 Task: Select street view around selected location Grand Staircase-Escalante National Monument, Utah, United States and verify 4 surrounding locations
Action: Mouse moved to (1075, 576)
Screenshot: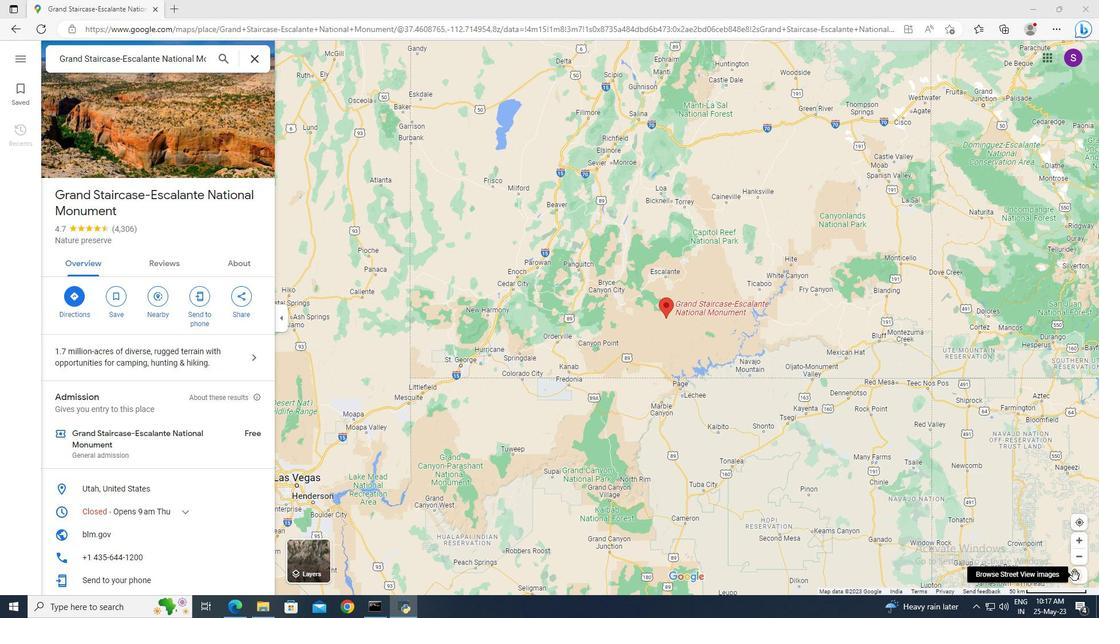 
Action: Mouse pressed left at (1075, 576)
Screenshot: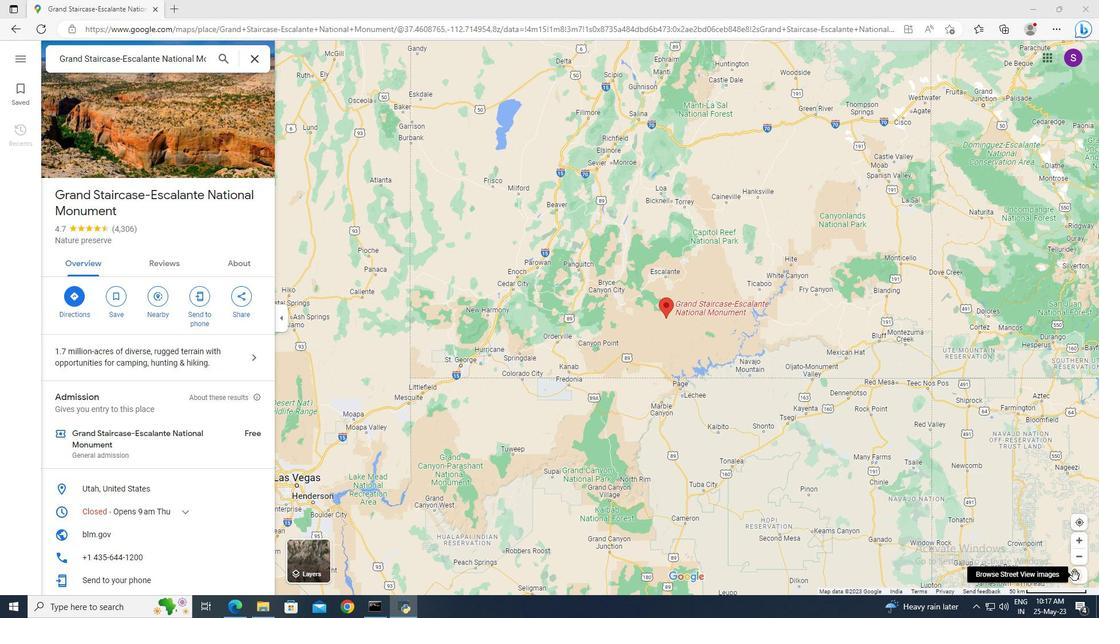 
Action: Mouse moved to (700, 381)
Screenshot: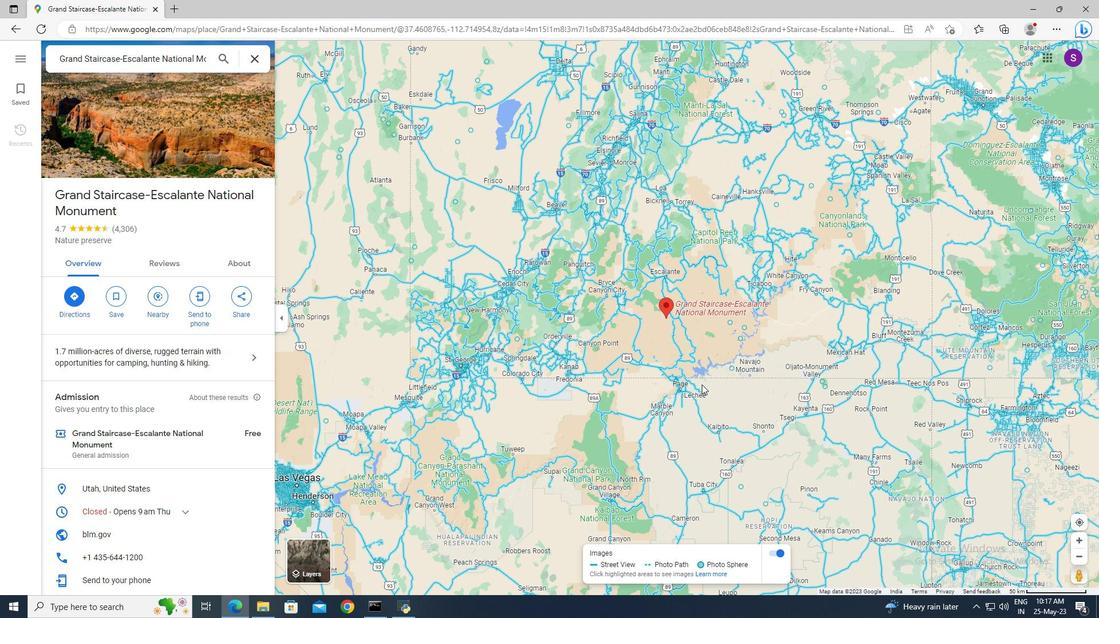 
Action: Mouse scrolled (700, 382) with delta (0, 0)
Screenshot: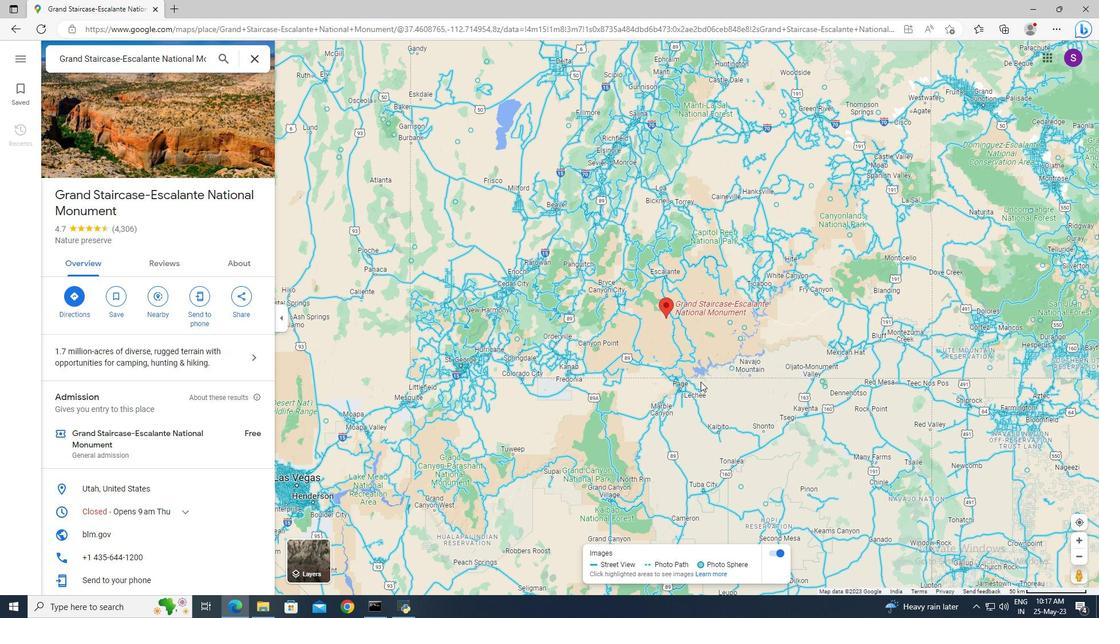 
Action: Mouse scrolled (700, 382) with delta (0, 0)
Screenshot: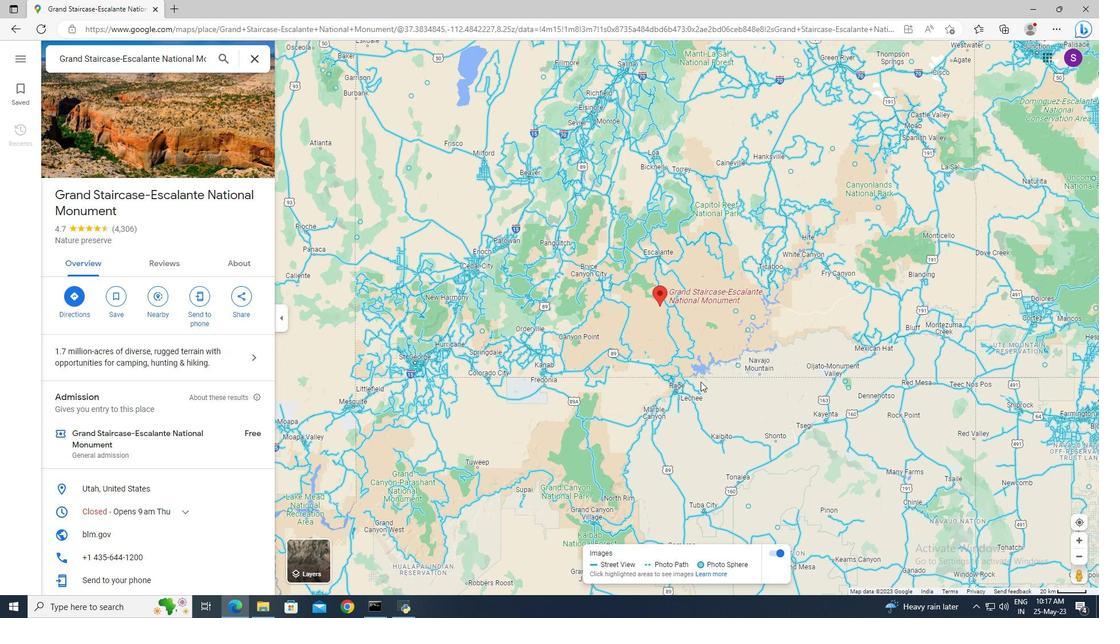 
Action: Mouse scrolled (700, 382) with delta (0, 0)
Screenshot: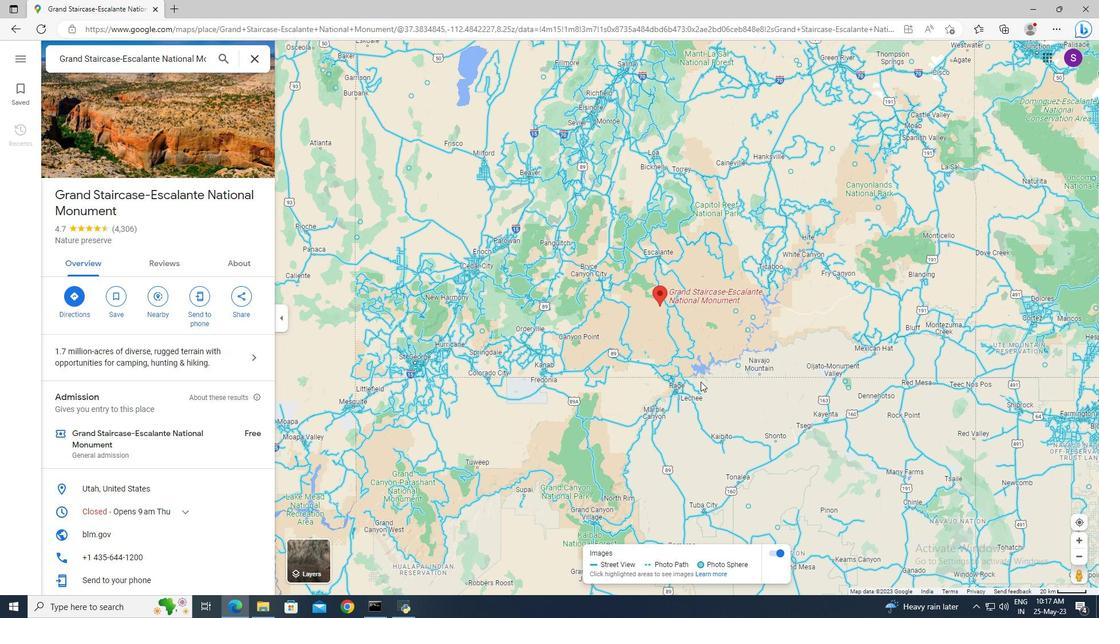 
Action: Mouse scrolled (700, 382) with delta (0, 0)
Screenshot: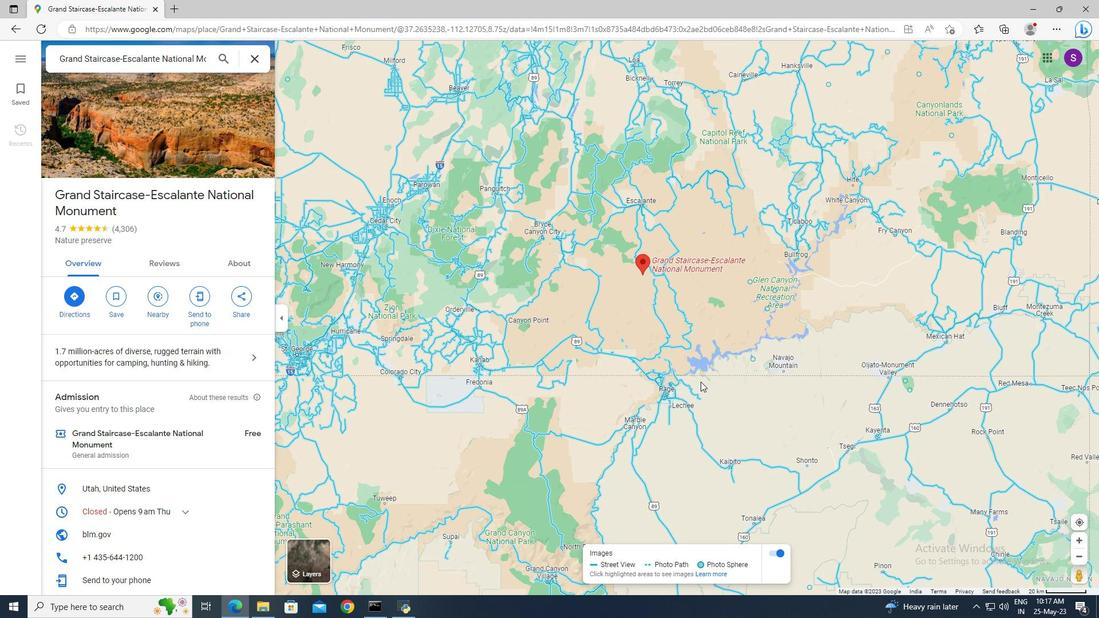 
Action: Mouse scrolled (700, 382) with delta (0, 0)
Screenshot: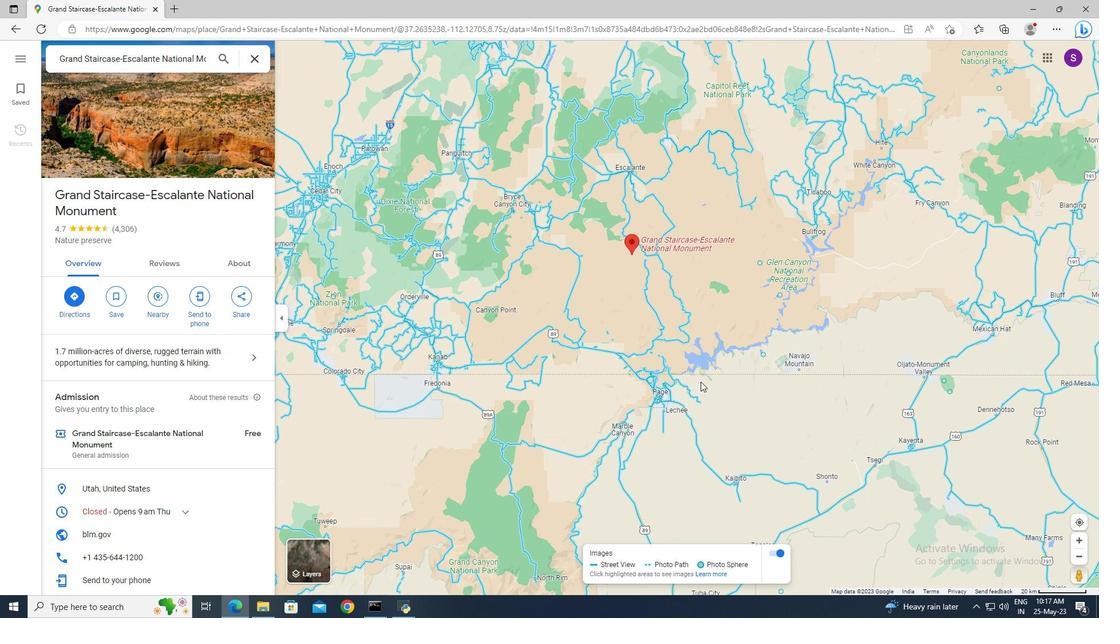 
Action: Mouse moved to (700, 377)
Screenshot: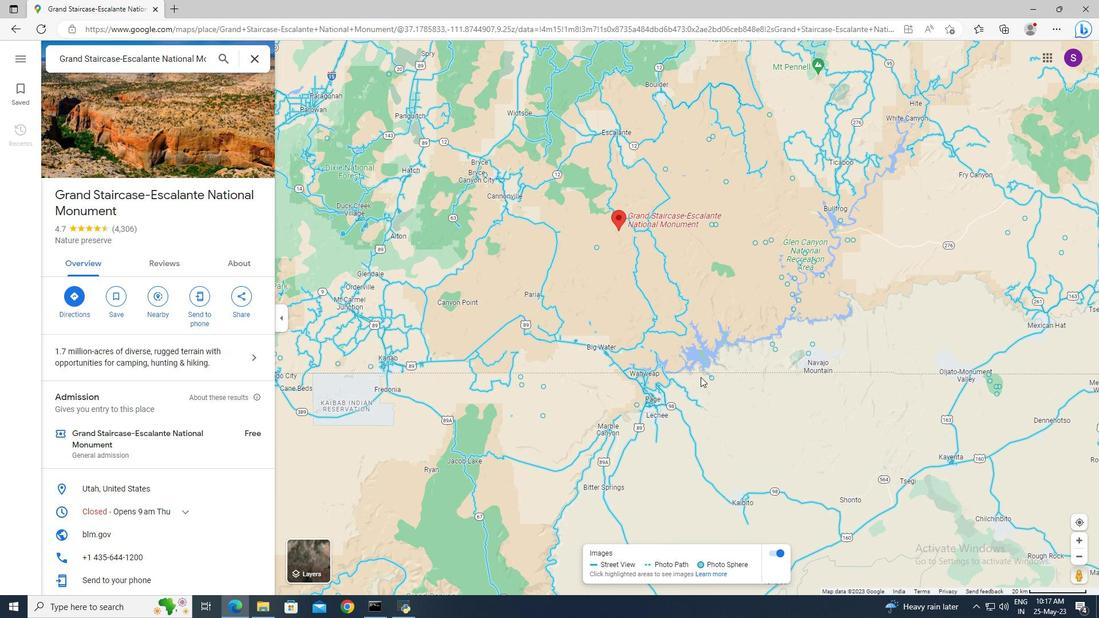 
Action: Mouse scrolled (700, 377) with delta (0, 0)
Screenshot: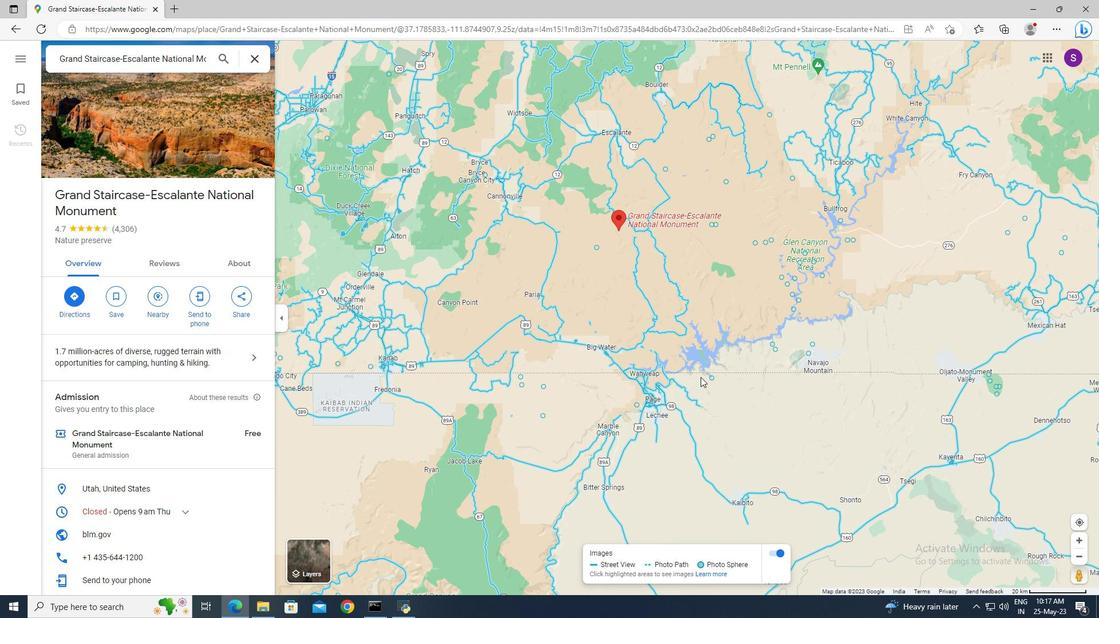 
Action: Mouse scrolled (700, 377) with delta (0, 0)
Screenshot: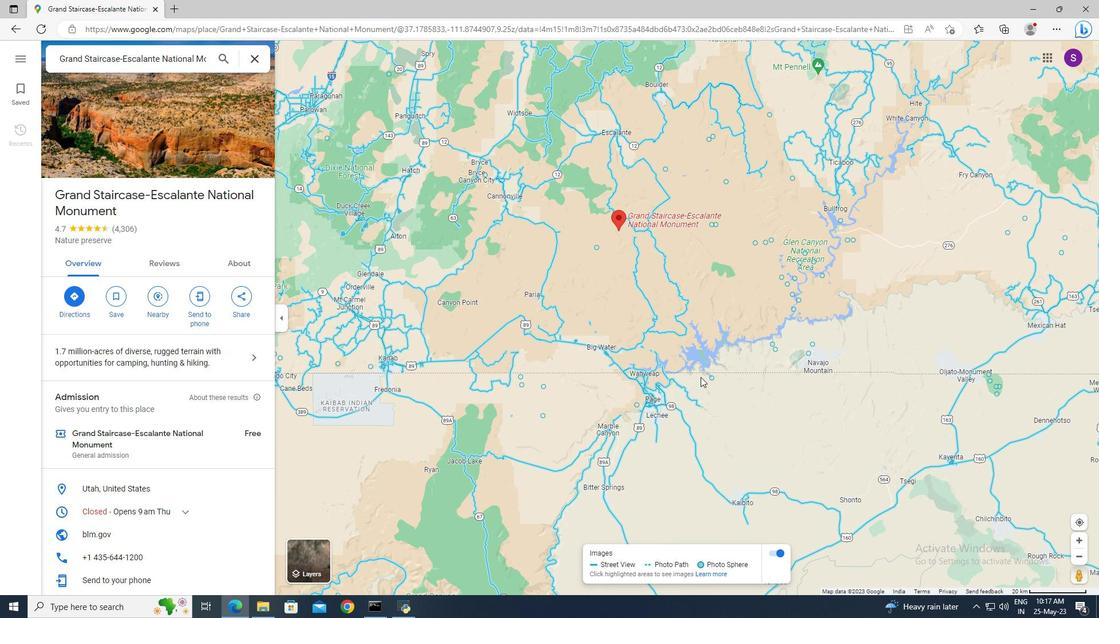 
Action: Mouse moved to (565, 239)
Screenshot: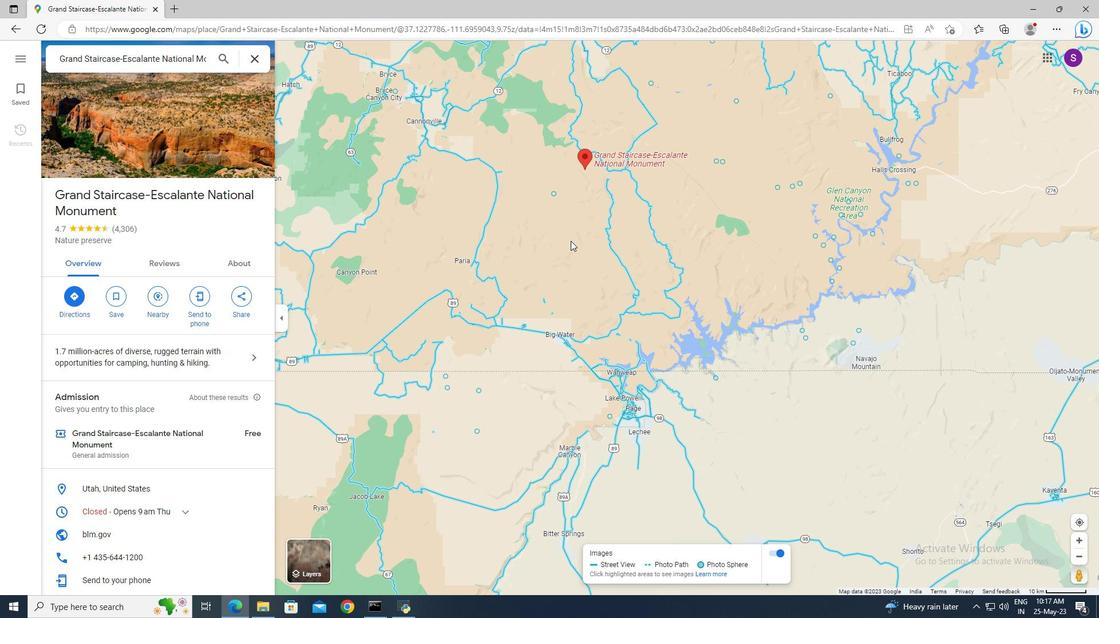 
Action: Mouse pressed left at (565, 239)
Screenshot: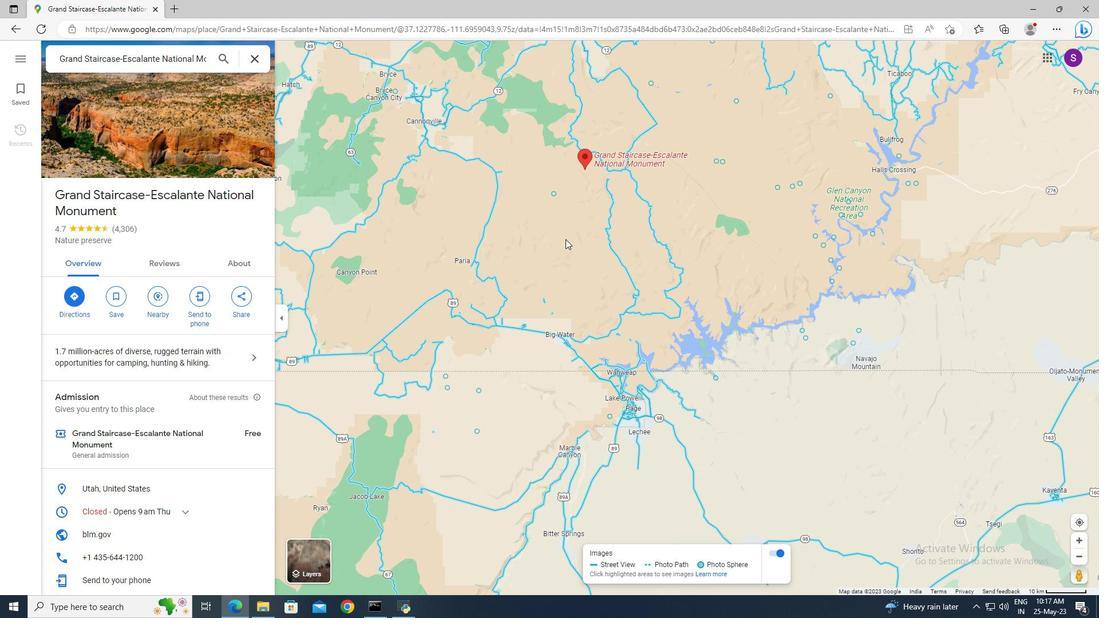 
Action: Mouse moved to (624, 344)
Screenshot: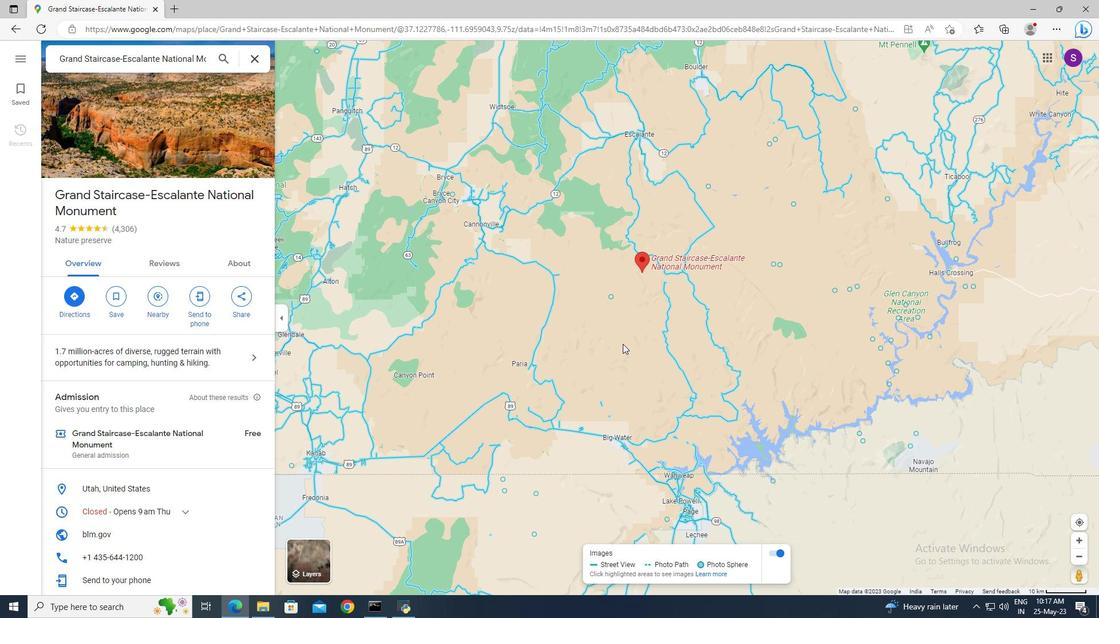 
Action: Mouse scrolled (624, 343) with delta (0, 0)
Screenshot: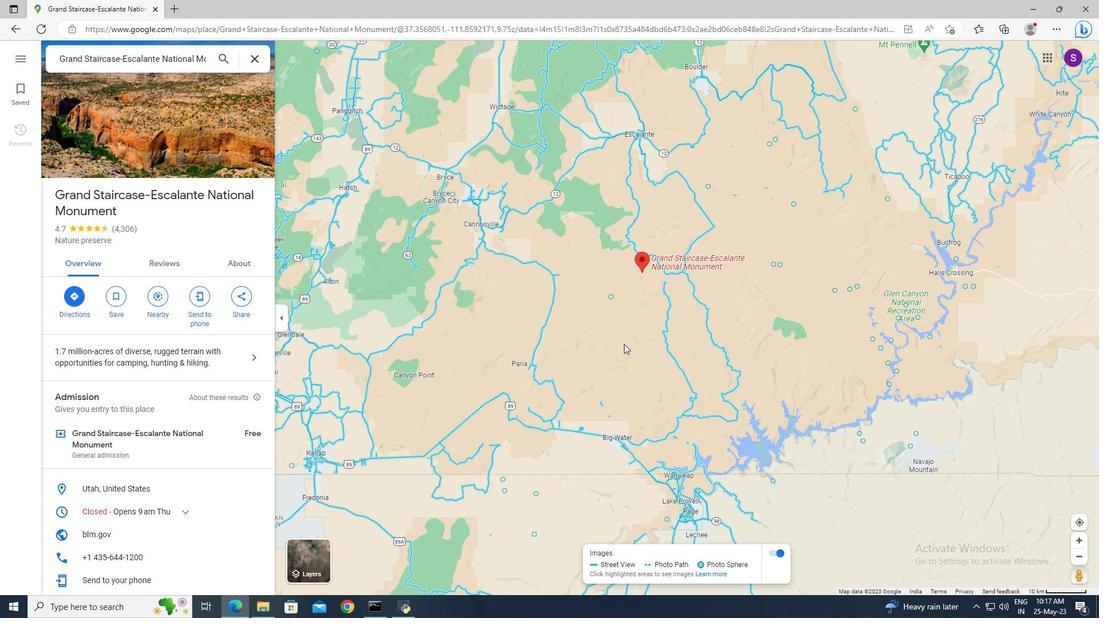 
Action: Mouse scrolled (624, 343) with delta (0, 0)
Screenshot: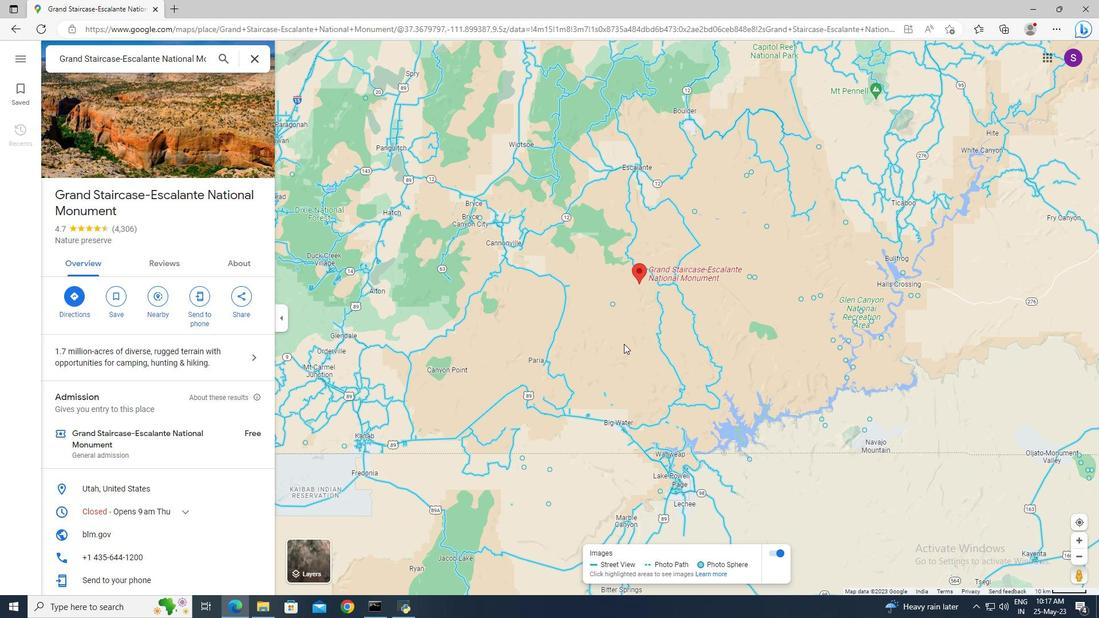 
Action: Mouse scrolled (624, 343) with delta (0, 0)
Screenshot: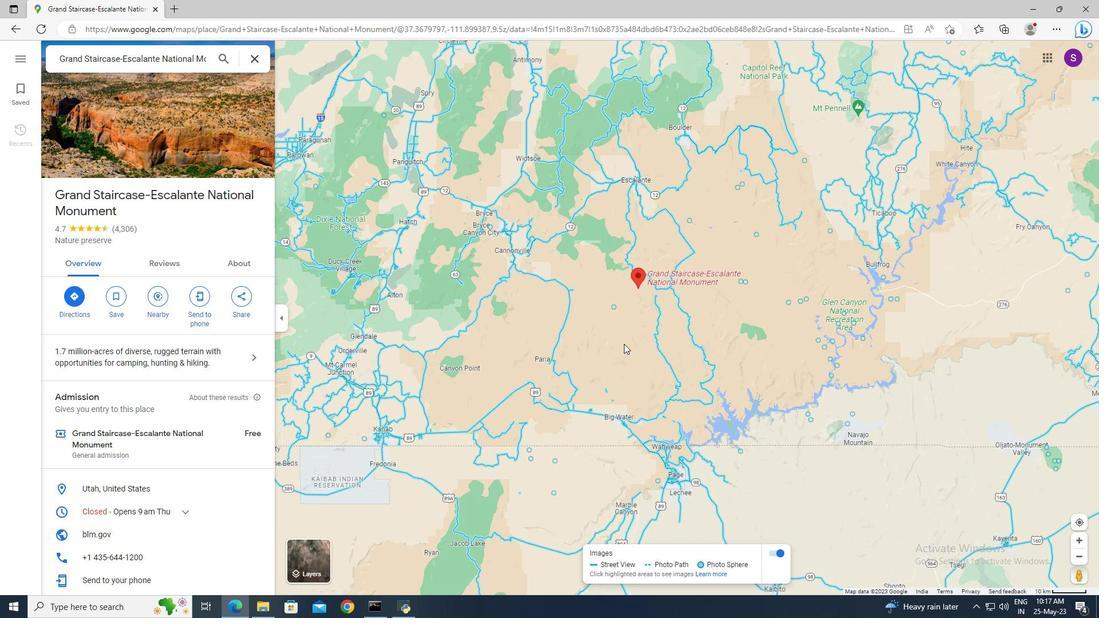 
Action: Mouse moved to (529, 271)
Screenshot: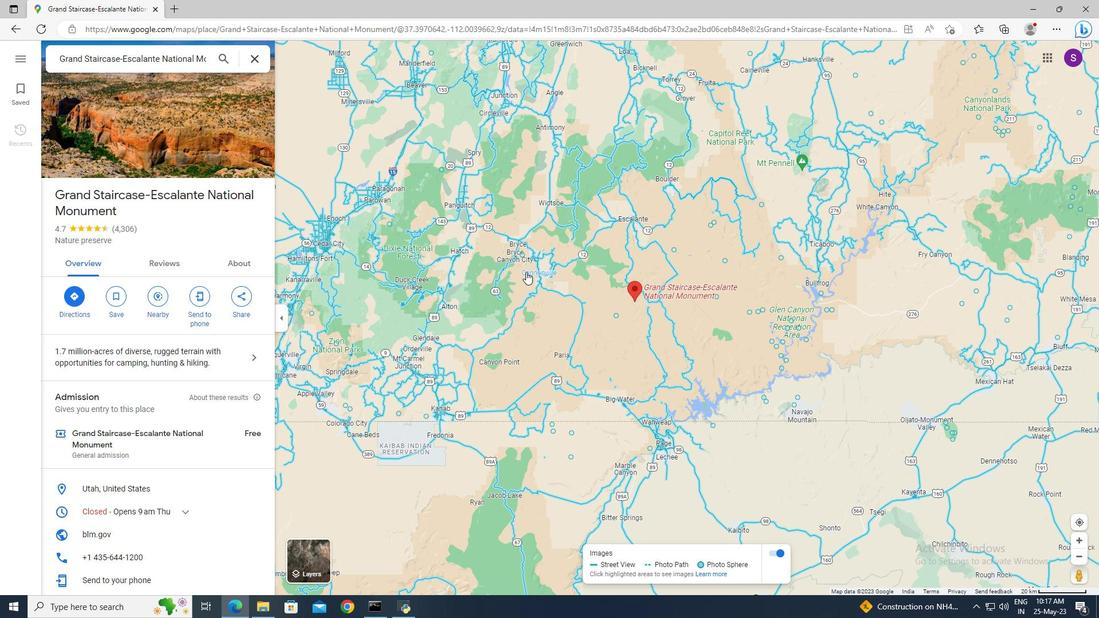 
Action: Mouse pressed left at (529, 271)
Screenshot: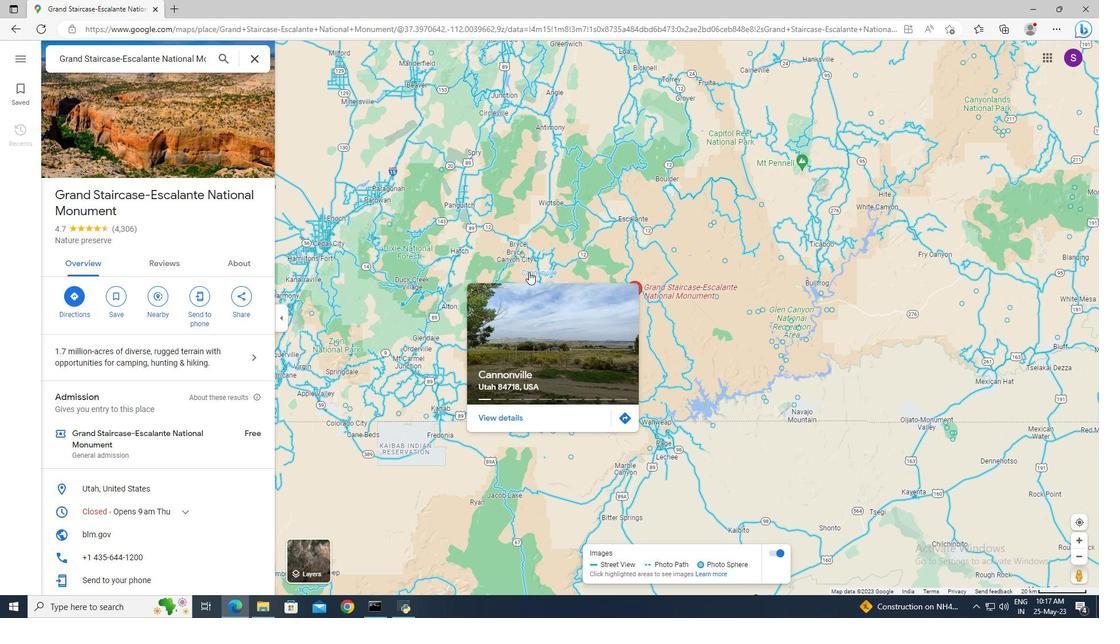 
Action: Mouse moved to (162, 140)
Screenshot: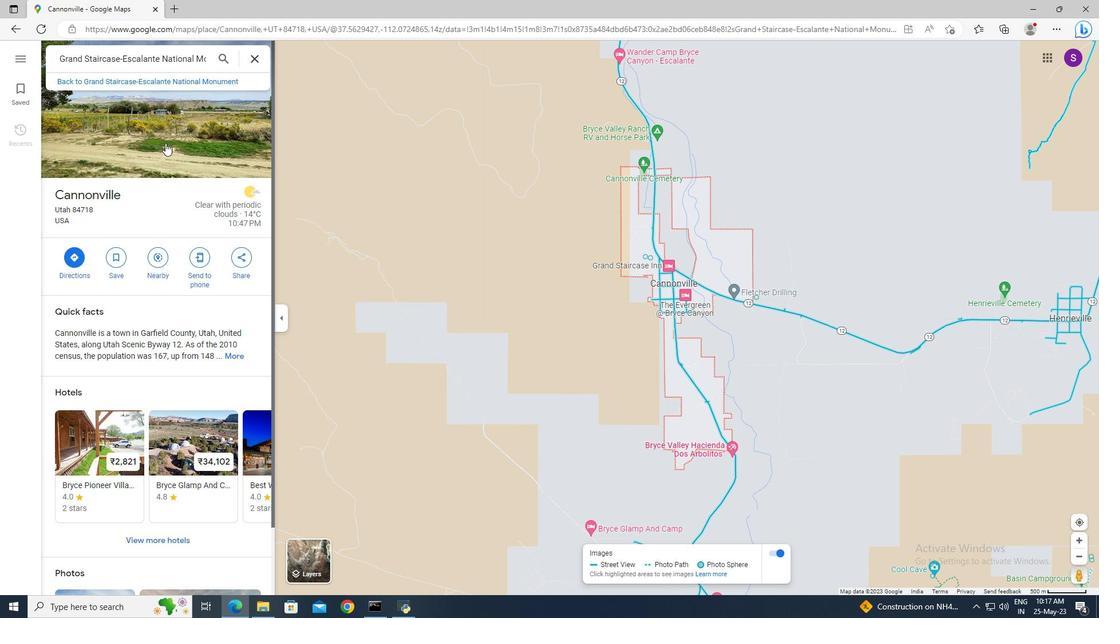 
Action: Mouse pressed left at (162, 140)
Screenshot: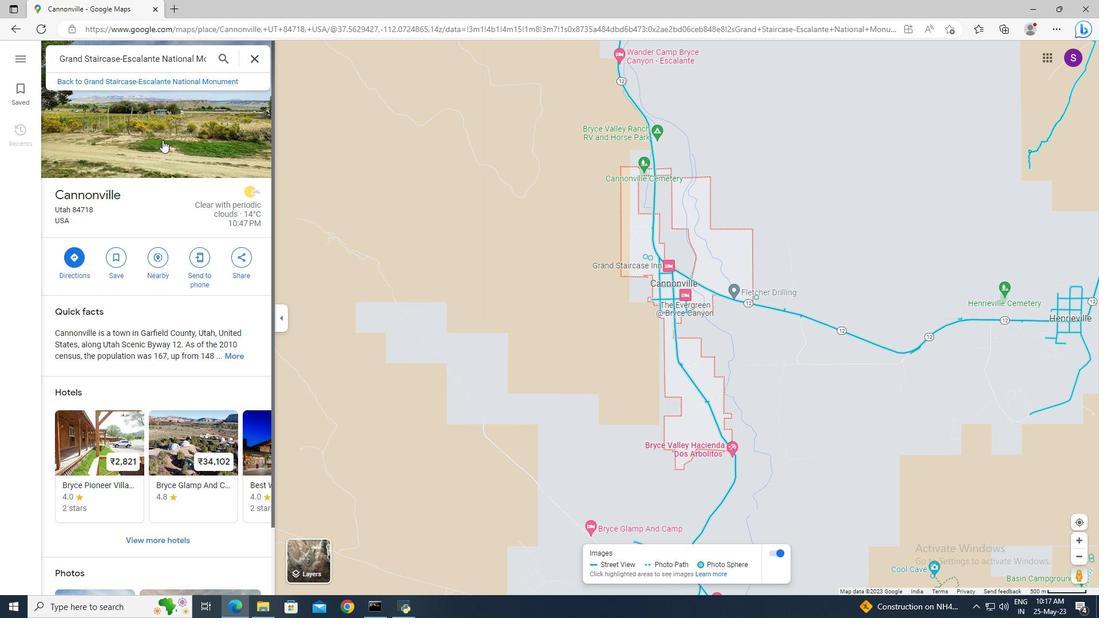 
Action: Mouse moved to (116, 93)
Screenshot: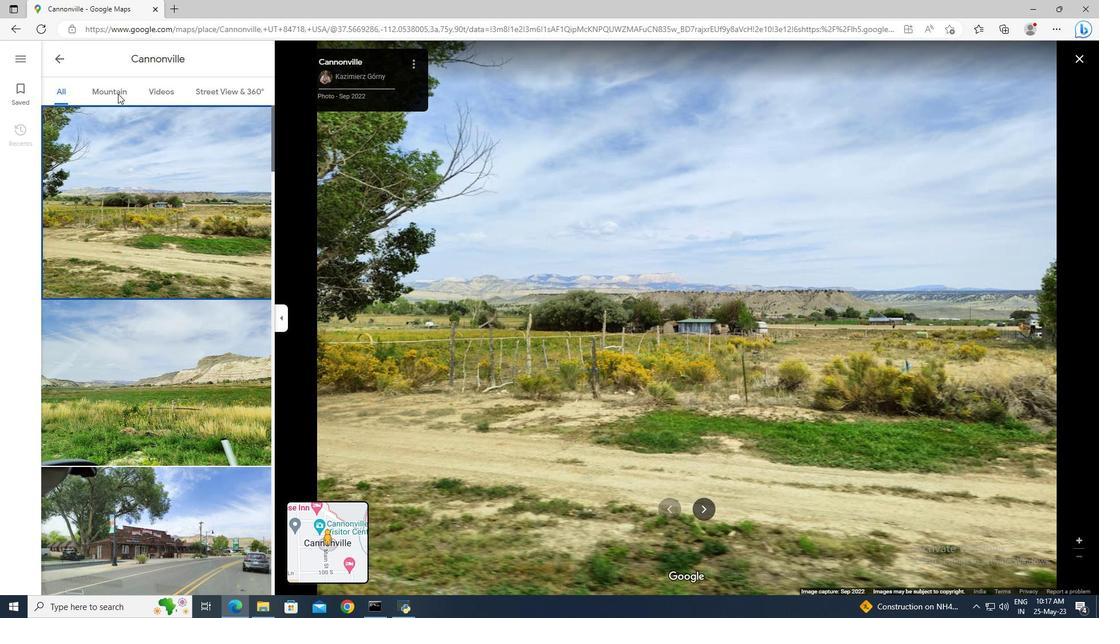 
Action: Mouse pressed left at (116, 93)
Screenshot: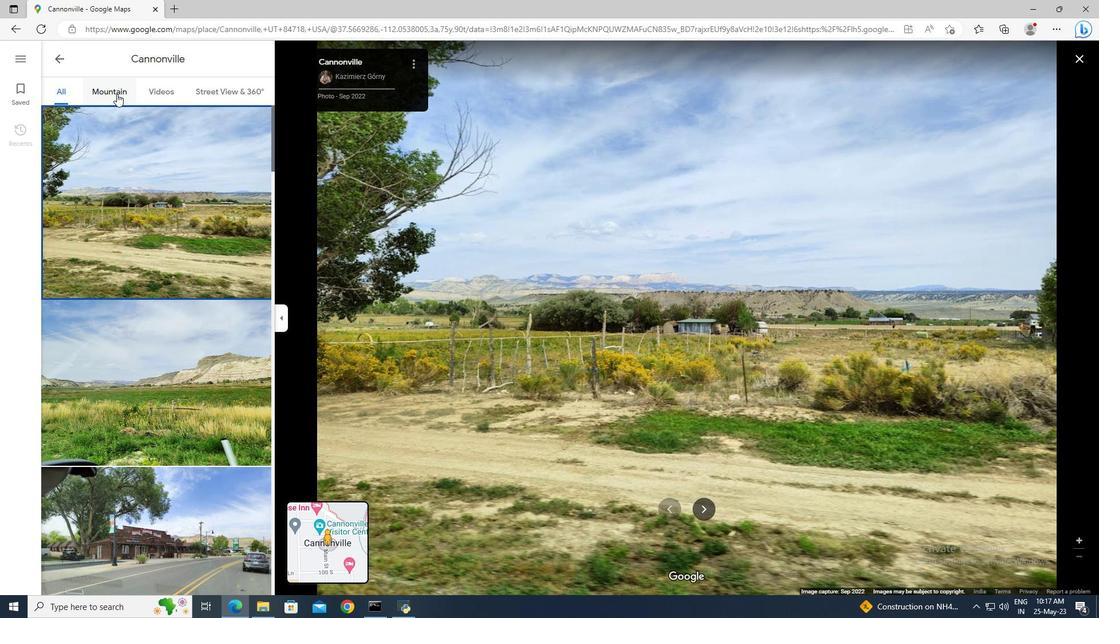 
Action: Mouse moved to (703, 511)
Screenshot: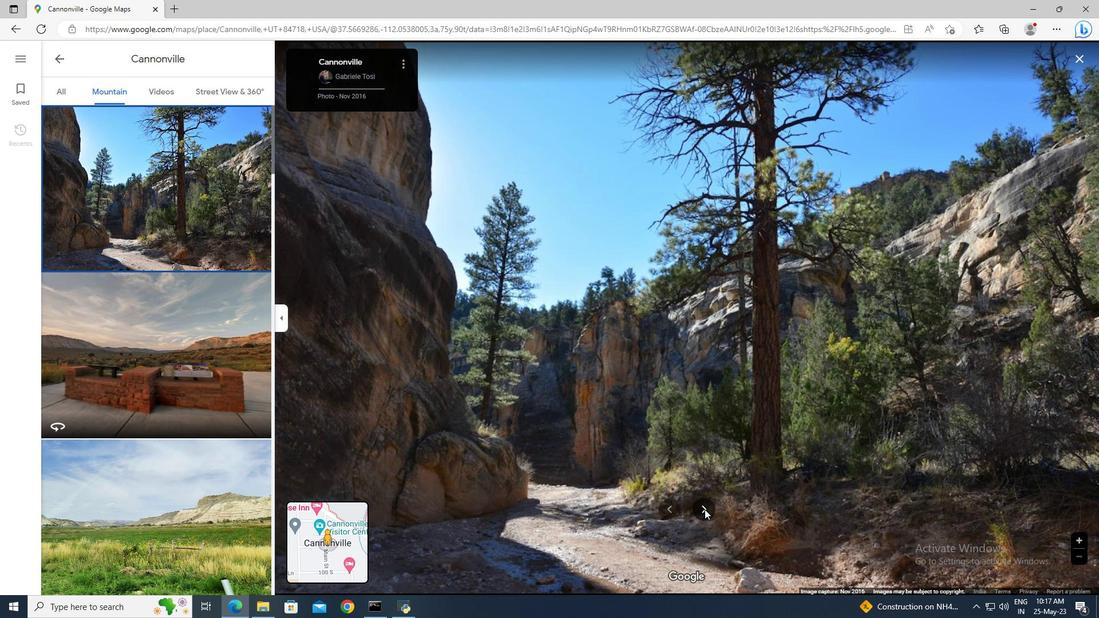 
Action: Mouse pressed left at (703, 511)
Screenshot: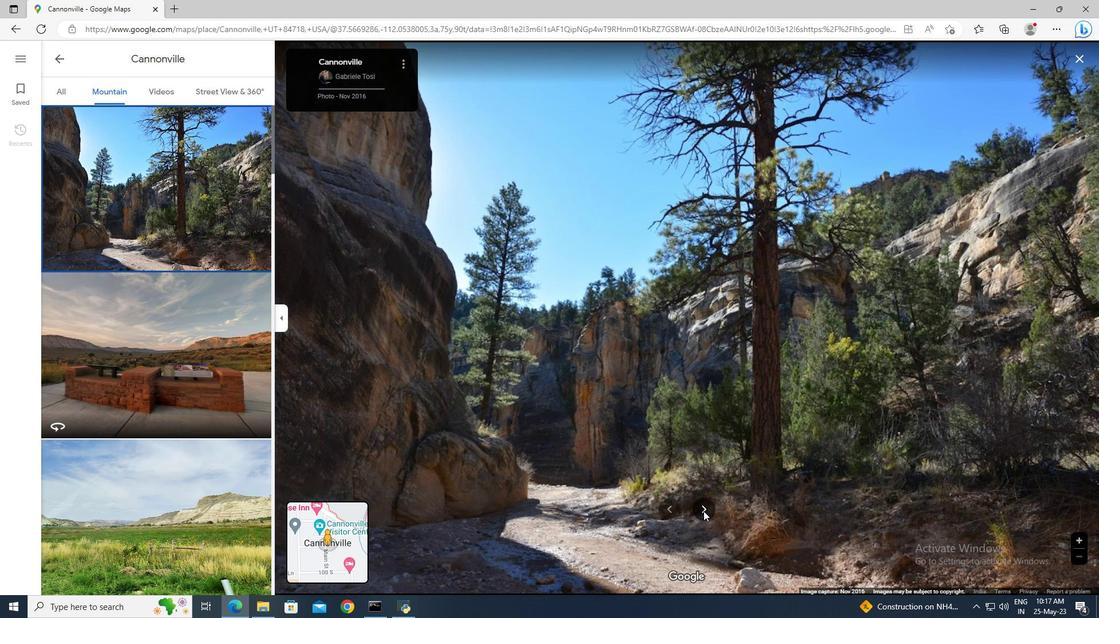 
Action: Mouse moved to (245, 96)
Screenshot: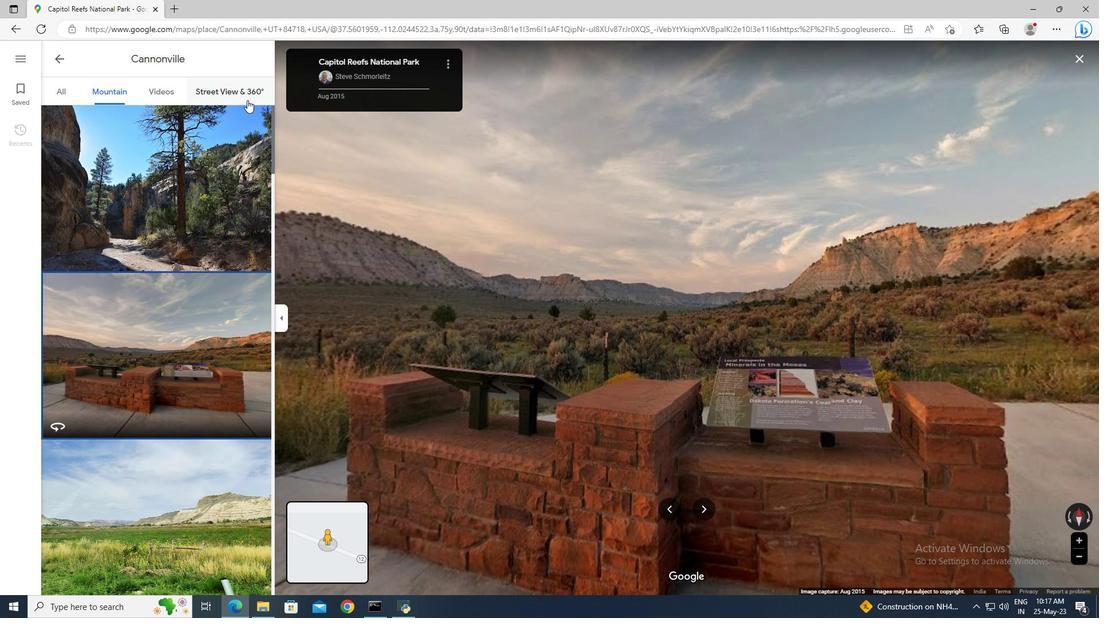 
Action: Mouse pressed left at (245, 96)
Screenshot: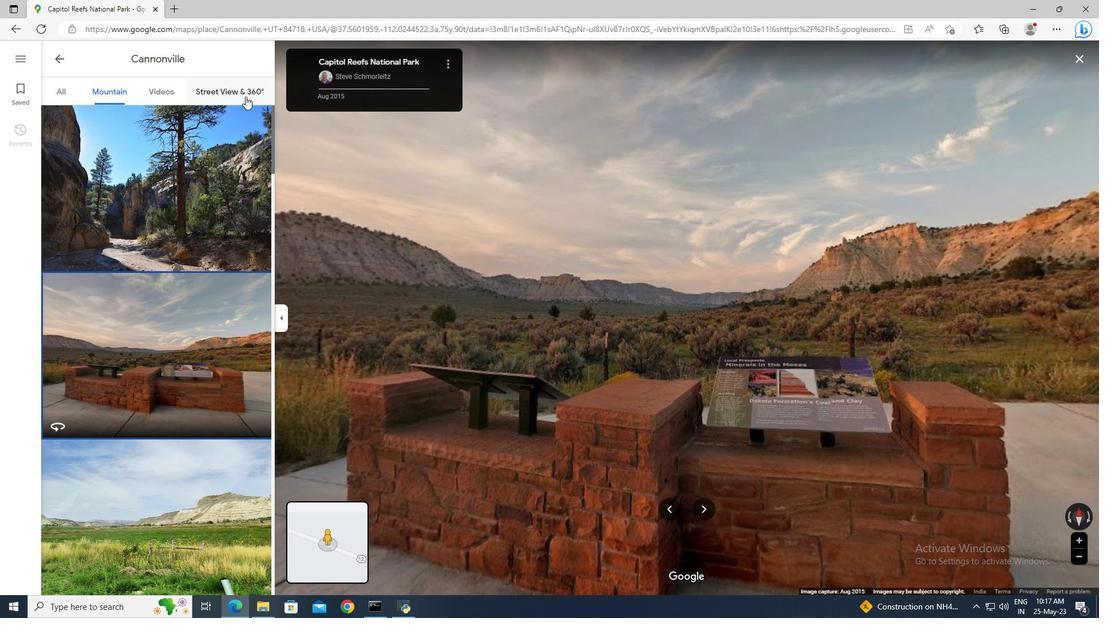
Action: Mouse moved to (237, 166)
Screenshot: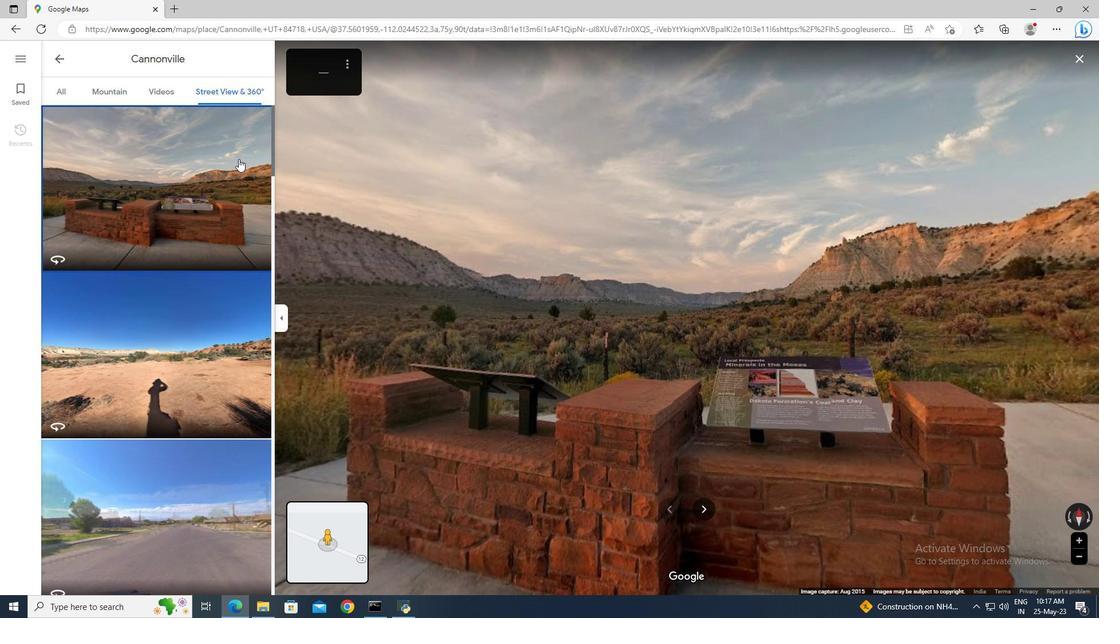 
Action: Mouse pressed left at (237, 166)
Screenshot: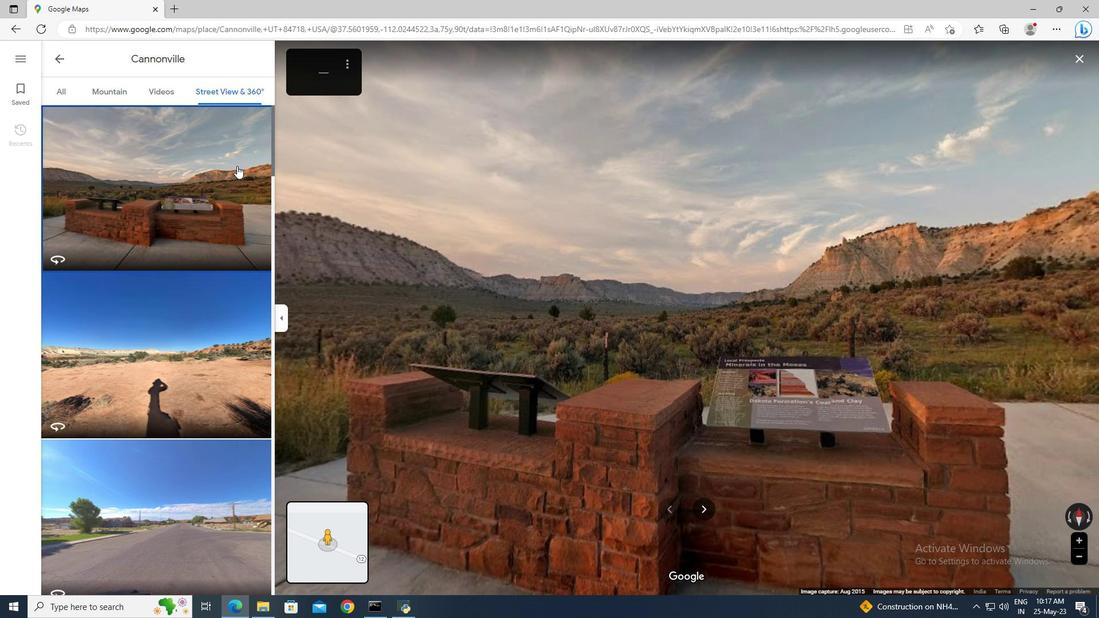 
Action: Mouse moved to (481, 267)
Screenshot: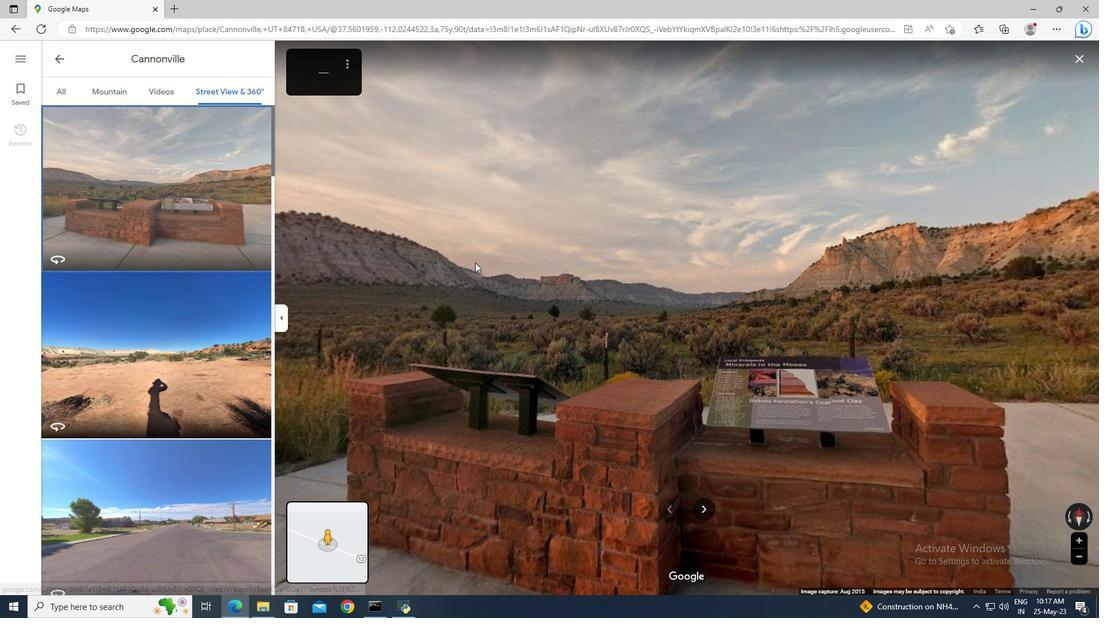 
Action: Mouse pressed left at (481, 267)
Screenshot: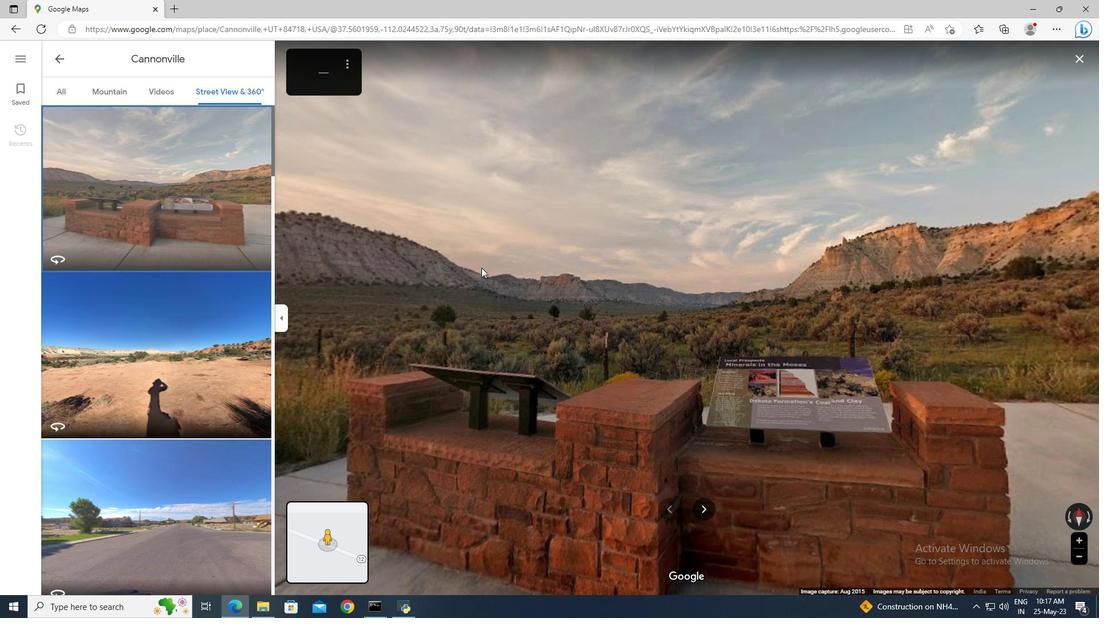 
Action: Mouse moved to (476, 309)
Screenshot: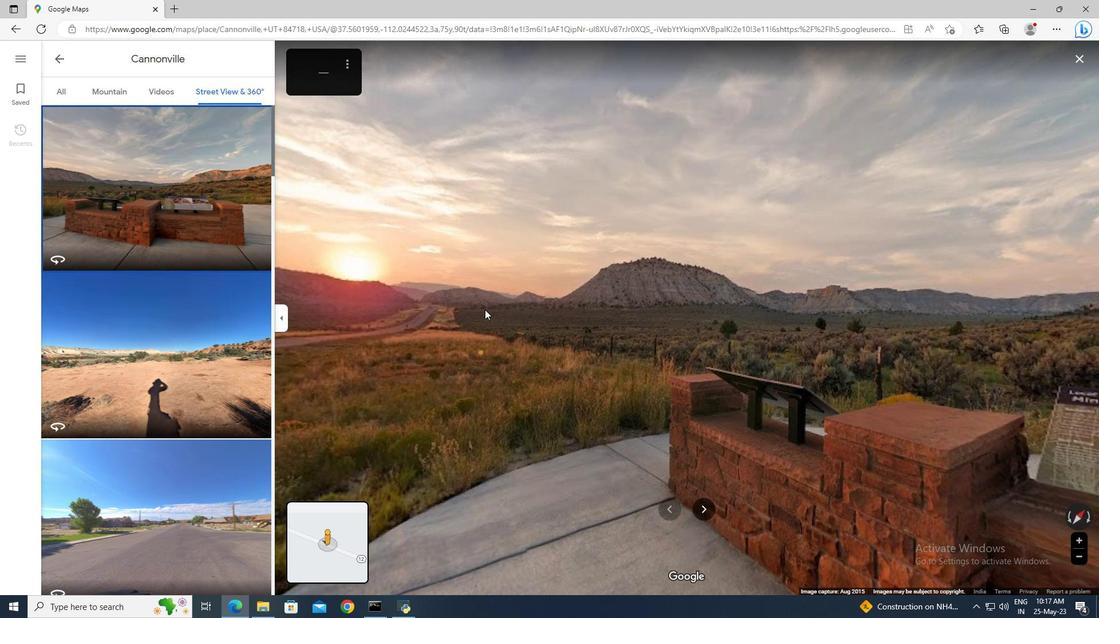 
Action: Mouse pressed left at (476, 309)
Screenshot: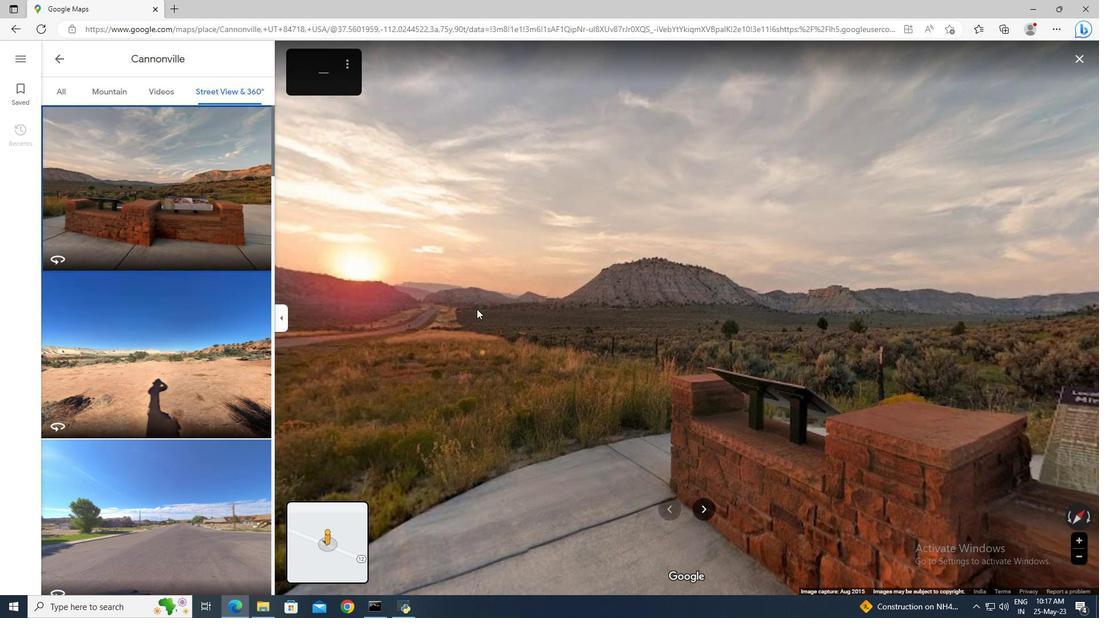 
Action: Mouse moved to (380, 300)
Screenshot: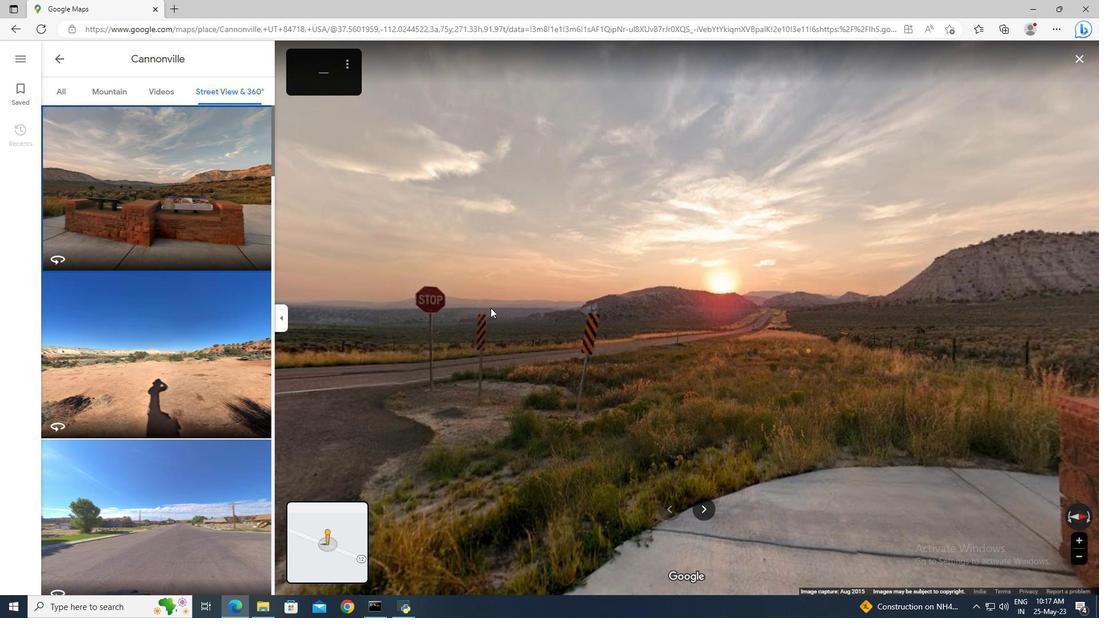 
Action: Mouse pressed left at (380, 300)
Screenshot: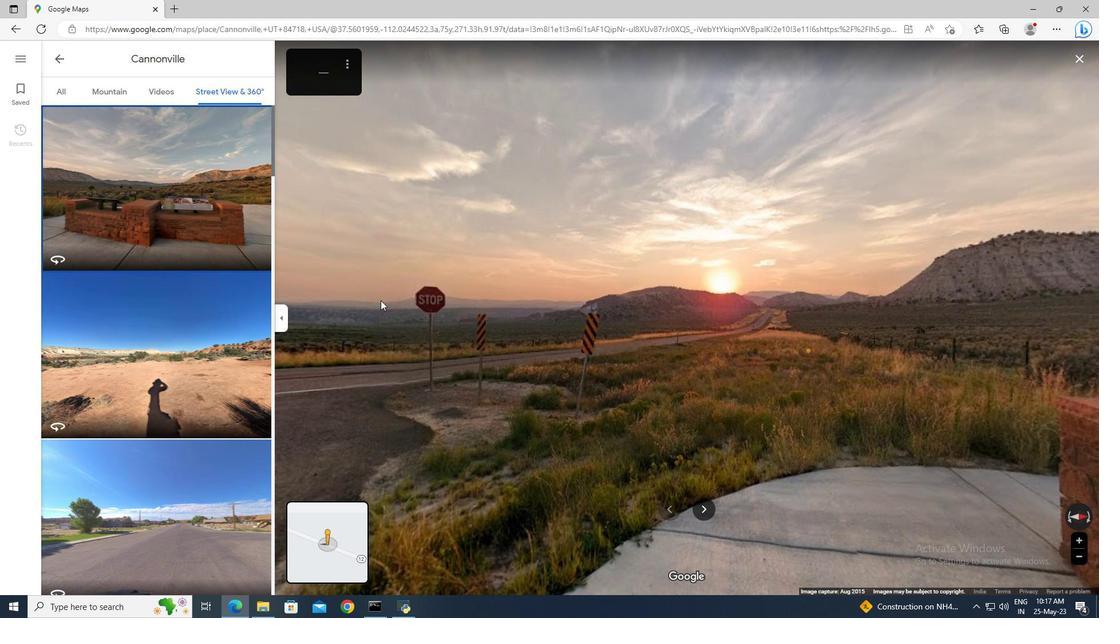 
Action: Mouse moved to (522, 318)
Screenshot: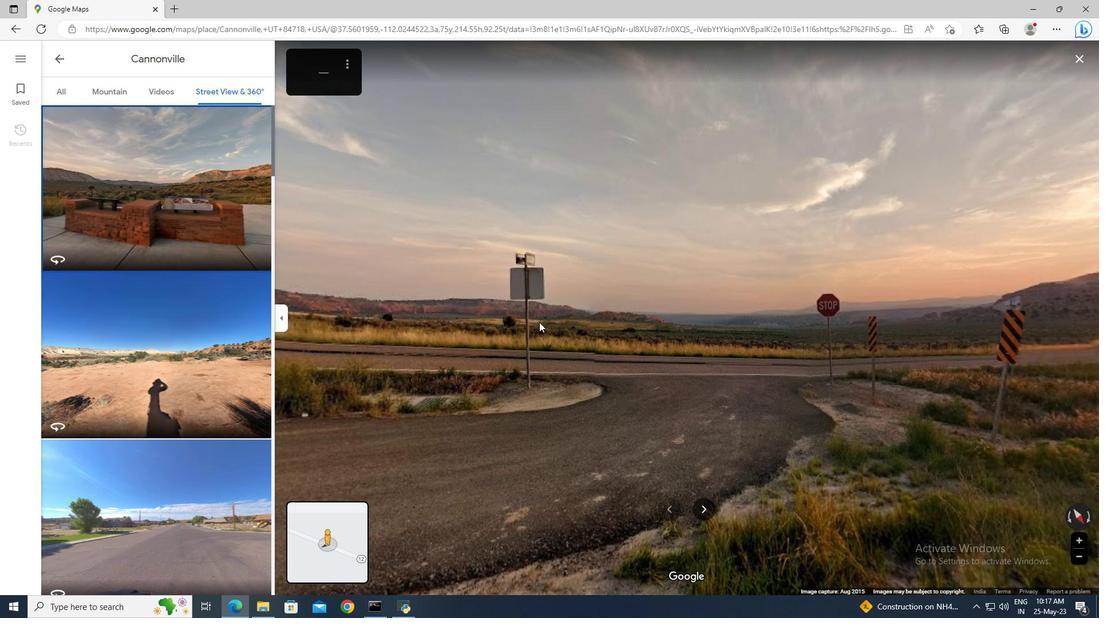 
Action: Mouse pressed left at (522, 318)
Screenshot: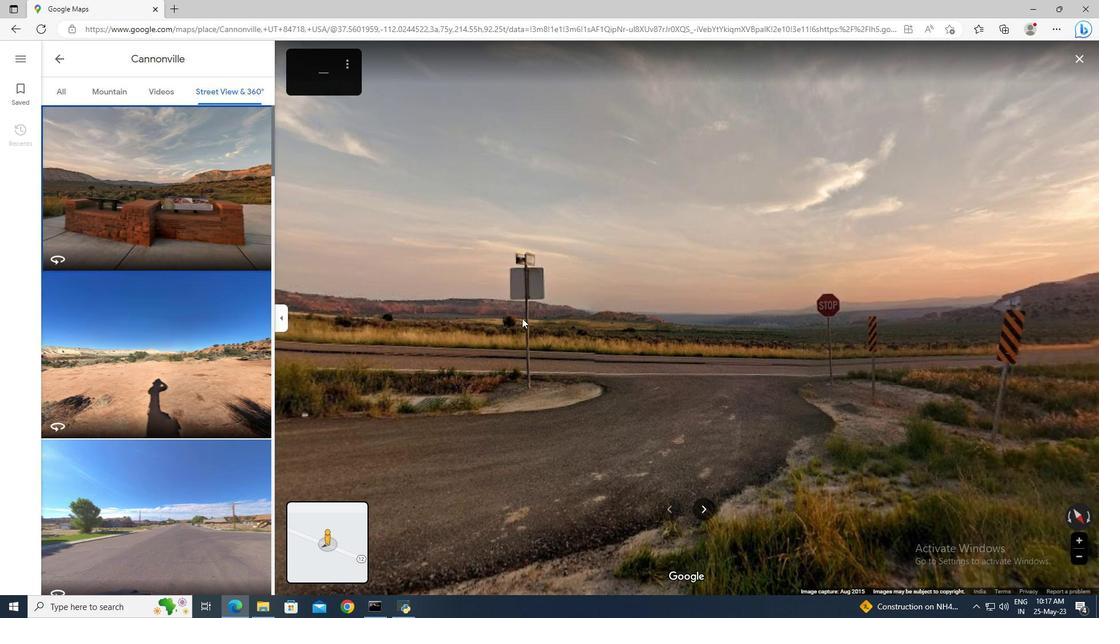 
Action: Mouse moved to (457, 257)
Screenshot: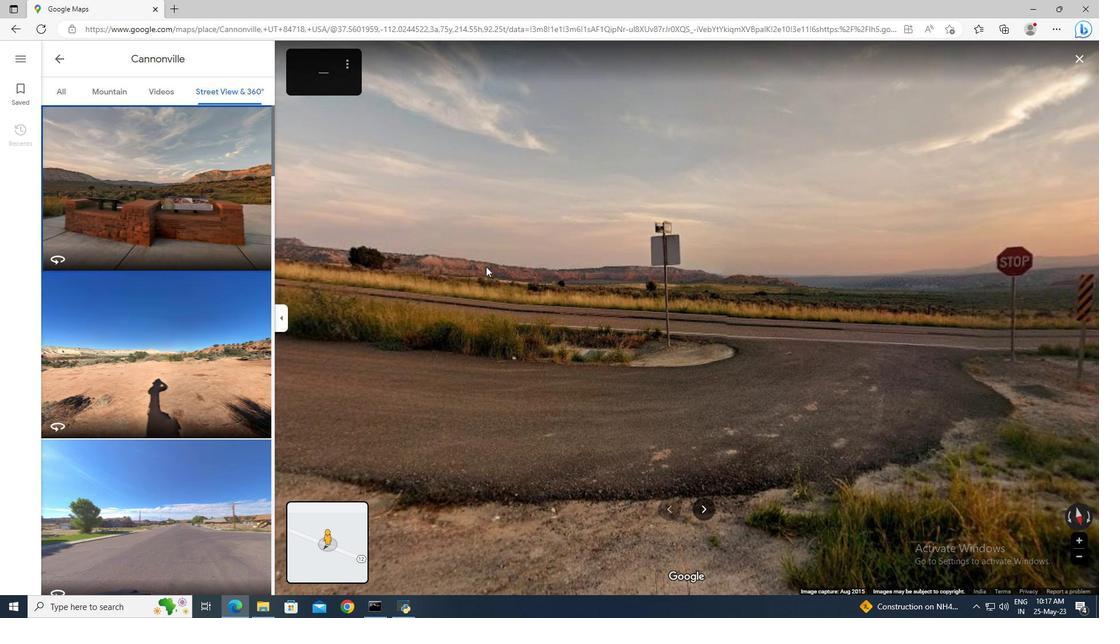 
Action: Mouse pressed left at (457, 257)
Screenshot: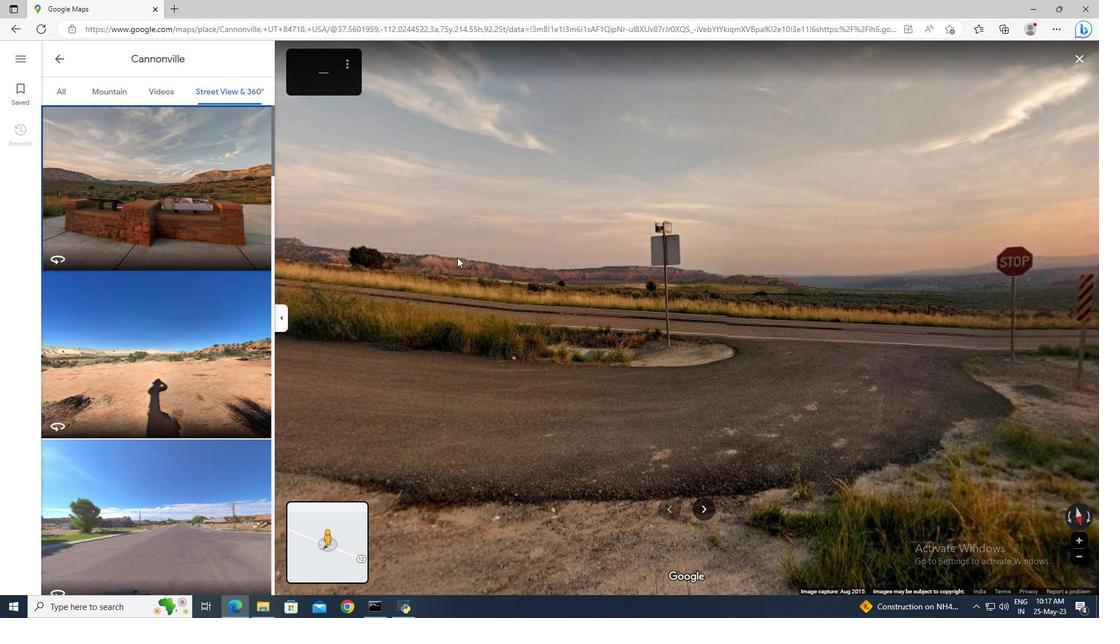 
Action: Mouse moved to (505, 267)
Screenshot: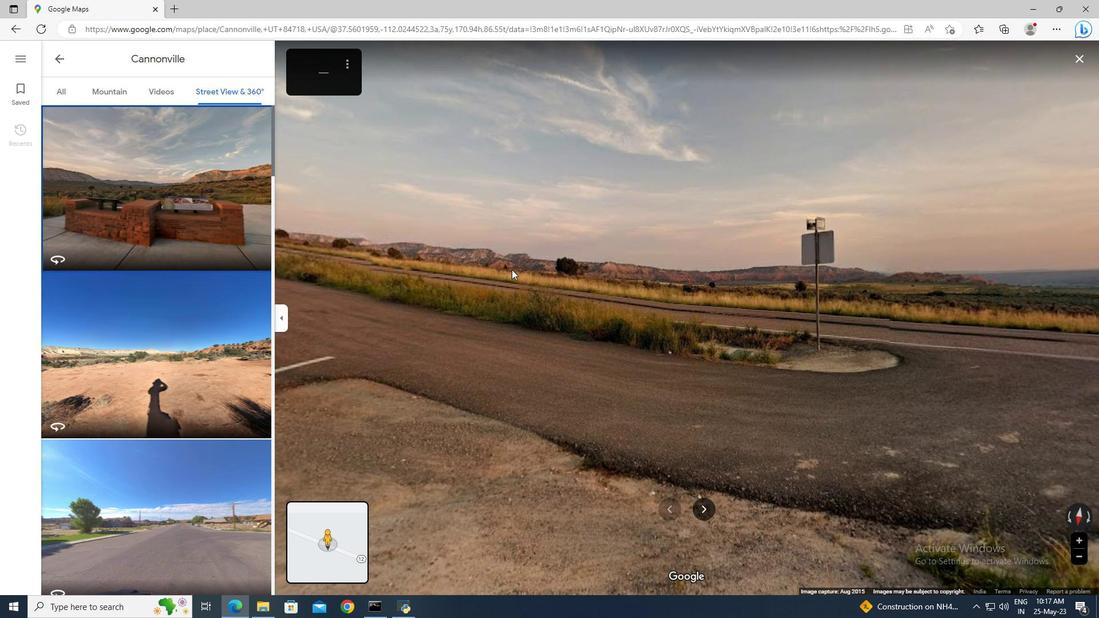 
Action: Mouse pressed left at (505, 267)
Screenshot: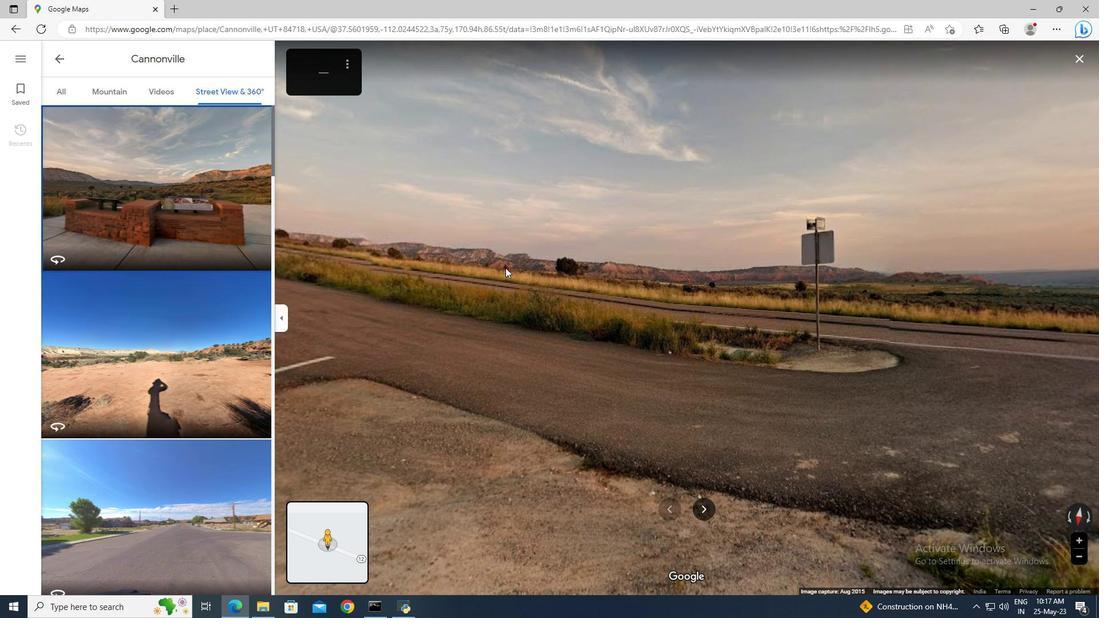 
Action: Mouse moved to (542, 271)
Screenshot: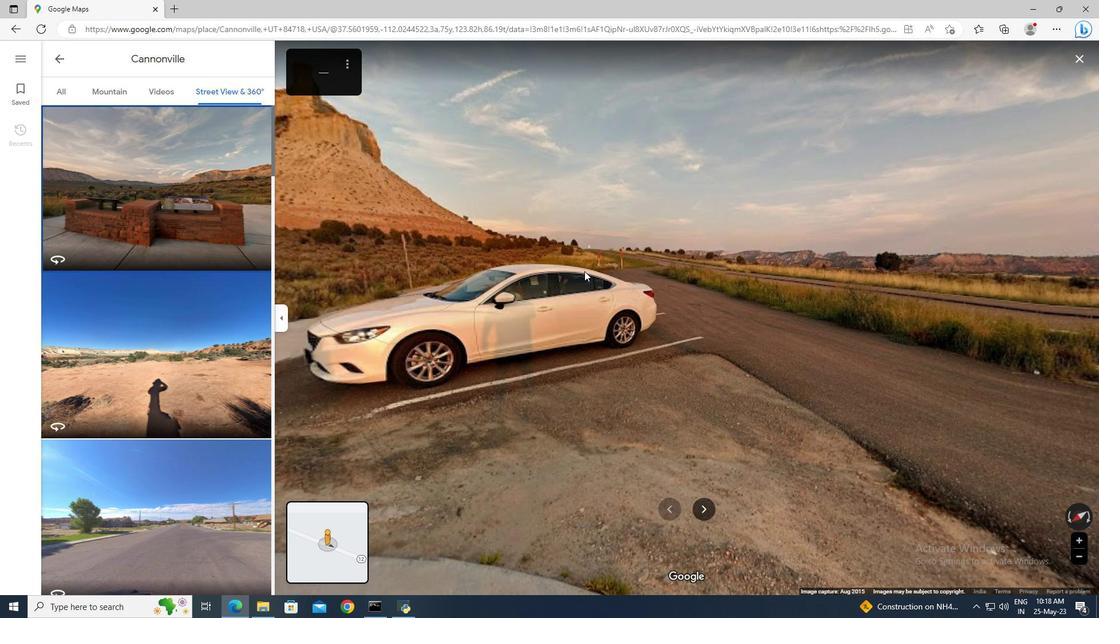 
Action: Mouse pressed left at (542, 271)
Screenshot: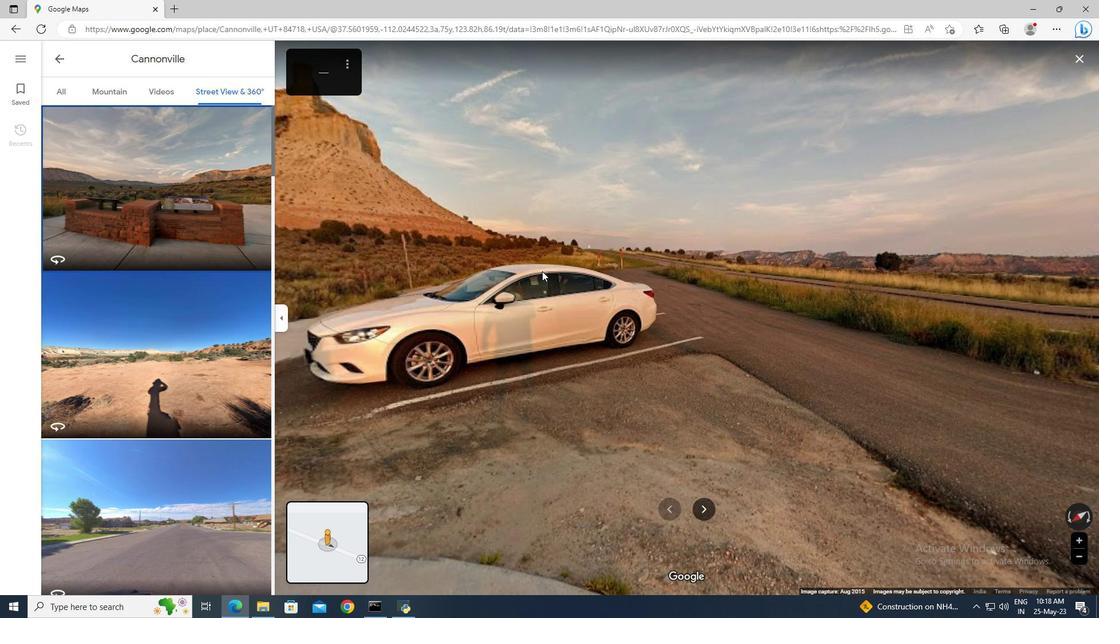 
Action: Mouse moved to (217, 345)
Screenshot: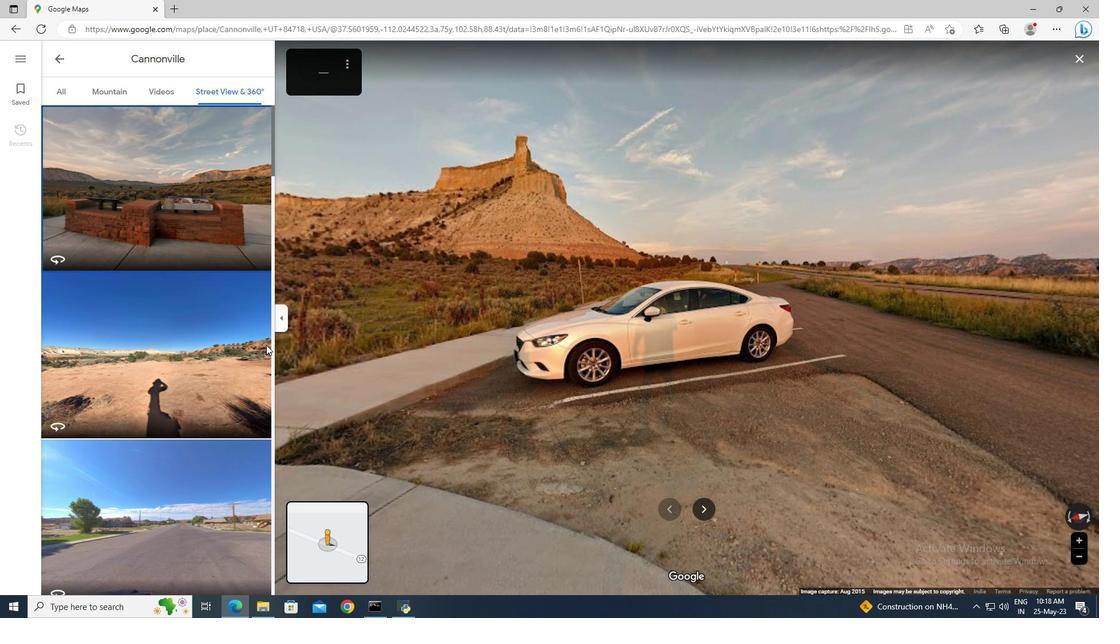 
Action: Mouse pressed left at (217, 345)
Screenshot: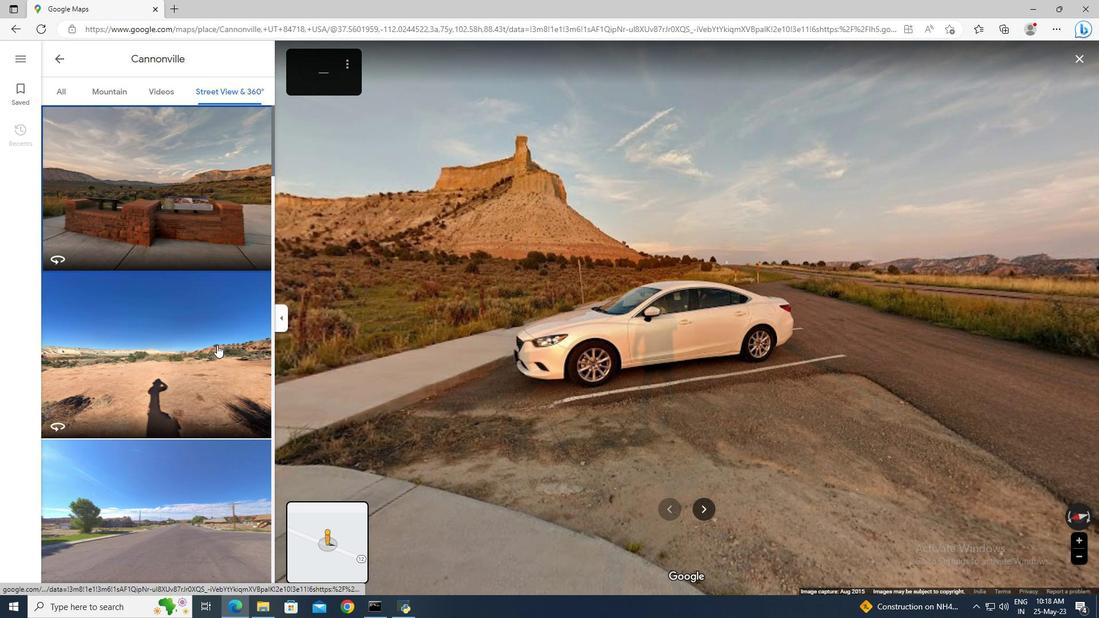 
Action: Mouse moved to (696, 344)
Screenshot: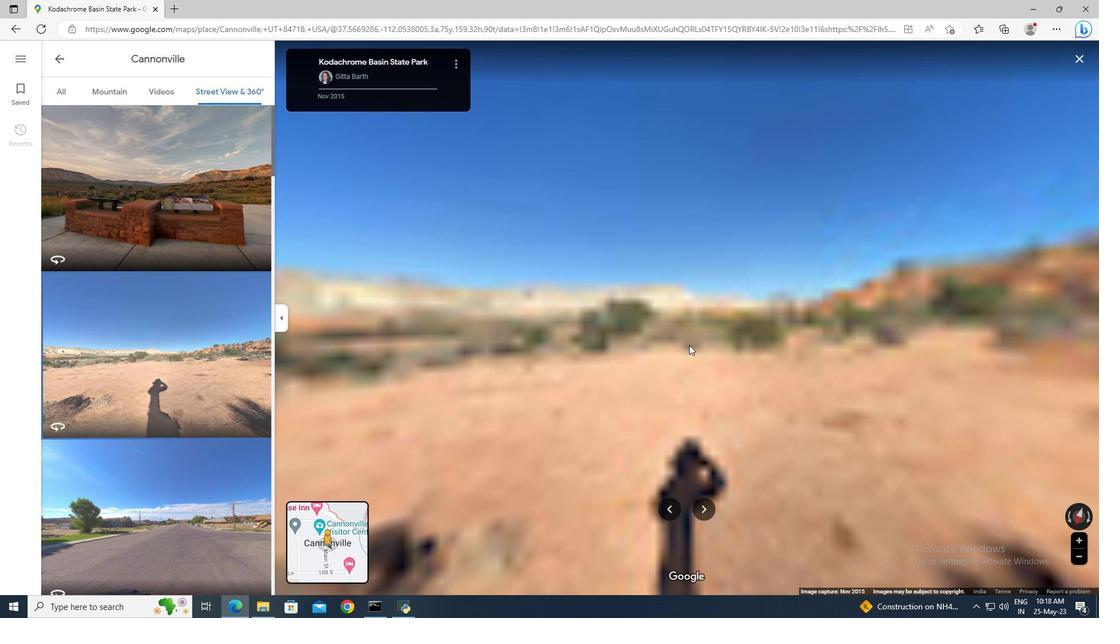 
Action: Mouse pressed left at (696, 344)
Screenshot: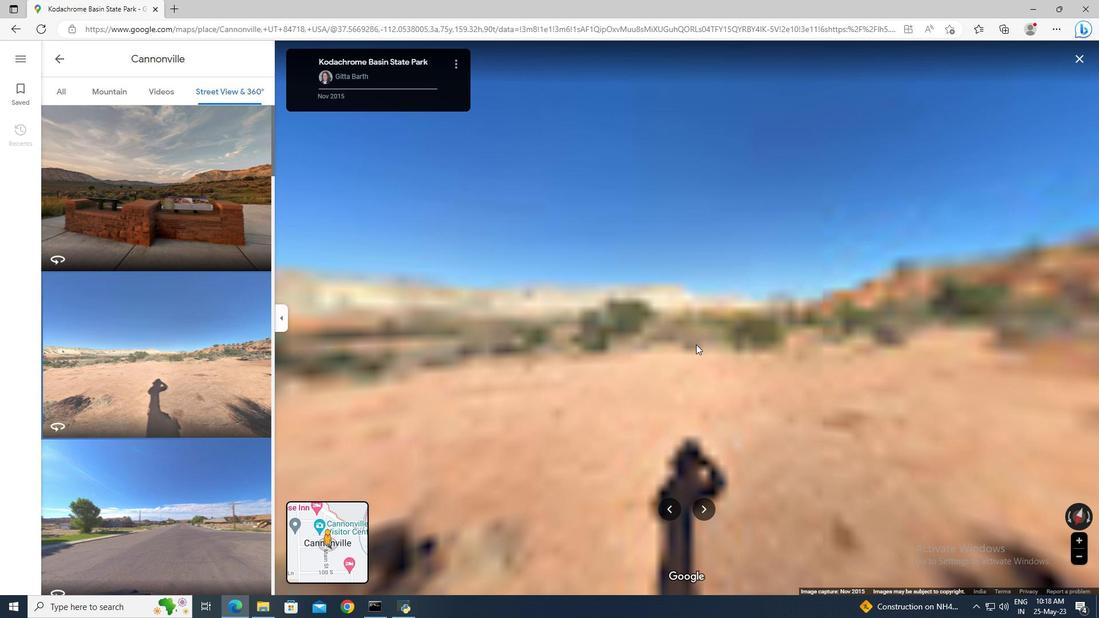 
Action: Mouse moved to (708, 364)
Screenshot: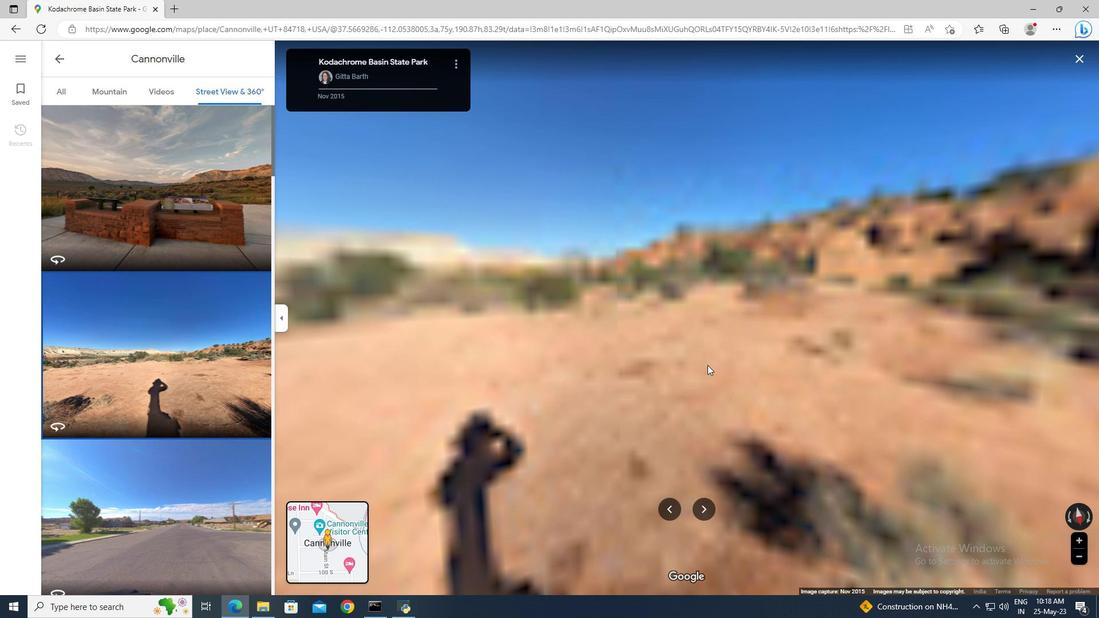 
Action: Mouse pressed left at (708, 364)
Screenshot: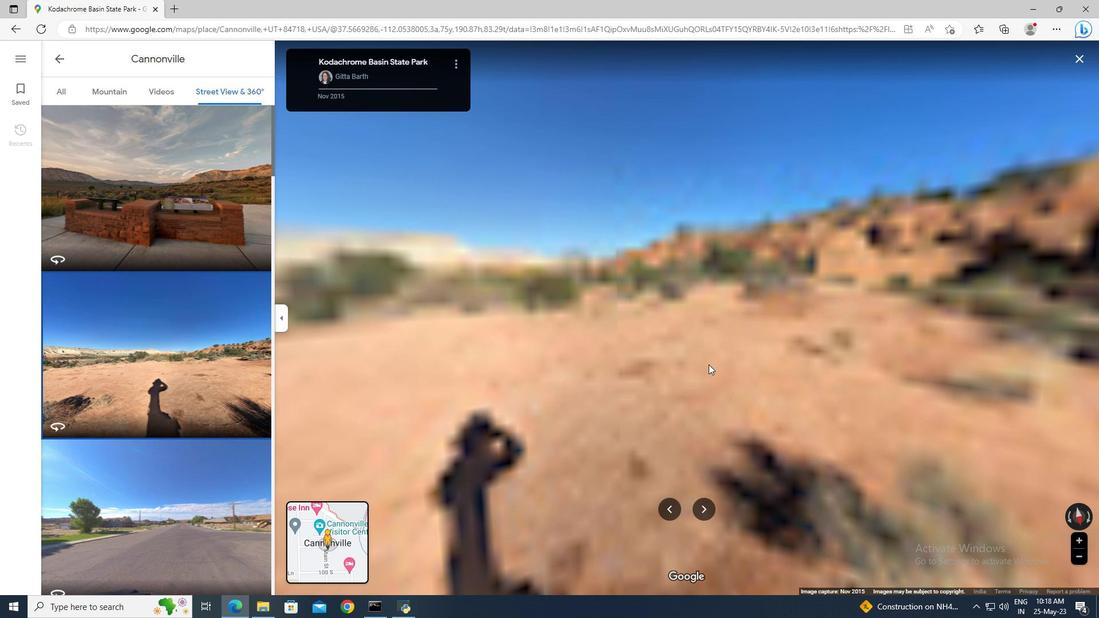 
Action: Mouse moved to (731, 372)
Screenshot: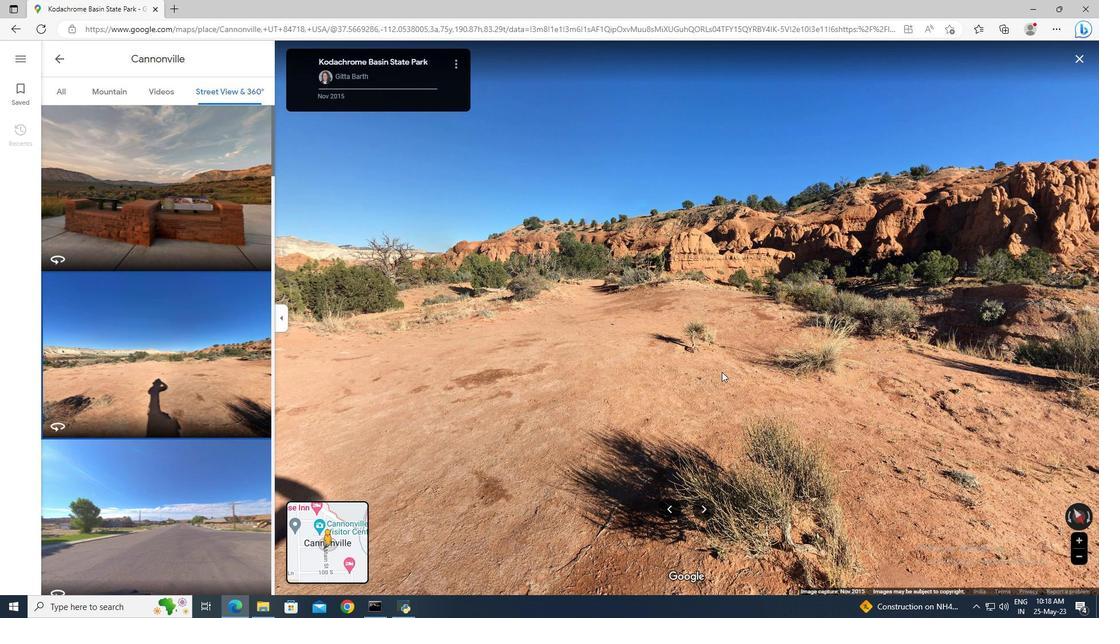 
Action: Mouse pressed left at (731, 372)
Screenshot: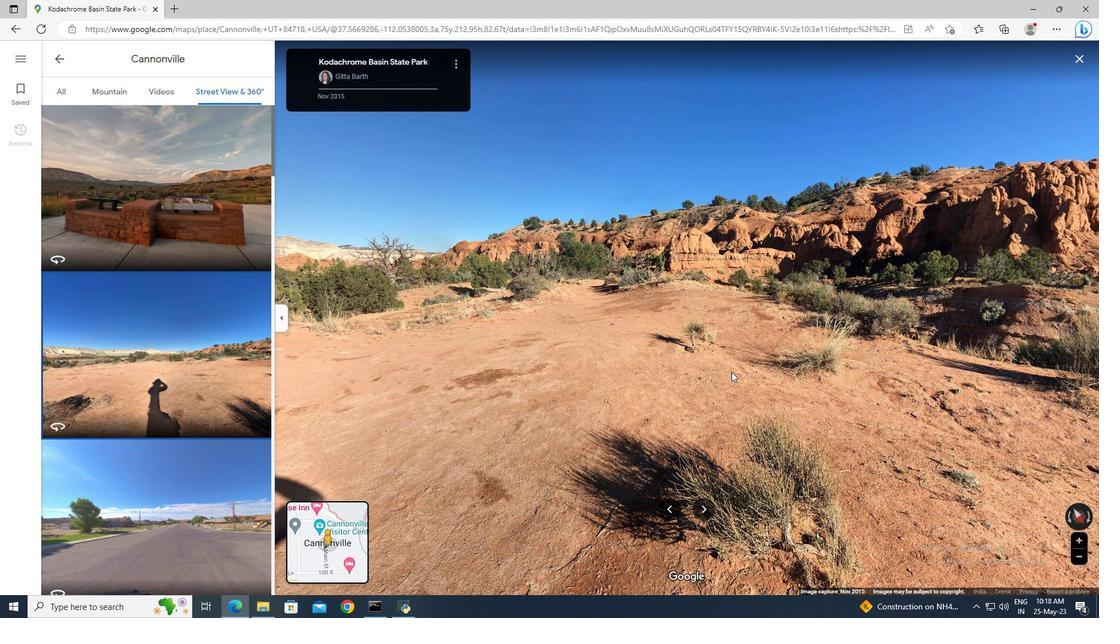 
Action: Mouse moved to (651, 355)
Screenshot: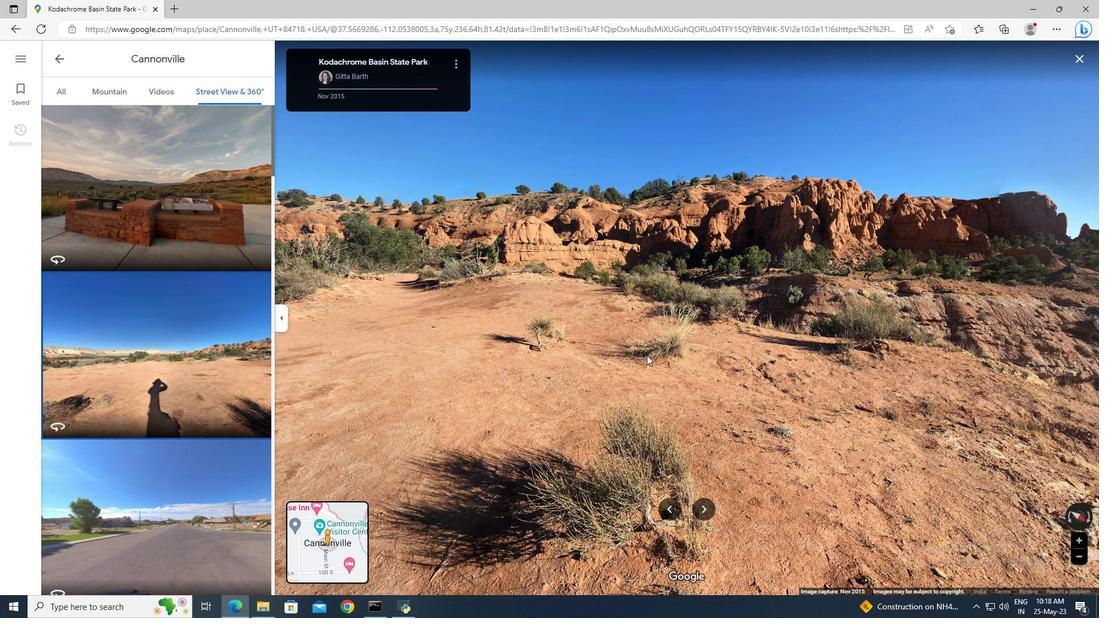 
Action: Mouse scrolled (651, 355) with delta (0, 0)
Screenshot: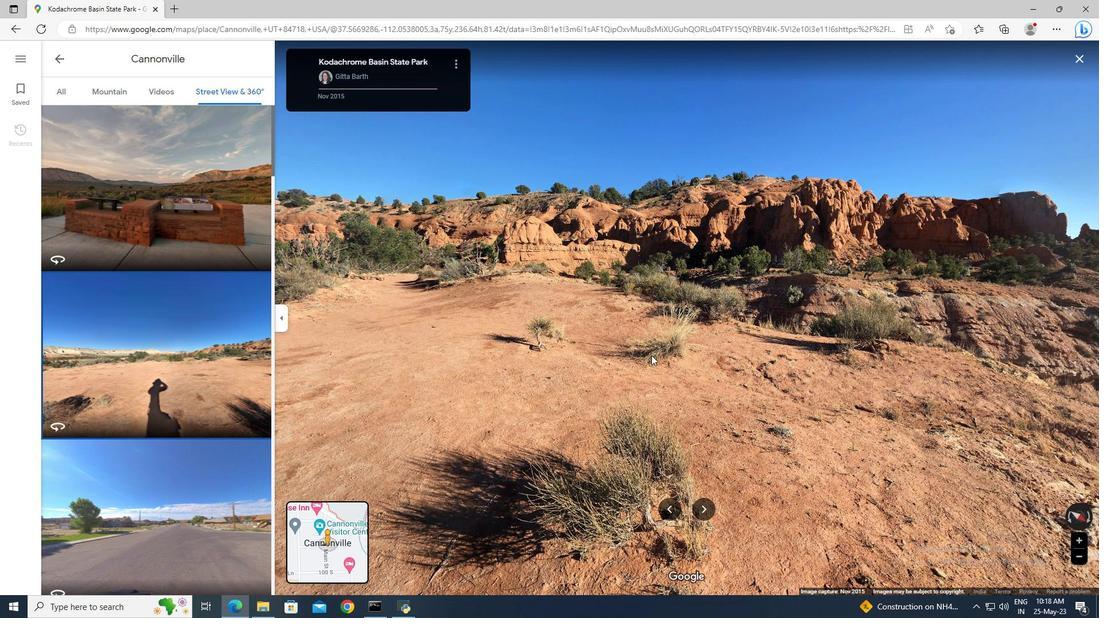 
Action: Mouse scrolled (651, 355) with delta (0, 0)
Screenshot: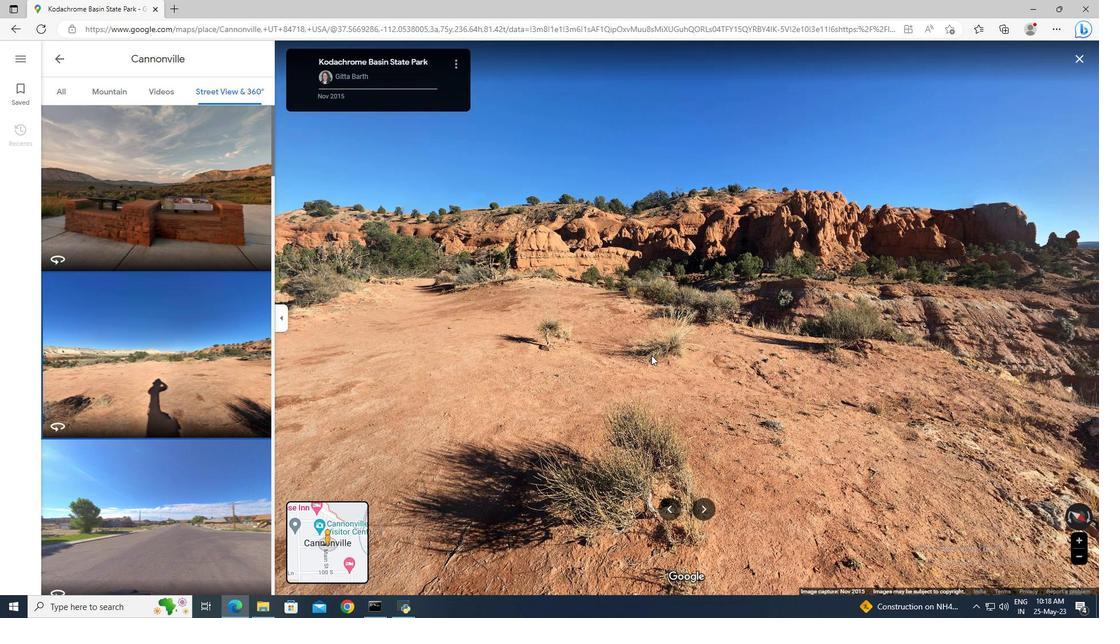 
Action: Mouse scrolled (651, 356) with delta (0, 0)
Screenshot: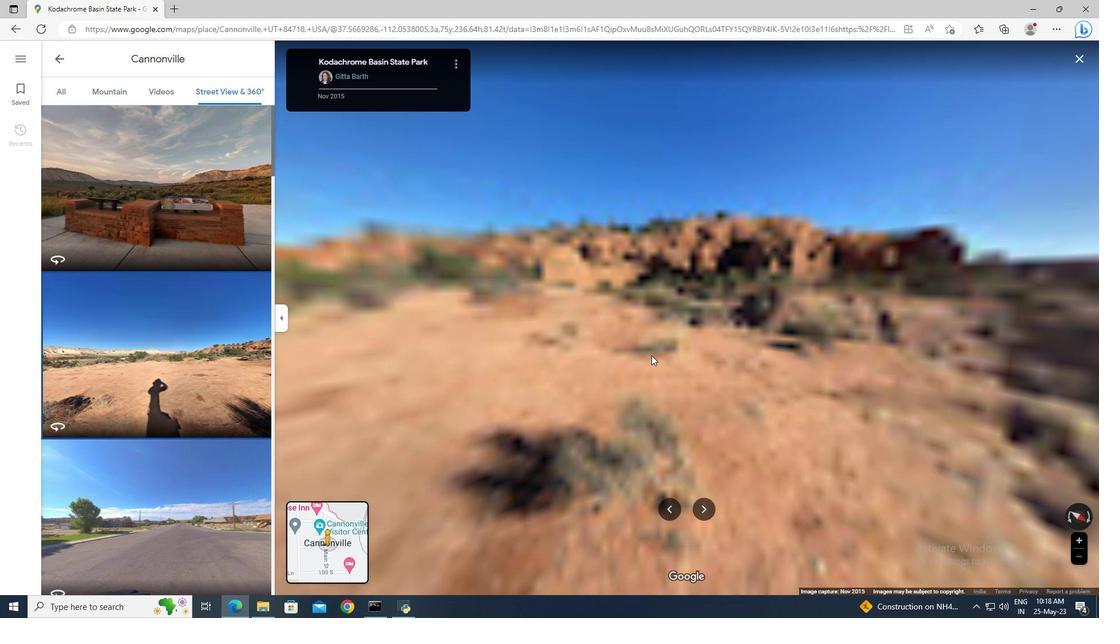 
Action: Mouse scrolled (651, 356) with delta (0, 0)
Screenshot: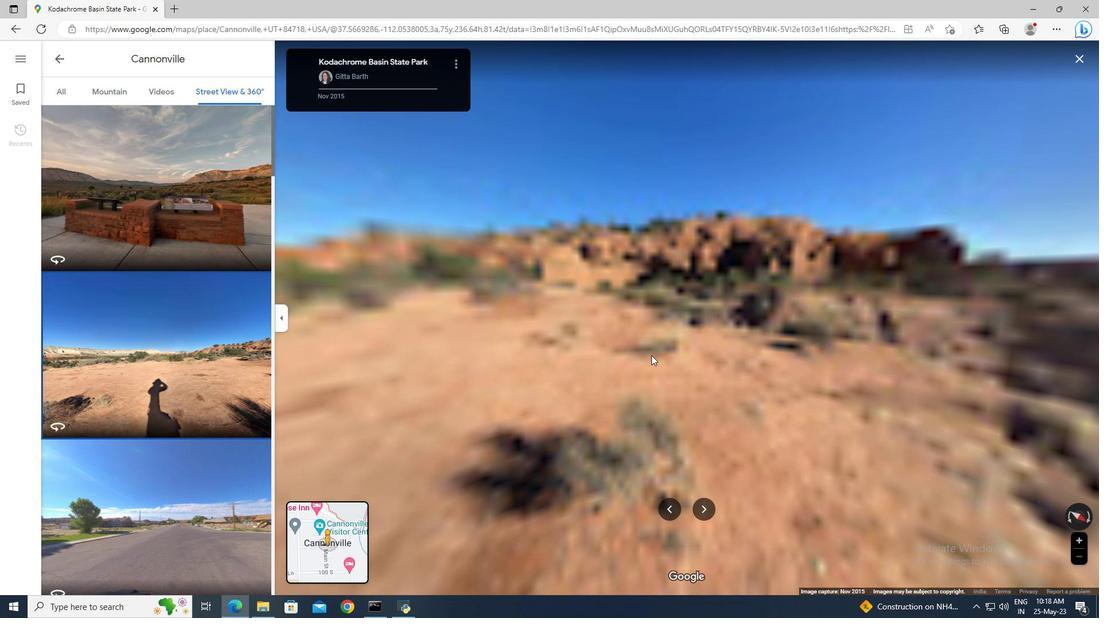 
Action: Mouse moved to (134, 335)
Screenshot: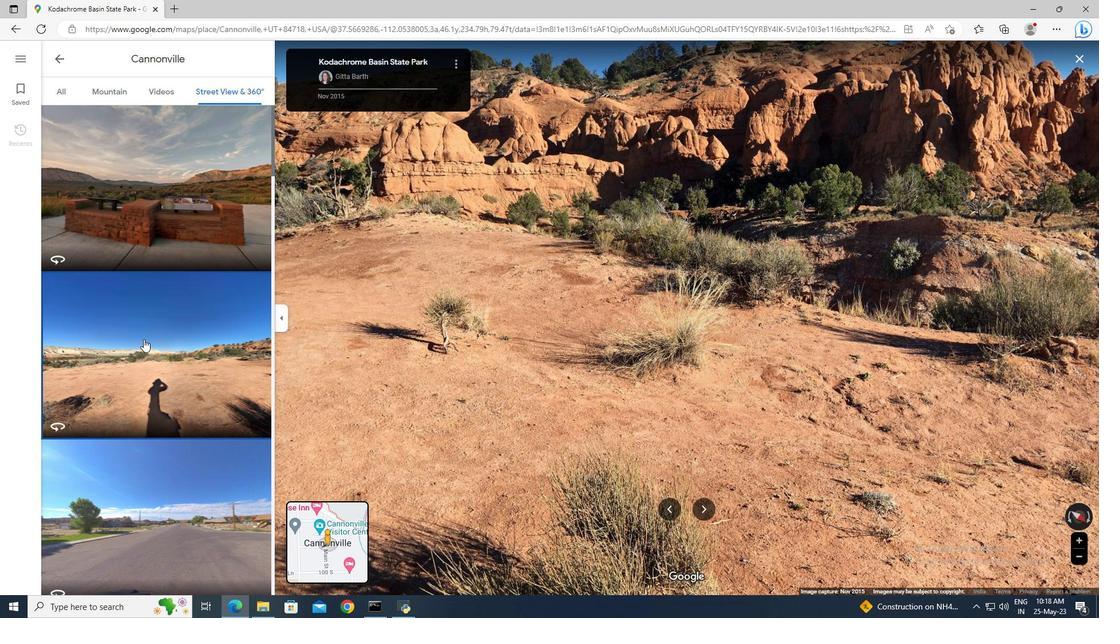 
Action: Mouse scrolled (134, 334) with delta (0, 0)
Screenshot: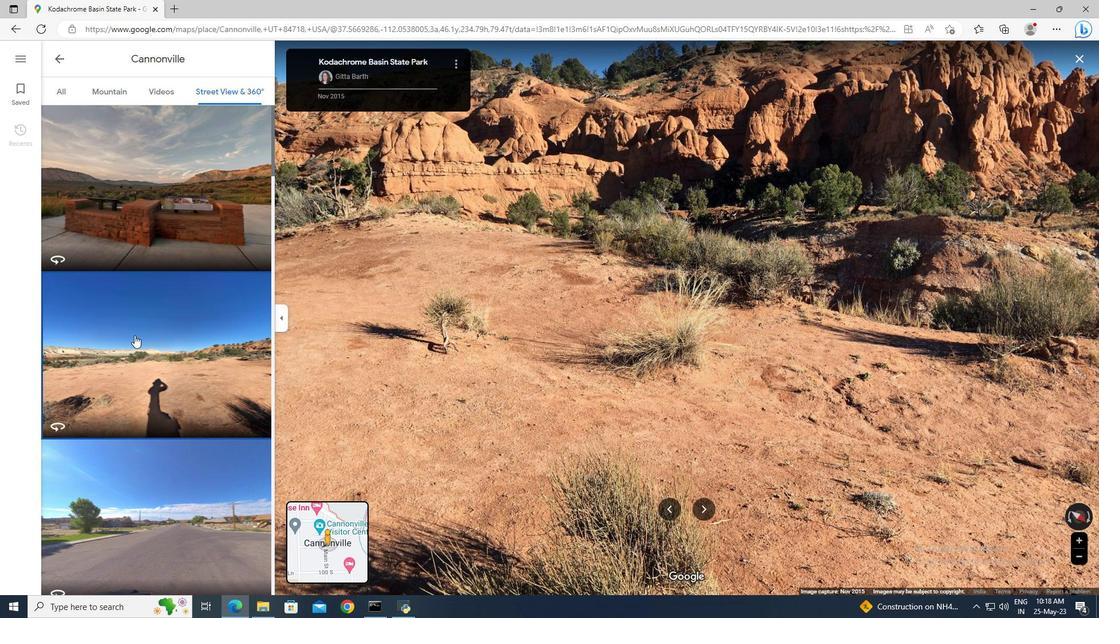 
Action: Mouse scrolled (134, 334) with delta (0, 0)
Screenshot: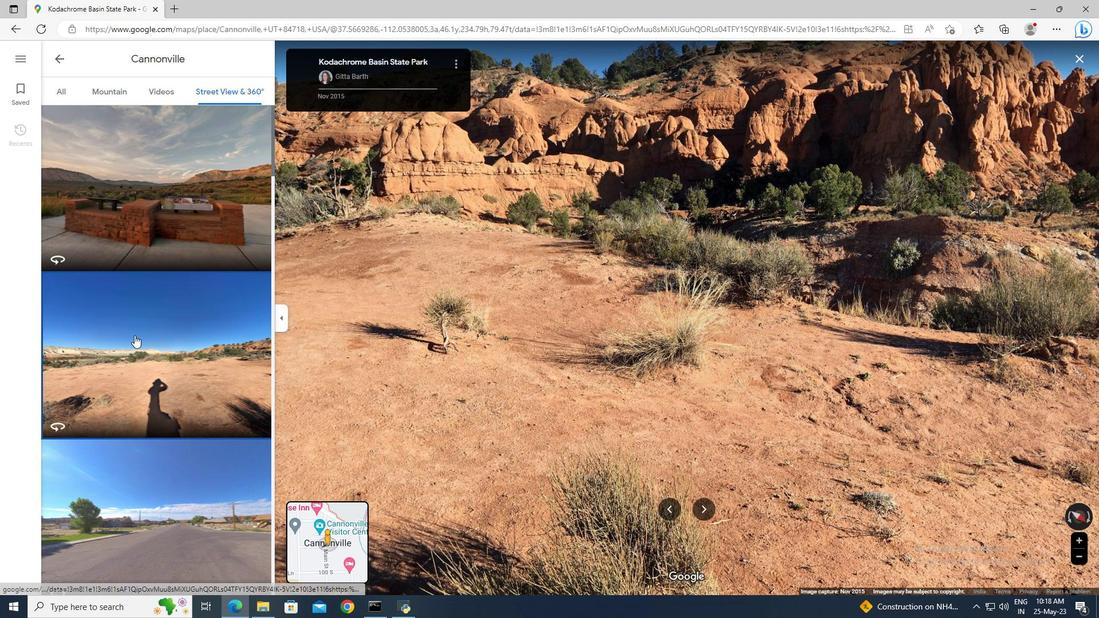 
Action: Mouse moved to (788, 372)
Screenshot: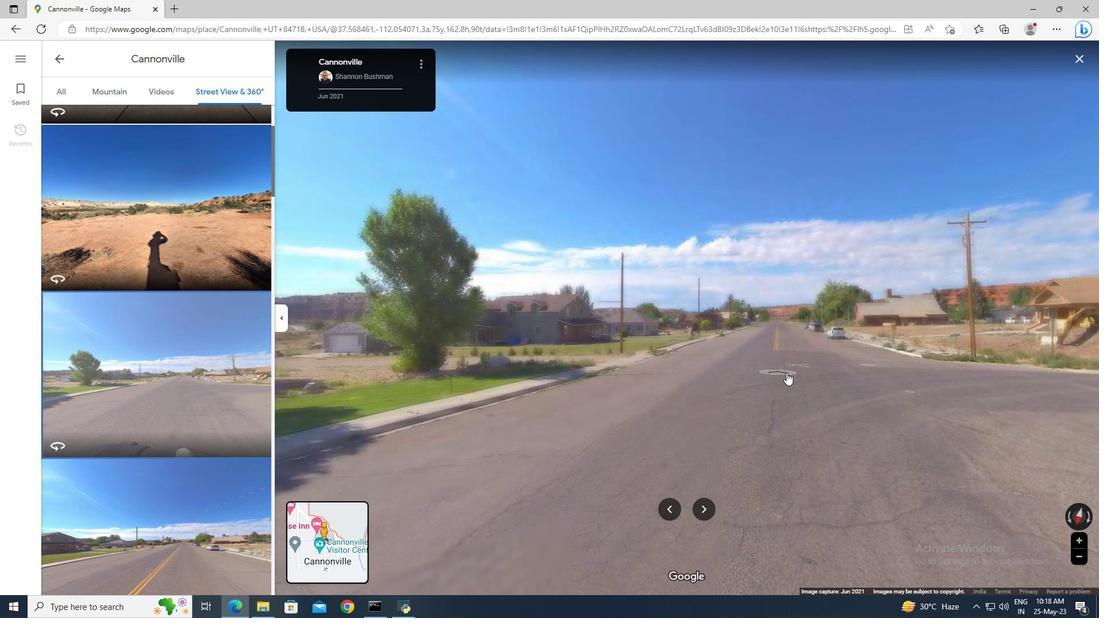 
Action: Mouse pressed left at (788, 372)
Screenshot: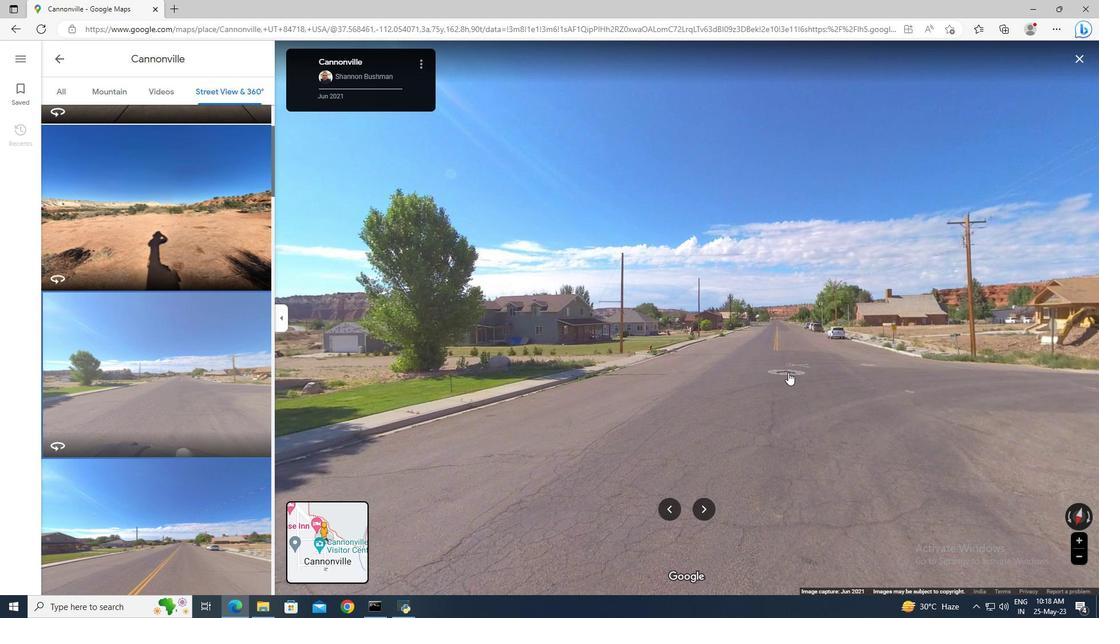 
Action: Mouse moved to (774, 369)
Screenshot: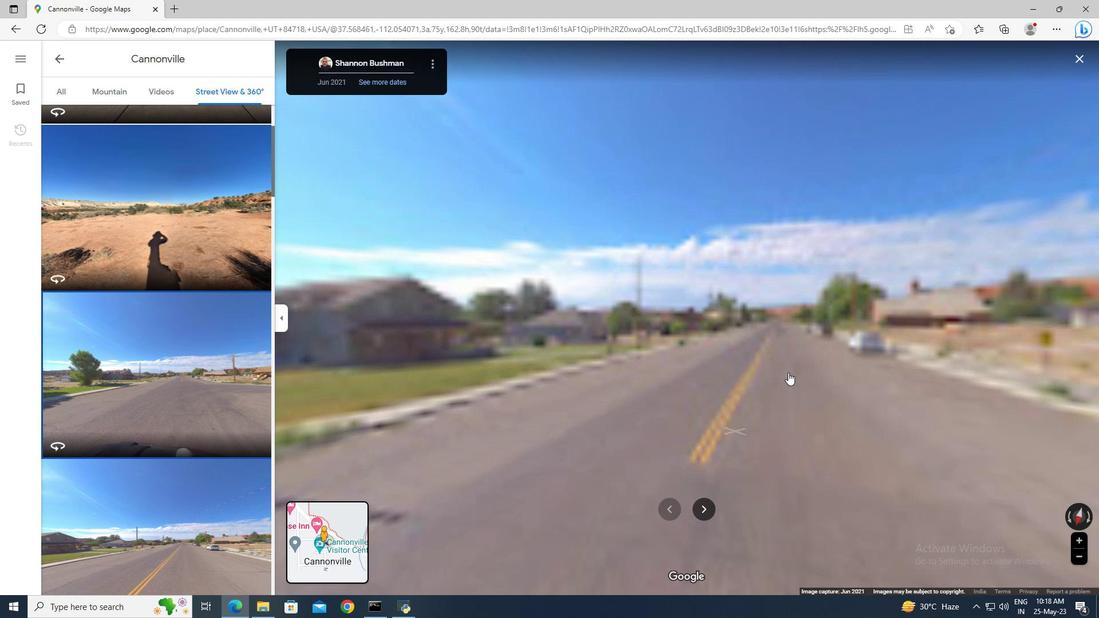 
Action: Mouse pressed left at (774, 369)
Screenshot: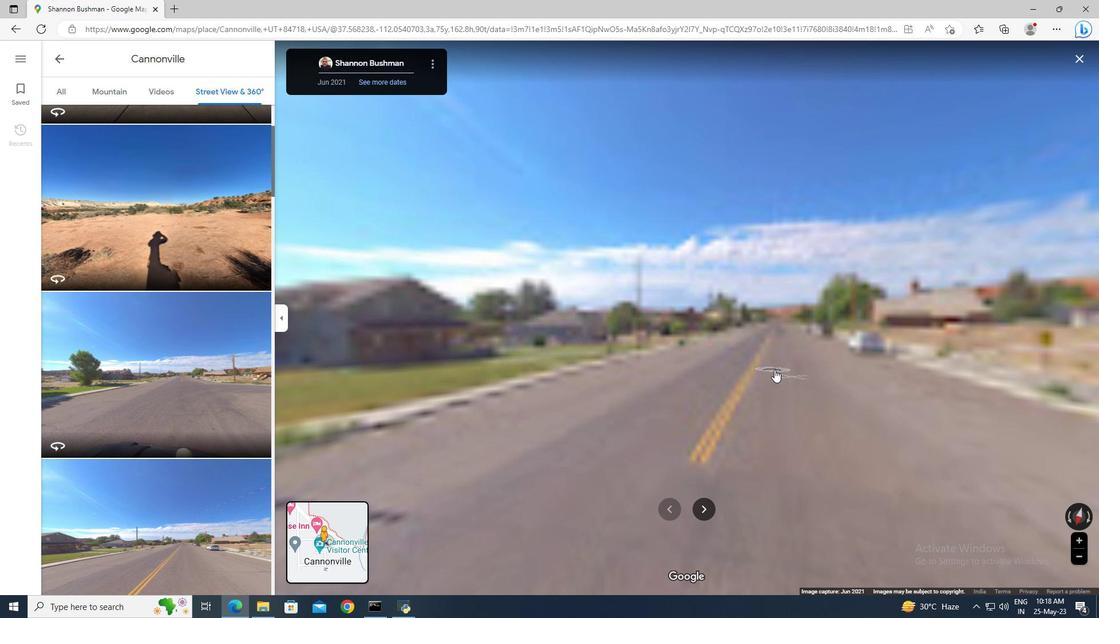 
Action: Mouse pressed left at (774, 369)
Screenshot: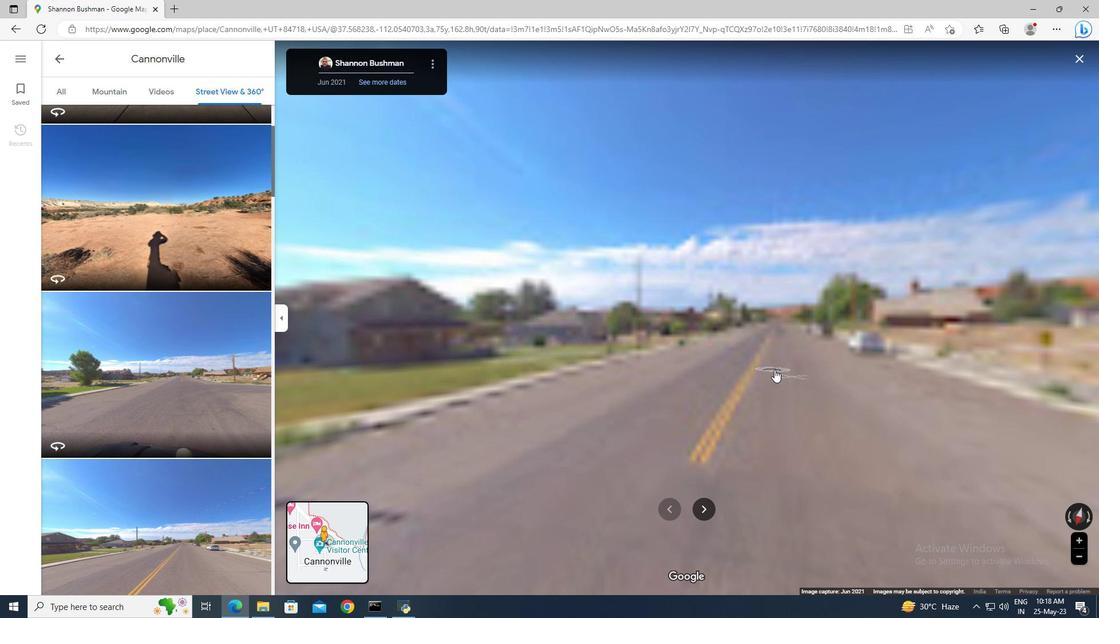 
Action: Mouse pressed left at (774, 369)
Screenshot: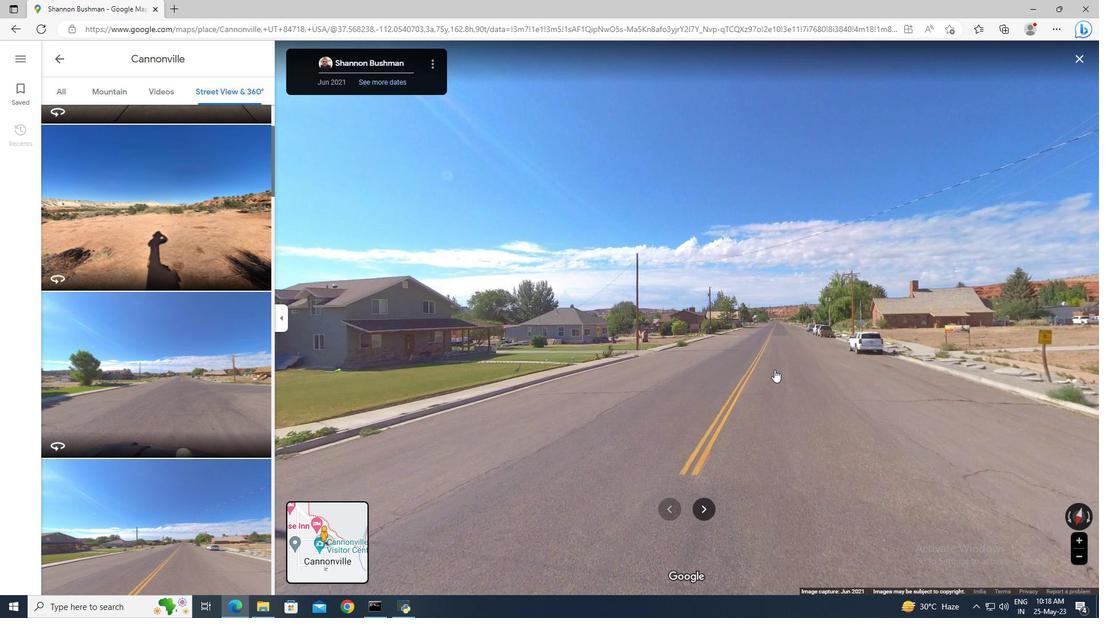 
Action: Mouse pressed left at (774, 369)
Screenshot: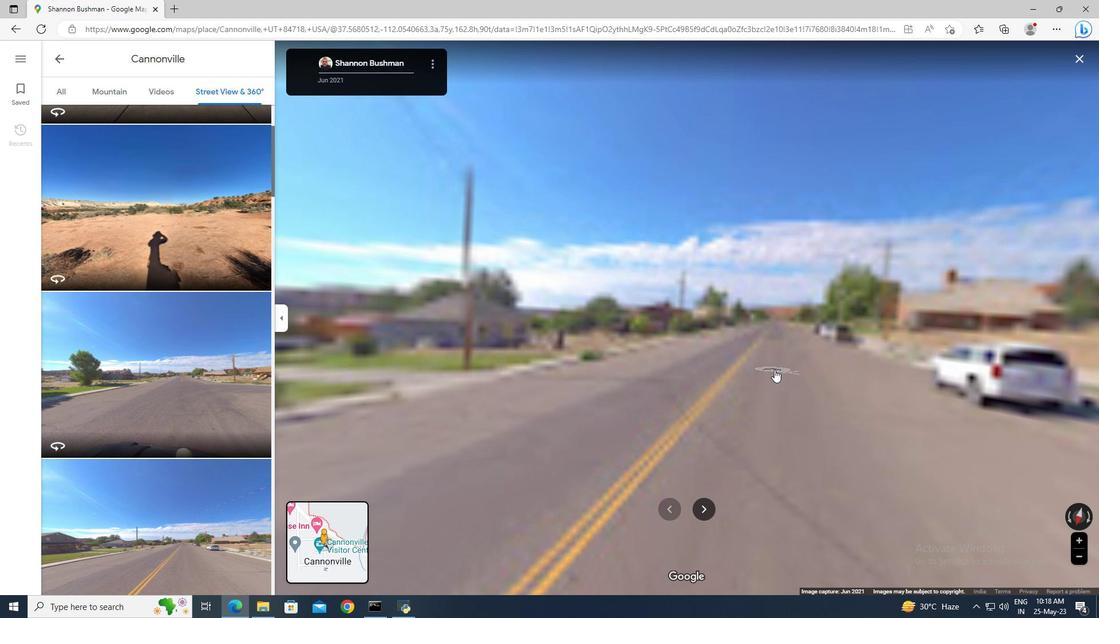 
Action: Mouse moved to (767, 361)
Screenshot: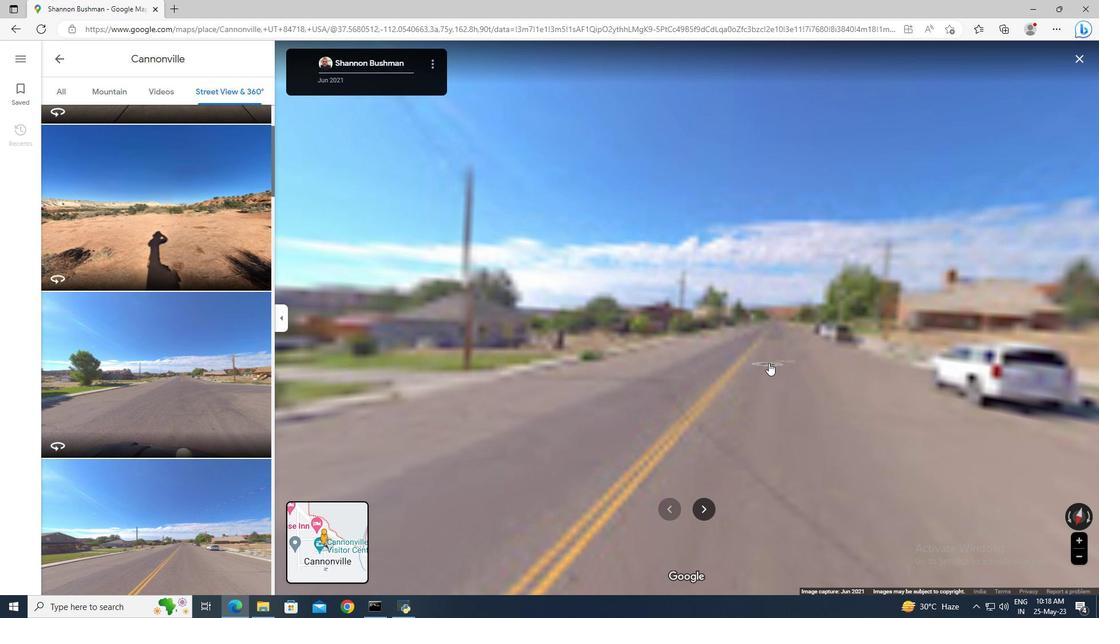 
Action: Mouse pressed left at (767, 361)
Screenshot: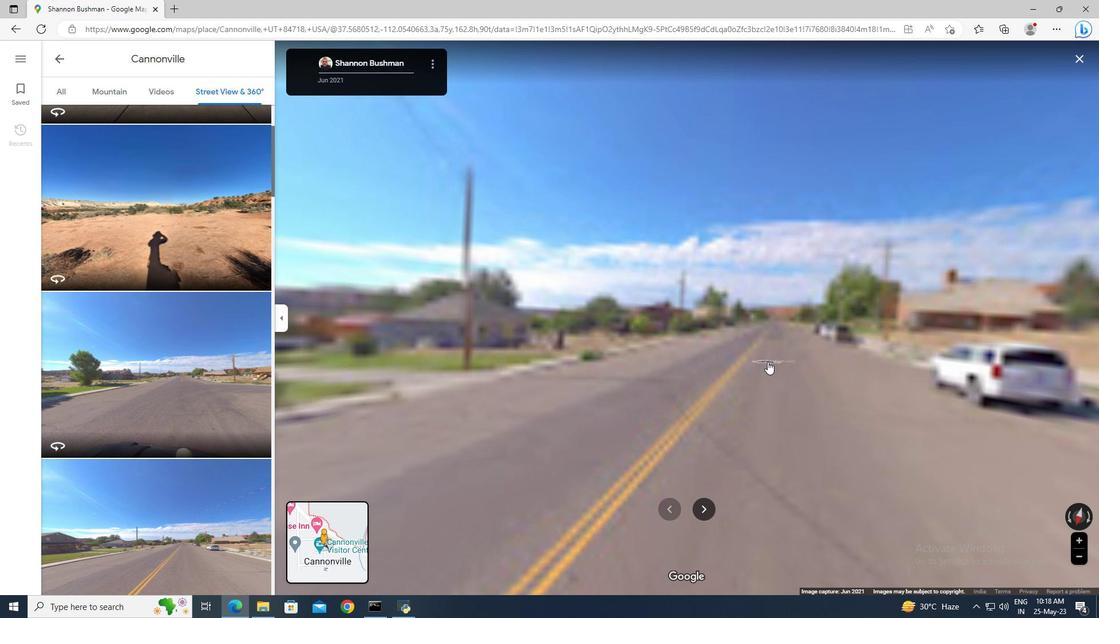 
Action: Mouse moved to (1078, 58)
Screenshot: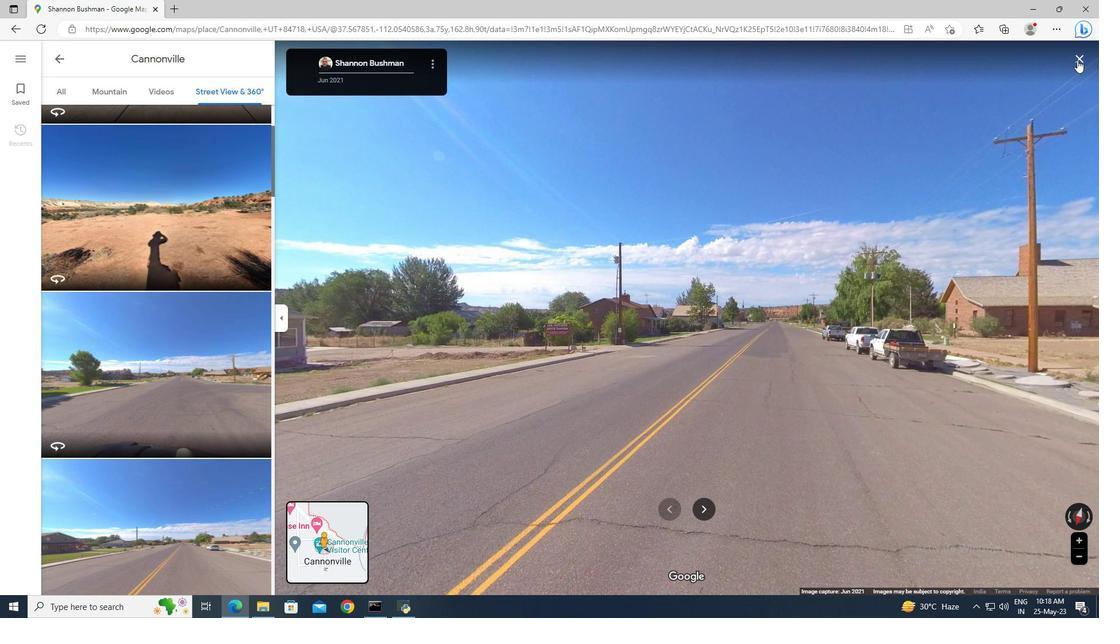 
Action: Mouse pressed left at (1078, 58)
Screenshot: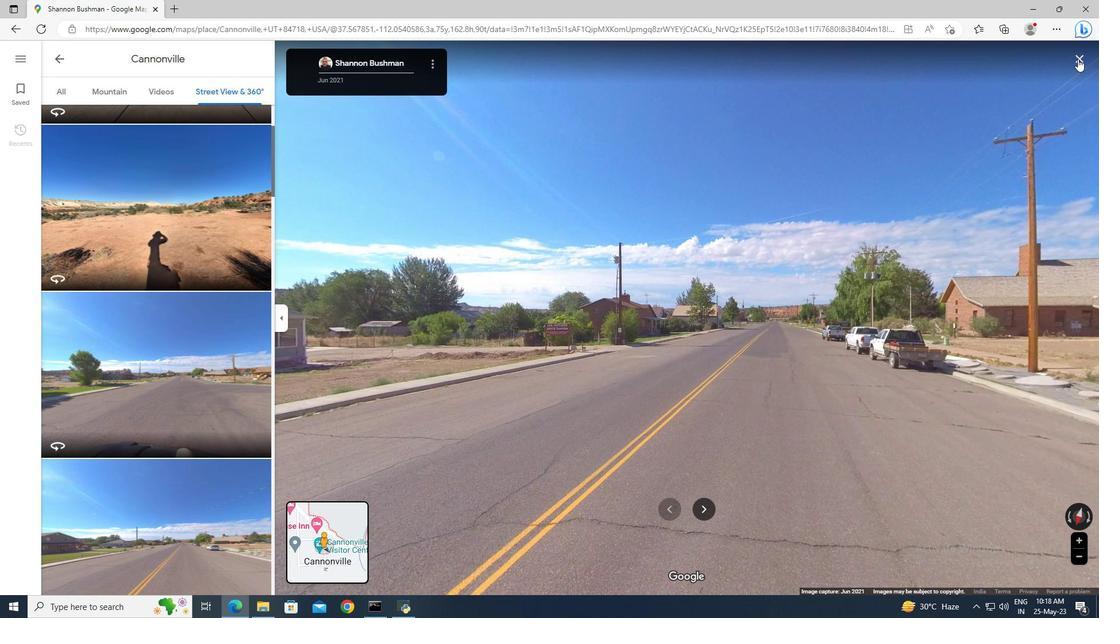 
Action: Mouse moved to (73, 83)
Screenshot: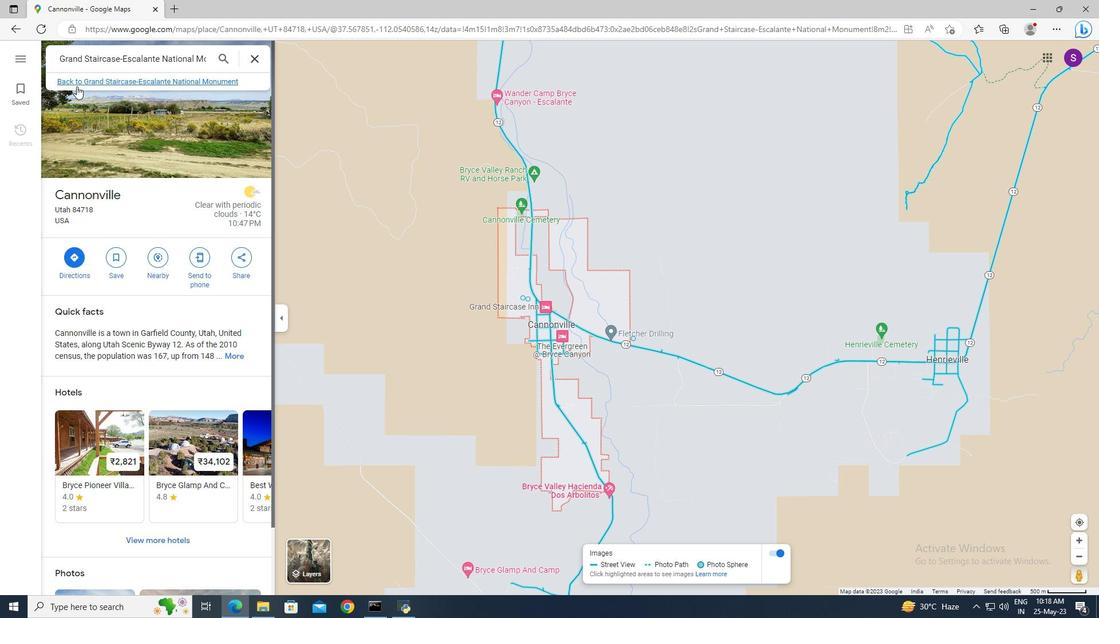 
Action: Mouse pressed left at (73, 83)
Screenshot: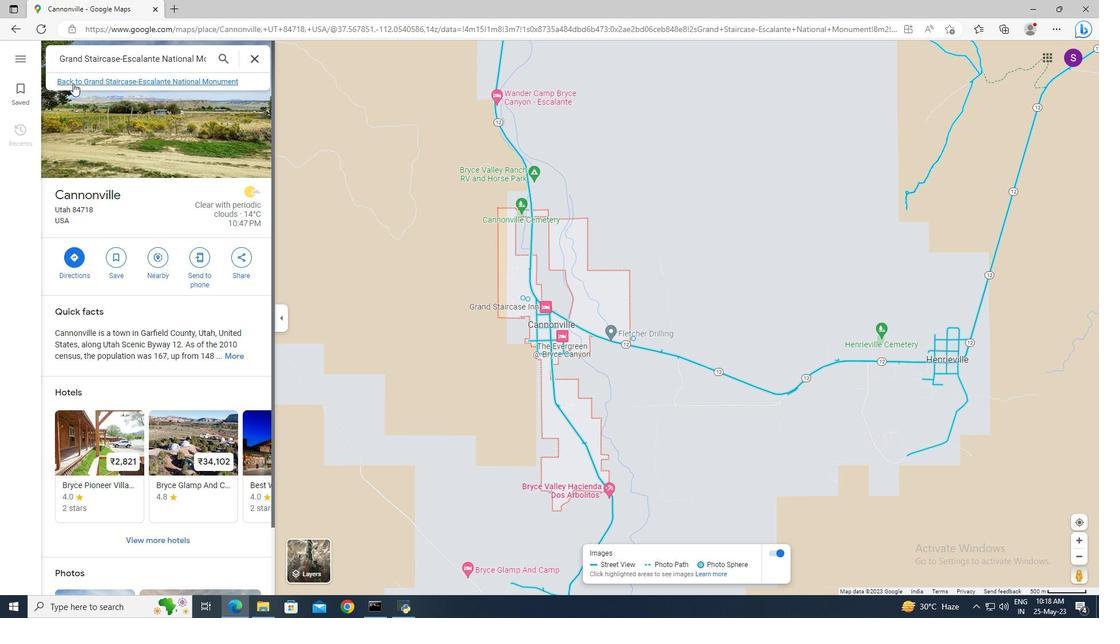 
Action: Mouse moved to (585, 282)
Screenshot: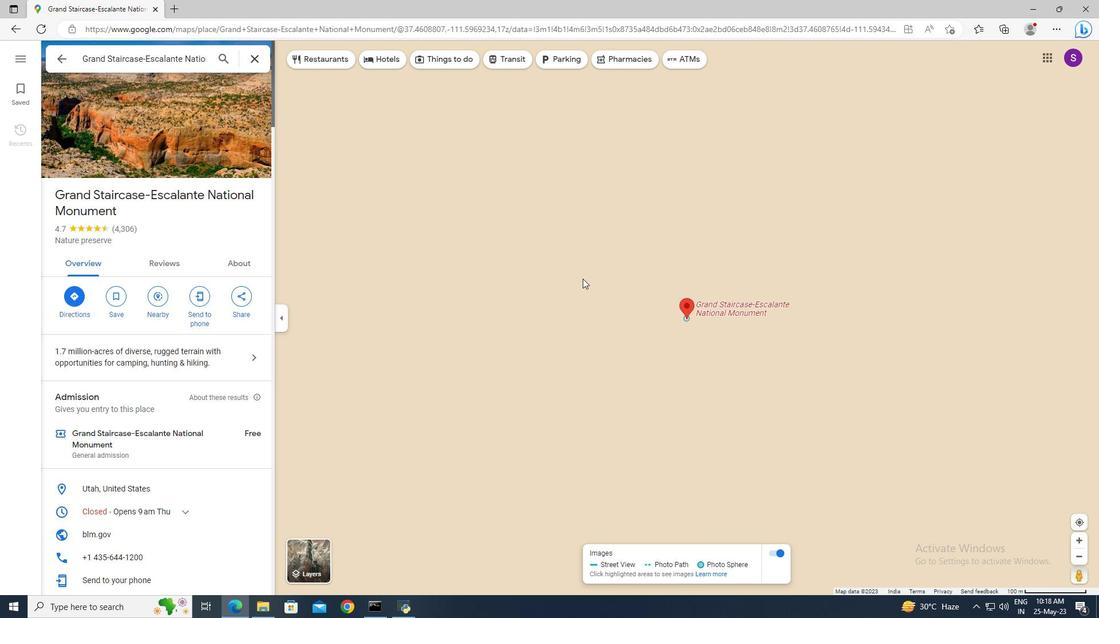 
Action: Mouse scrolled (585, 281) with delta (0, 0)
Screenshot: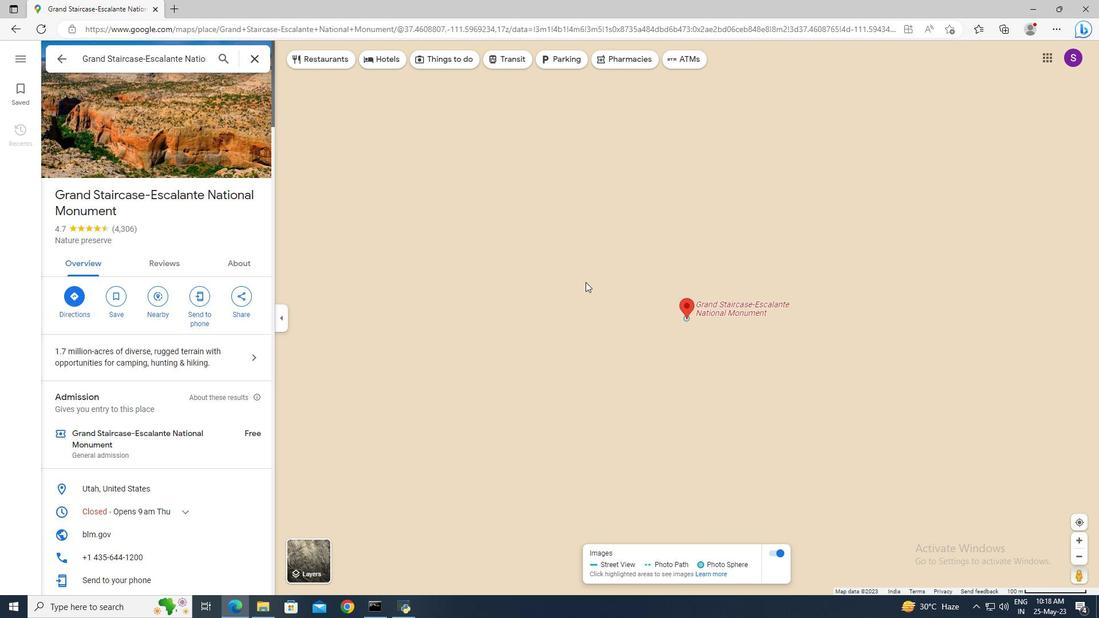 
Action: Mouse scrolled (585, 281) with delta (0, 0)
Screenshot: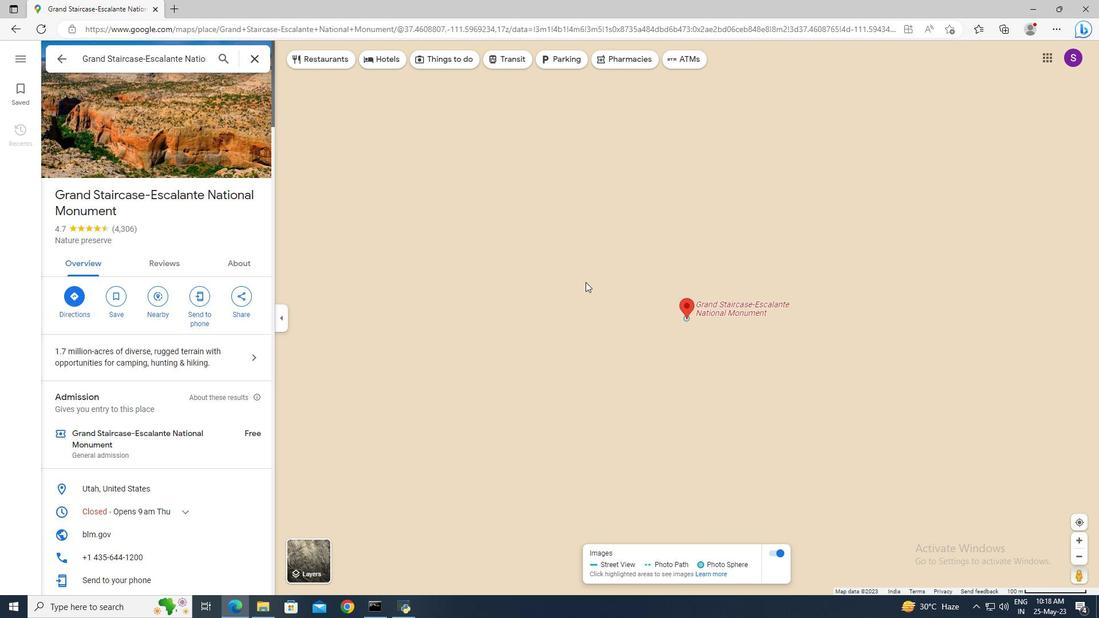 
Action: Mouse scrolled (585, 281) with delta (0, 0)
Screenshot: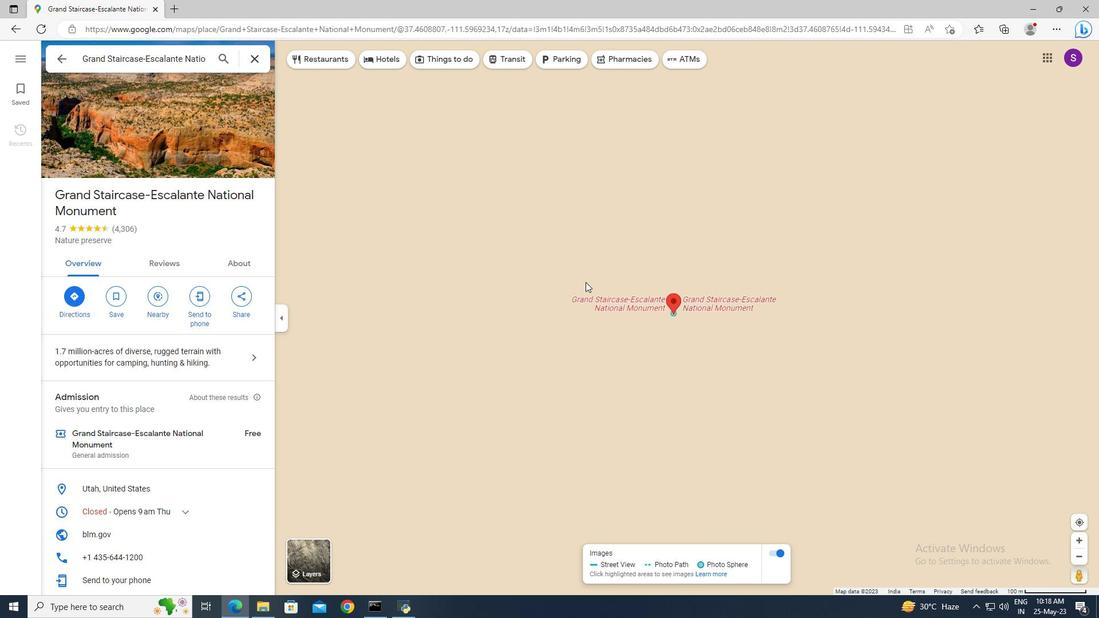 
Action: Mouse scrolled (585, 281) with delta (0, 0)
Screenshot: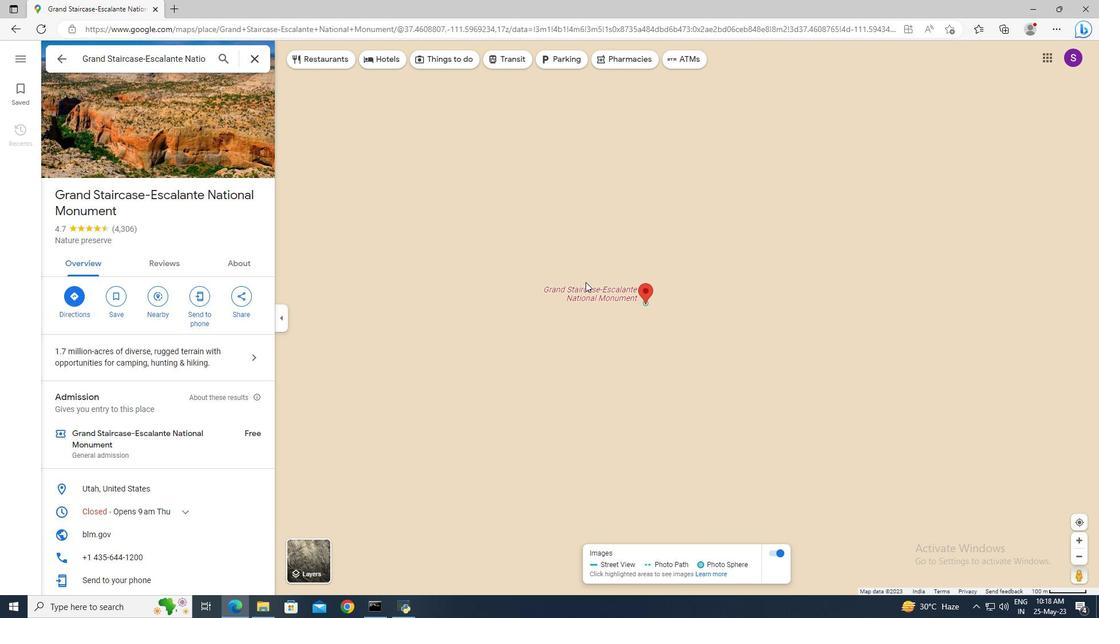 
Action: Mouse scrolled (585, 281) with delta (0, 0)
Screenshot: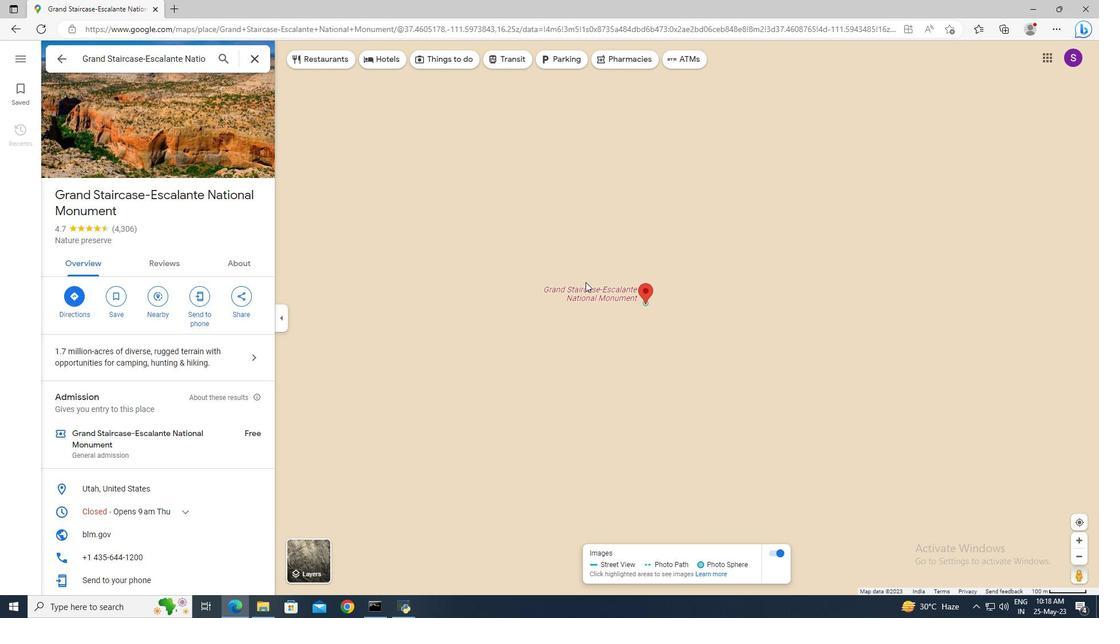 
Action: Mouse scrolled (585, 281) with delta (0, 0)
Screenshot: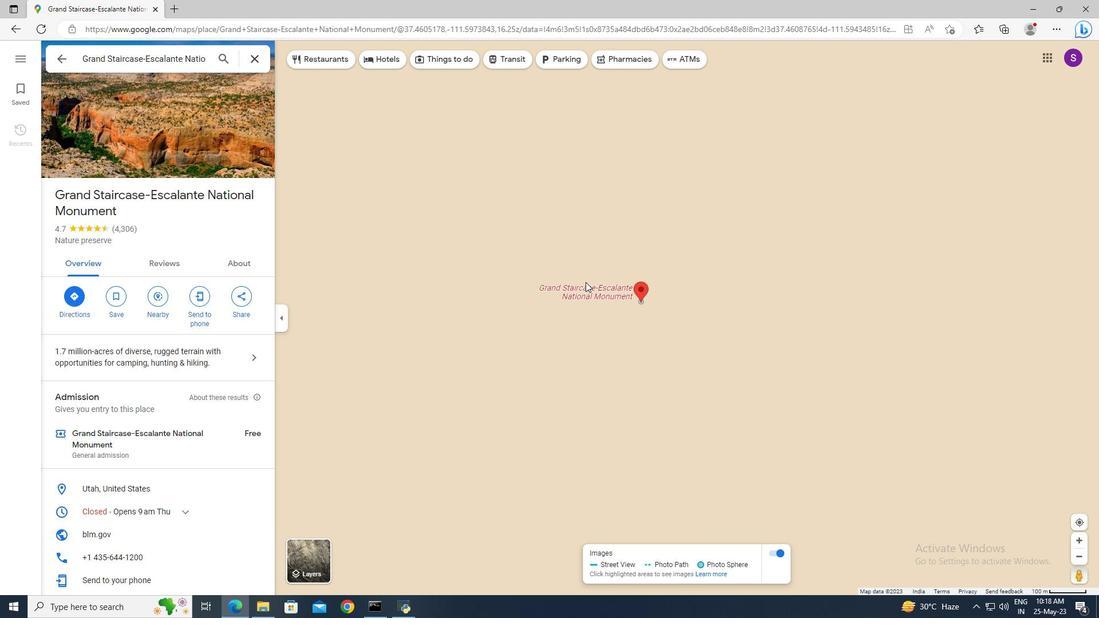 
Action: Mouse moved to (636, 363)
Screenshot: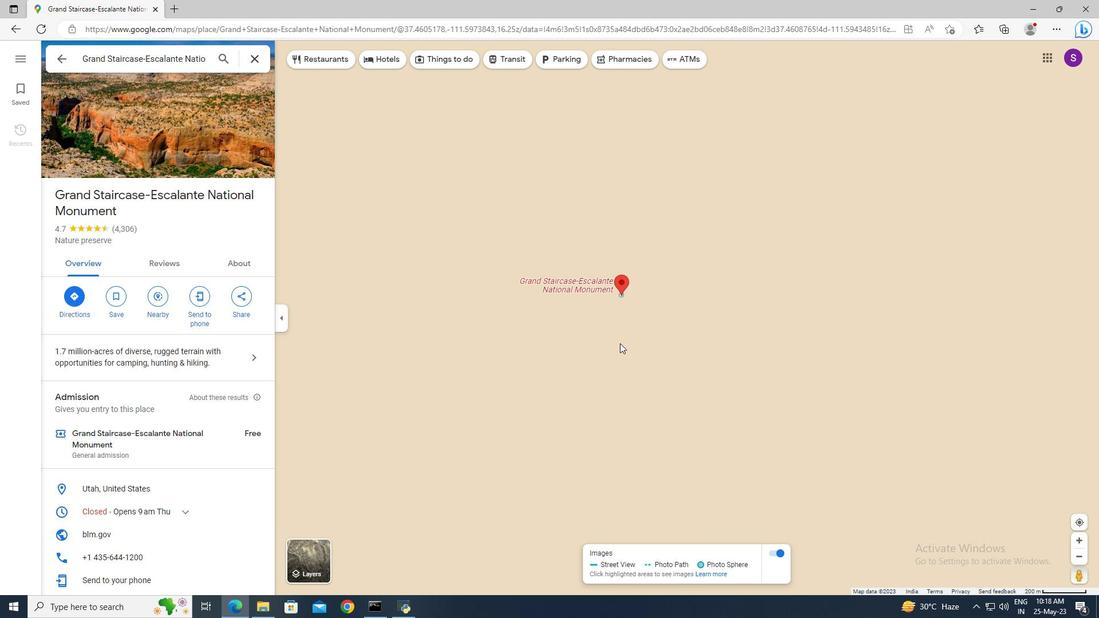 
Action: Mouse scrolled (636, 362) with delta (0, 0)
Screenshot: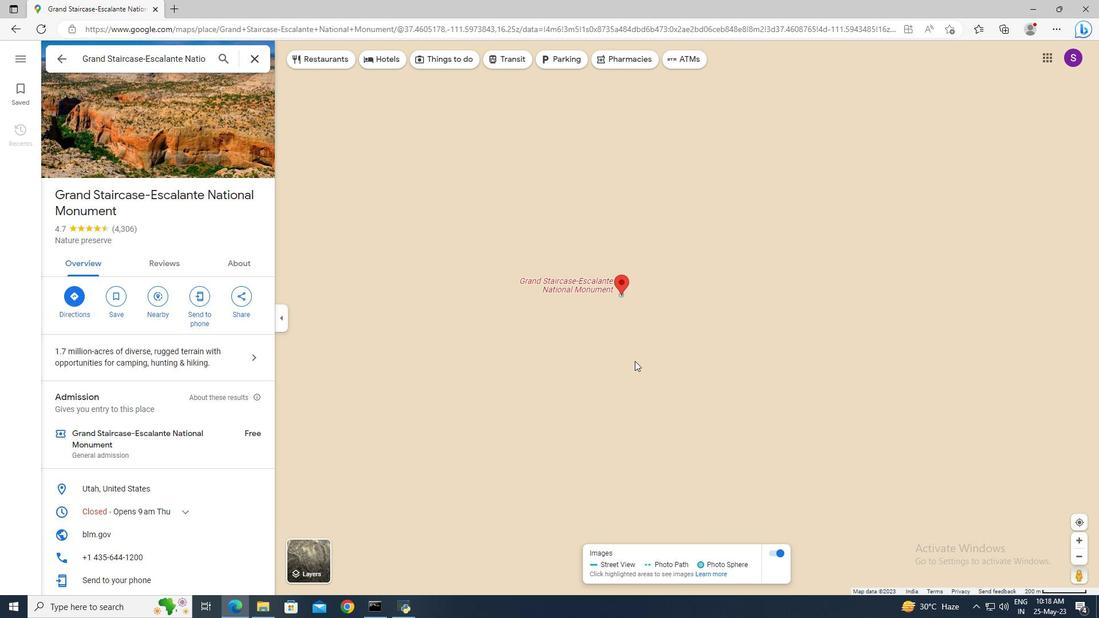 
Action: Mouse scrolled (636, 362) with delta (0, 0)
Screenshot: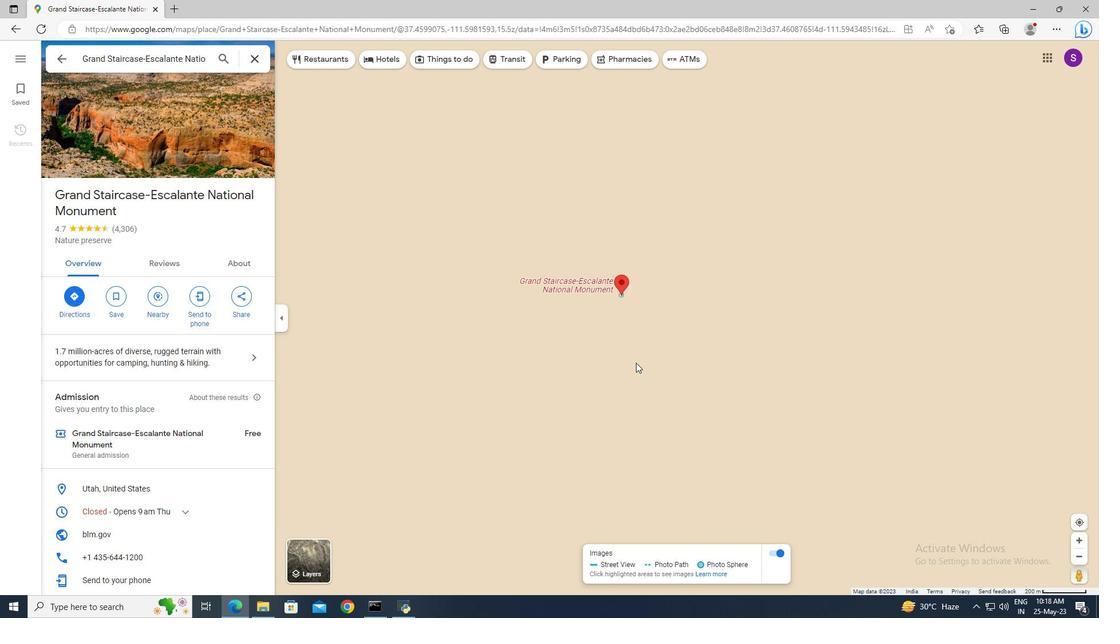 
Action: Mouse scrolled (636, 362) with delta (0, 0)
Screenshot: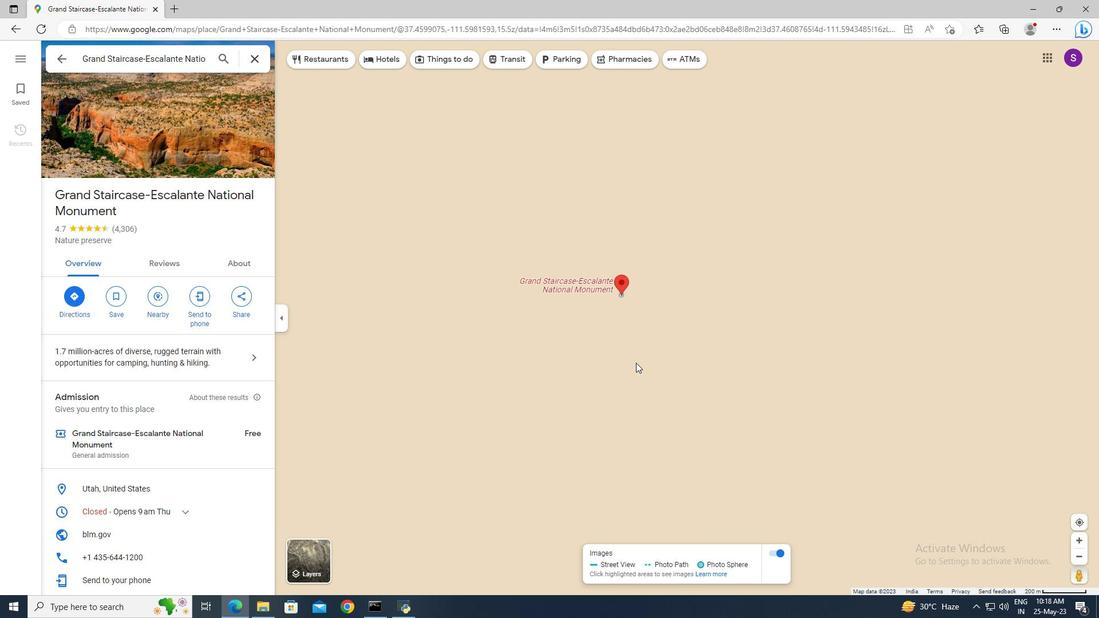 
Action: Mouse scrolled (636, 362) with delta (0, 0)
Screenshot: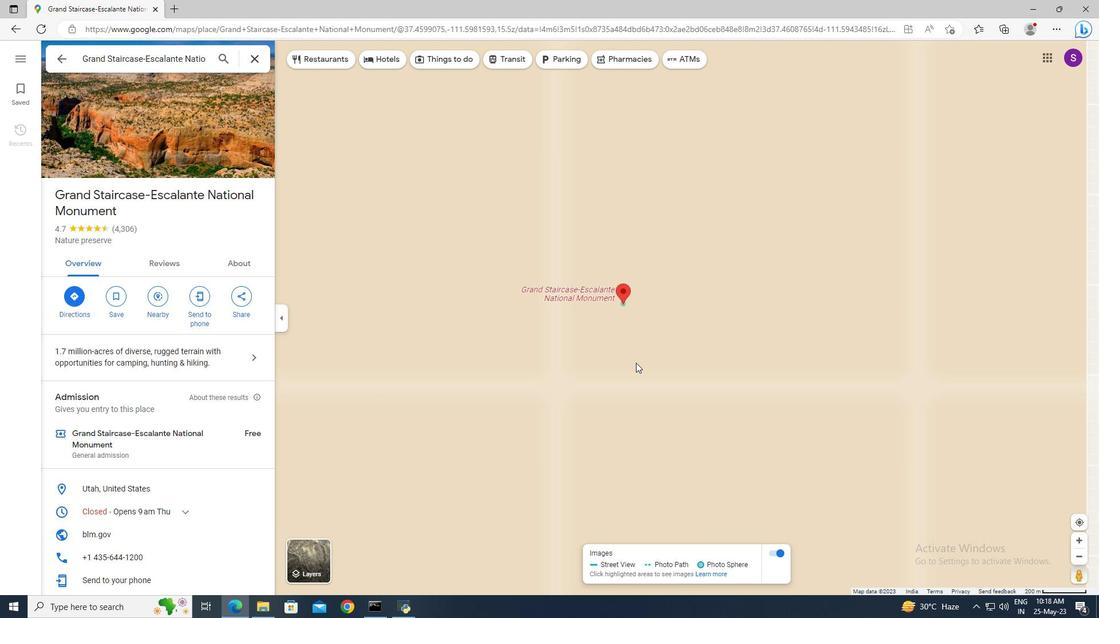 
Action: Mouse scrolled (636, 362) with delta (0, 0)
Screenshot: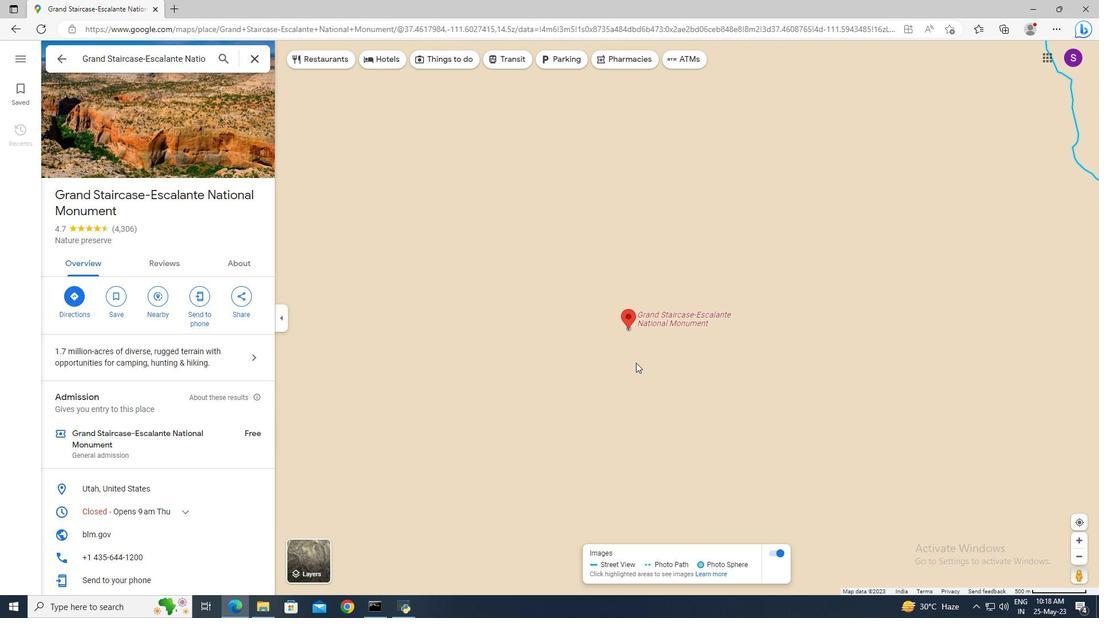 
Action: Mouse scrolled (636, 362) with delta (0, 0)
Screenshot: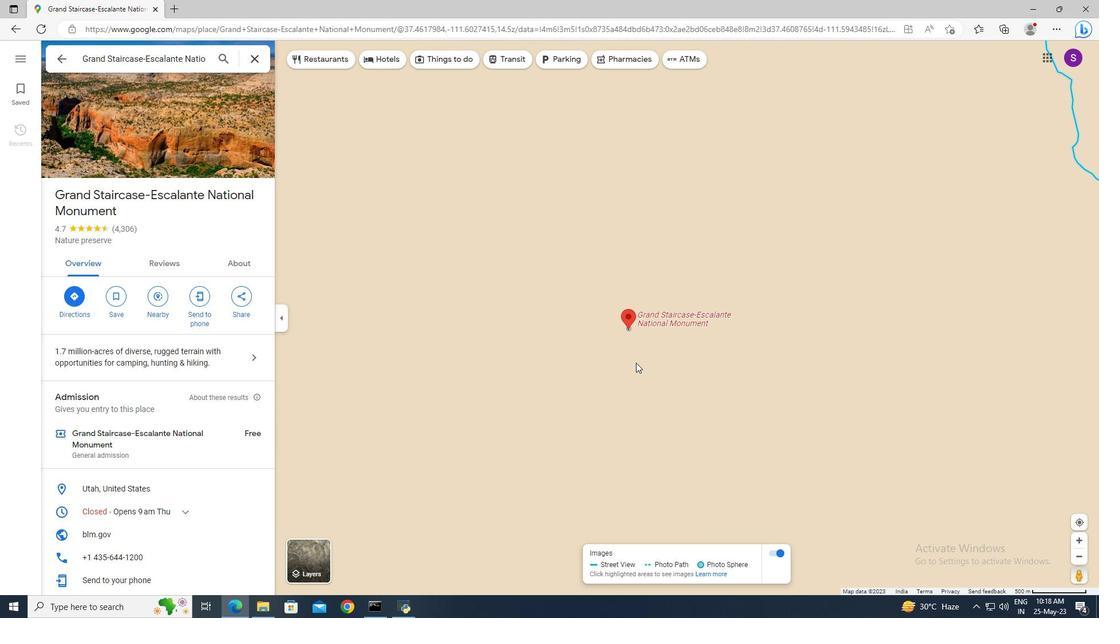
Action: Mouse scrolled (636, 362) with delta (0, 0)
Screenshot: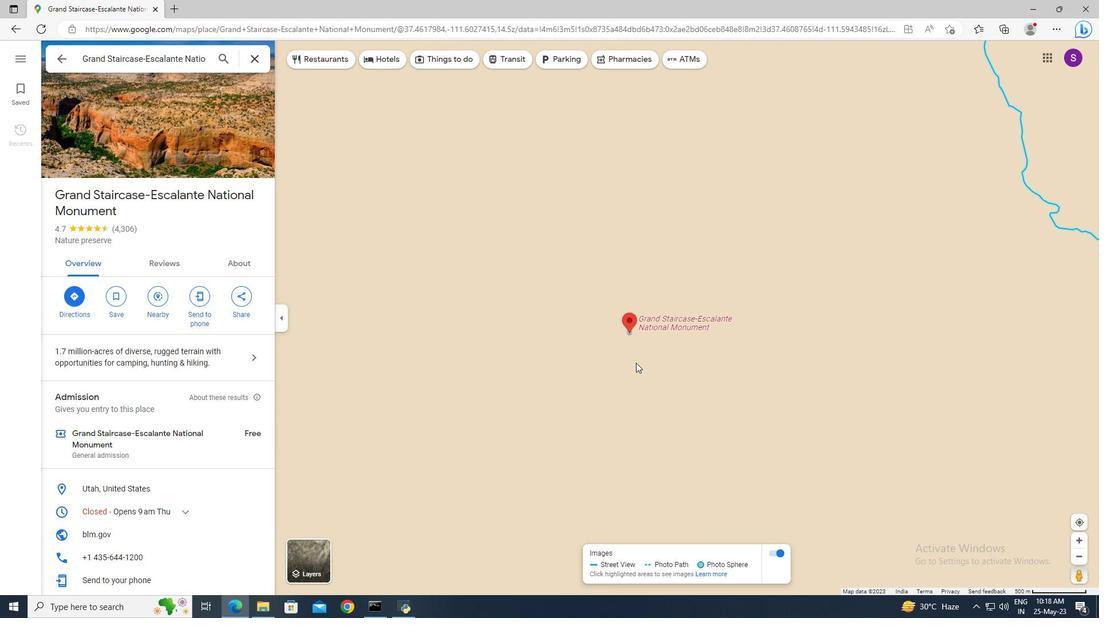 
Action: Mouse scrolled (636, 362) with delta (0, 0)
Screenshot: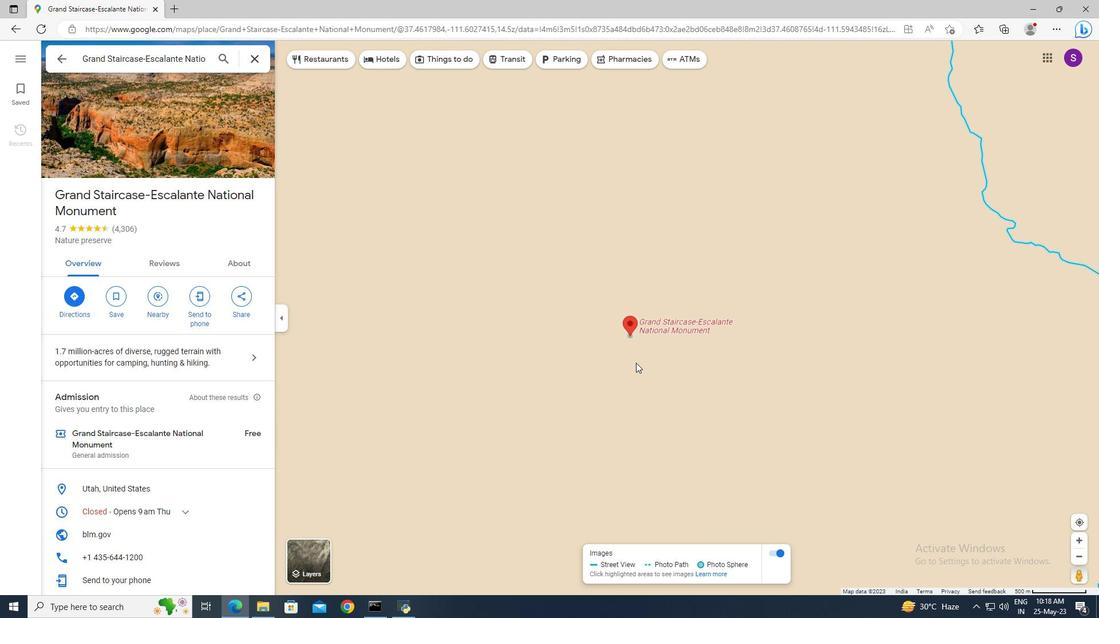 
Action: Mouse scrolled (636, 362) with delta (0, 0)
Screenshot: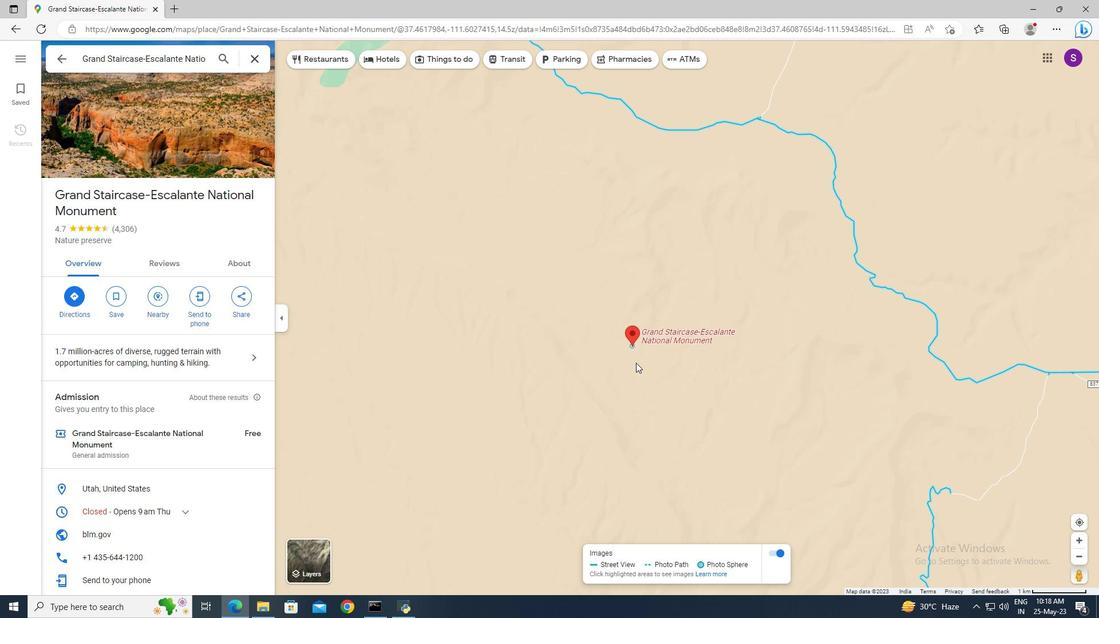 
Action: Mouse scrolled (636, 362) with delta (0, 0)
Screenshot: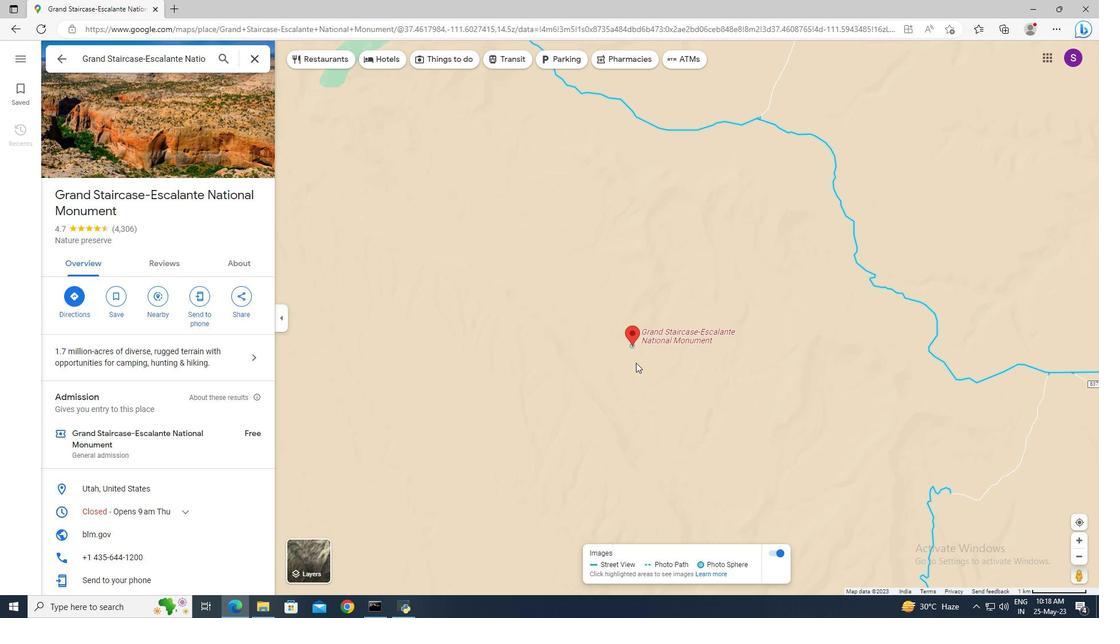 
Action: Mouse scrolled (636, 362) with delta (0, 0)
Screenshot: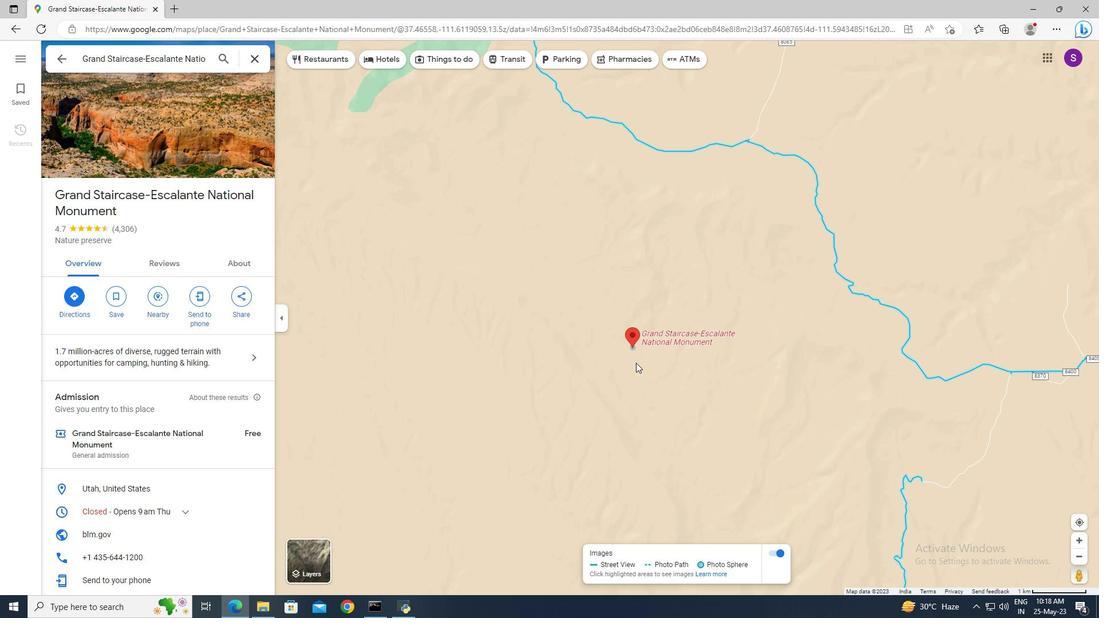 
Action: Mouse scrolled (636, 362) with delta (0, 0)
Screenshot: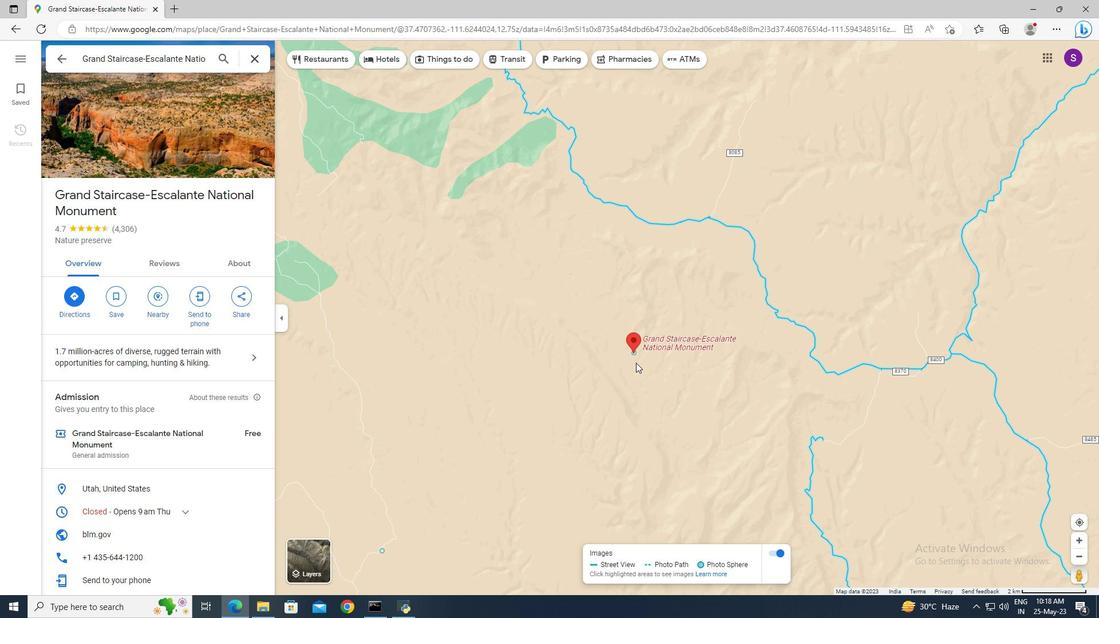 
Action: Mouse scrolled (636, 362) with delta (0, 0)
Screenshot: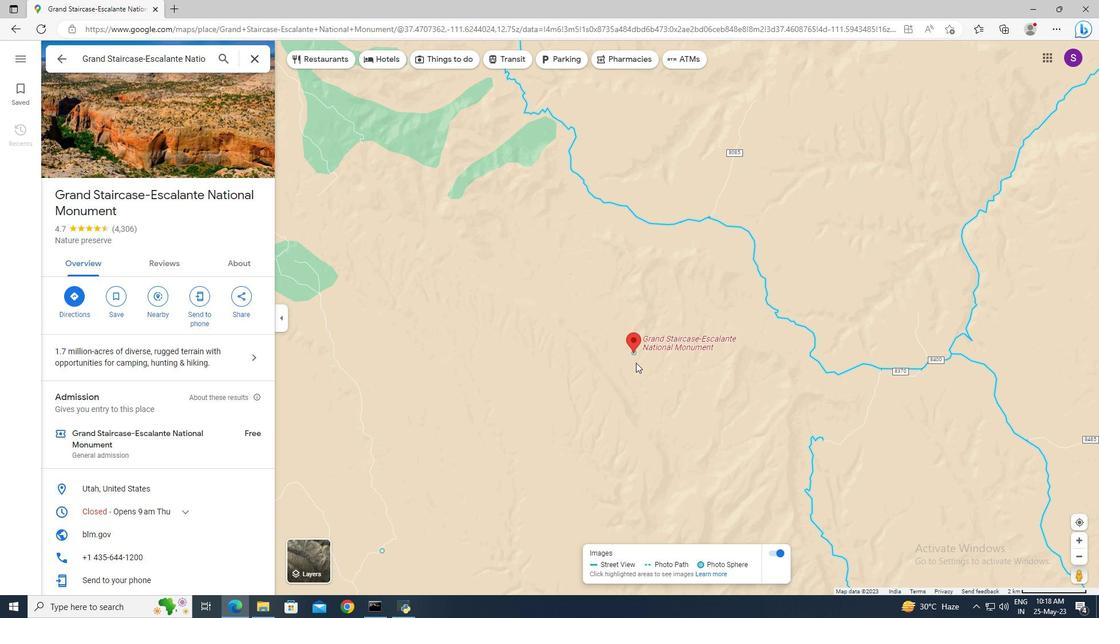 
Action: Mouse scrolled (636, 362) with delta (0, 0)
Screenshot: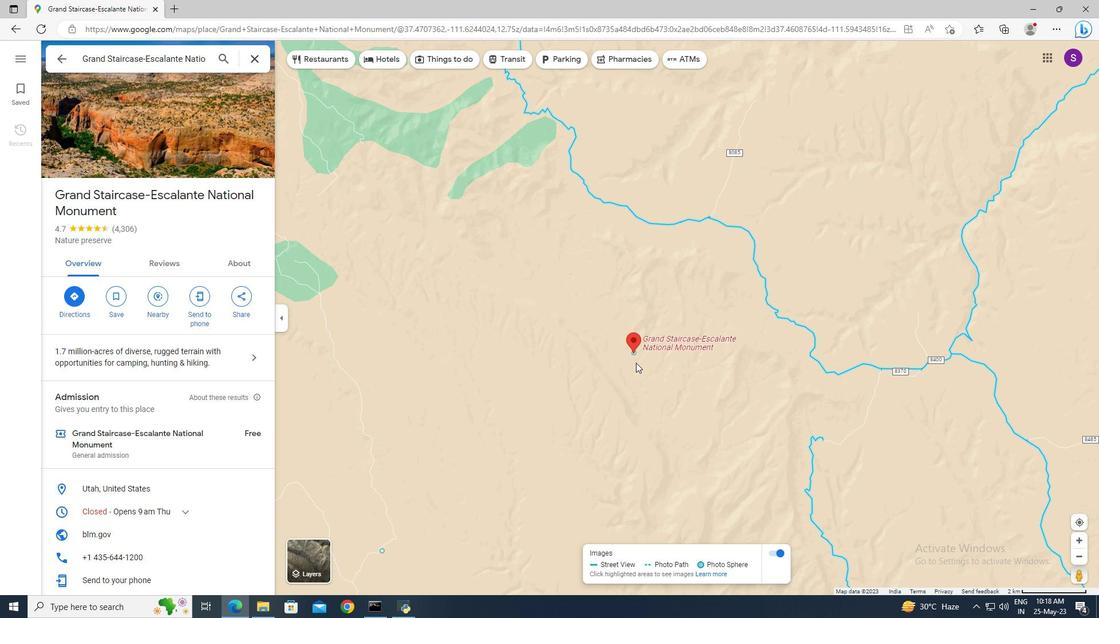 
Action: Mouse scrolled (636, 362) with delta (0, 0)
Screenshot: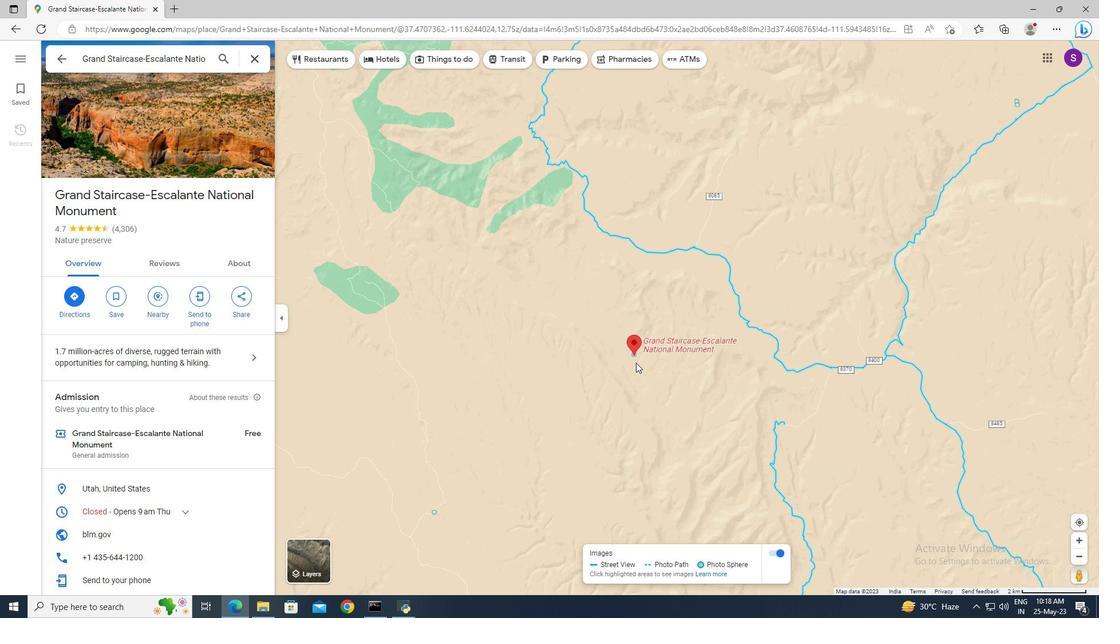 
Action: Mouse scrolled (636, 362) with delta (0, 0)
Screenshot: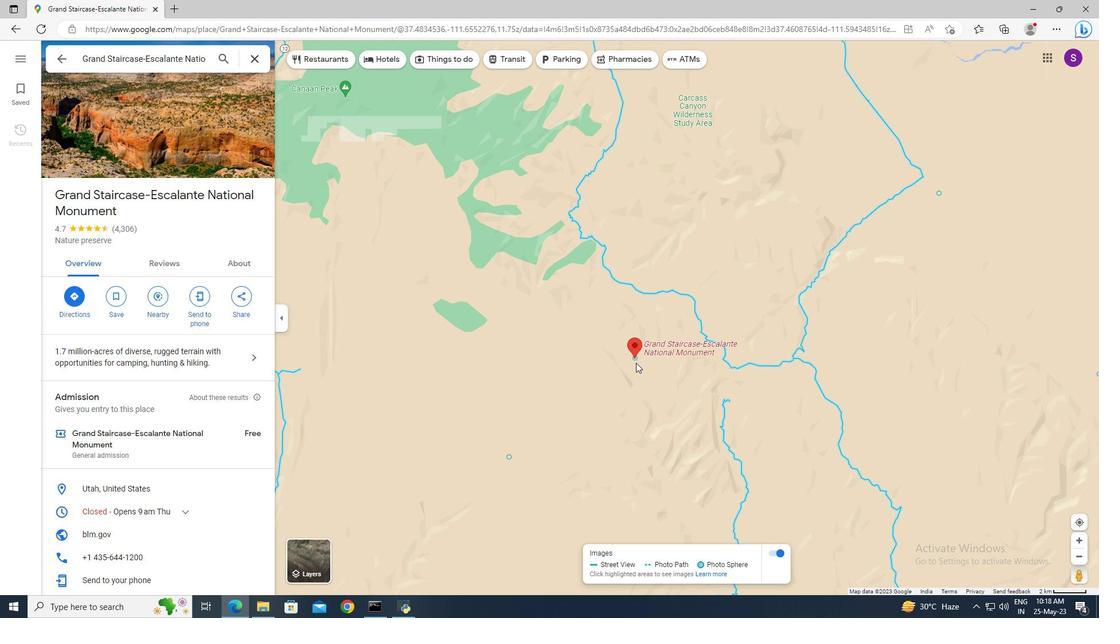 
Action: Mouse scrolled (636, 362) with delta (0, 0)
Screenshot: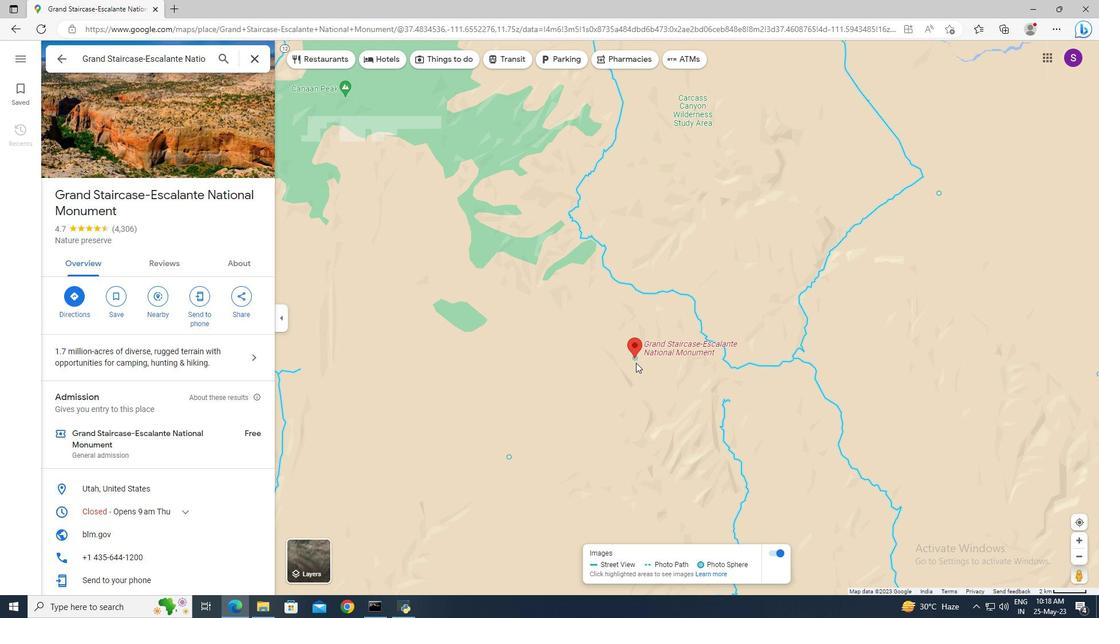 
Action: Mouse moved to (427, 164)
Screenshot: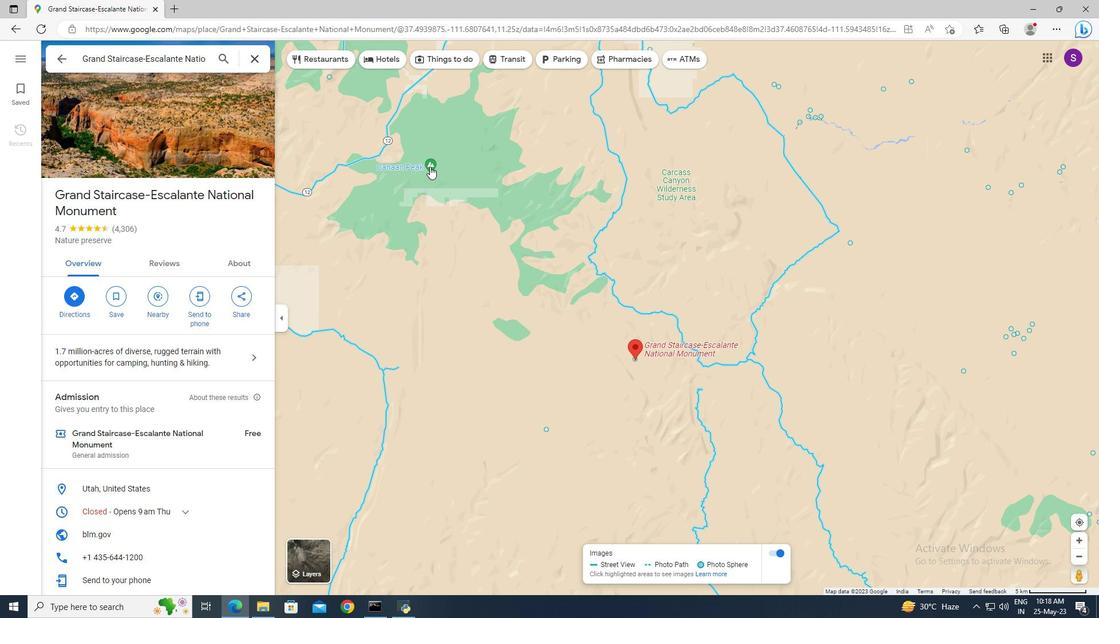 
Action: Mouse pressed left at (427, 164)
Screenshot: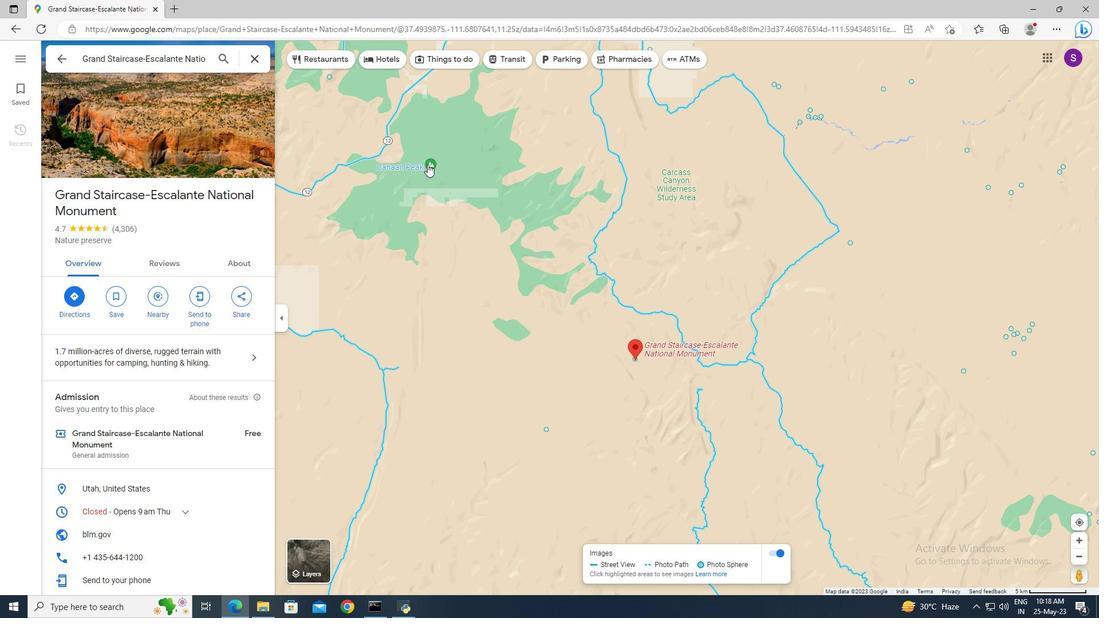 
Action: Mouse moved to (196, 151)
Screenshot: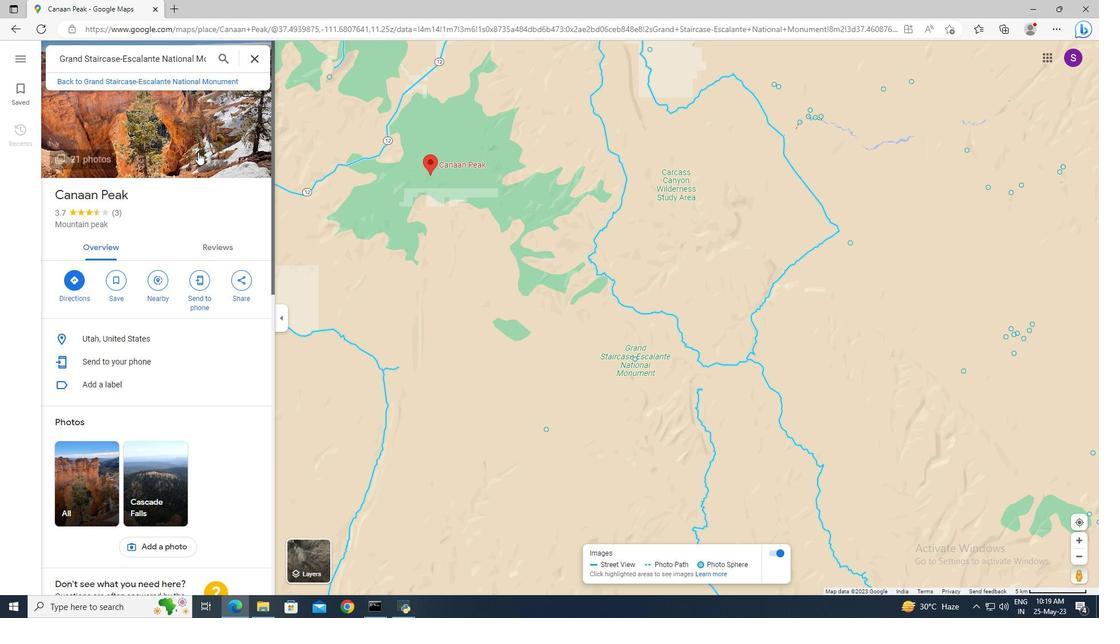 
Action: Mouse pressed left at (196, 151)
Screenshot: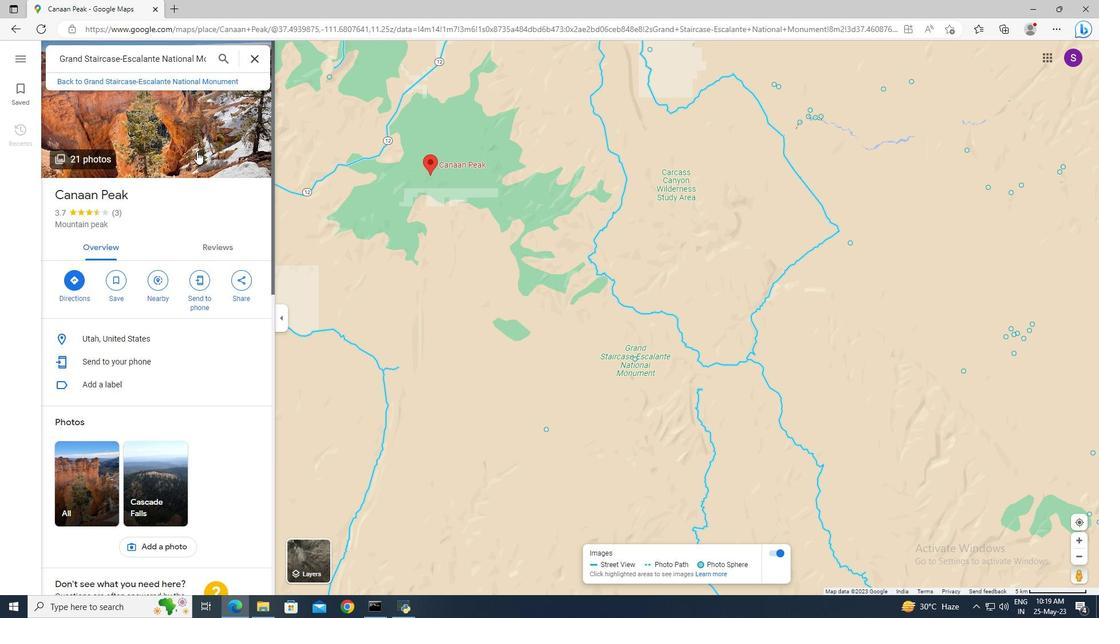 
Action: Mouse moved to (516, 329)
Screenshot: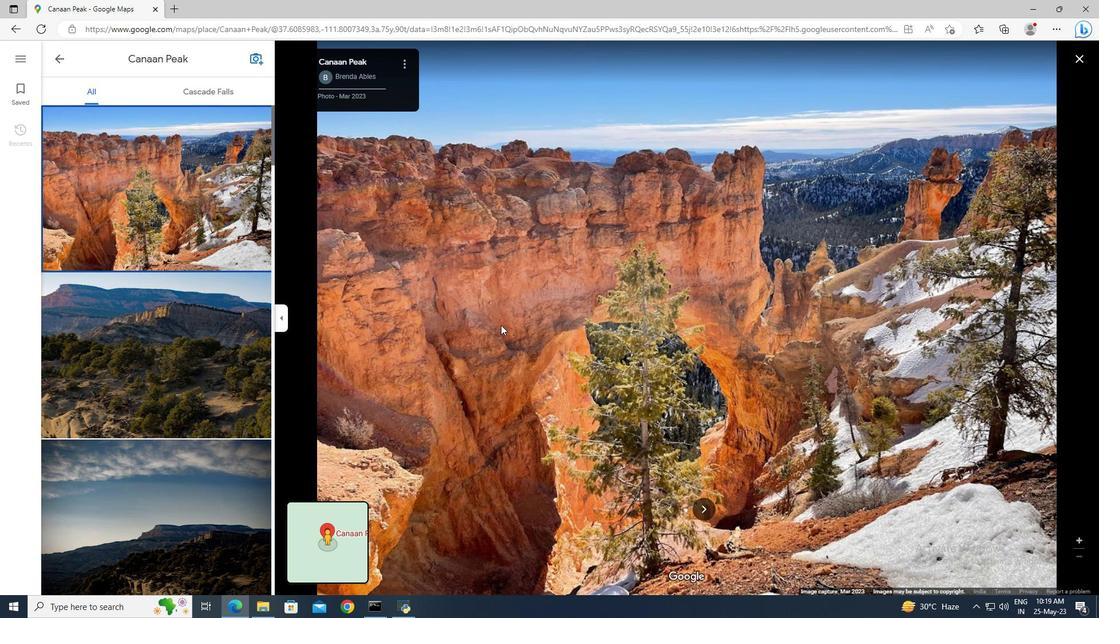
Action: Mouse scrolled (516, 329) with delta (0, 0)
Screenshot: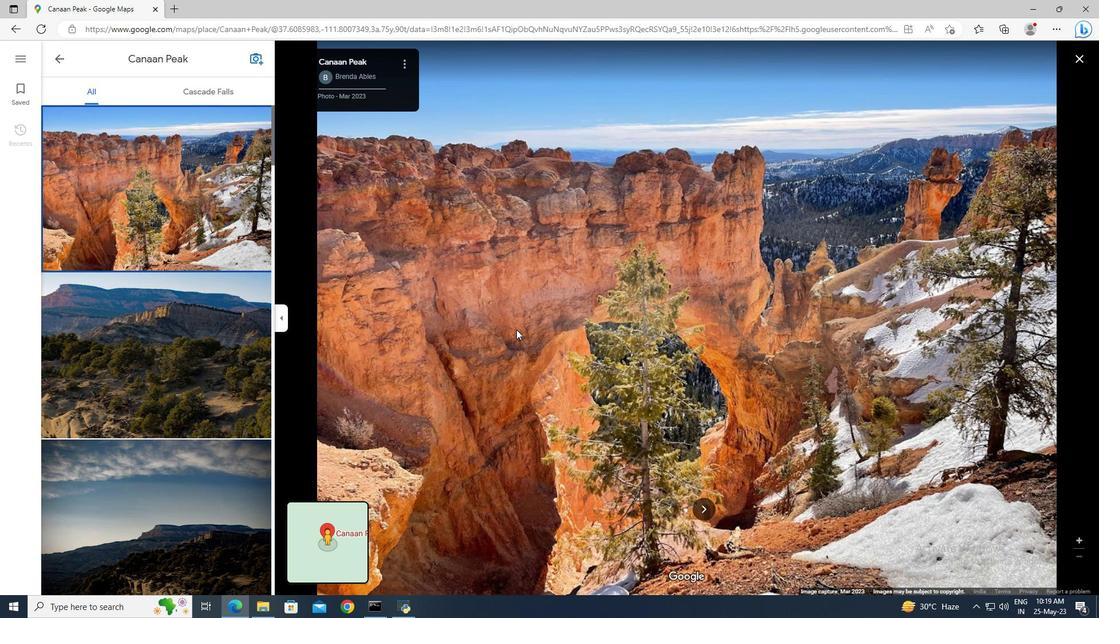 
Action: Mouse moved to (705, 509)
Screenshot: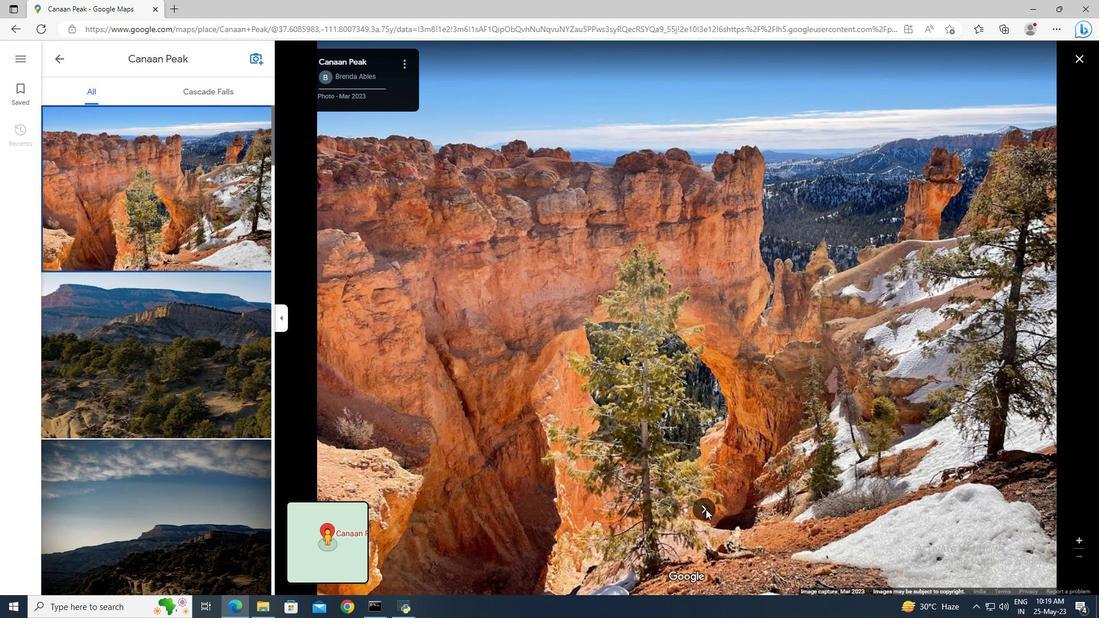 
Action: Mouse pressed left at (705, 509)
Screenshot: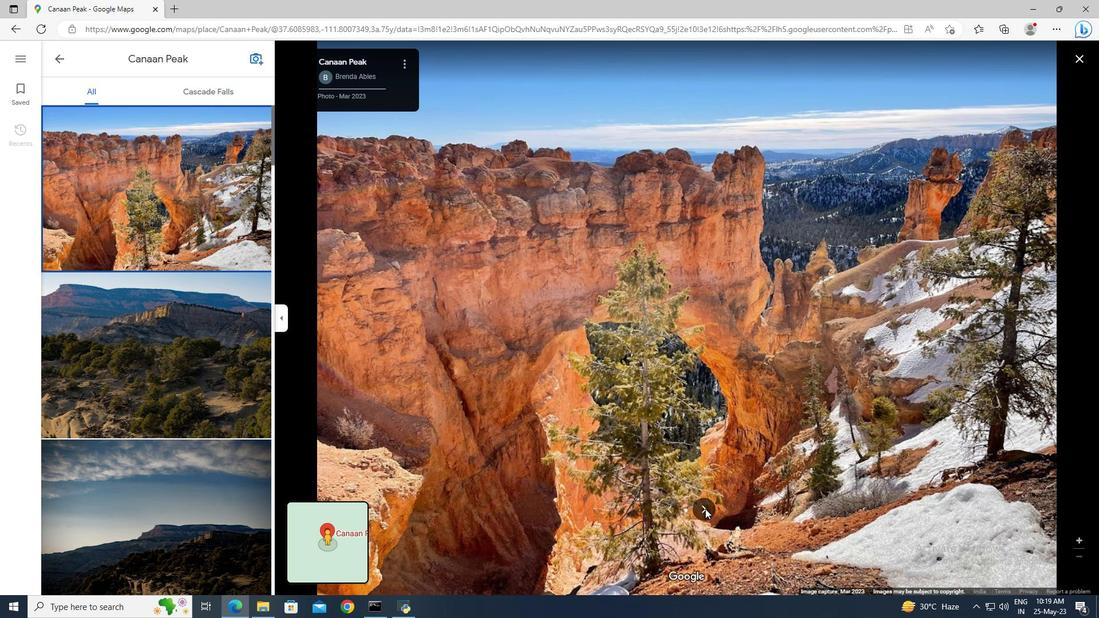 
Action: Mouse pressed left at (705, 509)
Screenshot: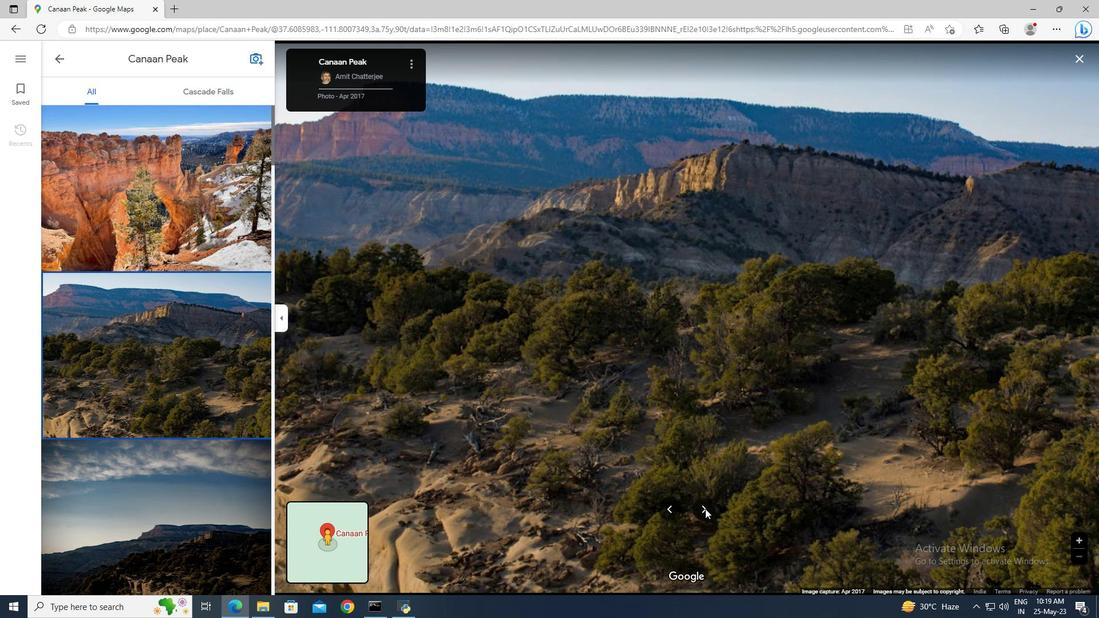 
Action: Mouse pressed left at (705, 509)
Screenshot: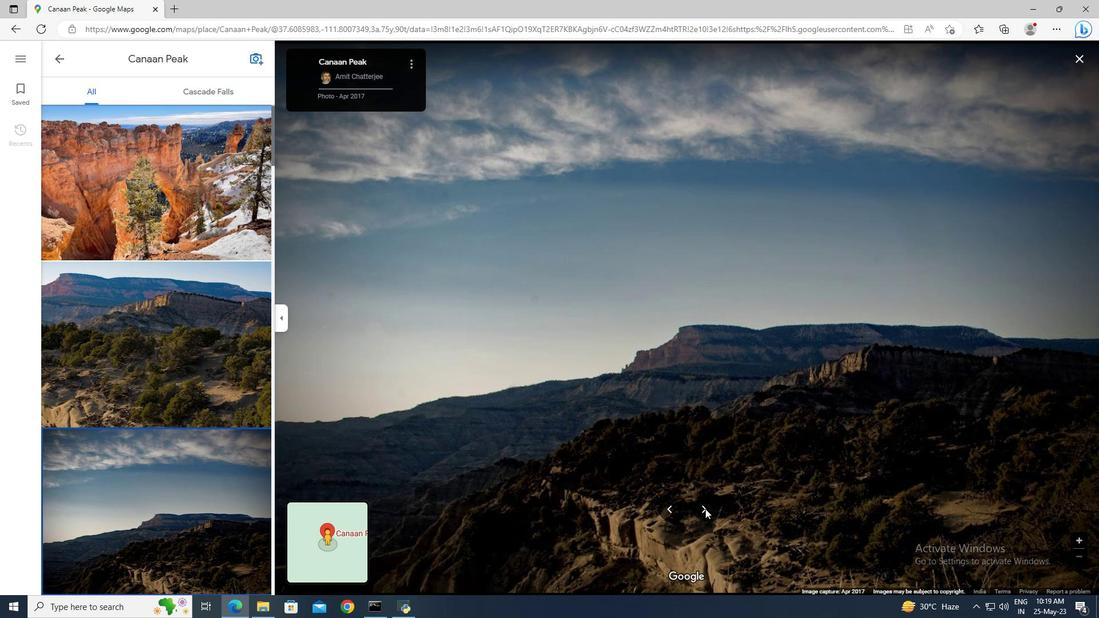 
Action: Mouse pressed left at (705, 509)
Screenshot: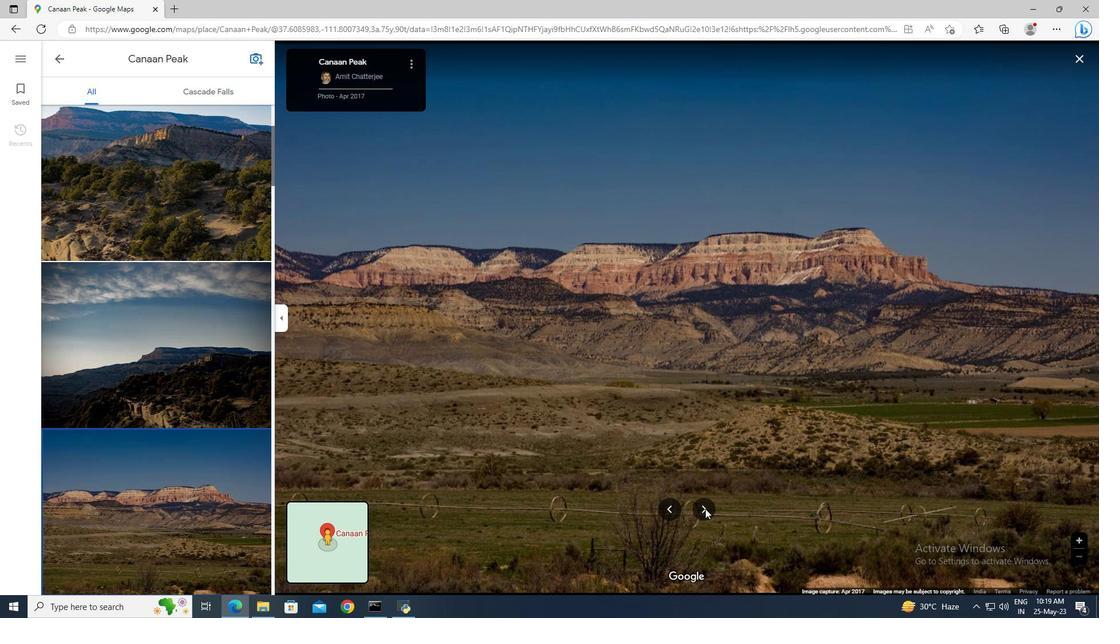
Action: Mouse moved to (708, 514)
Screenshot: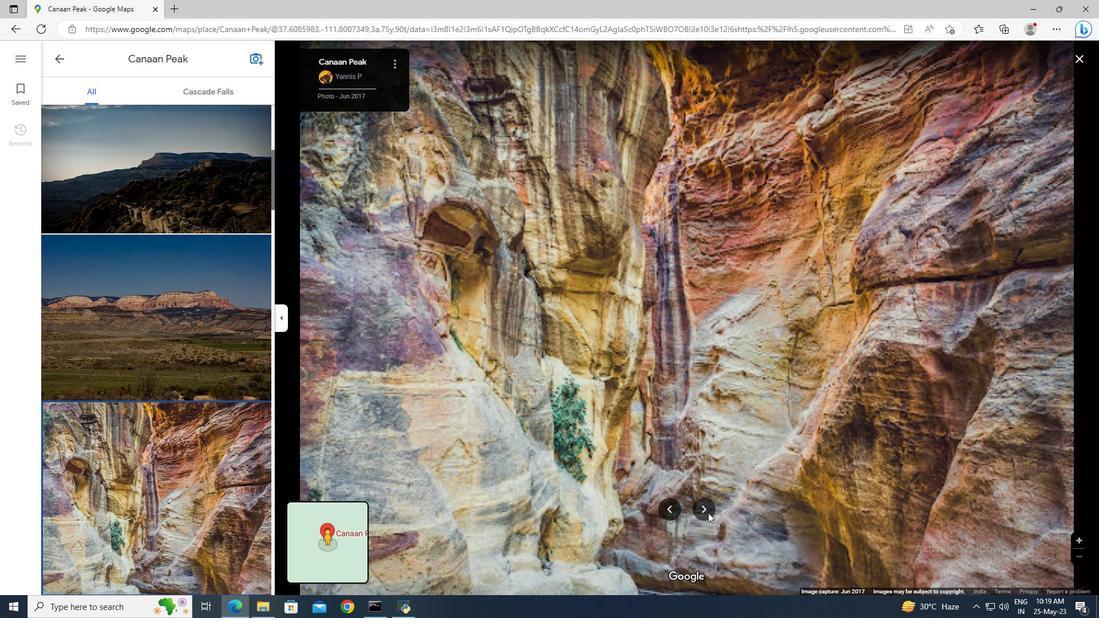 
Action: Mouse pressed left at (708, 514)
Screenshot: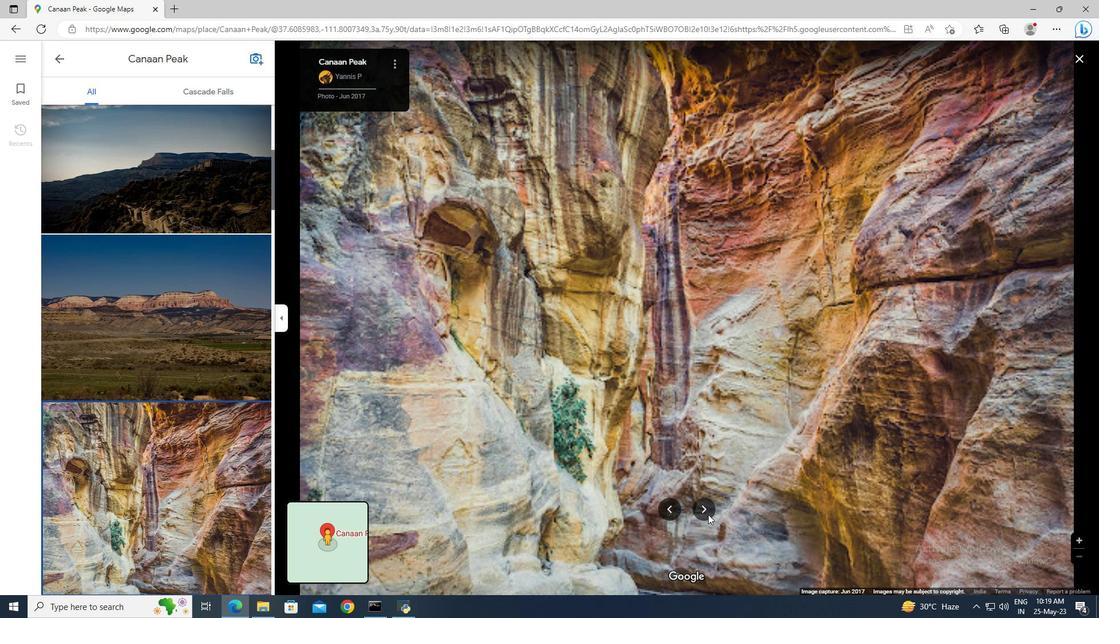 
Action: Mouse pressed left at (708, 514)
Screenshot: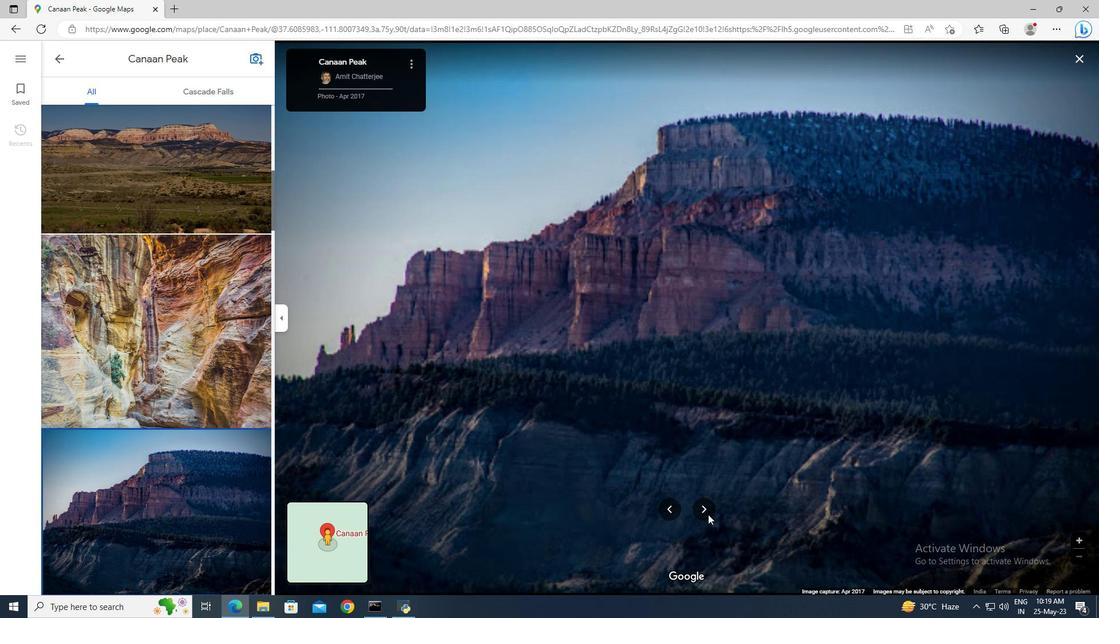 
Action: Mouse moved to (56, 56)
Screenshot: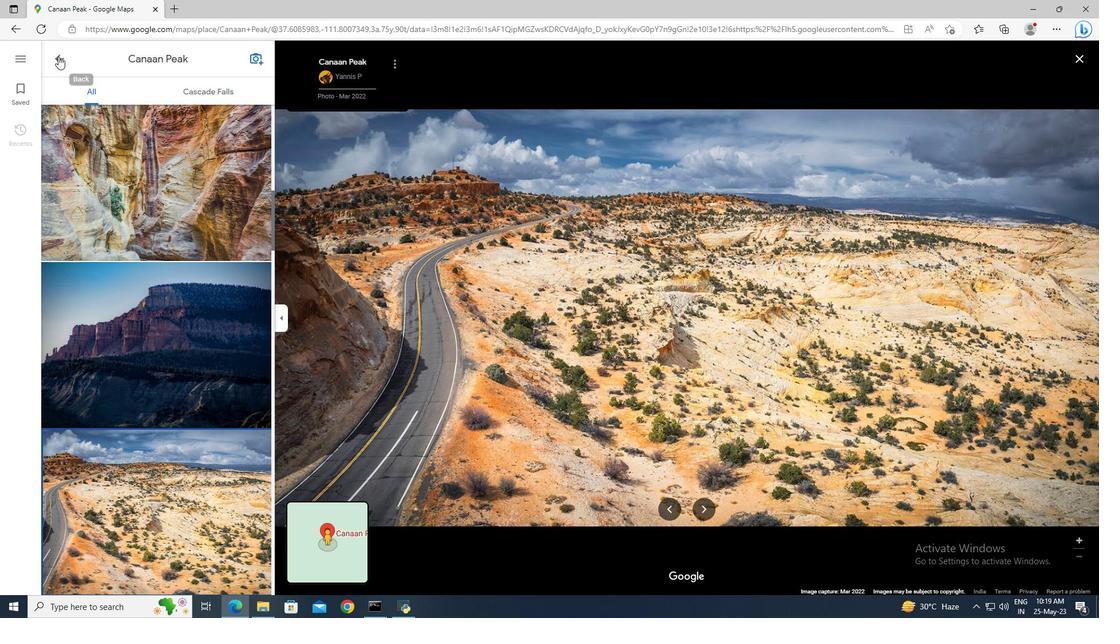 
Action: Mouse pressed left at (56, 56)
Screenshot: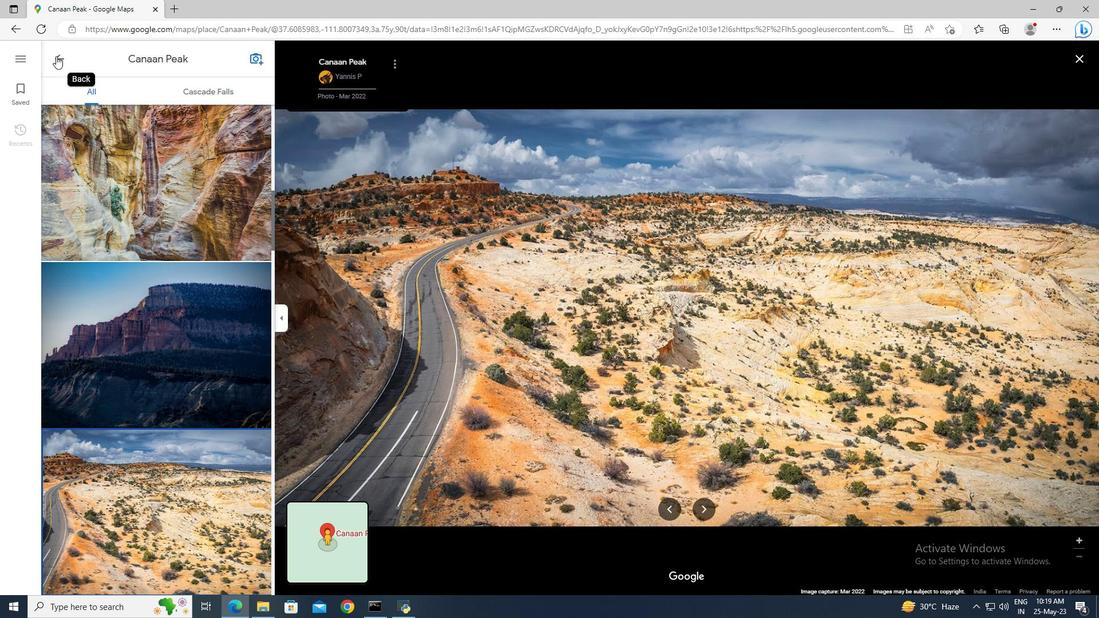
Action: Mouse moved to (155, 84)
Screenshot: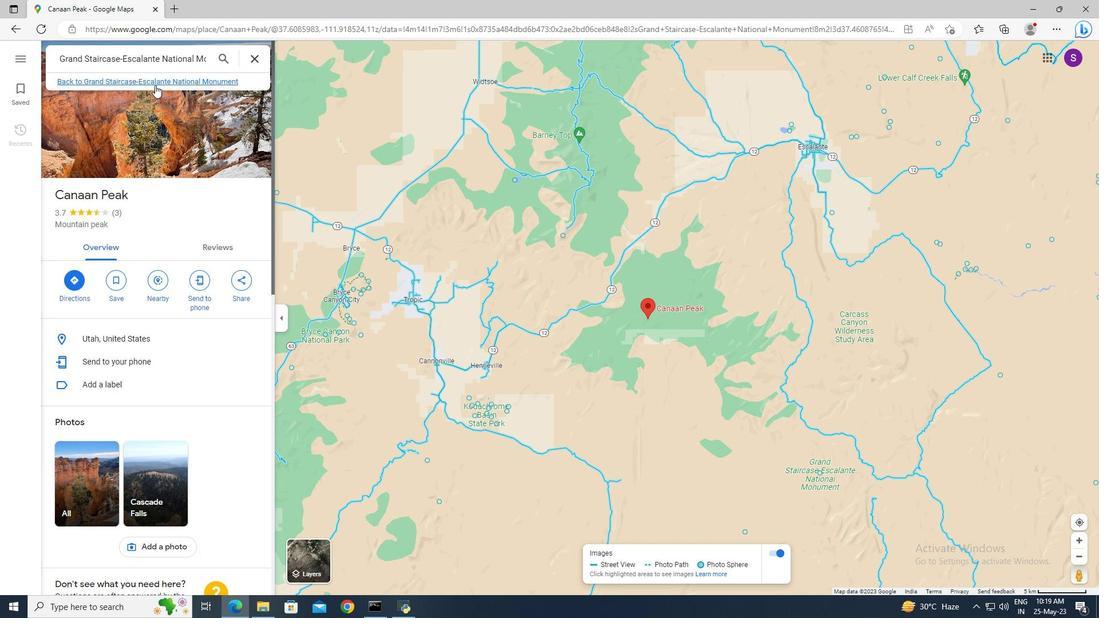 
Action: Mouse pressed left at (155, 84)
Screenshot: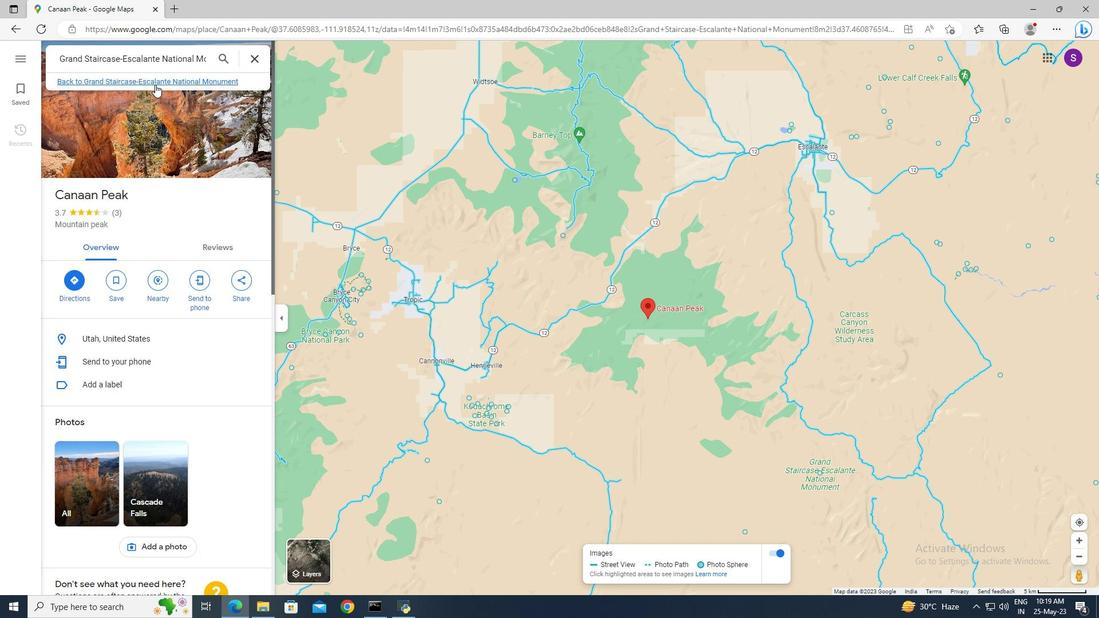 
Action: Mouse moved to (532, 324)
Screenshot: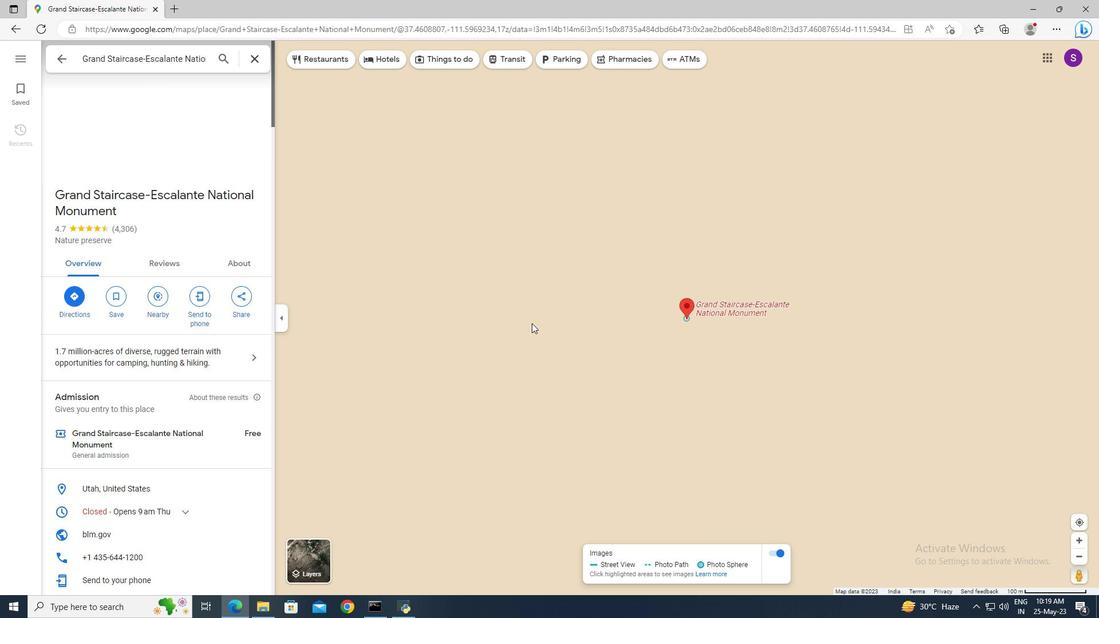 
Action: Mouse scrolled (532, 323) with delta (0, 0)
Screenshot: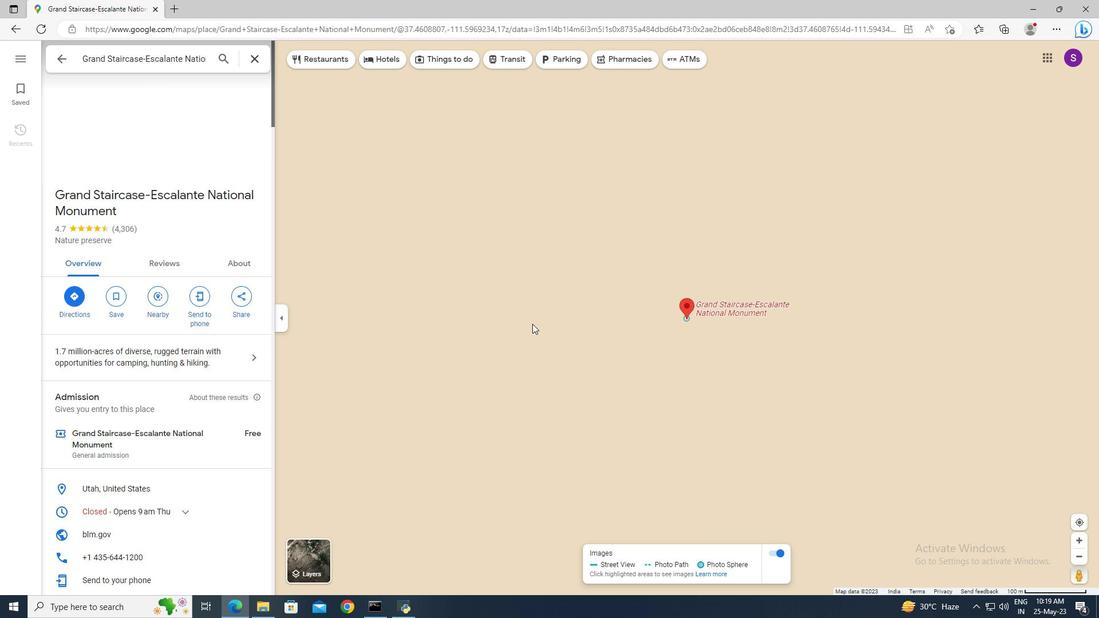 
Action: Mouse scrolled (532, 323) with delta (0, 0)
Screenshot: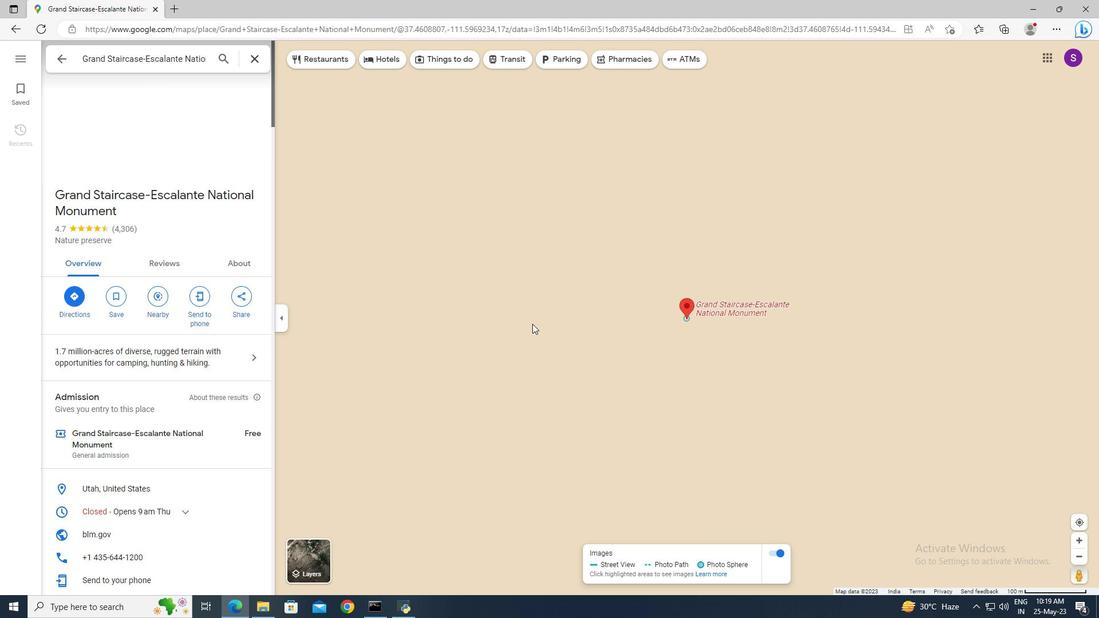 
Action: Mouse scrolled (532, 323) with delta (0, 0)
Screenshot: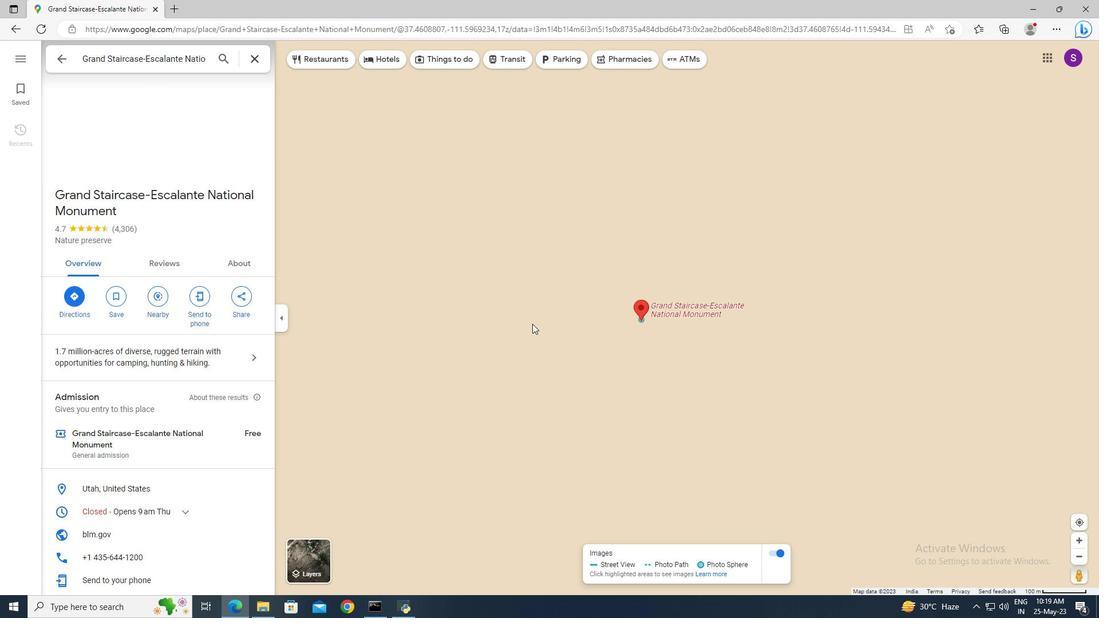 
Action: Mouse scrolled (532, 323) with delta (0, 0)
Screenshot: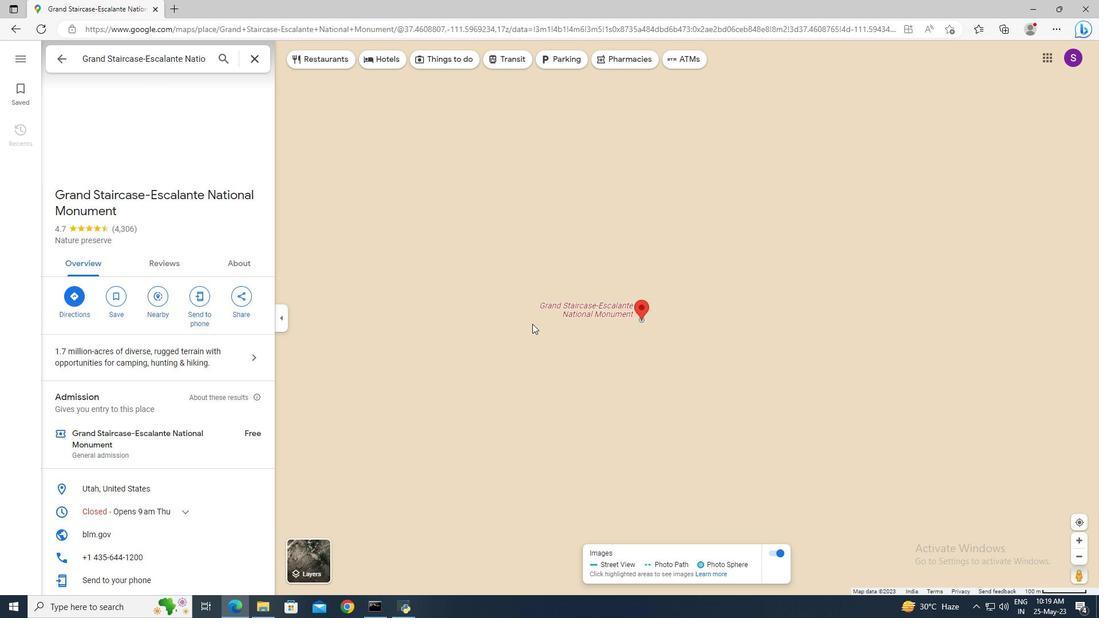 
Action: Mouse scrolled (532, 323) with delta (0, 0)
Screenshot: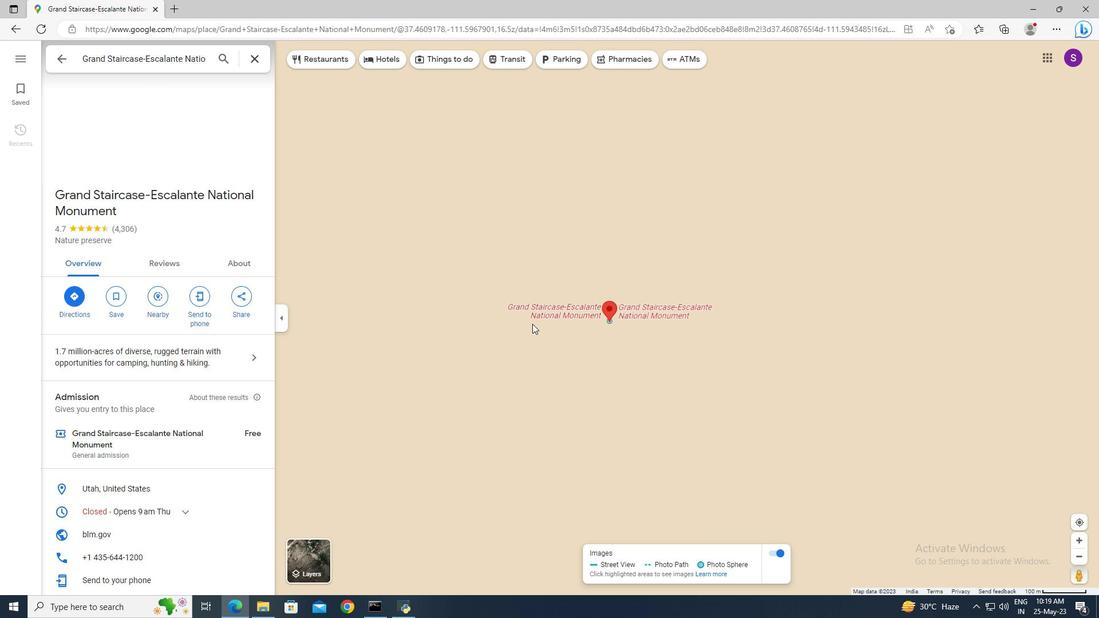 
Action: Mouse scrolled (532, 323) with delta (0, 0)
Screenshot: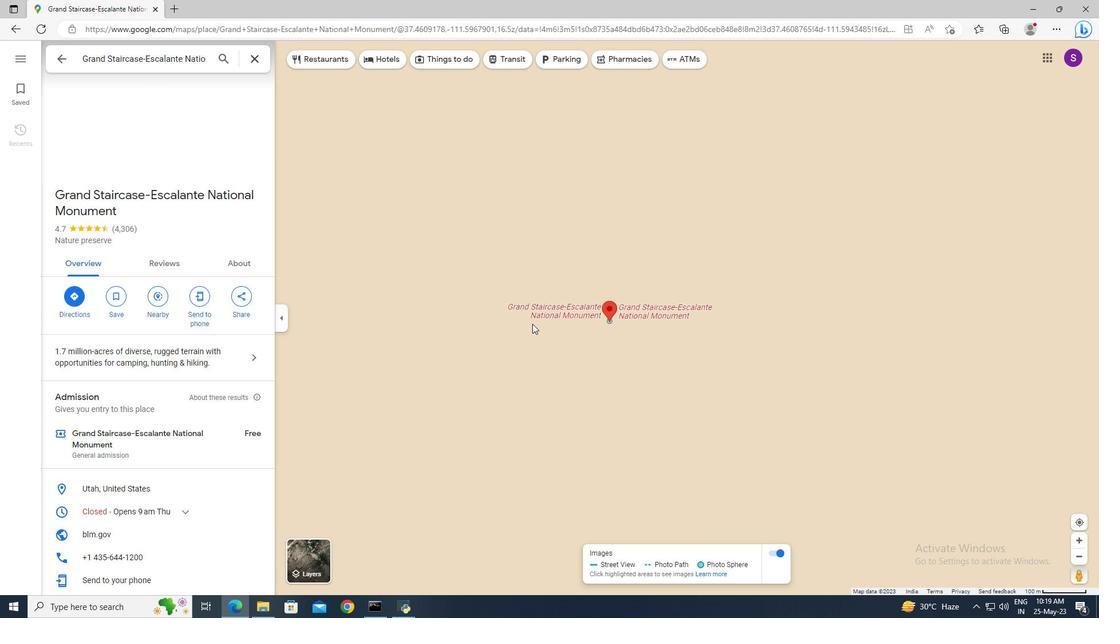 
Action: Mouse scrolled (532, 323) with delta (0, 0)
Screenshot: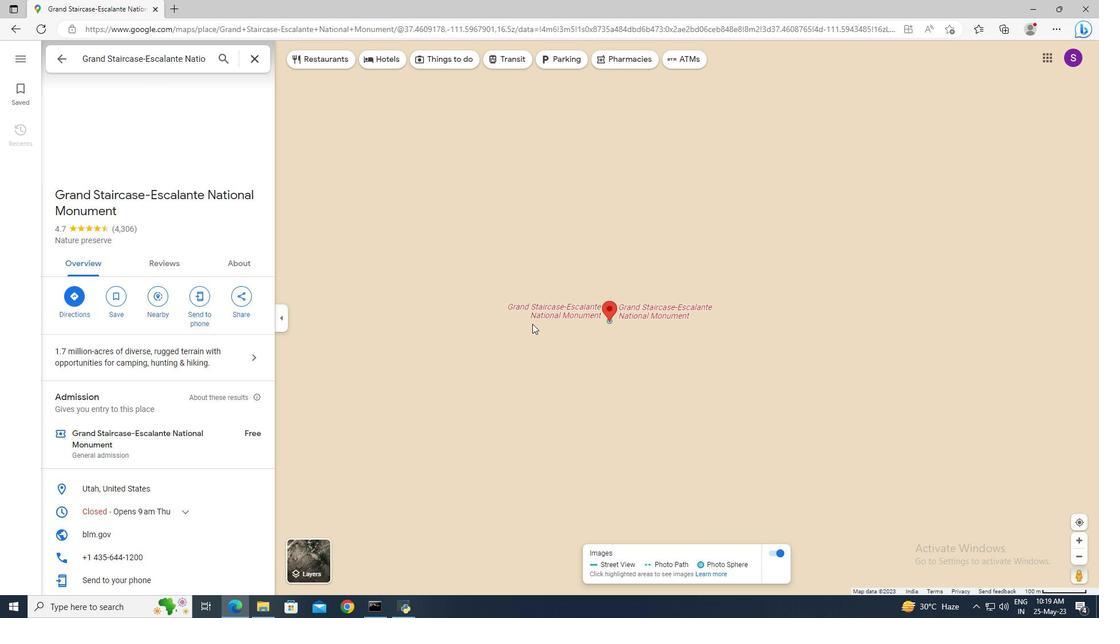 
Action: Mouse scrolled (532, 323) with delta (0, 0)
Screenshot: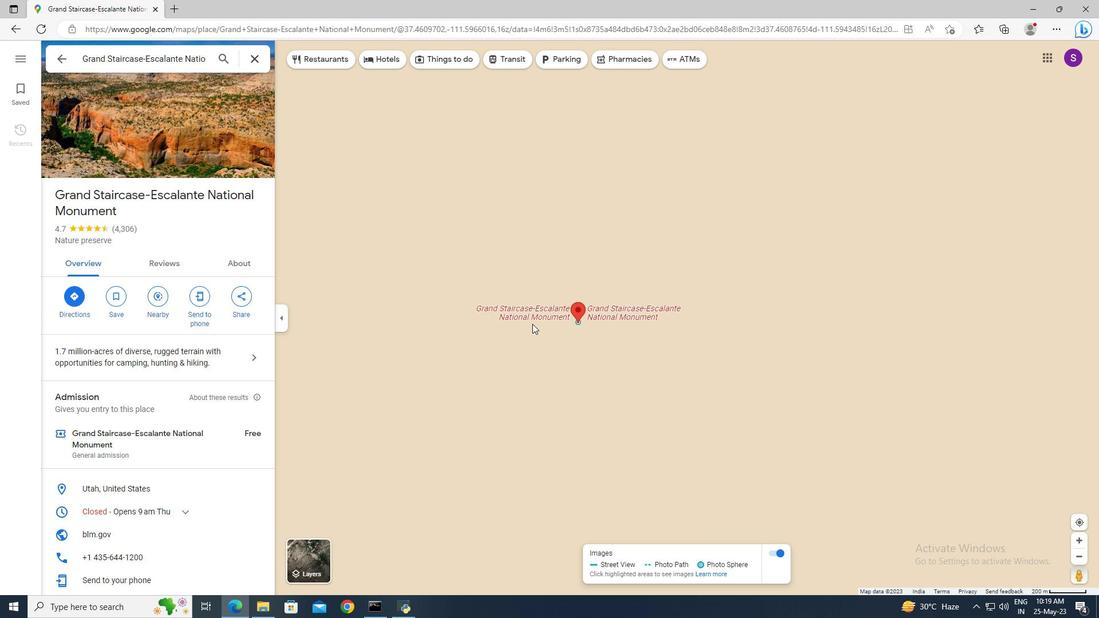 
Action: Mouse scrolled (532, 323) with delta (0, 0)
Screenshot: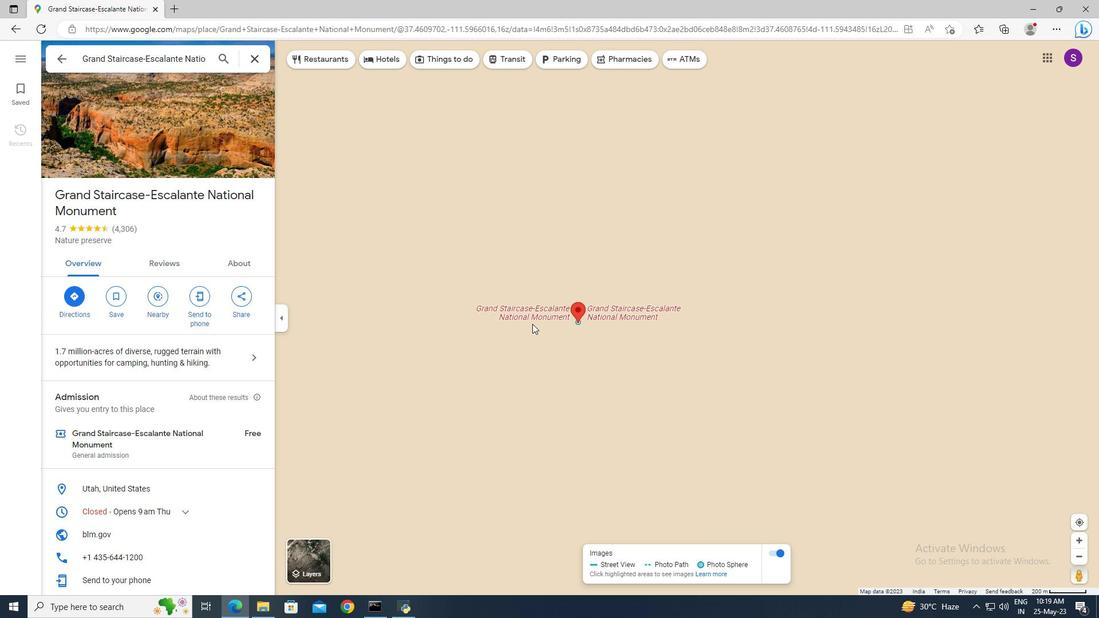 
Action: Mouse moved to (620, 367)
Screenshot: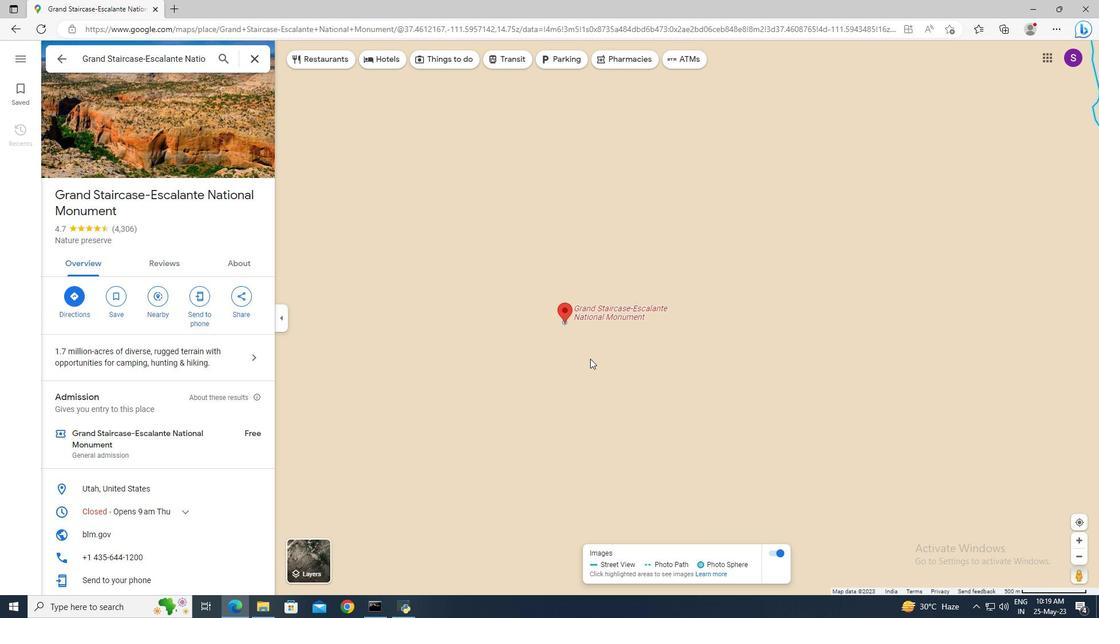 
Action: Mouse scrolled (620, 367) with delta (0, 0)
Screenshot: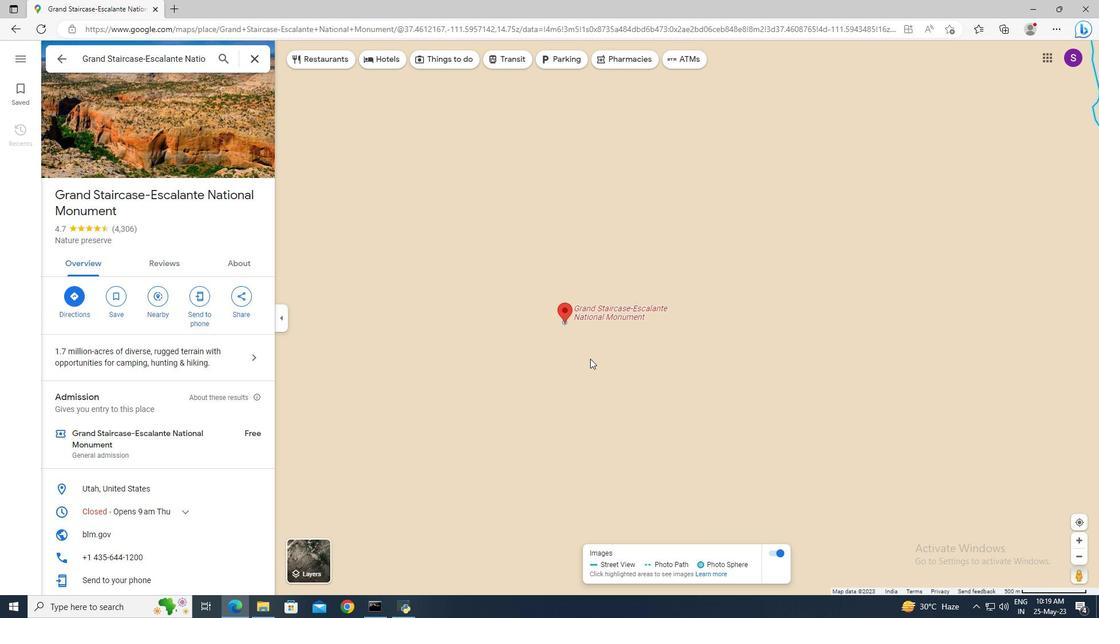 
Action: Mouse scrolled (620, 367) with delta (0, 0)
Screenshot: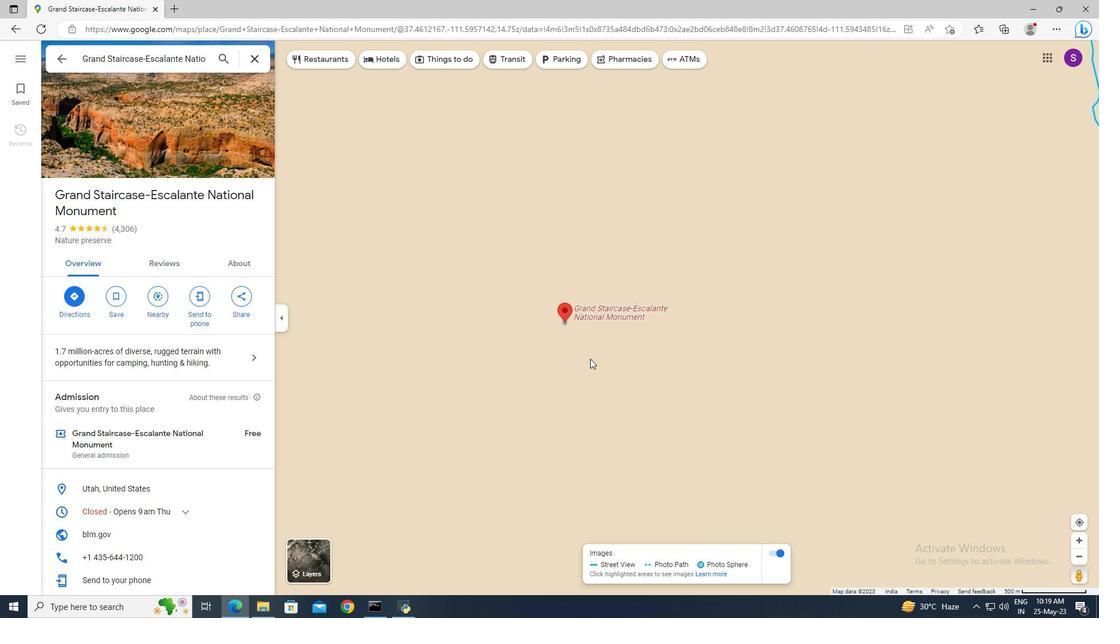 
Action: Mouse scrolled (620, 367) with delta (0, 0)
Screenshot: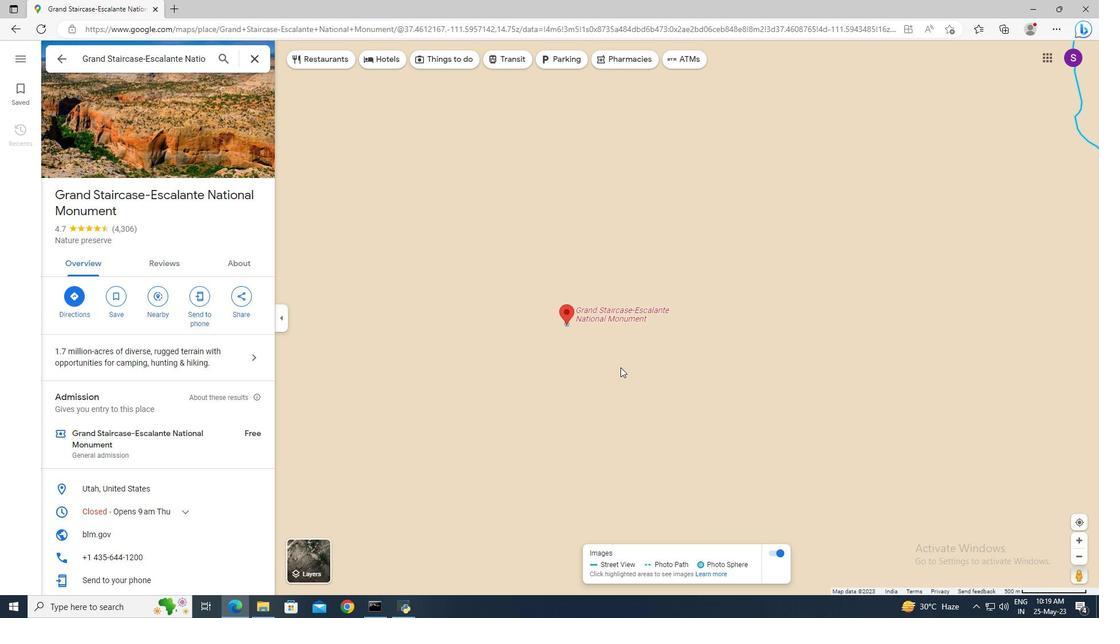 
Action: Mouse scrolled (620, 367) with delta (0, 0)
Screenshot: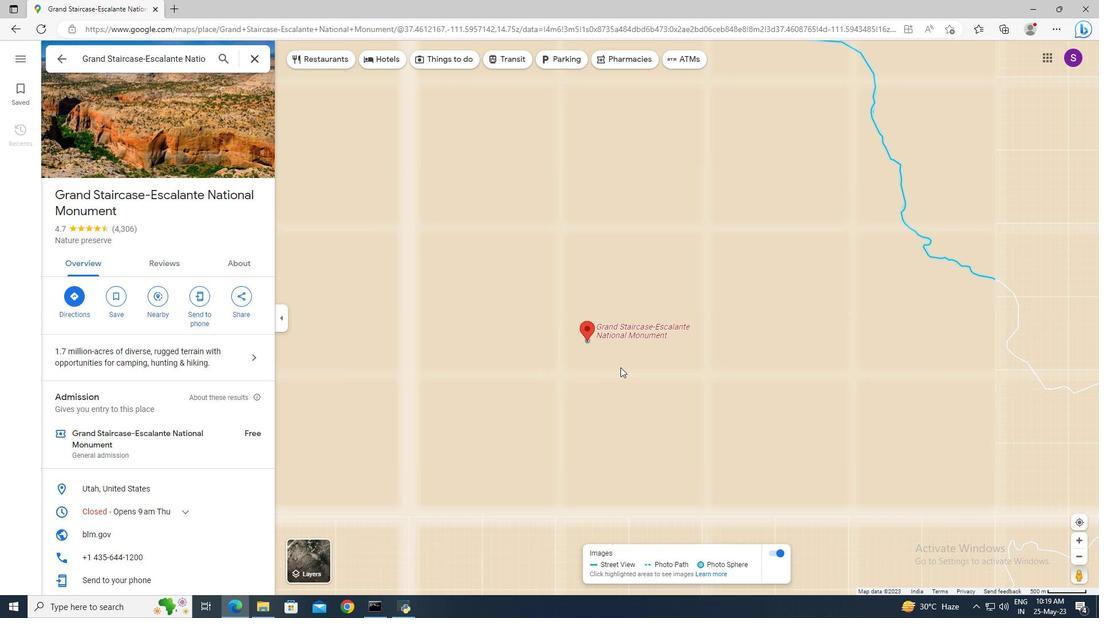 
Action: Mouse scrolled (620, 367) with delta (0, 0)
Screenshot: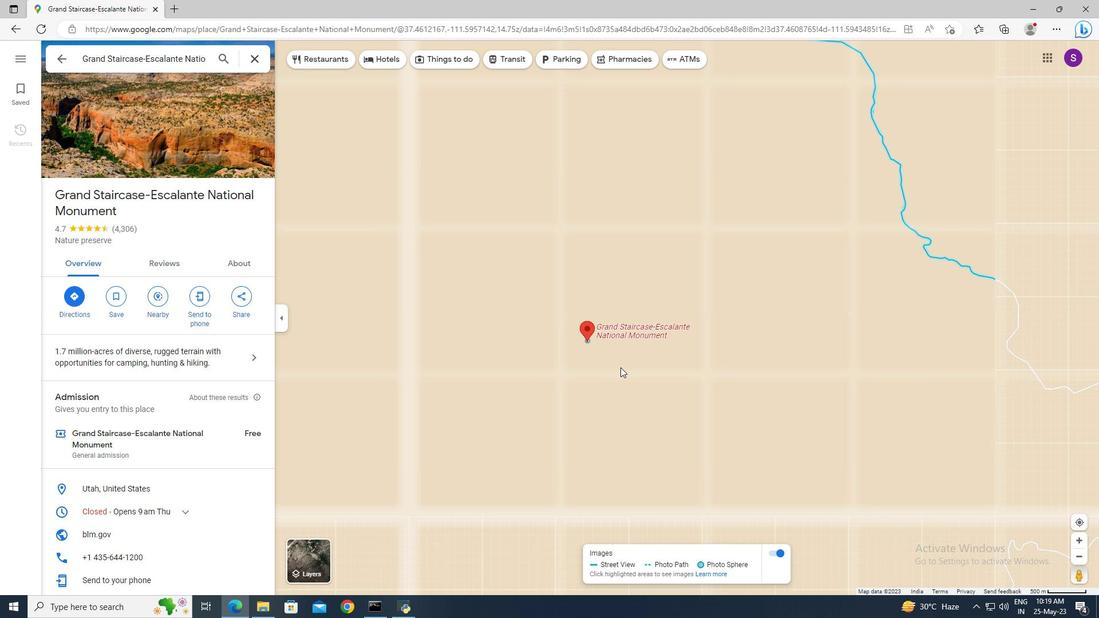 
Action: Mouse scrolled (620, 367) with delta (0, 0)
Screenshot: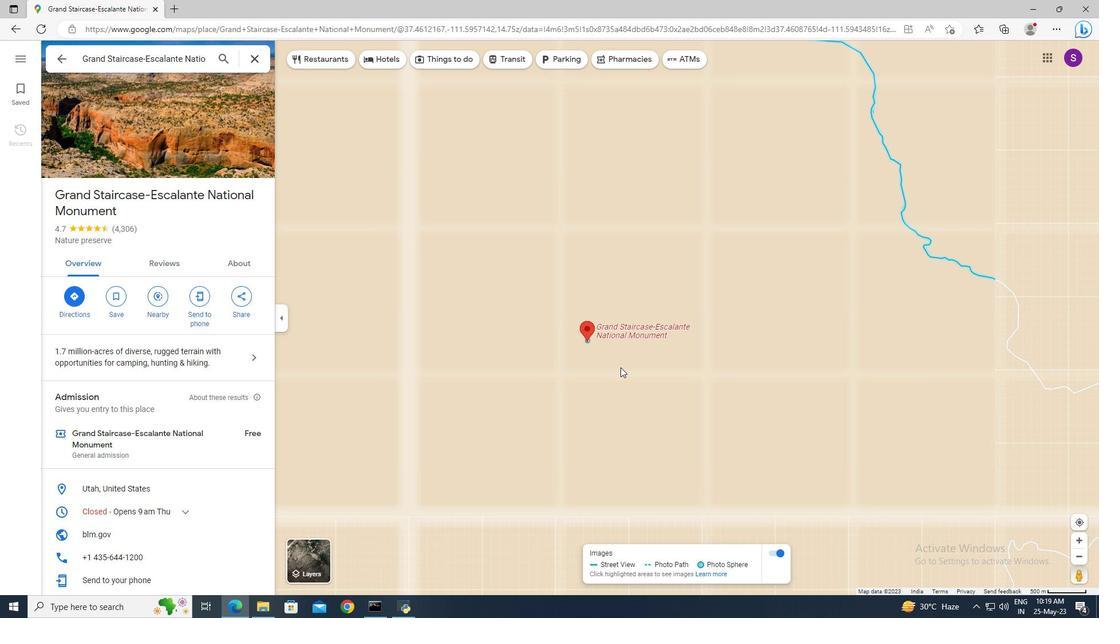 
Action: Mouse scrolled (620, 367) with delta (0, 0)
Screenshot: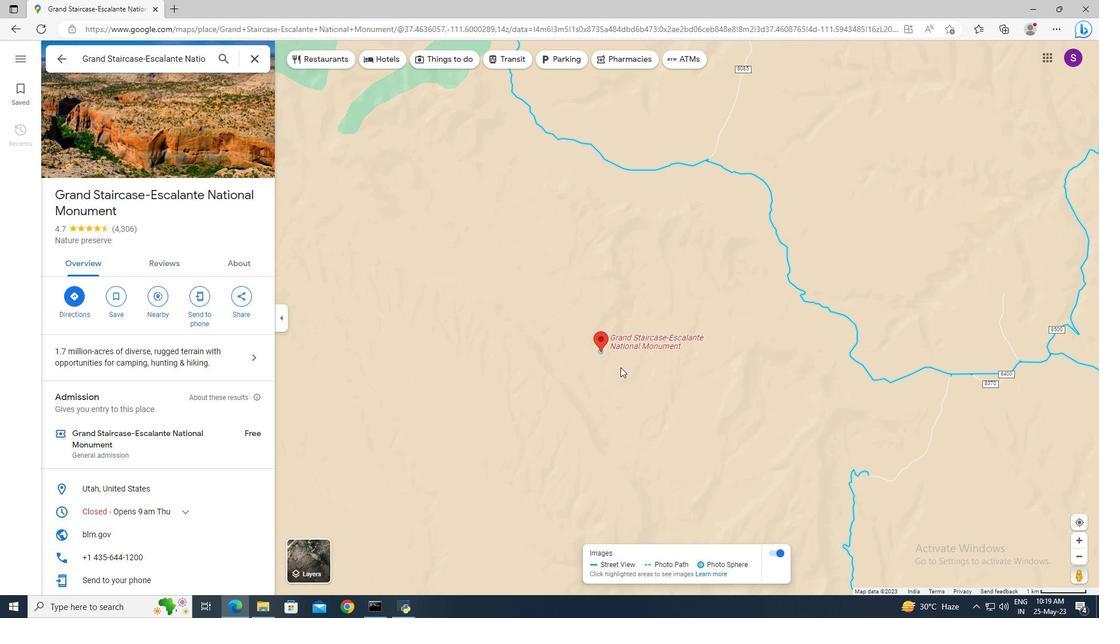 
Action: Mouse scrolled (620, 367) with delta (0, 0)
Screenshot: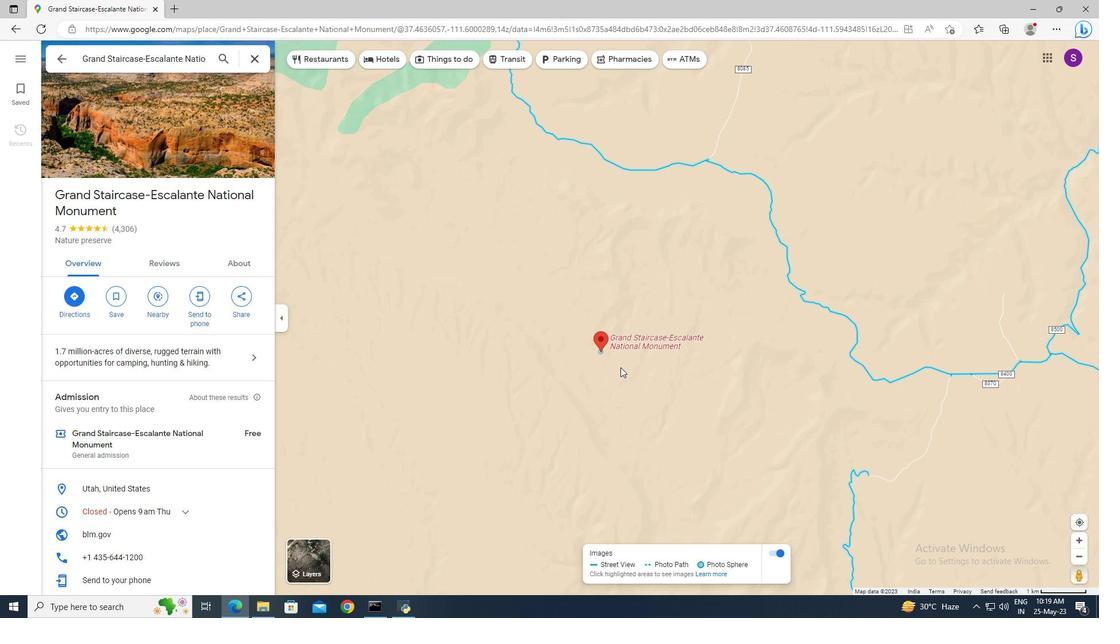 
Action: Mouse scrolled (620, 367) with delta (0, 0)
Screenshot: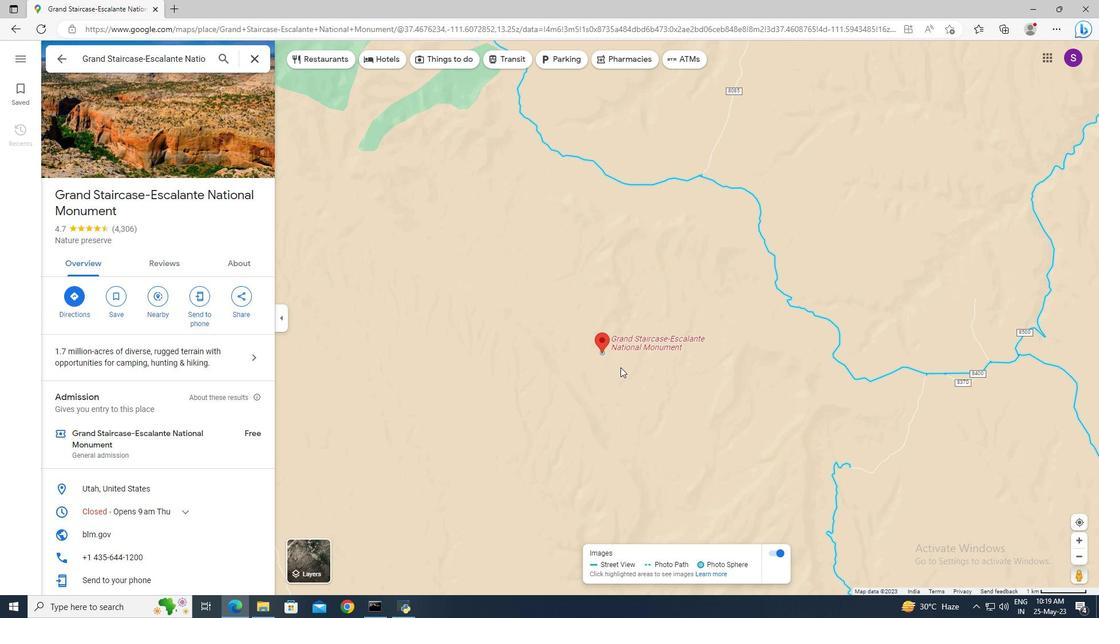 
Action: Mouse scrolled (620, 367) with delta (0, 0)
Screenshot: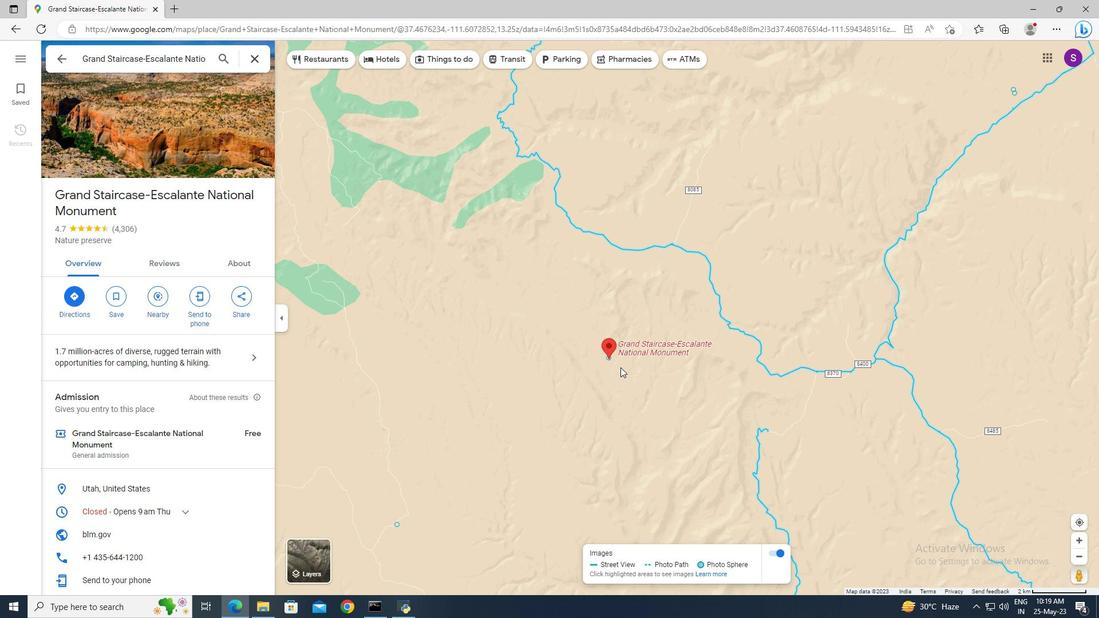 
Action: Mouse scrolled (620, 367) with delta (0, 0)
Screenshot: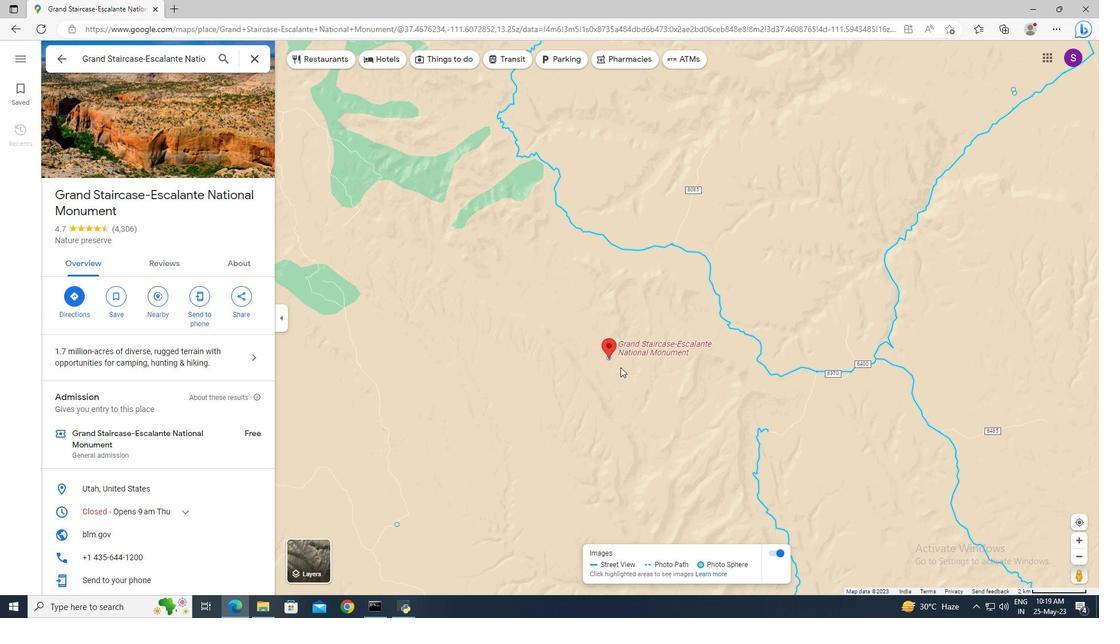 
Action: Mouse scrolled (620, 367) with delta (0, 0)
Screenshot: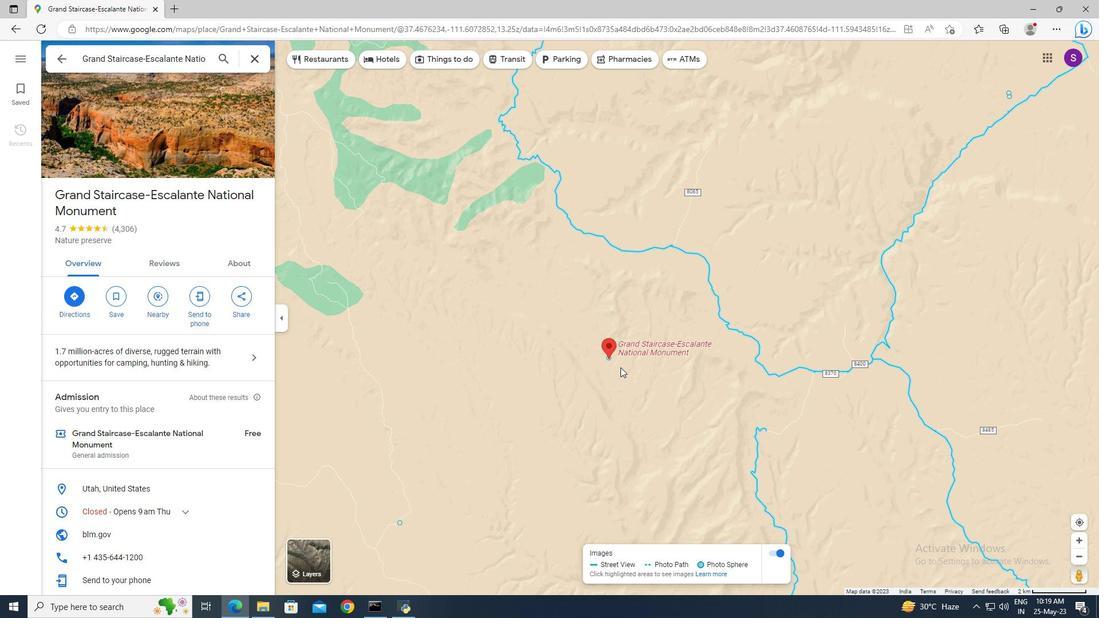 
Action: Mouse scrolled (620, 367) with delta (0, 0)
Screenshot: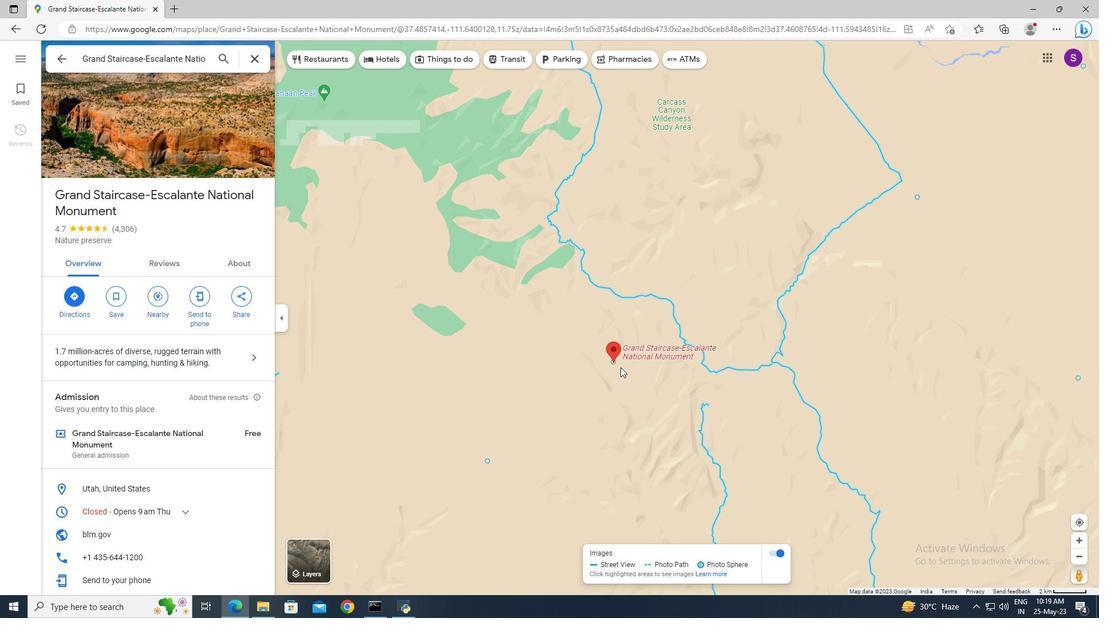 
Action: Mouse moved to (640, 338)
Screenshot: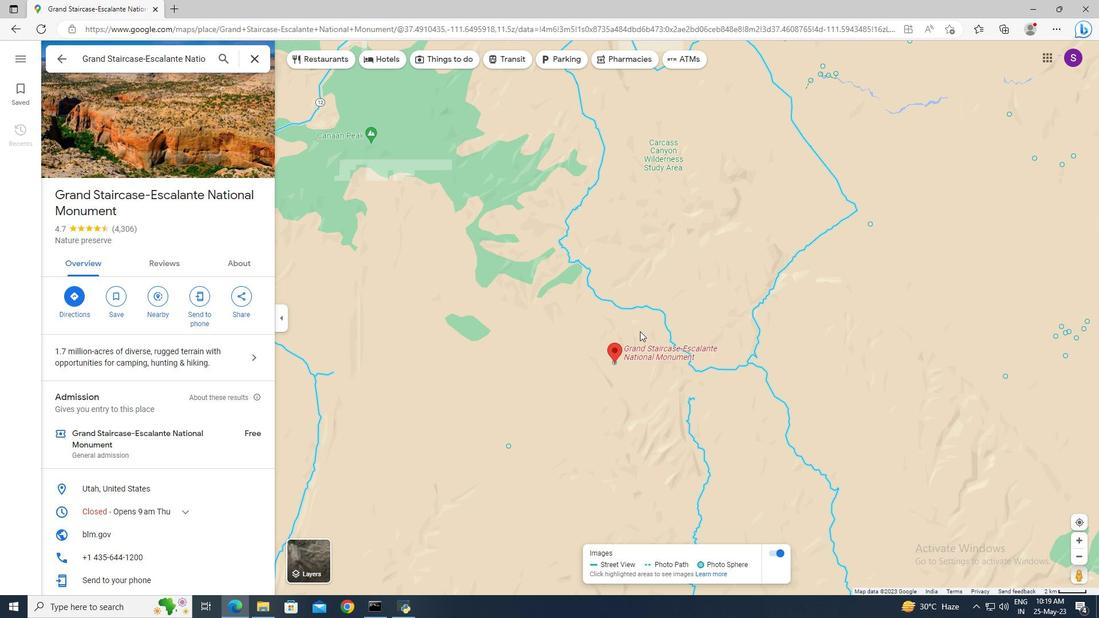 
Action: Mouse scrolled (640, 337) with delta (0, 0)
Screenshot: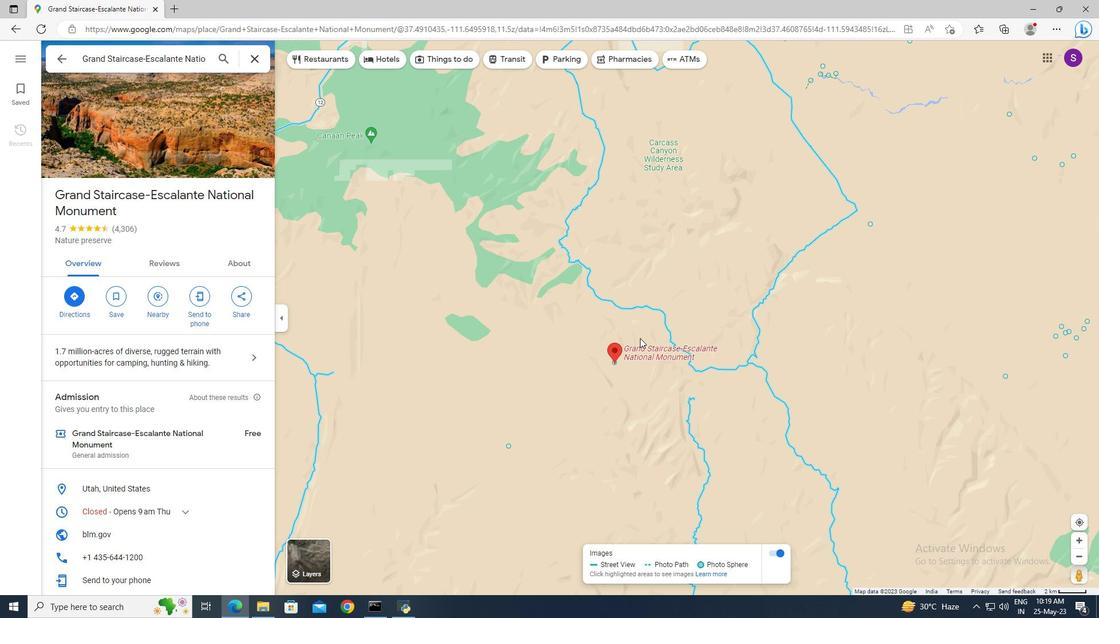 
Action: Mouse scrolled (640, 337) with delta (0, 0)
Screenshot: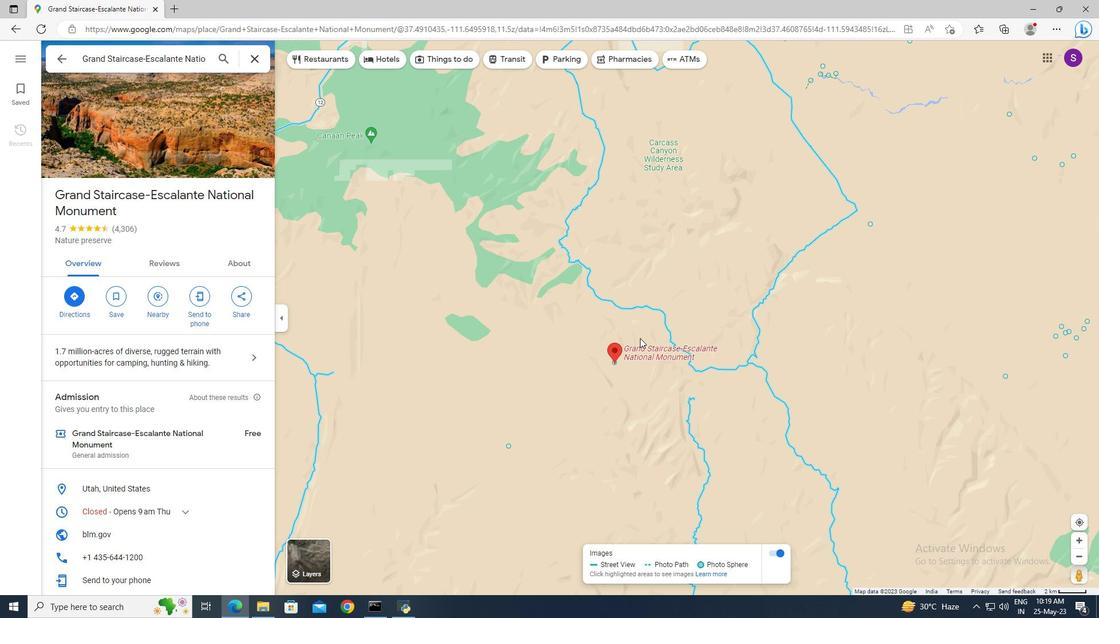 
Action: Mouse scrolled (640, 337) with delta (0, 0)
Screenshot: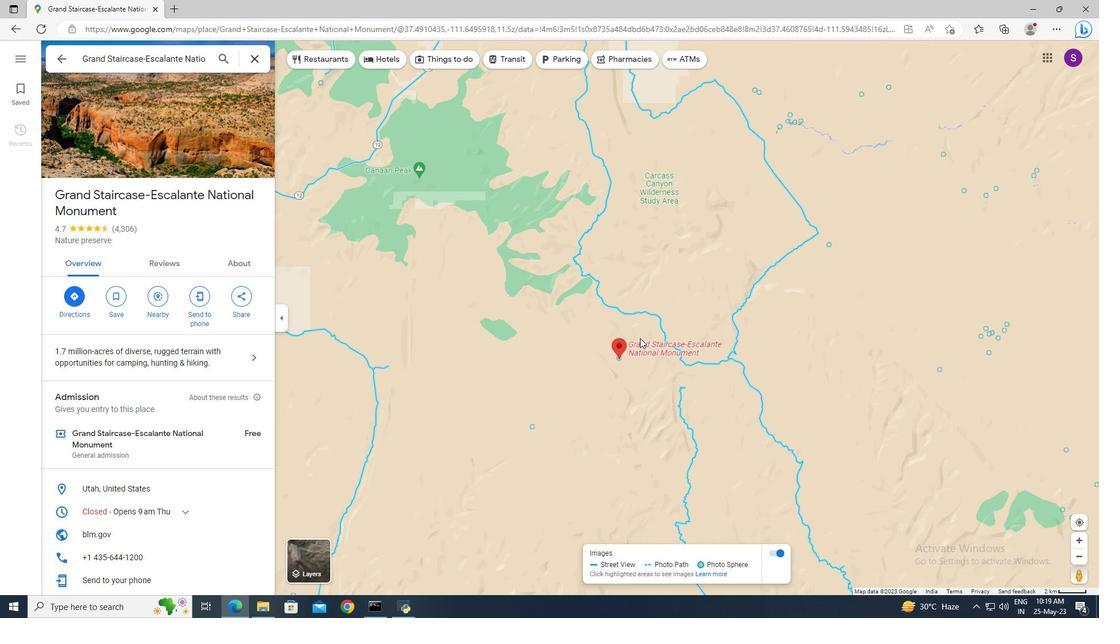 
Action: Mouse scrolled (640, 337) with delta (0, 0)
Screenshot: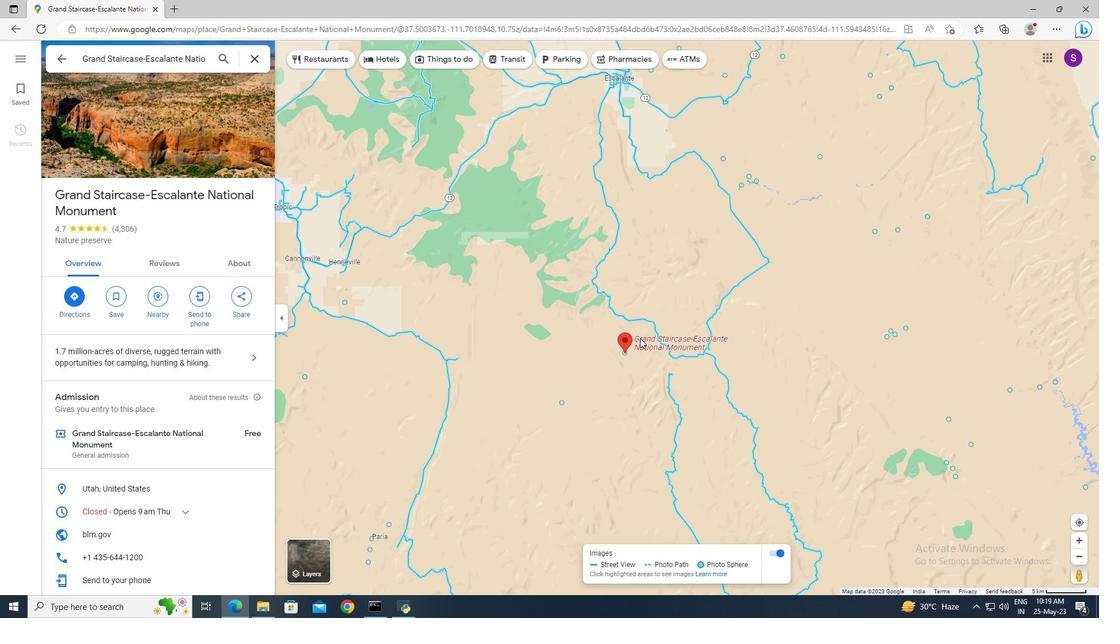 
Action: Mouse moved to (395, 273)
Screenshot: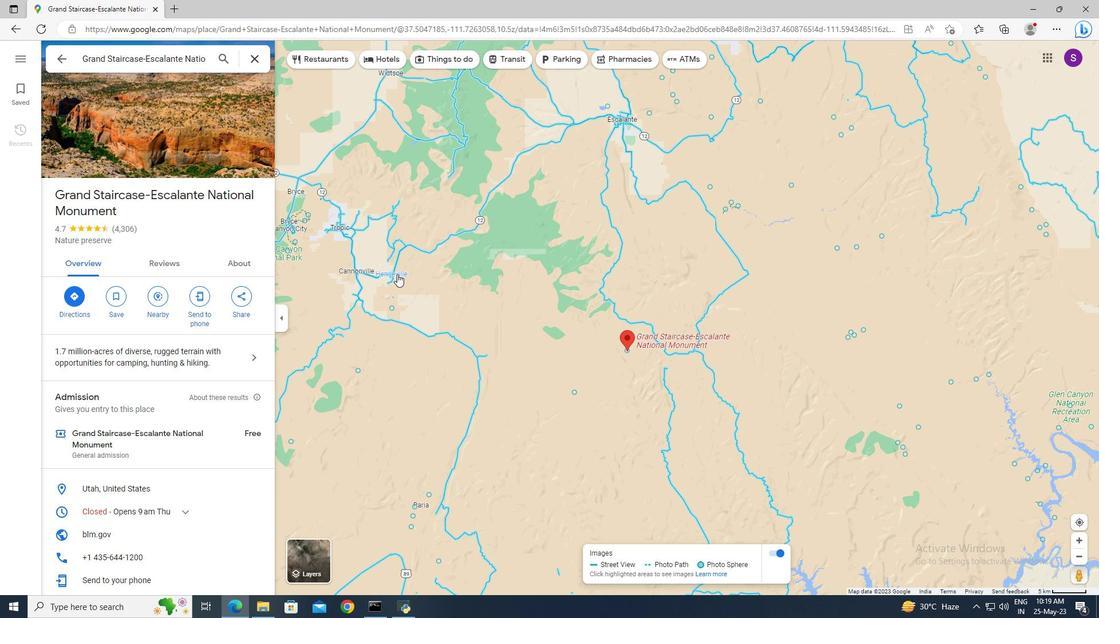
Action: Mouse pressed left at (395, 273)
Screenshot: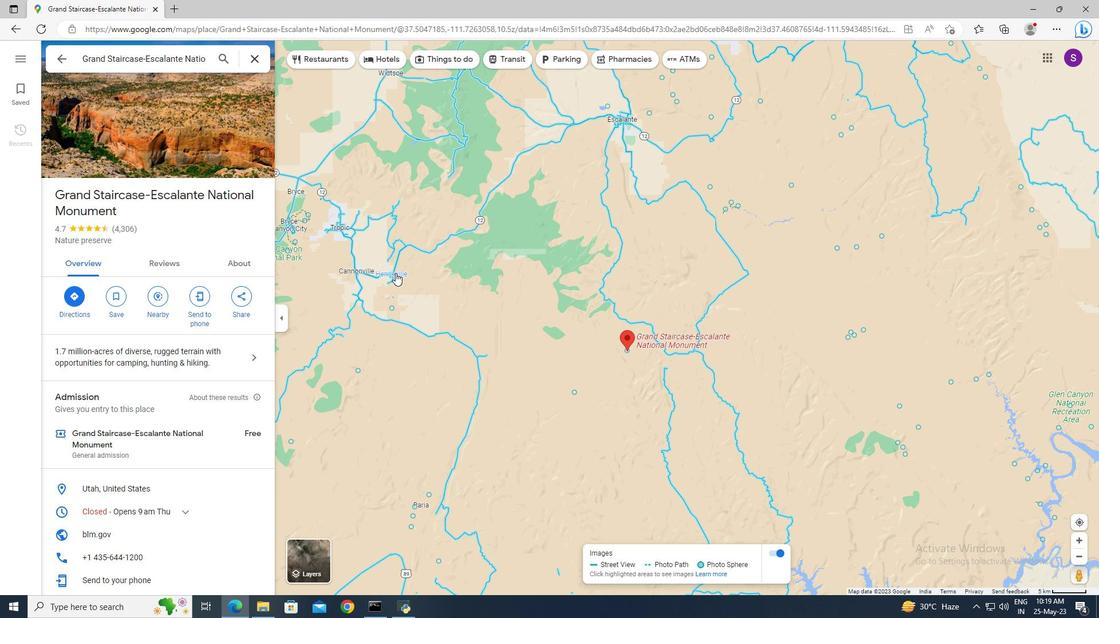 
Action: Mouse moved to (134, 150)
Screenshot: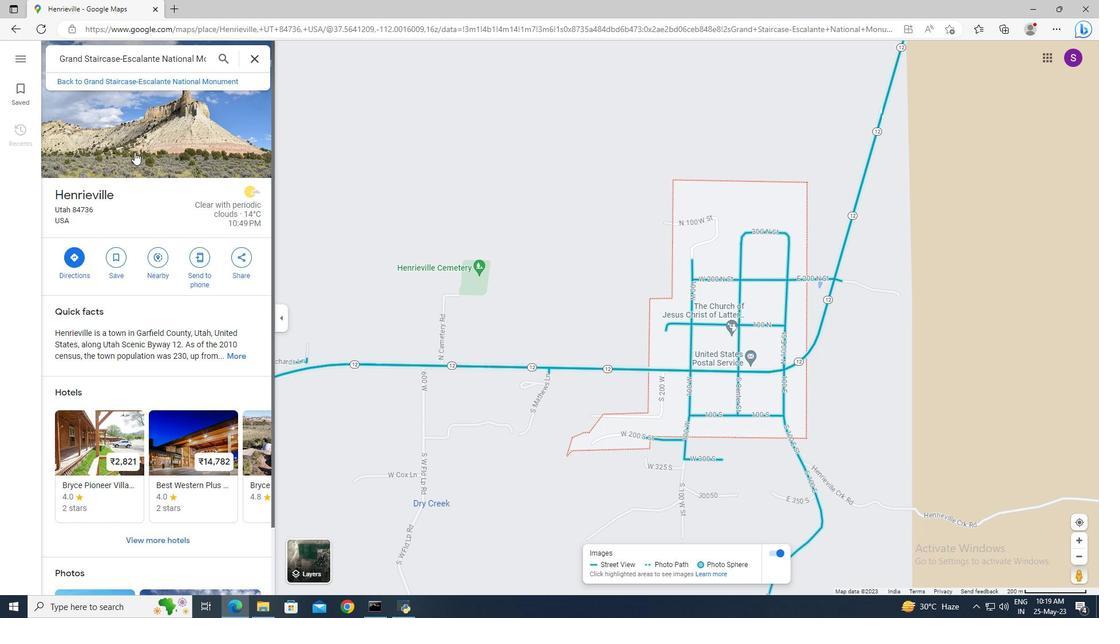 
Action: Mouse pressed left at (134, 150)
Screenshot: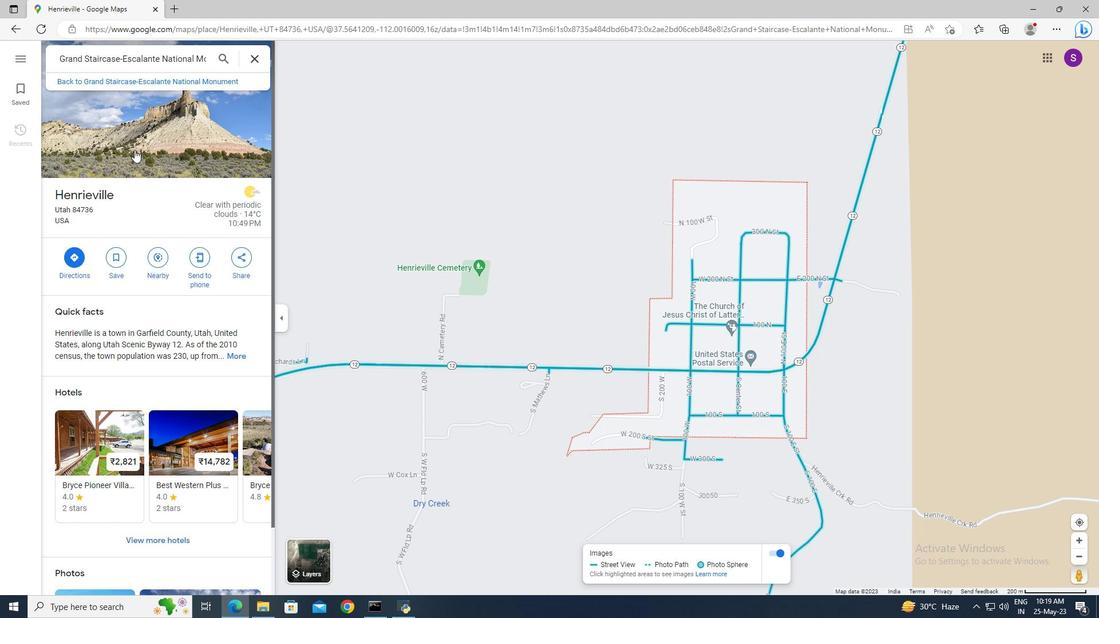 
Action: Mouse moved to (217, 361)
Screenshot: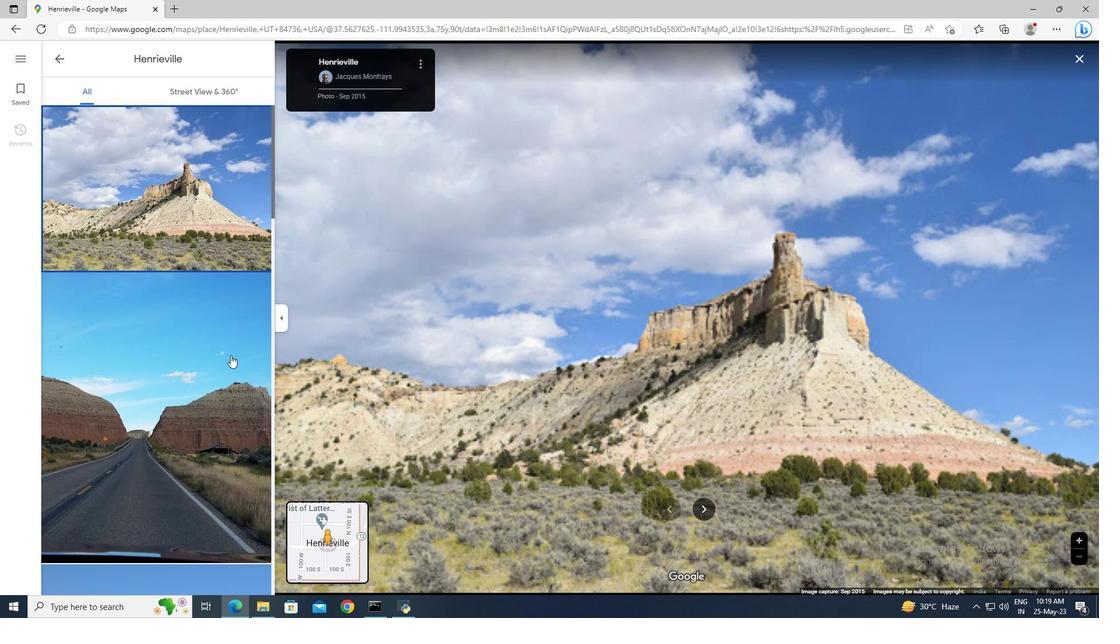 
Action: Mouse scrolled (217, 361) with delta (0, 0)
Screenshot: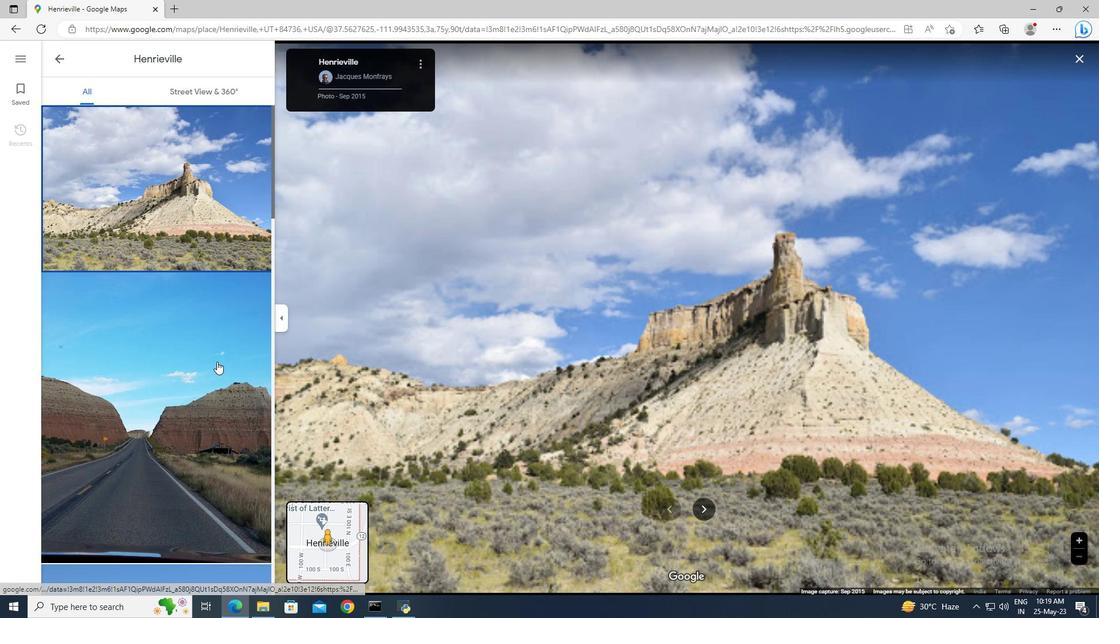 
Action: Mouse scrolled (217, 361) with delta (0, 0)
Screenshot: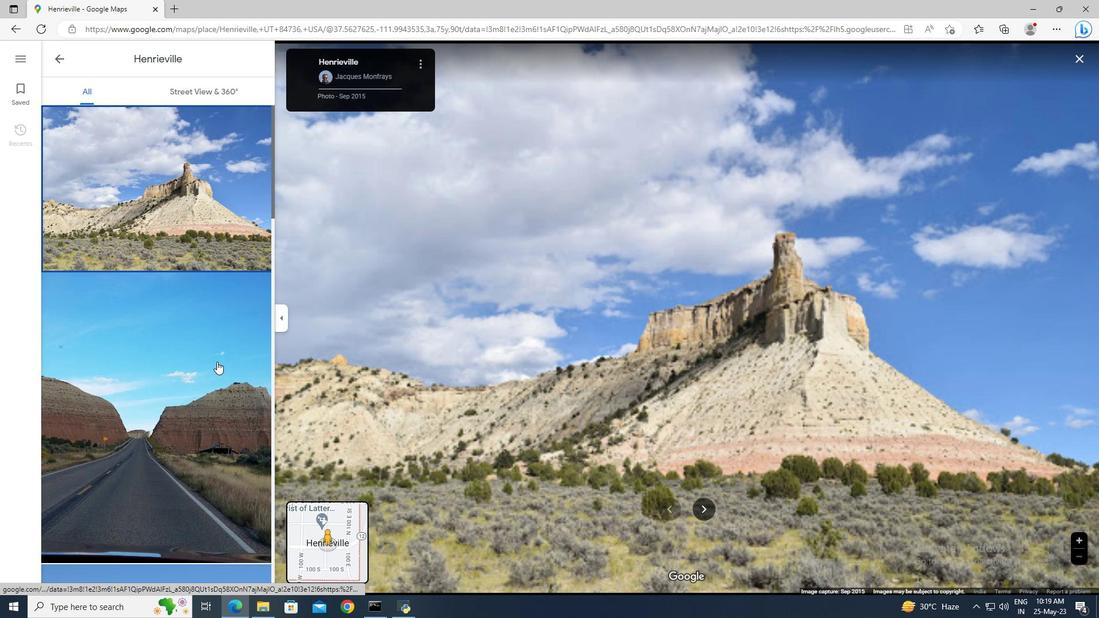 
Action: Mouse scrolled (217, 361) with delta (0, 0)
Screenshot: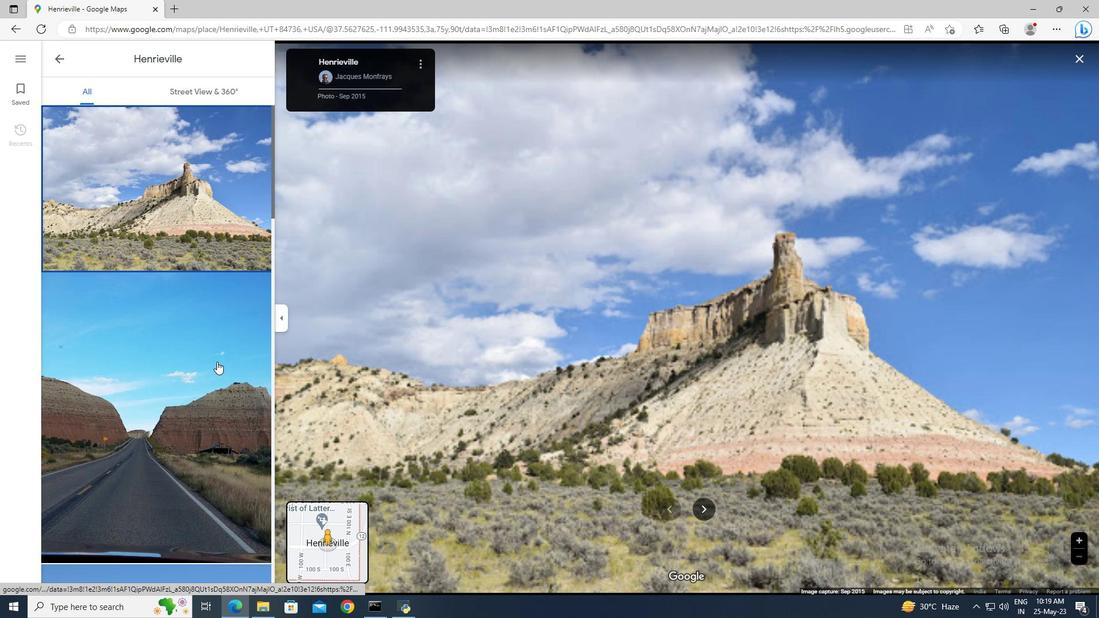 
Action: Mouse scrolled (217, 361) with delta (0, 0)
Screenshot: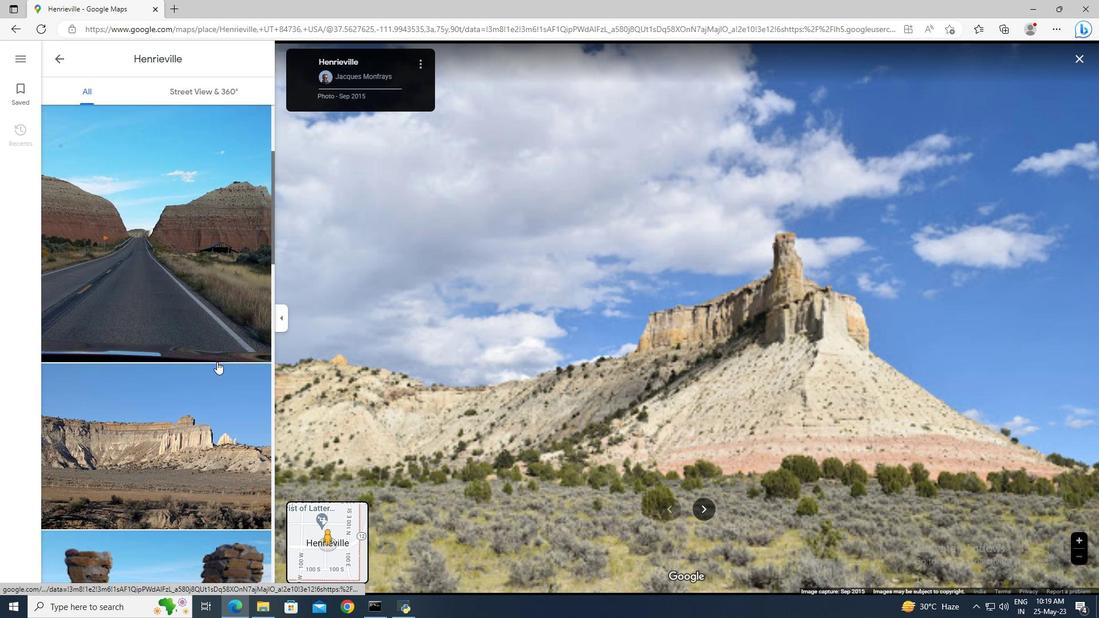 
Action: Mouse scrolled (217, 361) with delta (0, 0)
Screenshot: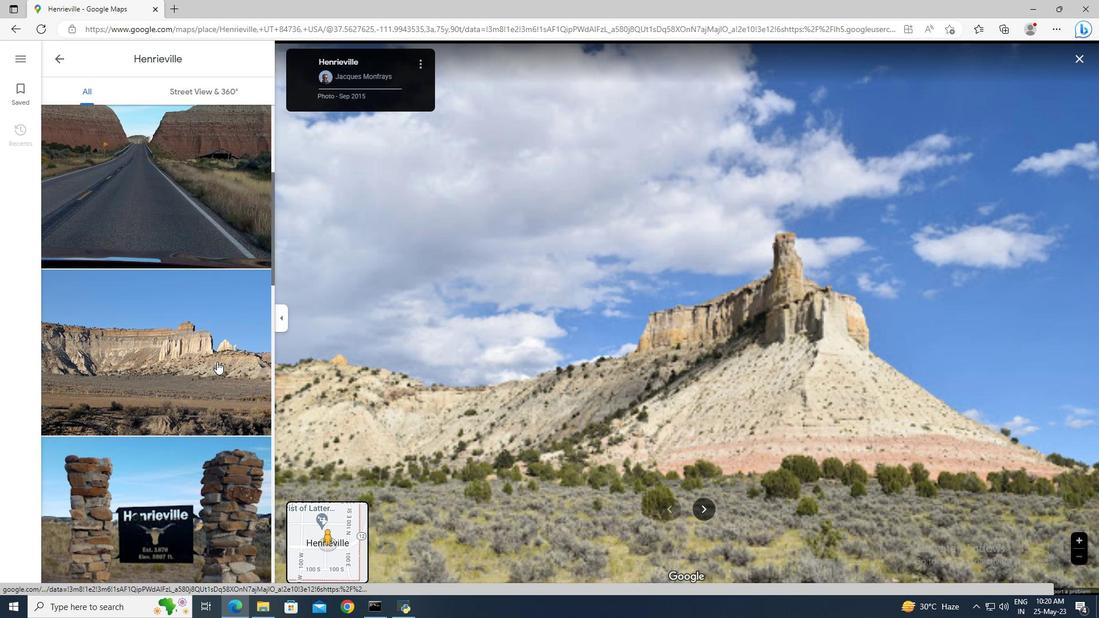 
Action: Mouse scrolled (217, 361) with delta (0, 0)
Screenshot: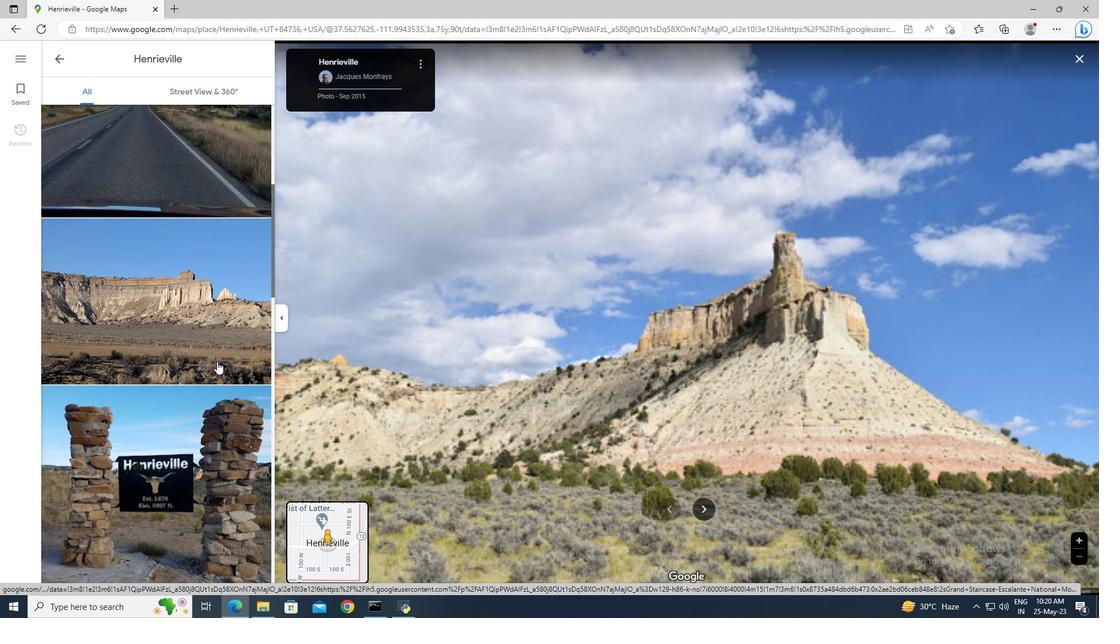 
Action: Mouse scrolled (217, 361) with delta (0, 0)
Screenshot: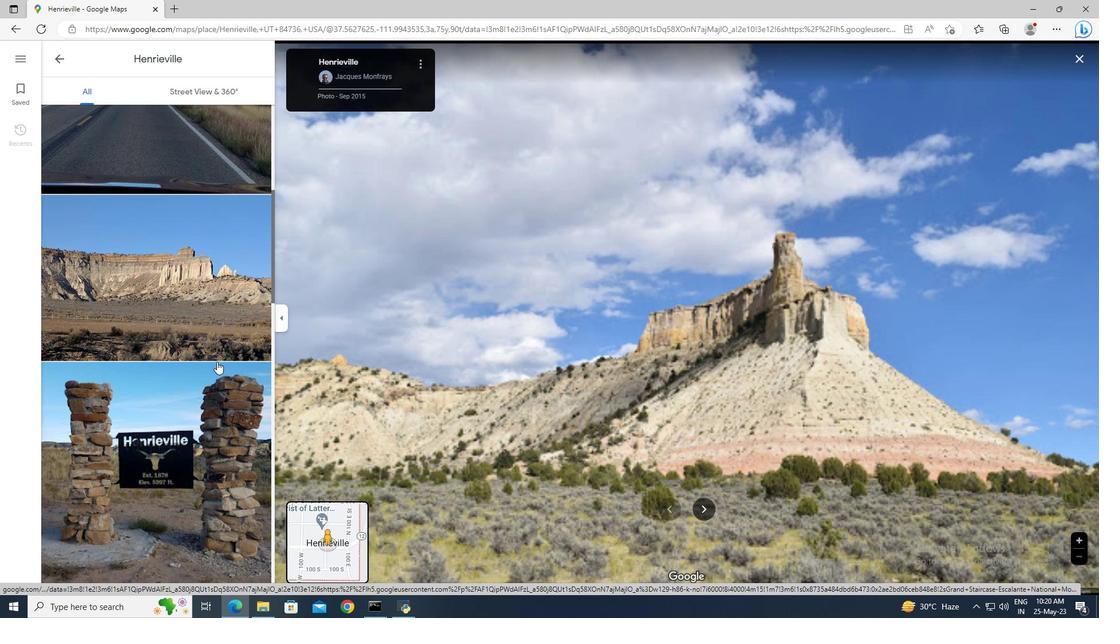 
Action: Mouse moved to (214, 216)
Screenshot: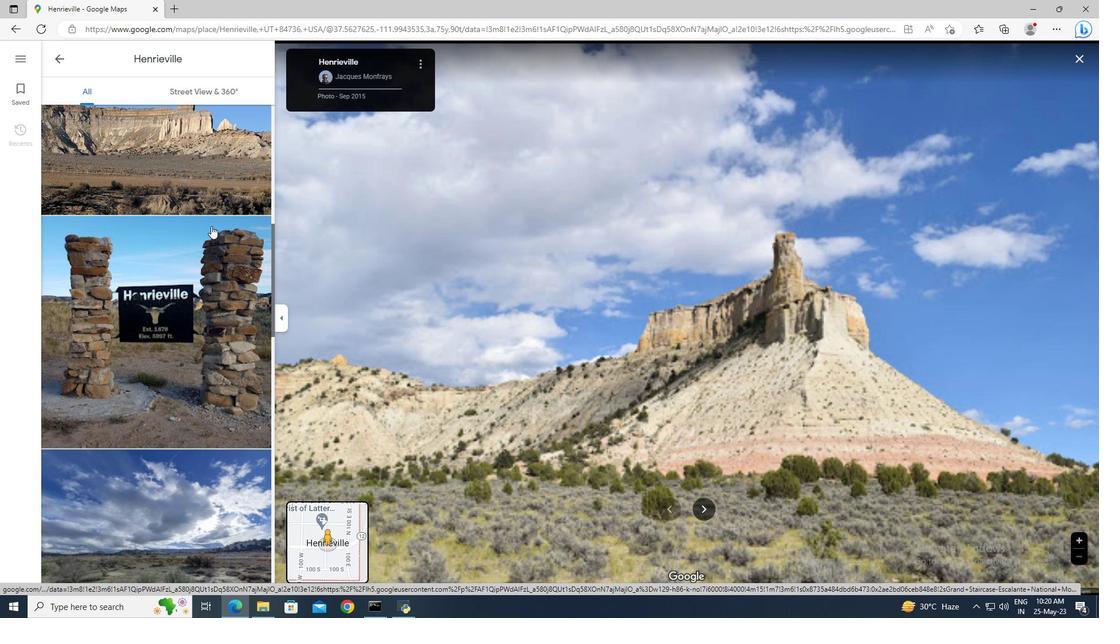 
Action: Mouse scrolled (214, 215) with delta (0, 0)
Screenshot: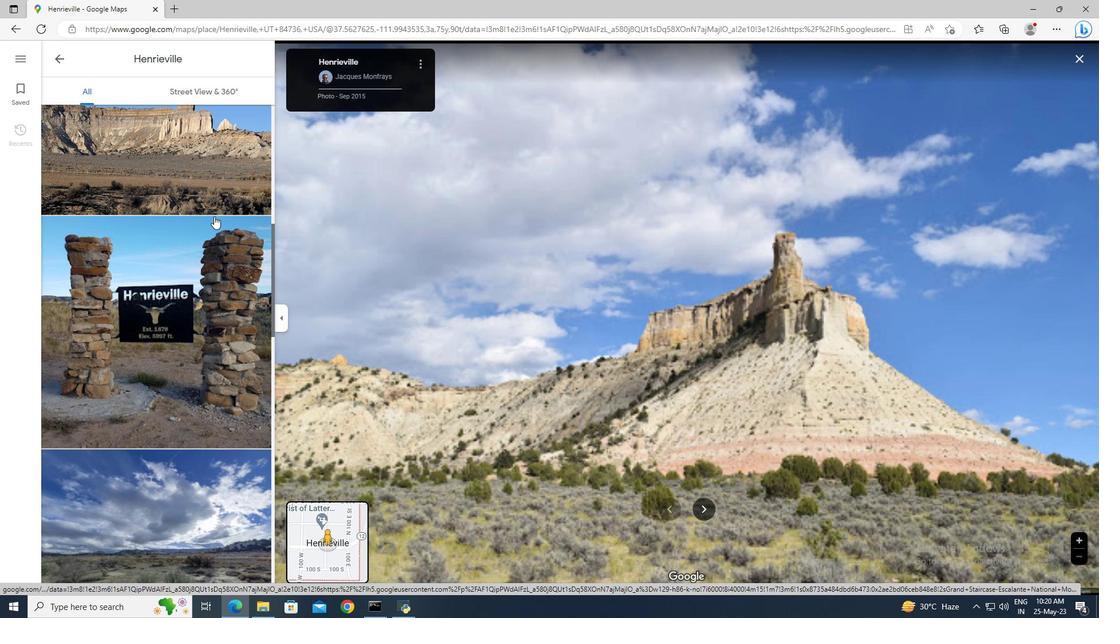
Action: Mouse scrolled (214, 215) with delta (0, 0)
Screenshot: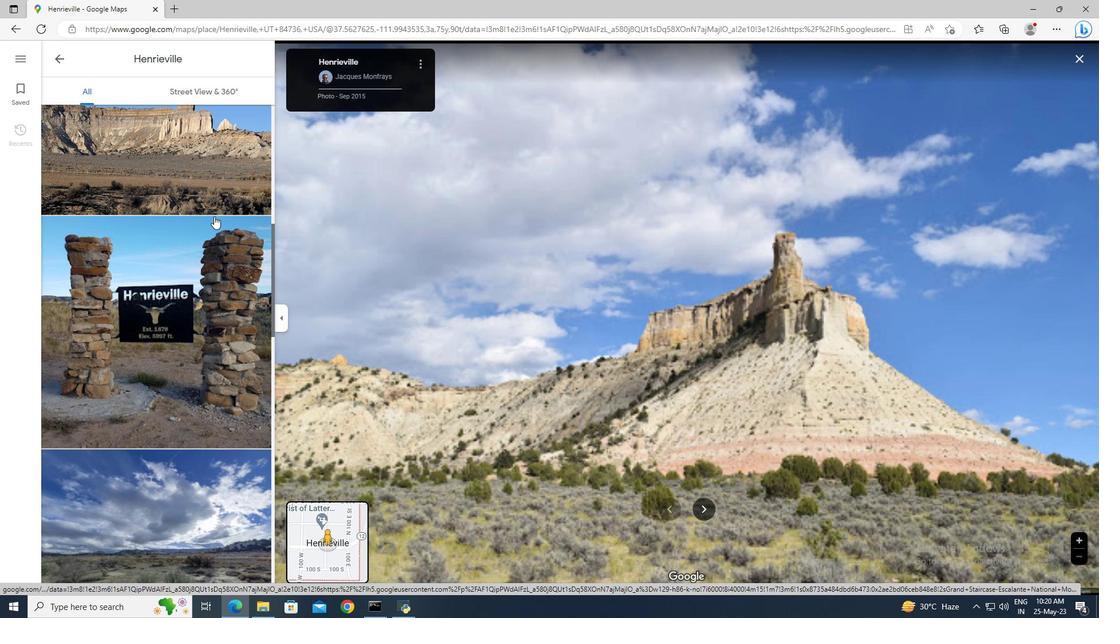 
Action: Mouse scrolled (214, 215) with delta (0, 0)
Screenshot: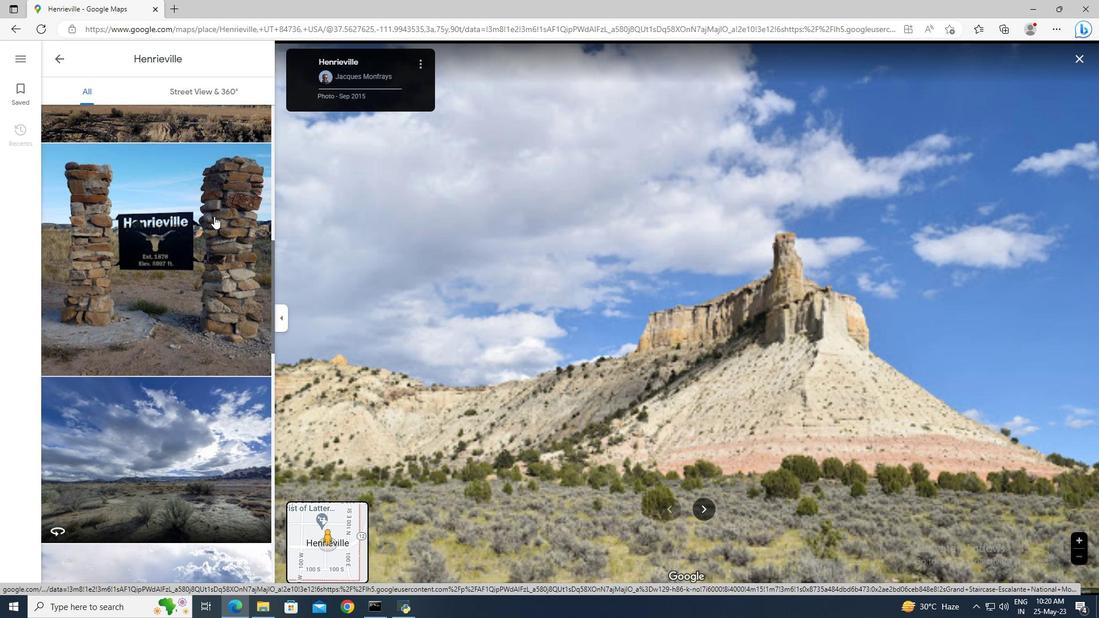 
Action: Mouse moved to (223, 95)
Screenshot: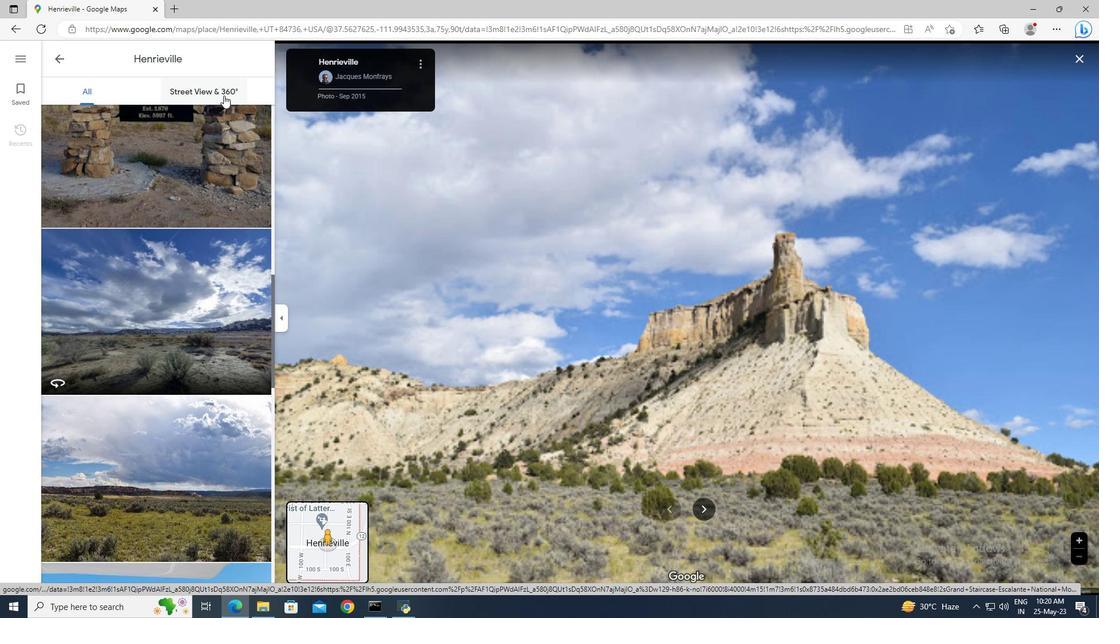 
Action: Mouse pressed left at (223, 95)
Screenshot: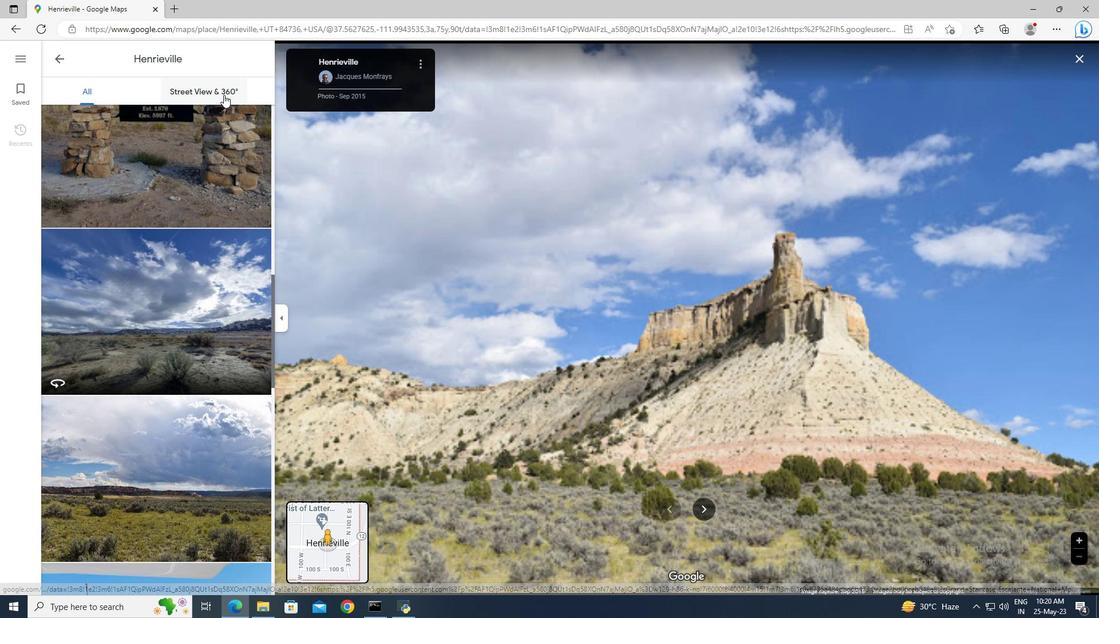 
Action: Mouse moved to (206, 184)
Screenshot: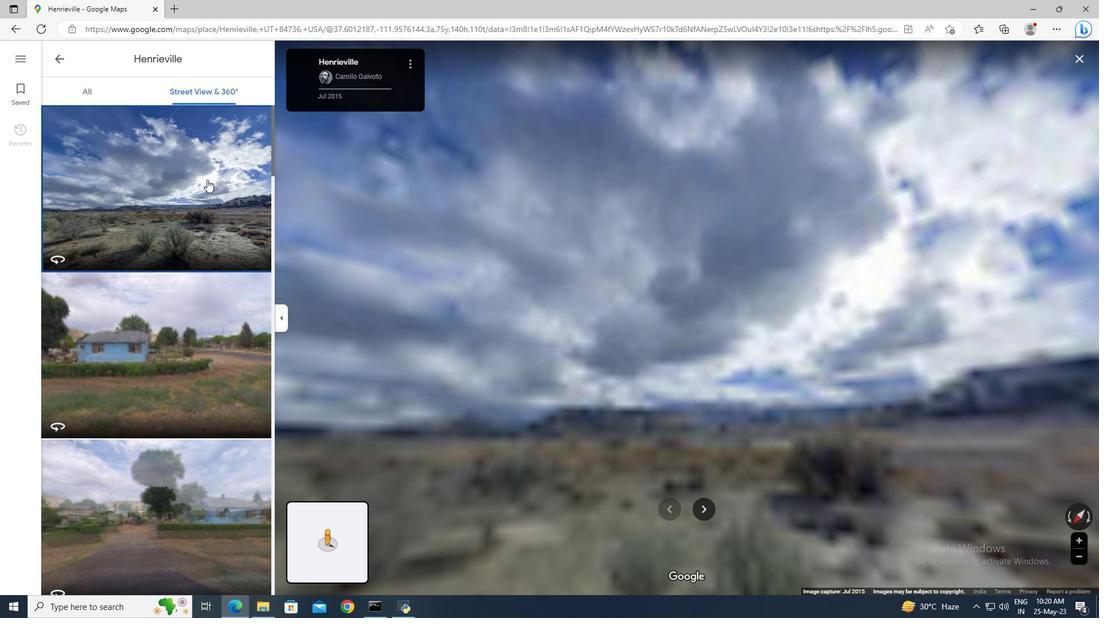 
Action: Mouse pressed left at (206, 184)
Screenshot: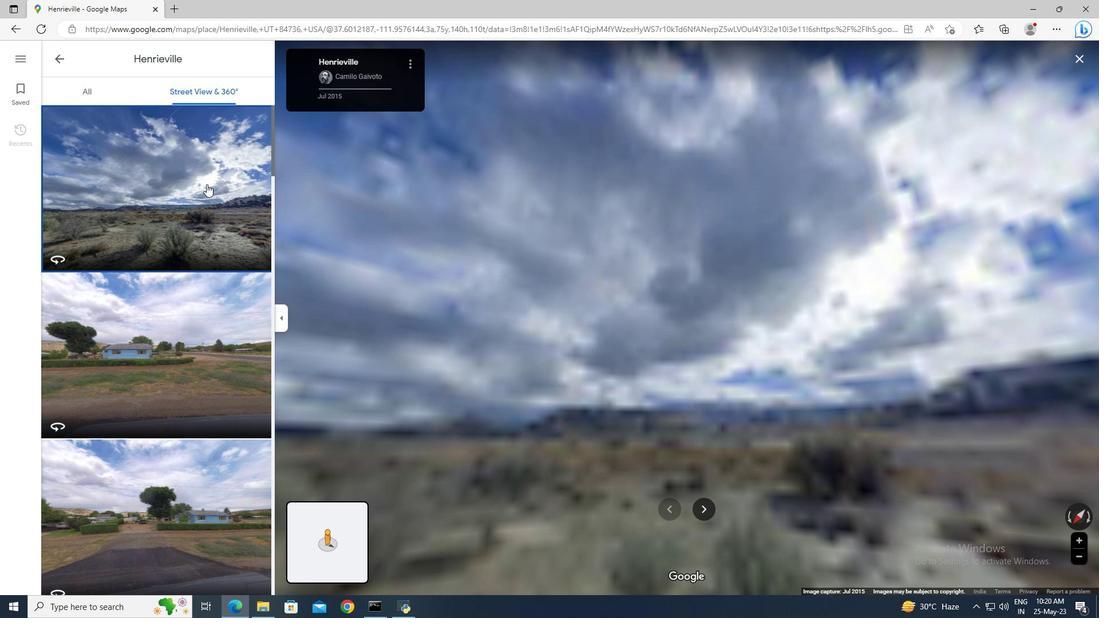 
Action: Mouse moved to (742, 312)
Screenshot: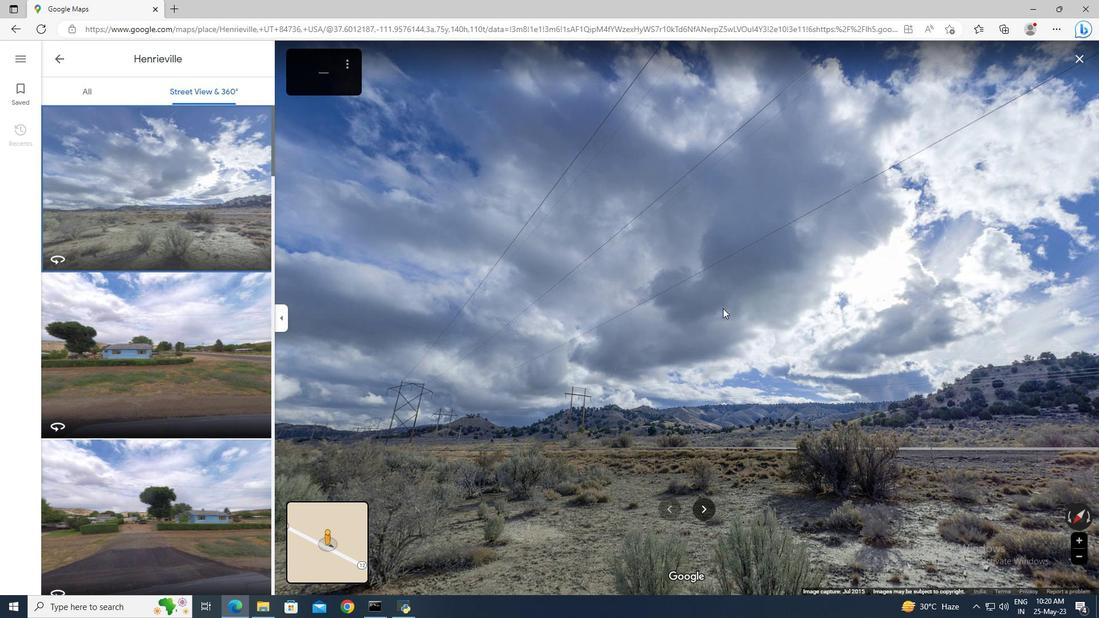 
Action: Mouse pressed left at (742, 312)
Screenshot: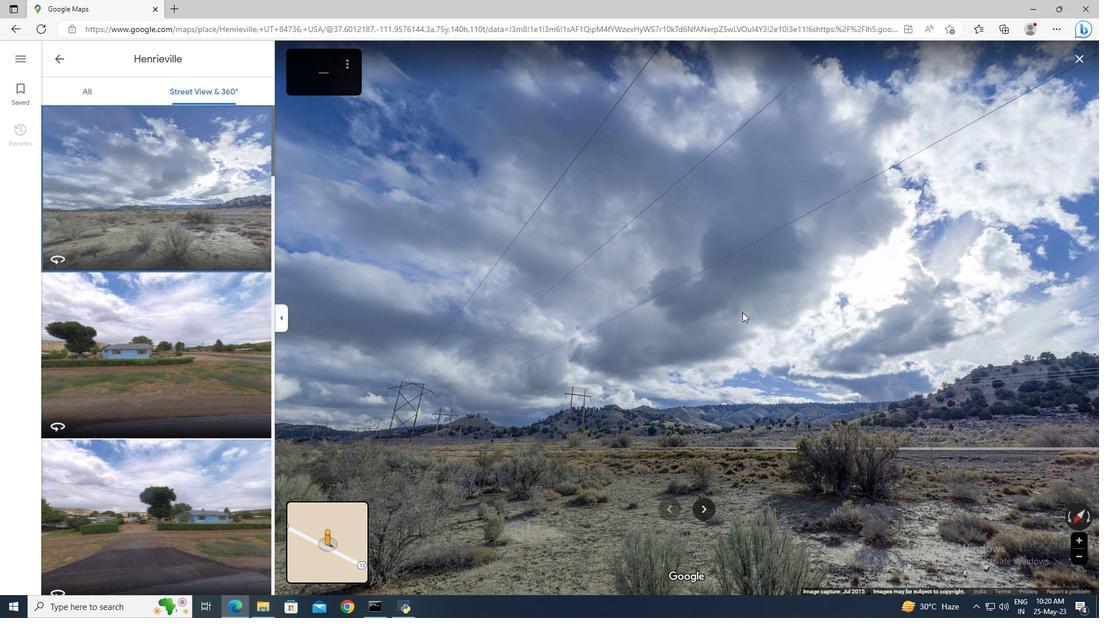 
Action: Mouse moved to (815, 355)
Screenshot: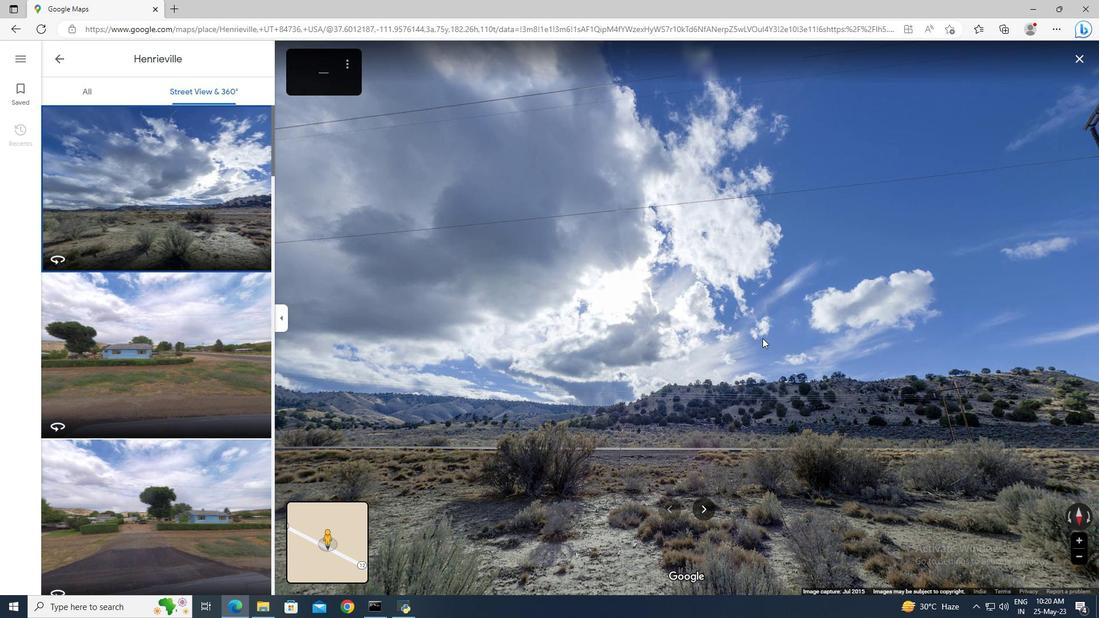 
Action: Mouse pressed left at (815, 355)
Screenshot: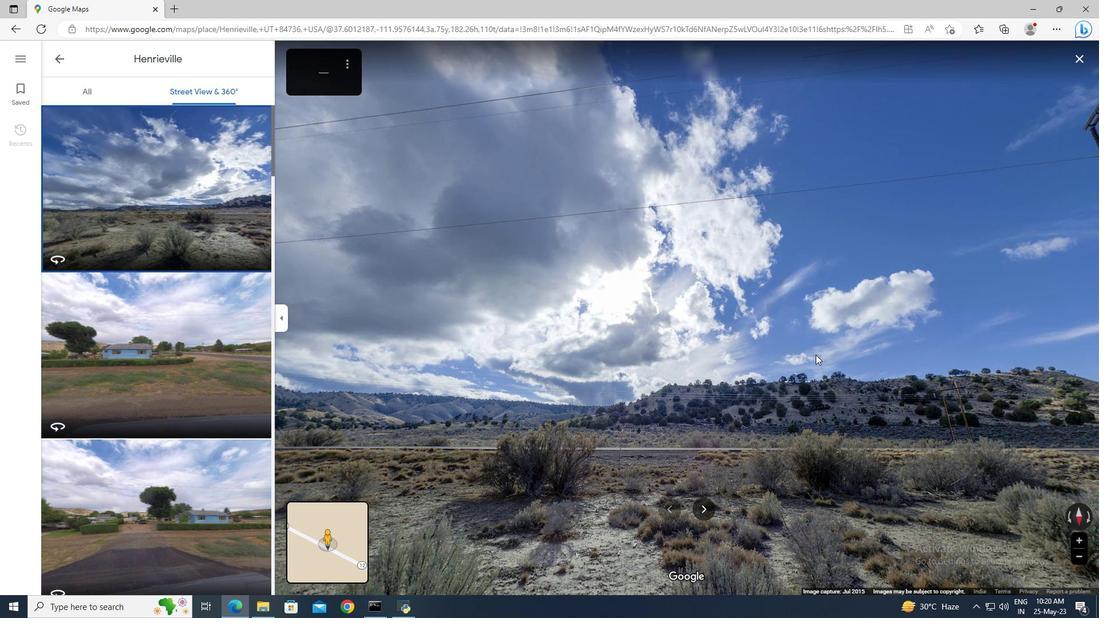 
Action: Mouse moved to (845, 378)
Screenshot: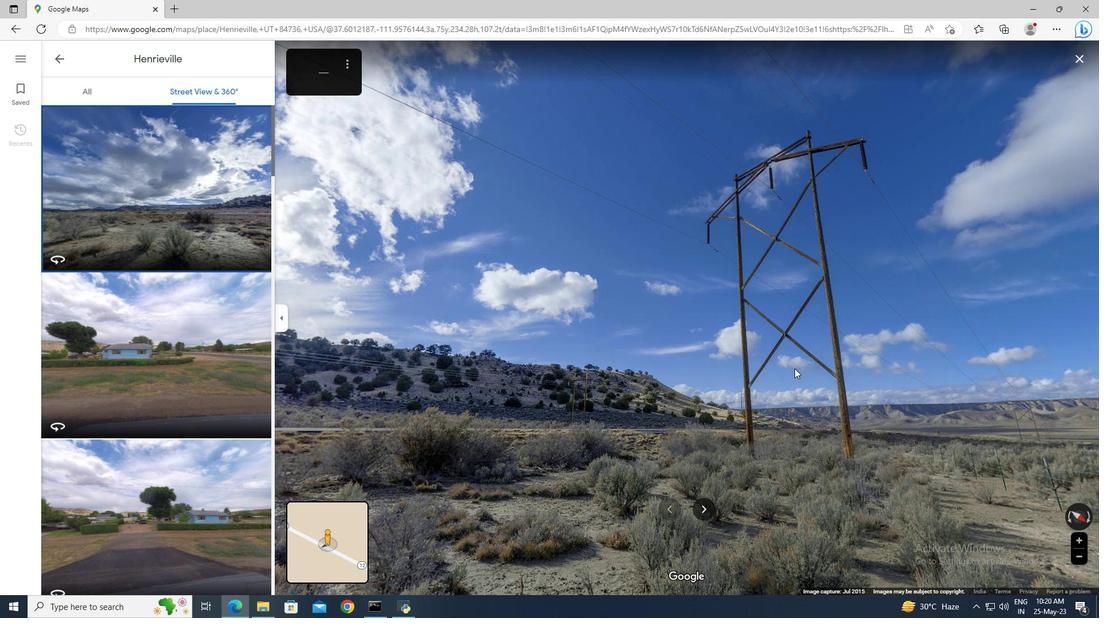 
Action: Mouse pressed left at (845, 378)
Screenshot: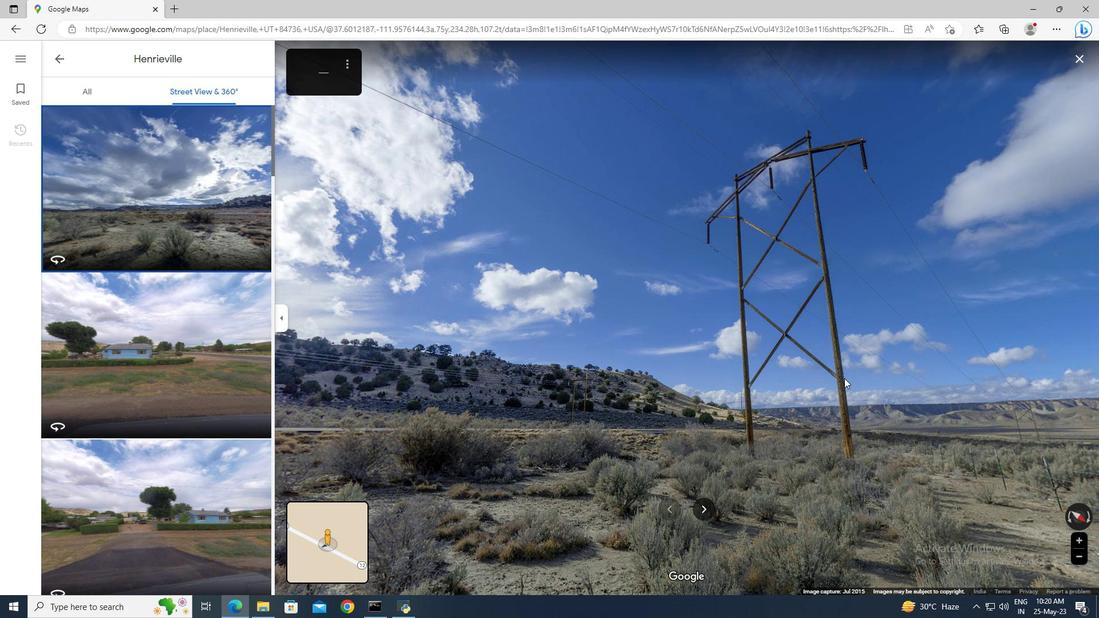 
Action: Mouse moved to (807, 356)
Screenshot: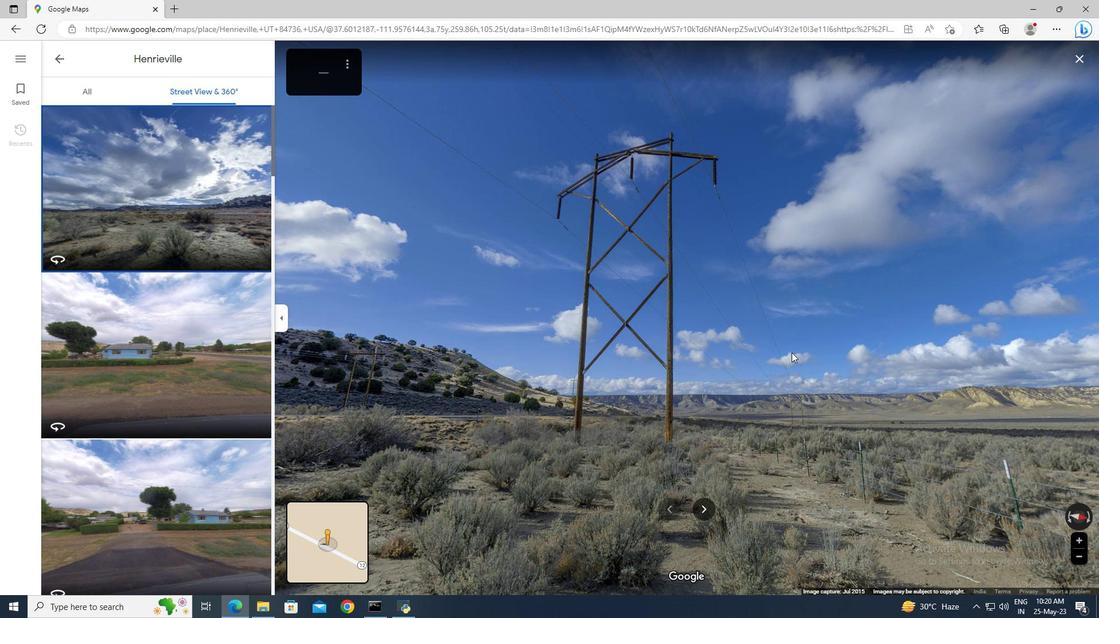 
Action: Mouse pressed left at (807, 356)
Screenshot: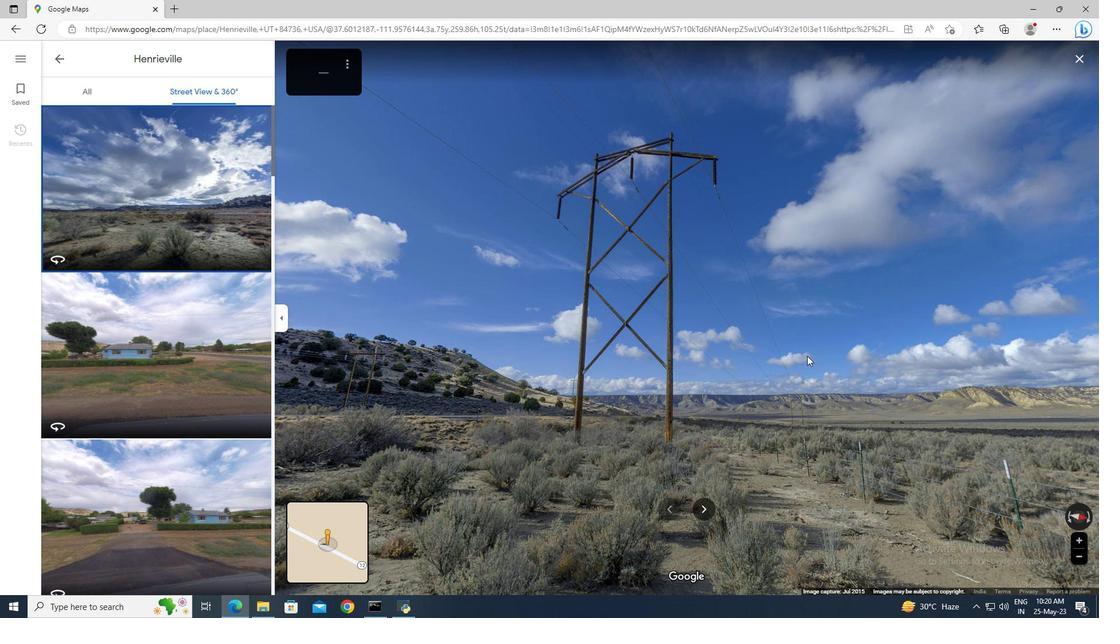 
Action: Mouse moved to (665, 357)
Screenshot: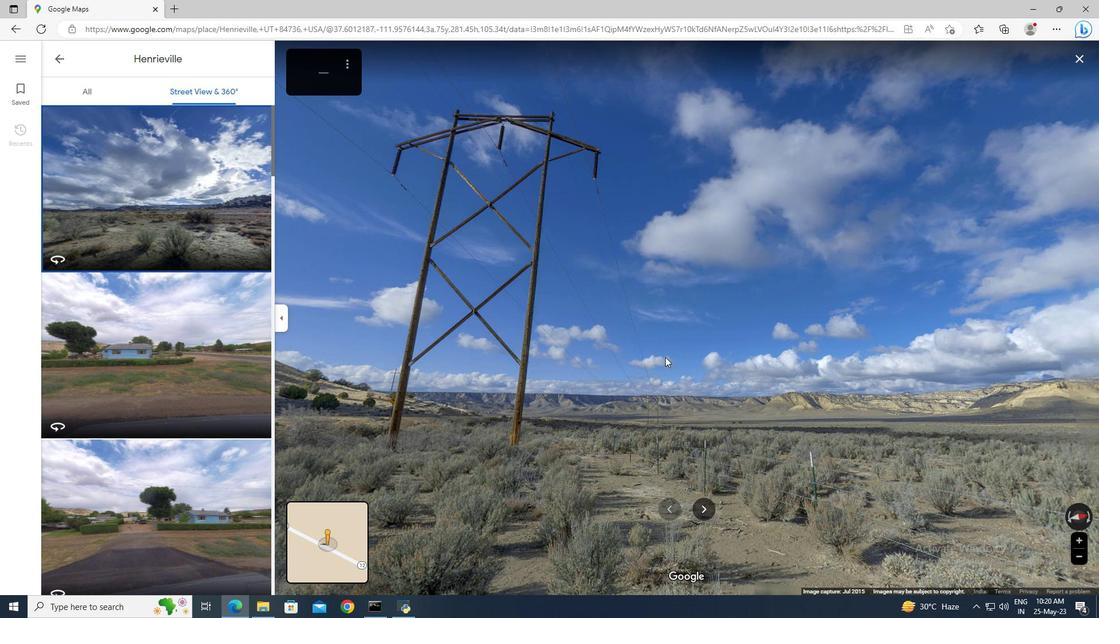 
Action: Mouse pressed left at (665, 357)
Screenshot: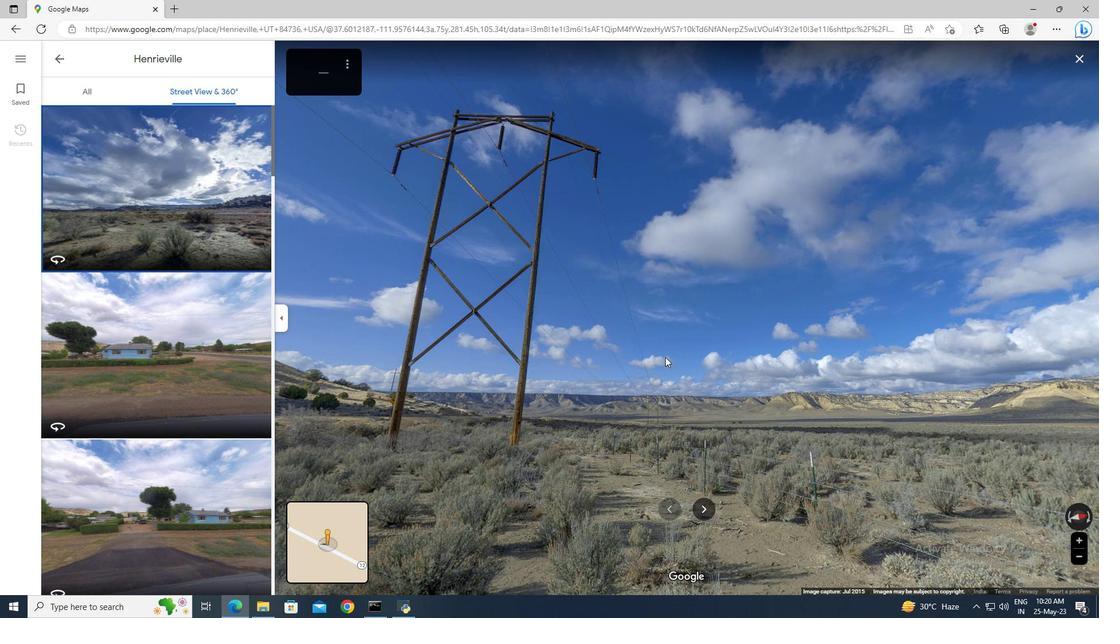 
Action: Mouse moved to (752, 362)
Screenshot: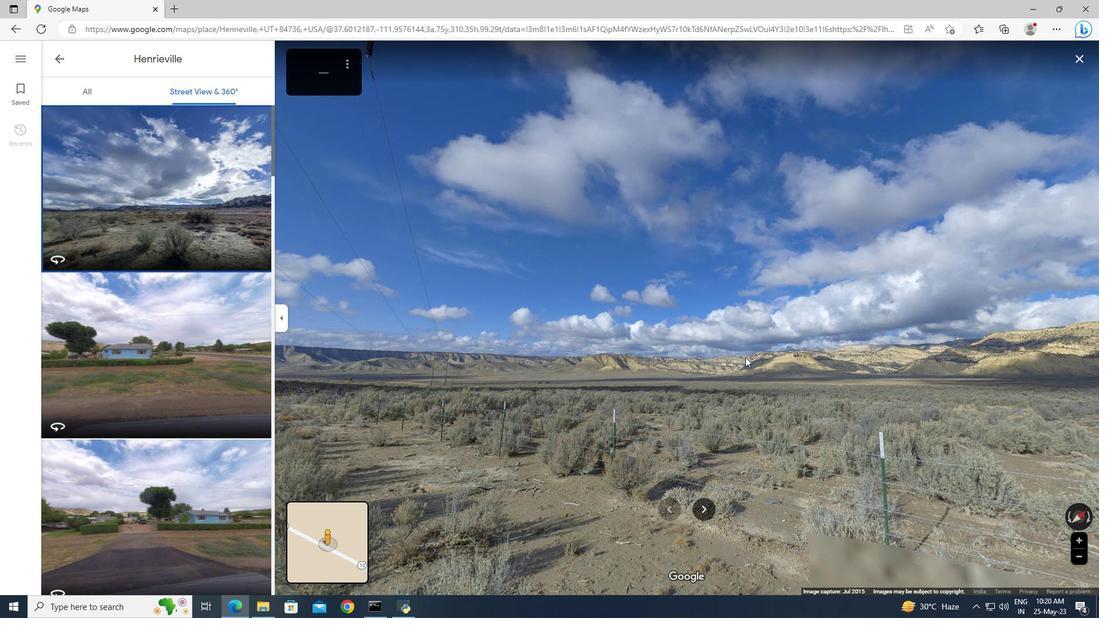 
Action: Mouse pressed left at (752, 362)
Screenshot: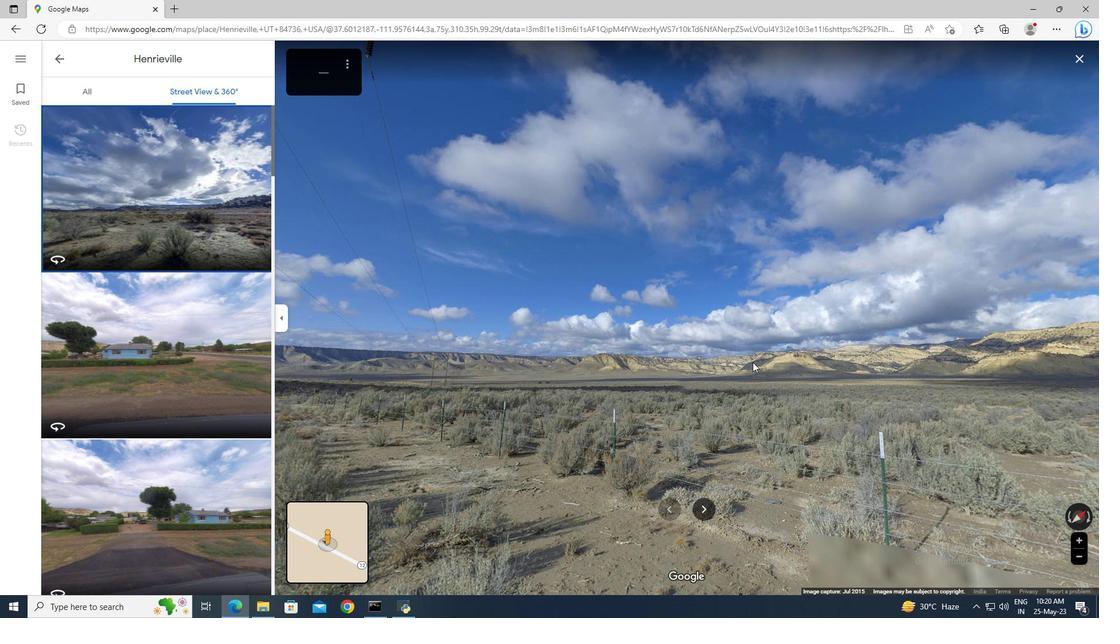 
Action: Mouse moved to (704, 305)
Screenshot: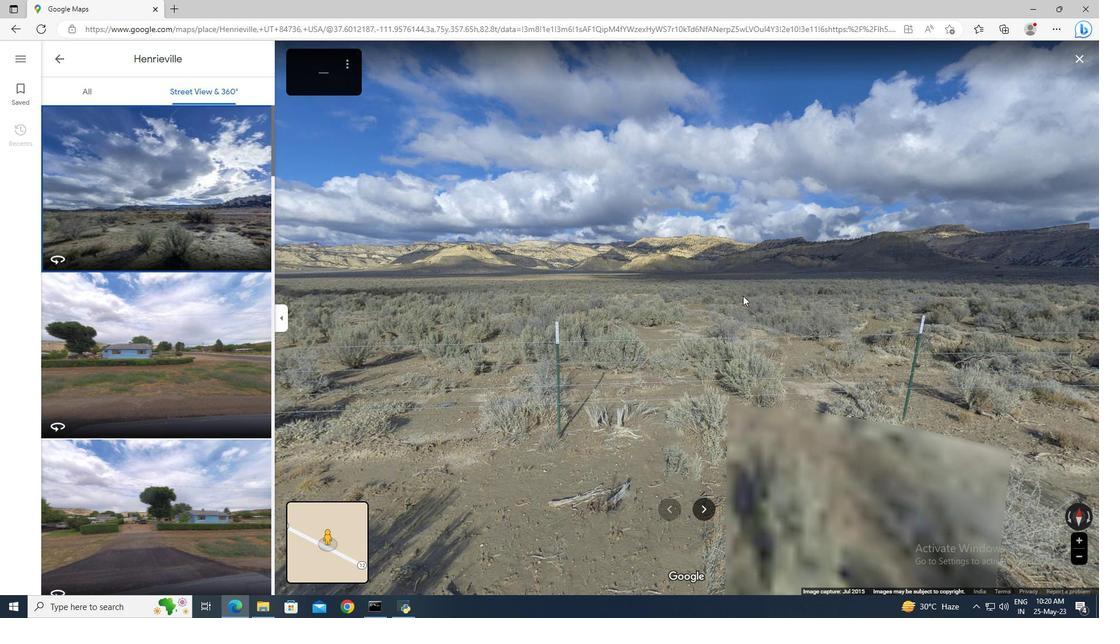 
Action: Mouse pressed left at (743, 296)
Screenshot: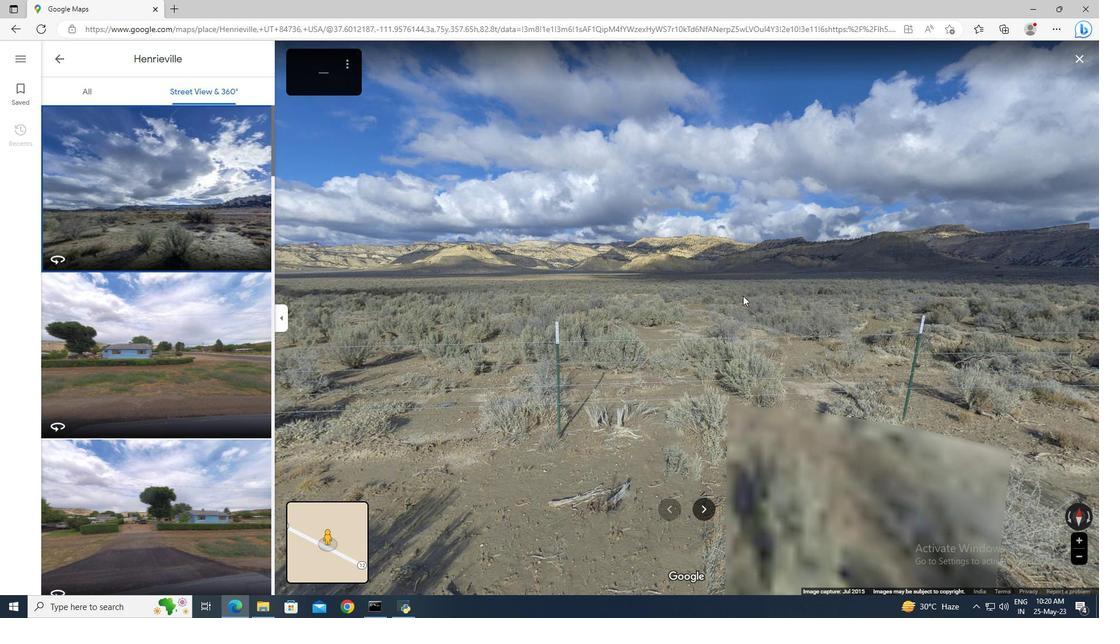 
Action: Mouse moved to (721, 274)
Screenshot: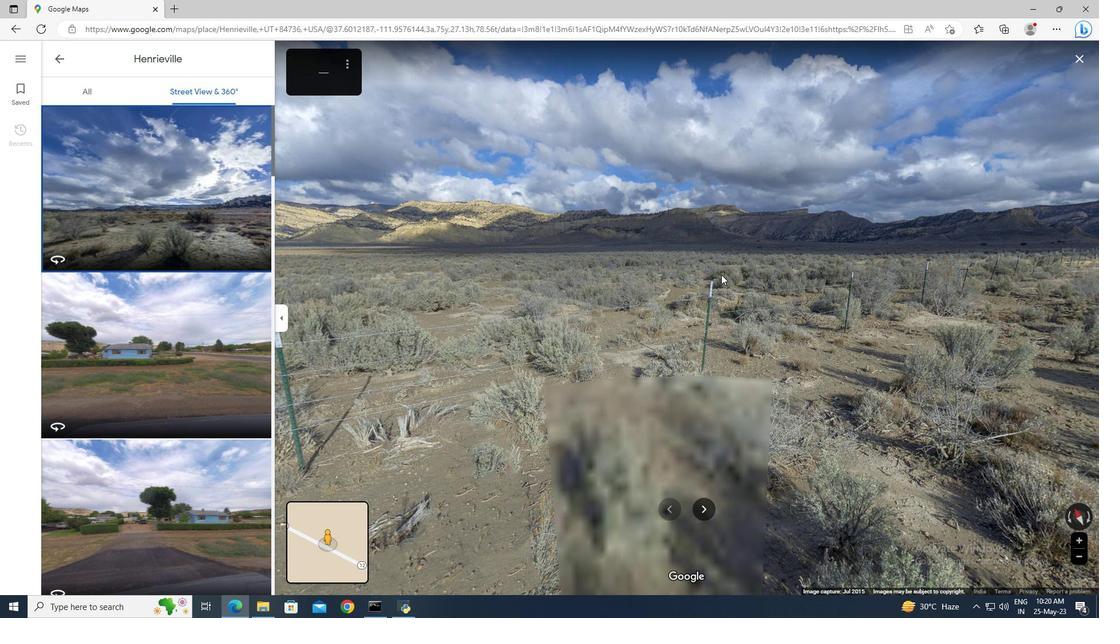 
Action: Mouse pressed left at (721, 274)
Screenshot: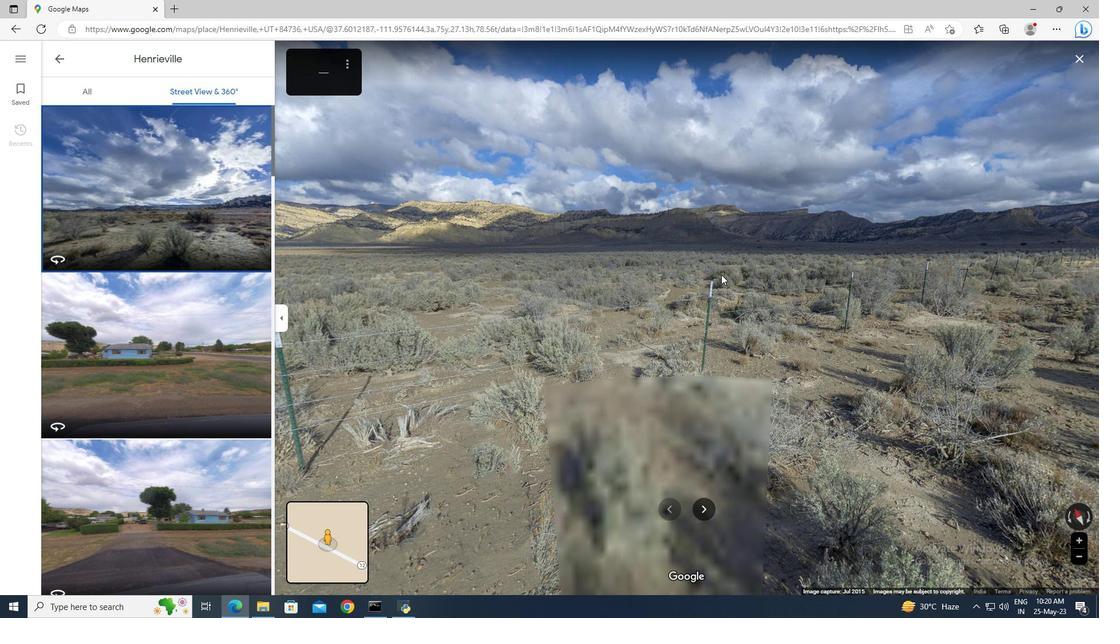 
Action: Mouse moved to (787, 267)
Screenshot: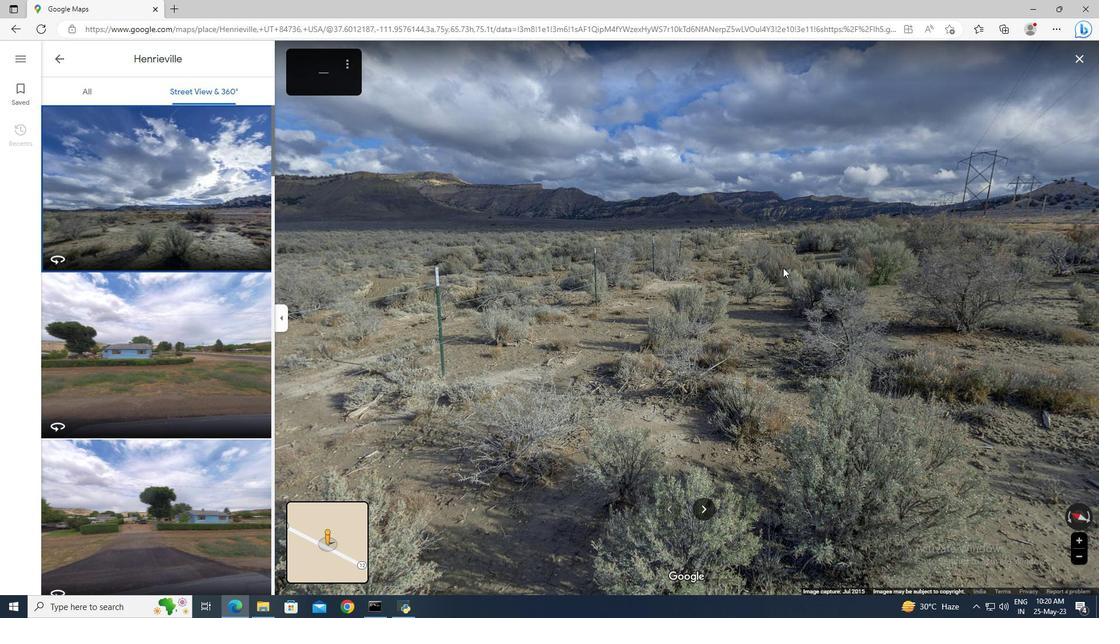 
Action: Mouse pressed left at (787, 267)
Screenshot: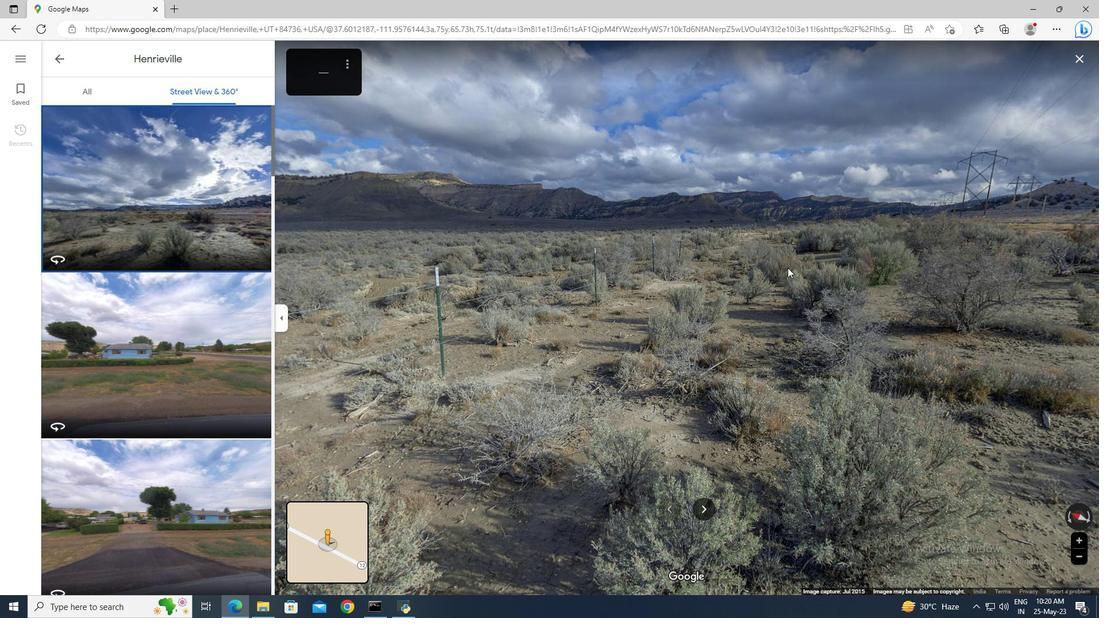 
Action: Mouse moved to (630, 274)
Screenshot: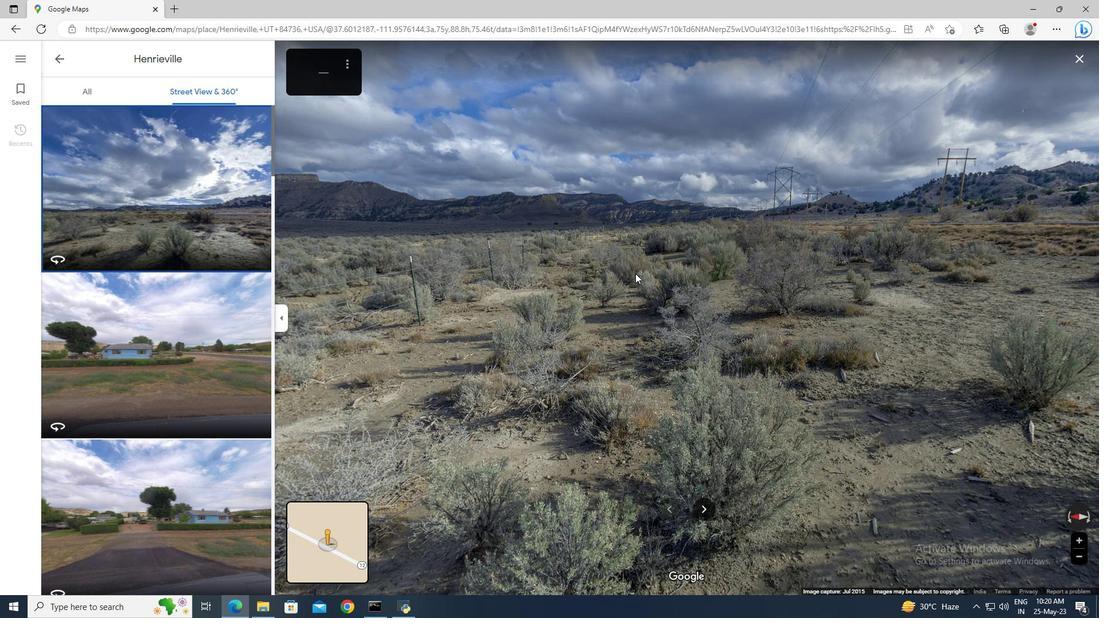 
Action: Mouse pressed left at (630, 274)
Screenshot: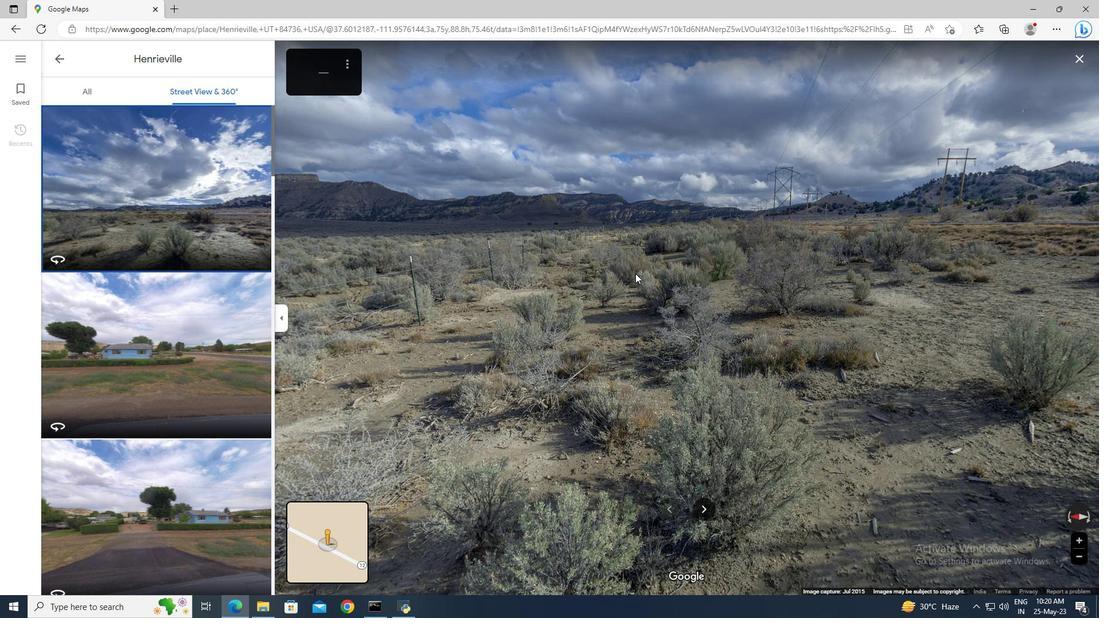 
Action: Mouse moved to (653, 312)
Screenshot: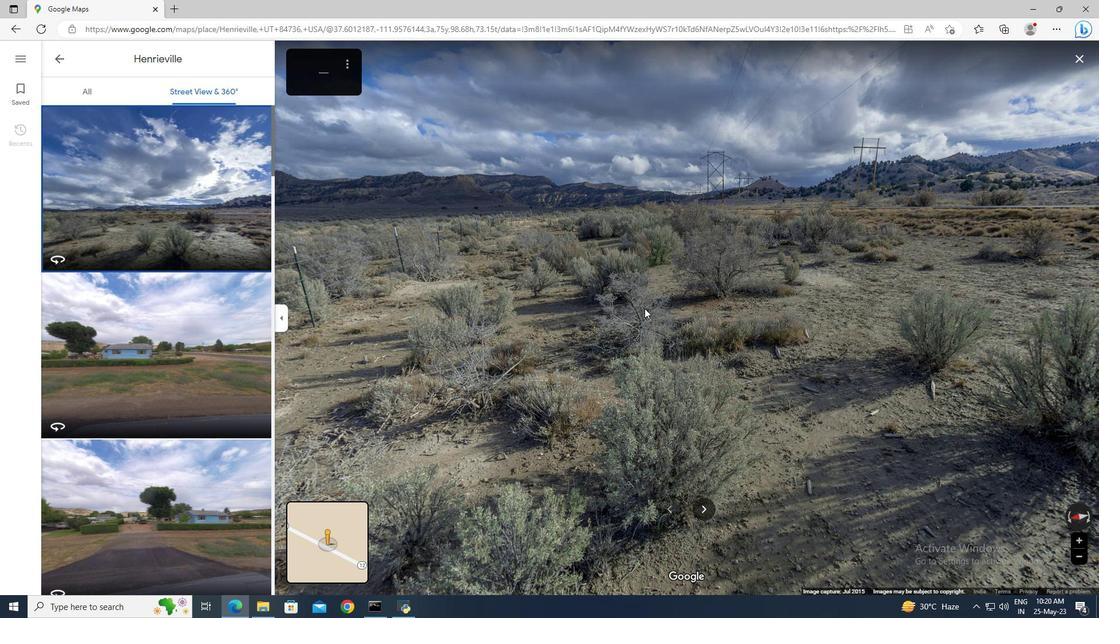
Action: Mouse pressed left at (653, 312)
Screenshot: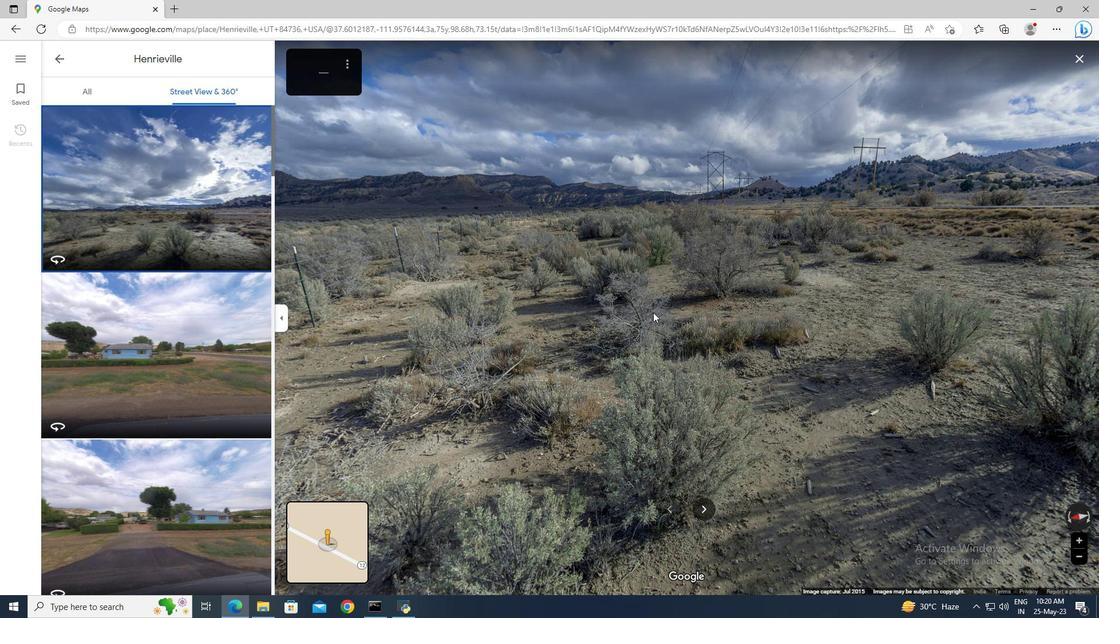 
Action: Mouse moved to (712, 324)
Screenshot: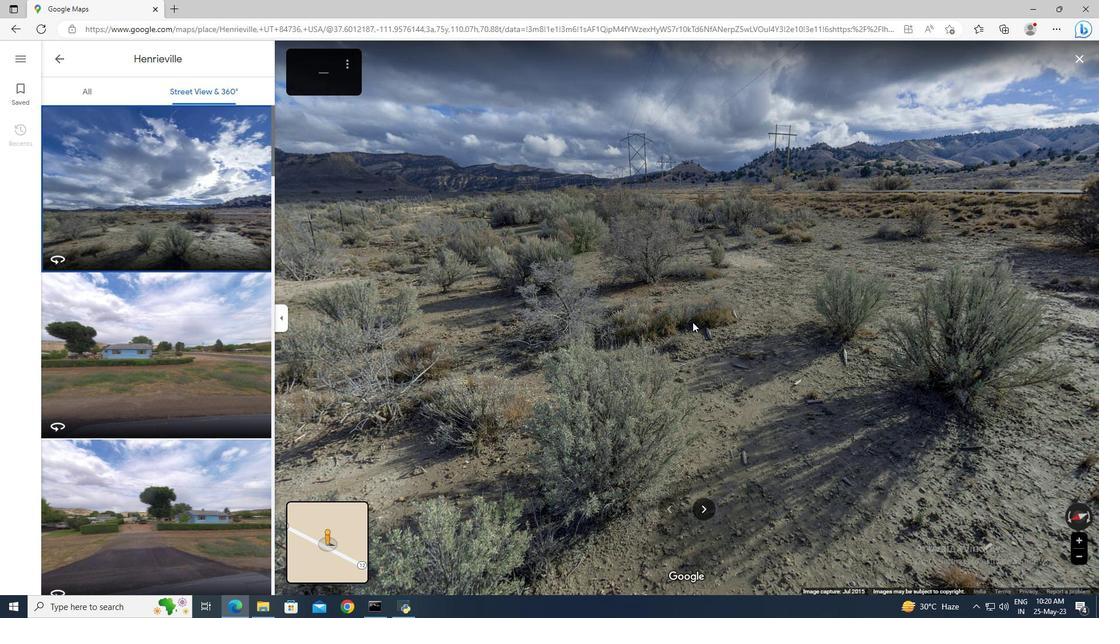 
Action: Mouse pressed left at (712, 324)
Screenshot: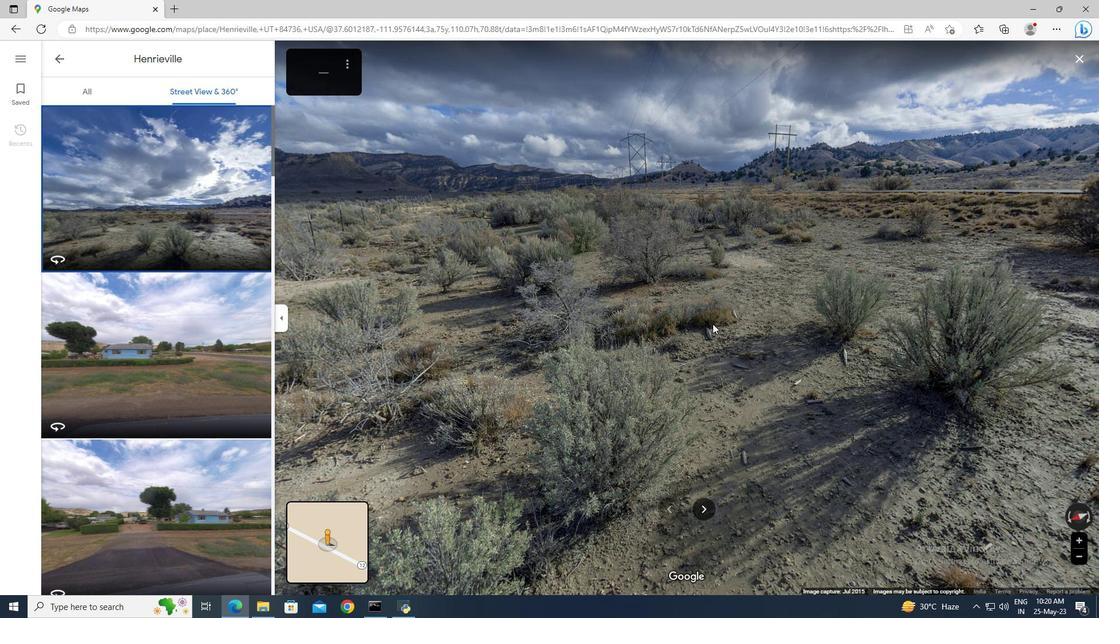 
Action: Mouse moved to (809, 340)
Screenshot: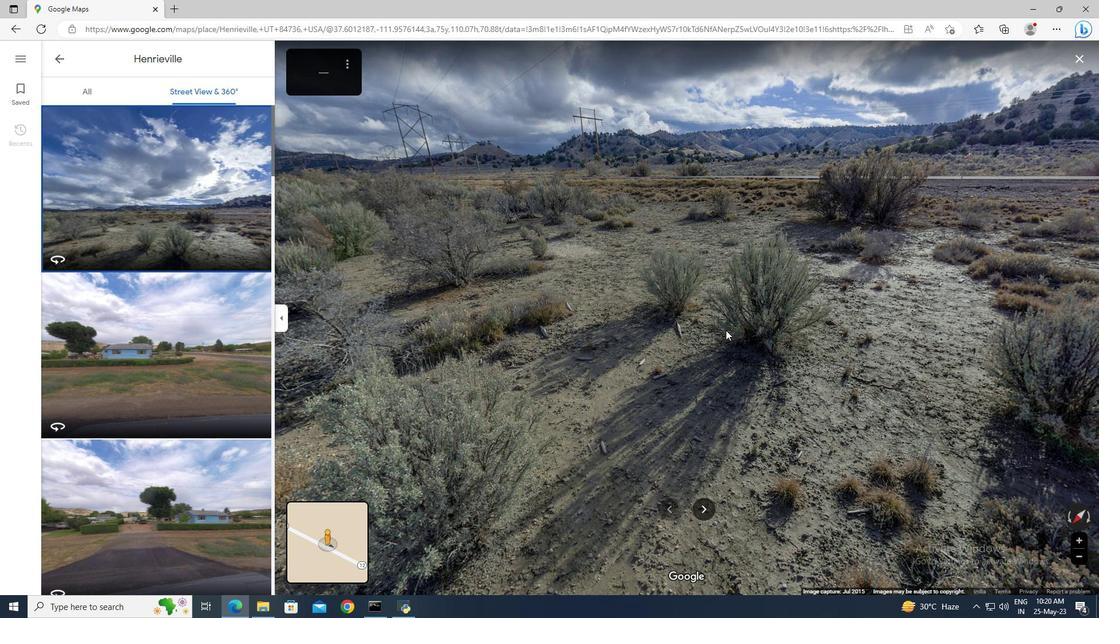 
Action: Mouse pressed left at (809, 340)
Screenshot: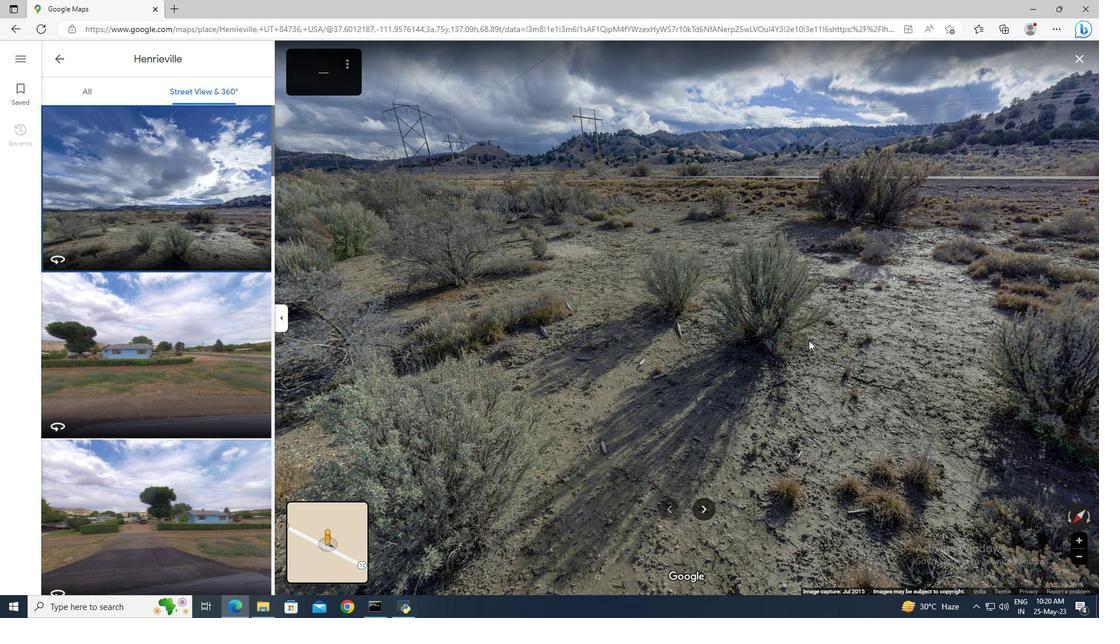 
Action: Mouse moved to (777, 377)
Screenshot: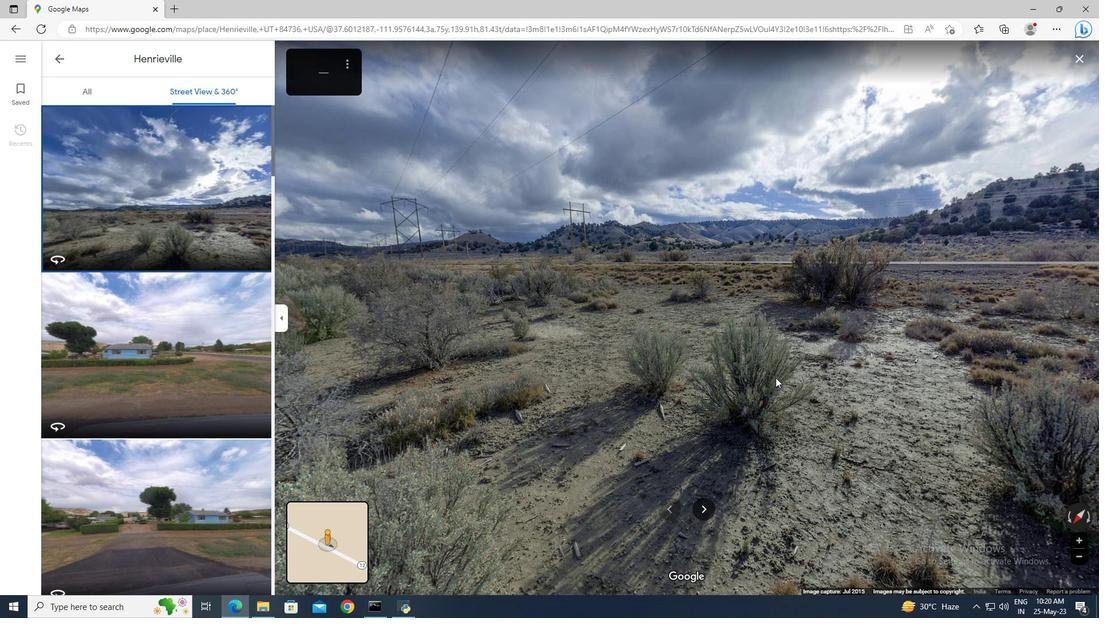 
Action: Mouse pressed left at (777, 377)
Screenshot: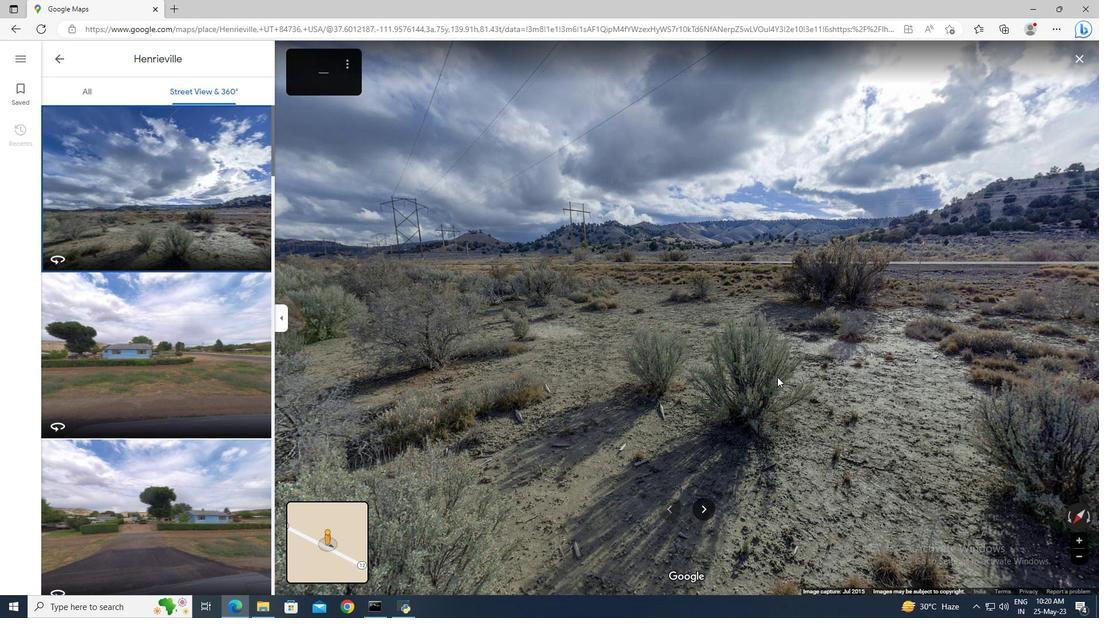 
Action: Mouse moved to (778, 356)
Screenshot: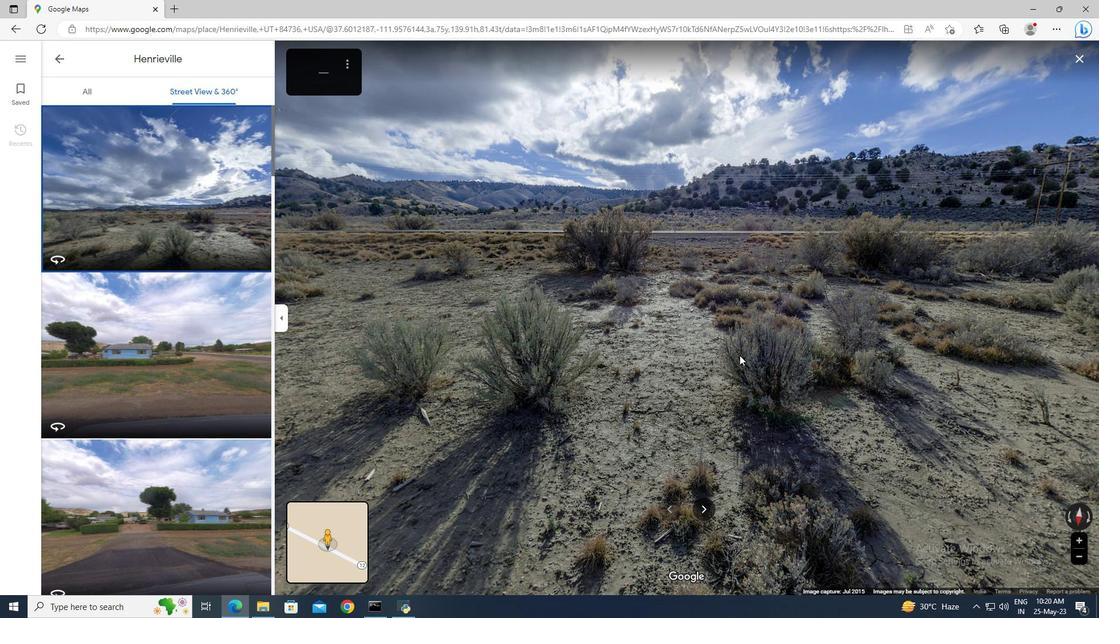 
Action: Mouse pressed left at (778, 356)
Screenshot: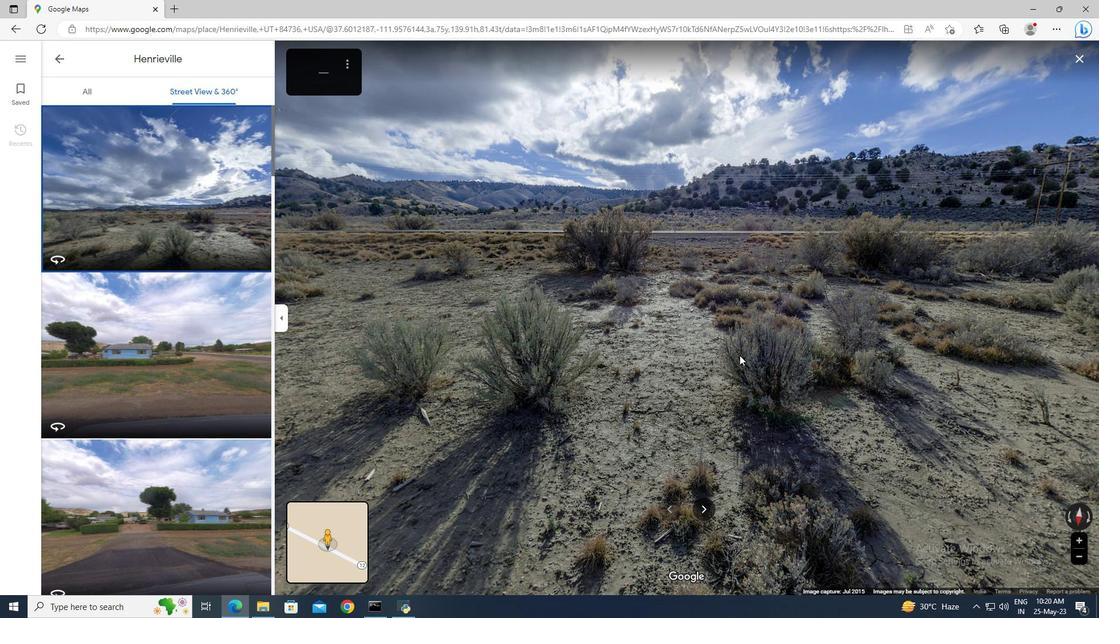 
Action: Mouse moved to (689, 289)
Screenshot: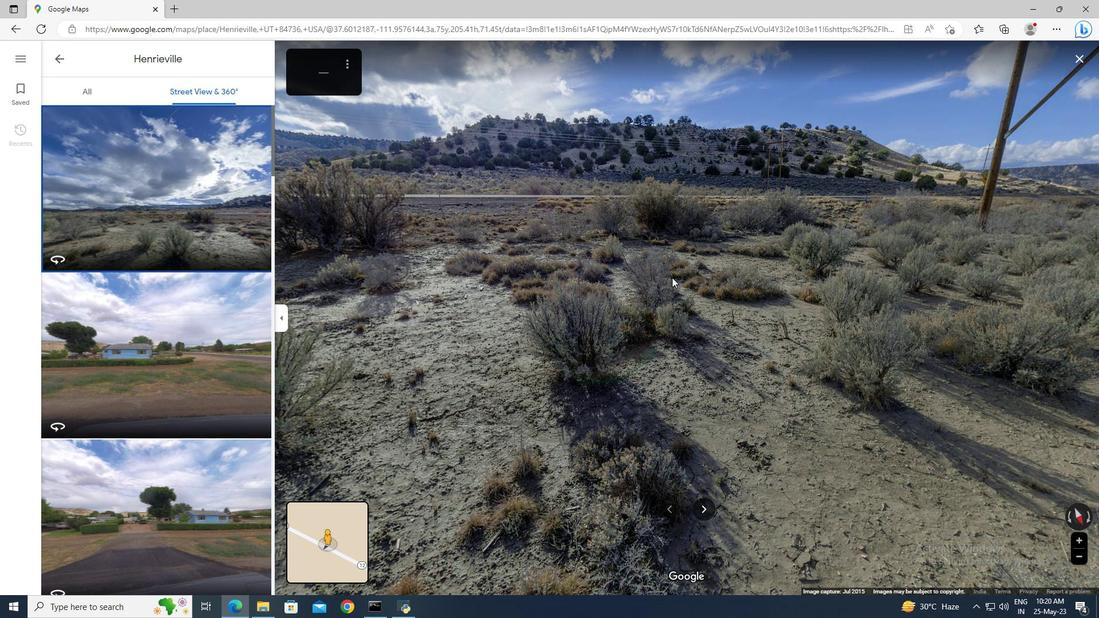 
Action: Mouse pressed left at (685, 280)
Screenshot: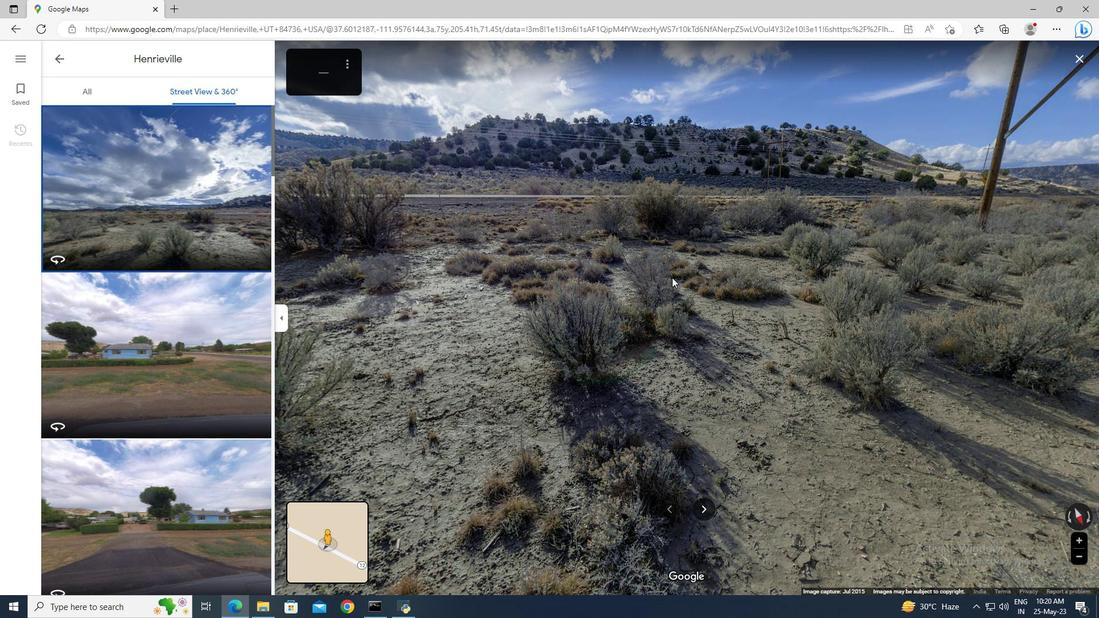 
Action: Mouse moved to (1077, 56)
Screenshot: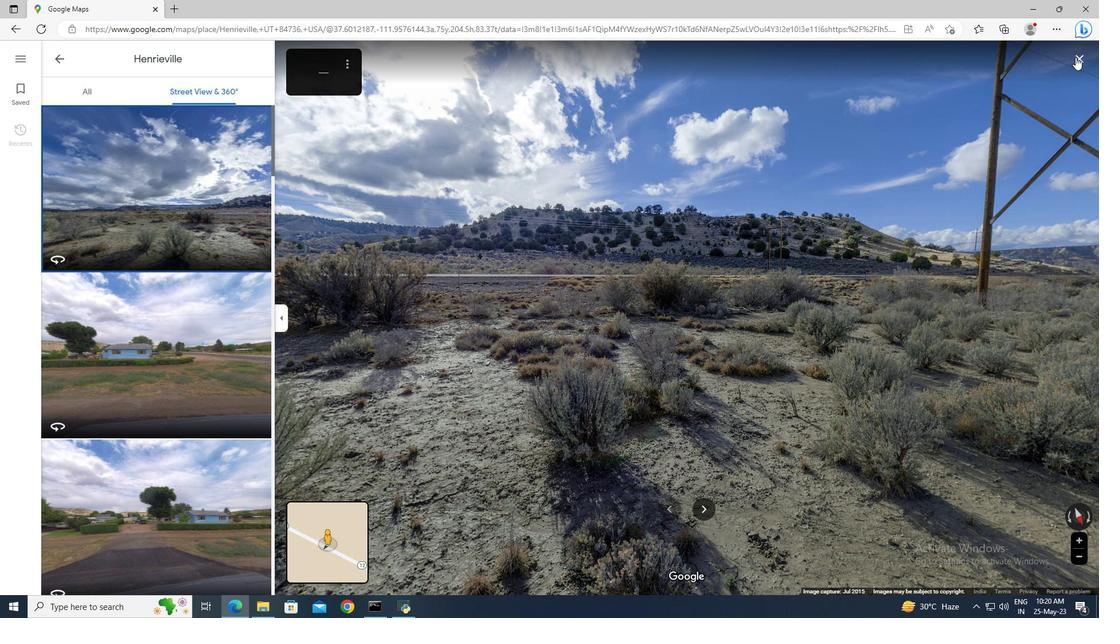 
Action: Mouse pressed left at (1077, 56)
Screenshot: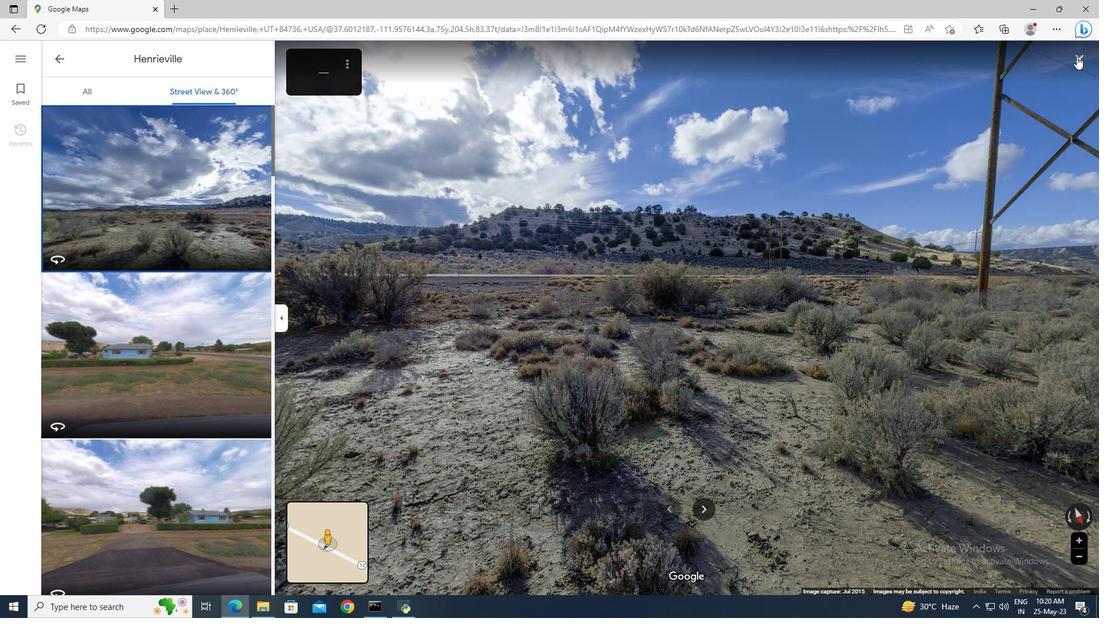 
Action: Mouse moved to (220, 79)
Screenshot: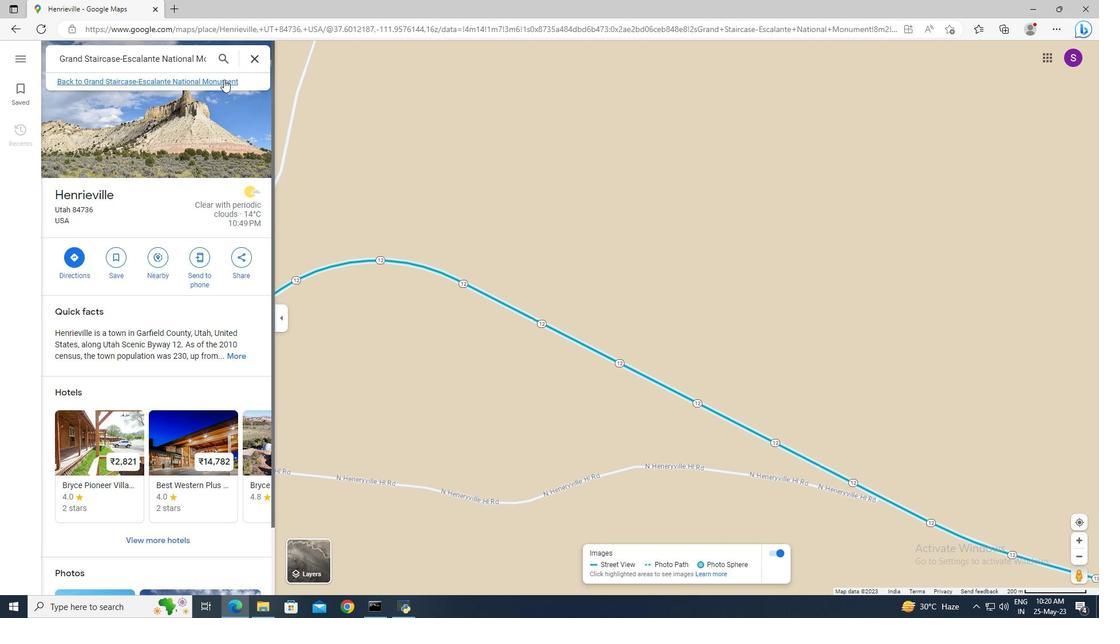 
Action: Mouse pressed left at (220, 79)
Screenshot: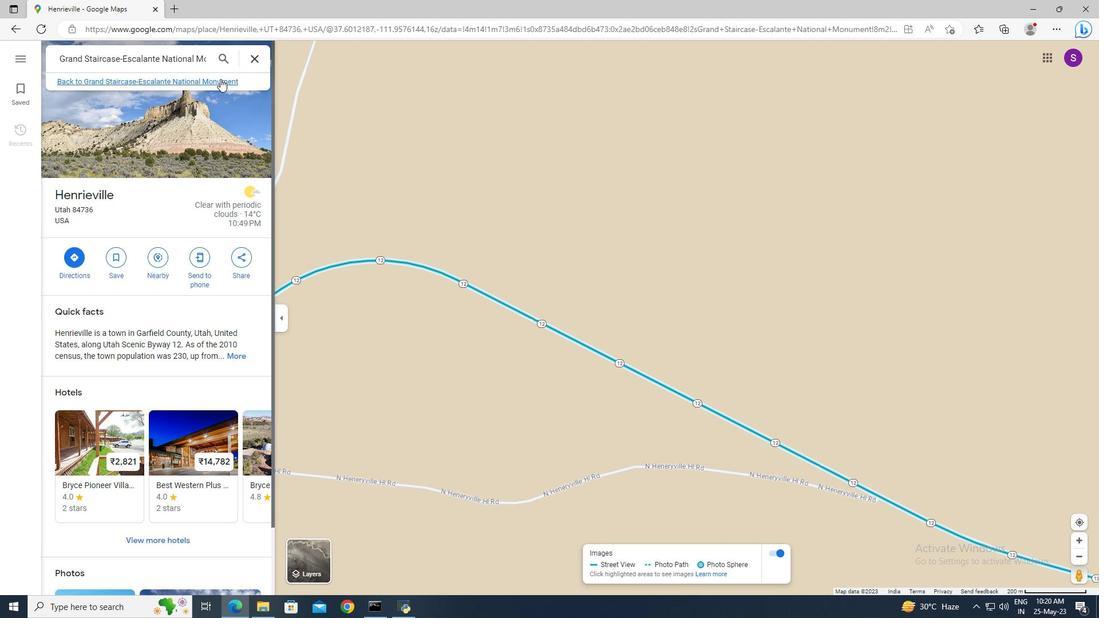 
Action: Mouse moved to (622, 312)
Screenshot: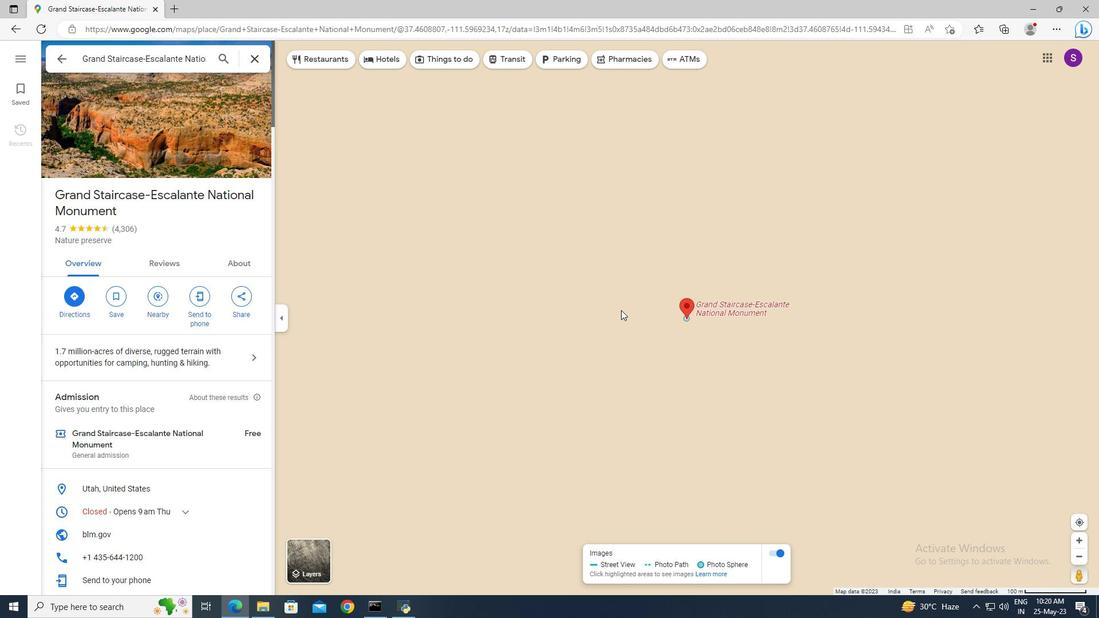 
Action: Mouse scrolled (622, 312) with delta (0, 0)
Screenshot: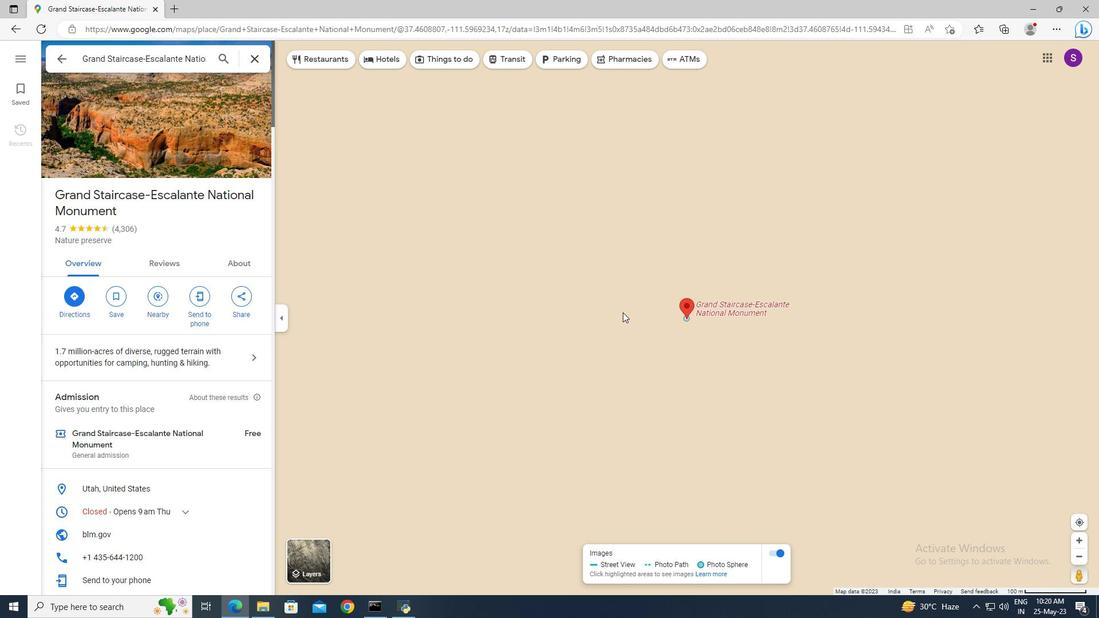 
Action: Mouse scrolled (622, 312) with delta (0, 0)
Screenshot: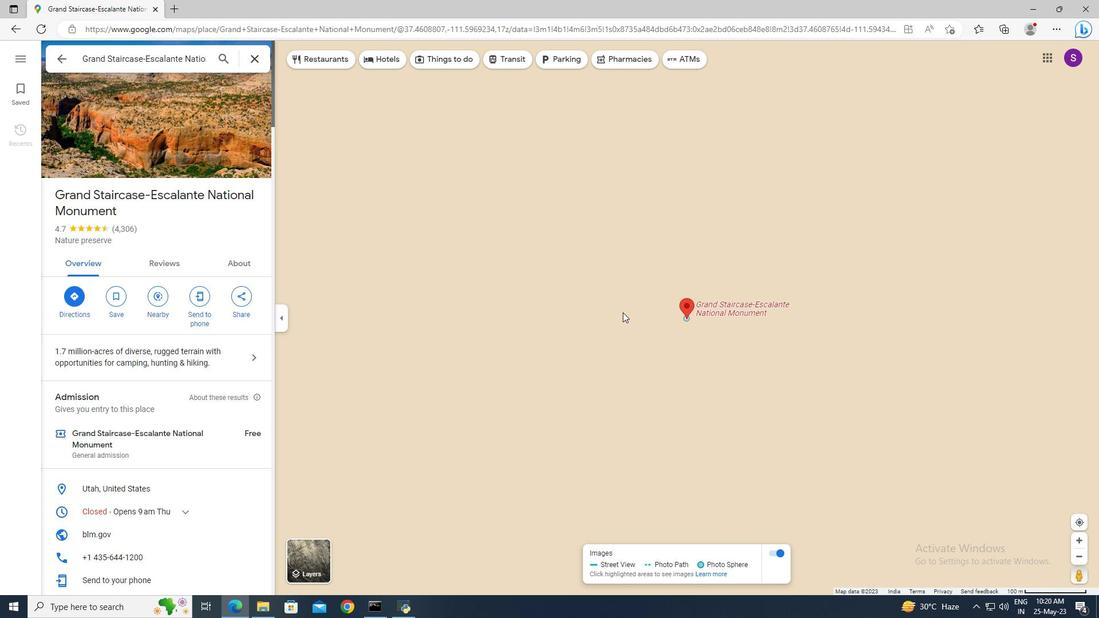 
Action: Mouse scrolled (622, 312) with delta (0, 0)
Screenshot: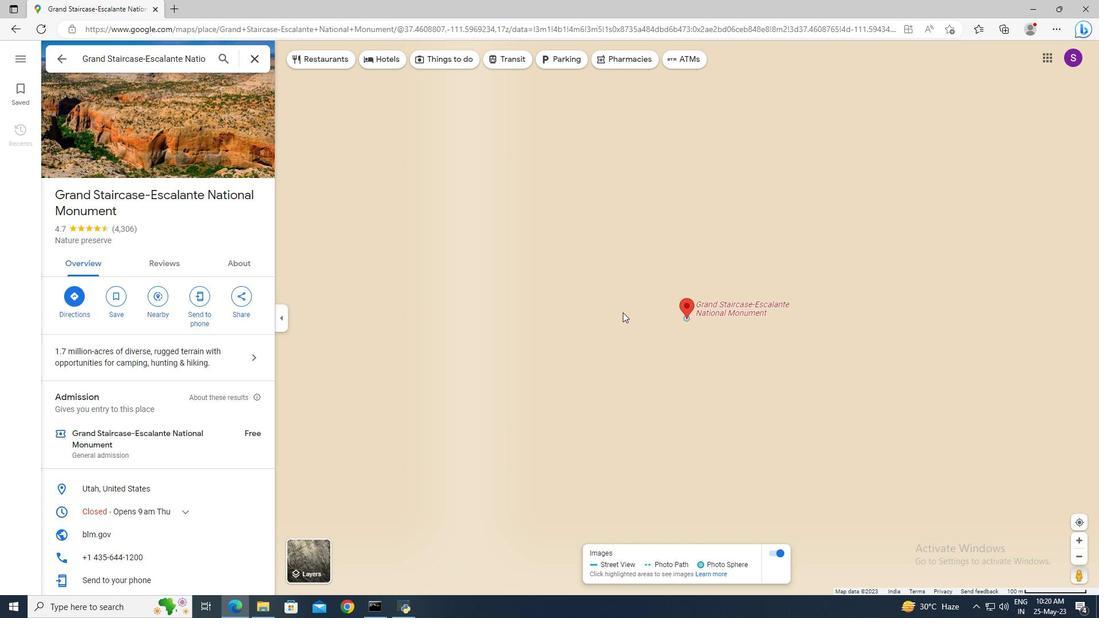 
Action: Mouse moved to (675, 333)
Screenshot: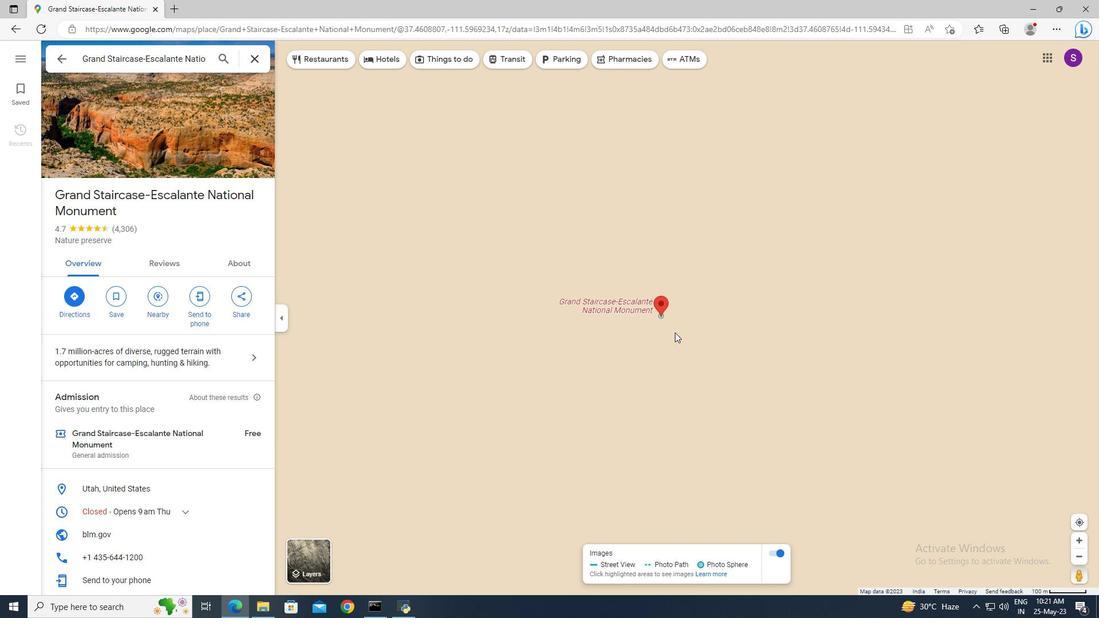 
Action: Mouse scrolled (675, 332) with delta (0, 0)
Screenshot: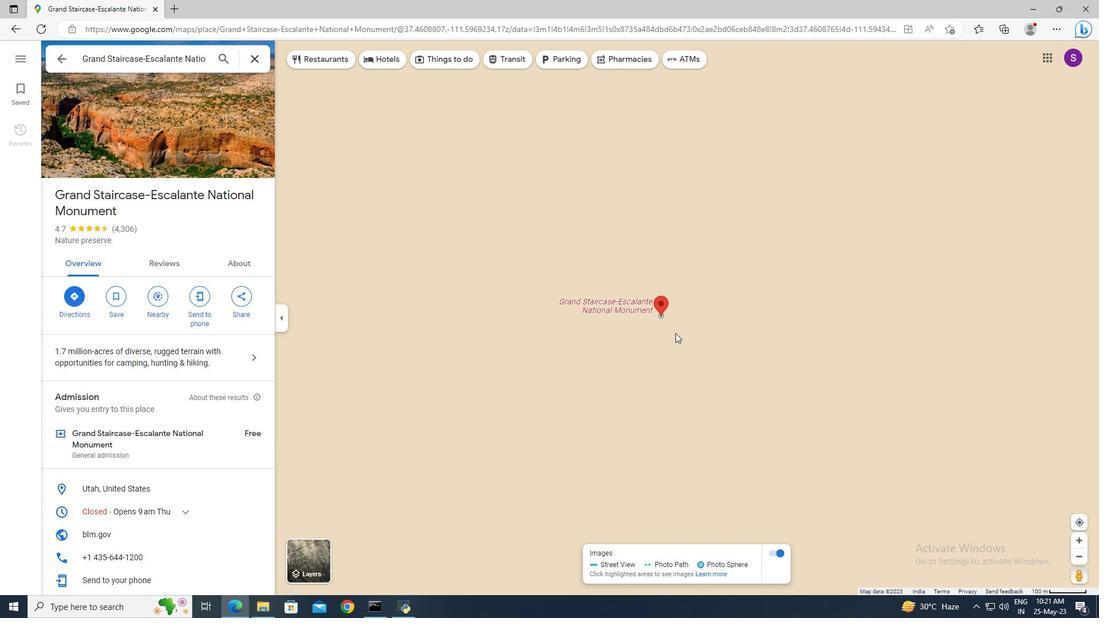 
Action: Mouse scrolled (675, 332) with delta (0, 0)
Screenshot: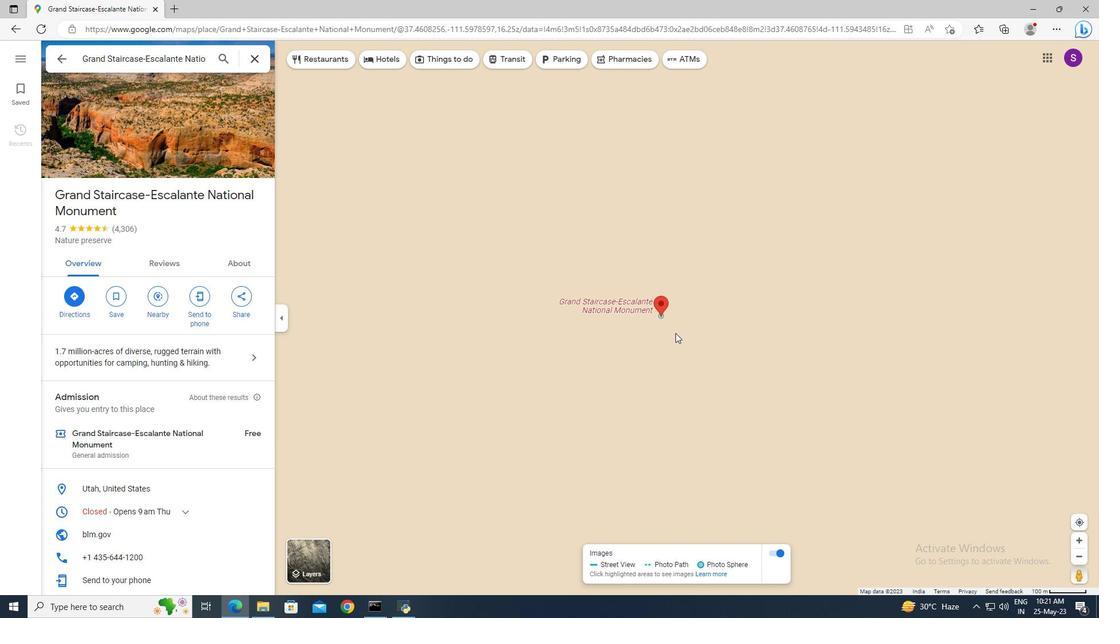 
Action: Mouse scrolled (675, 332) with delta (0, 0)
Screenshot: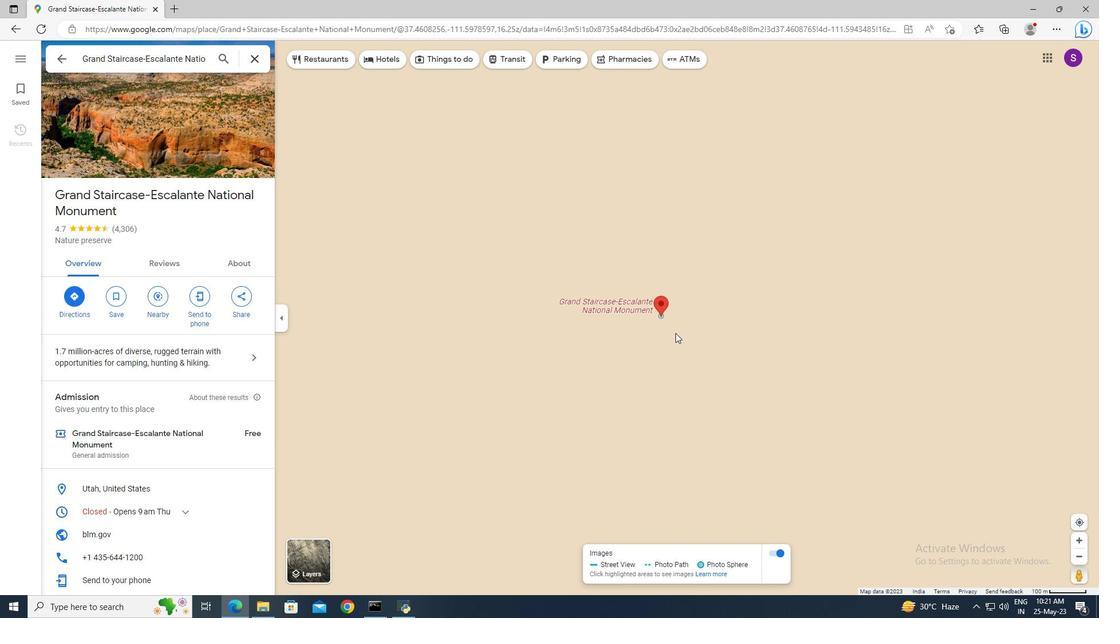
Action: Mouse scrolled (675, 332) with delta (0, 0)
Screenshot: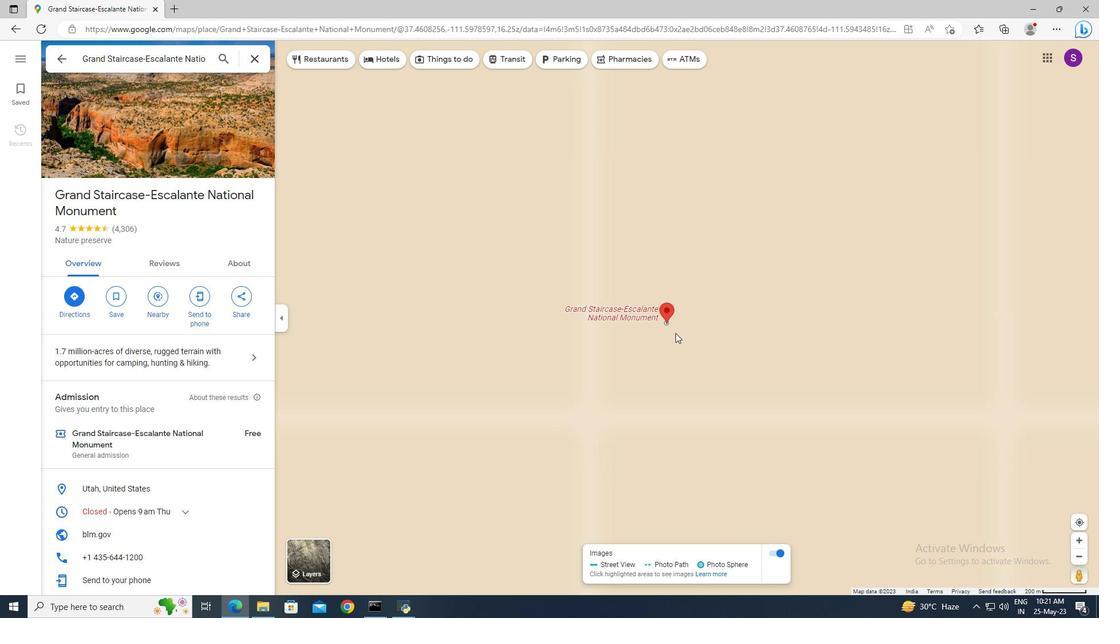 
Action: Mouse scrolled (675, 332) with delta (0, 0)
Screenshot: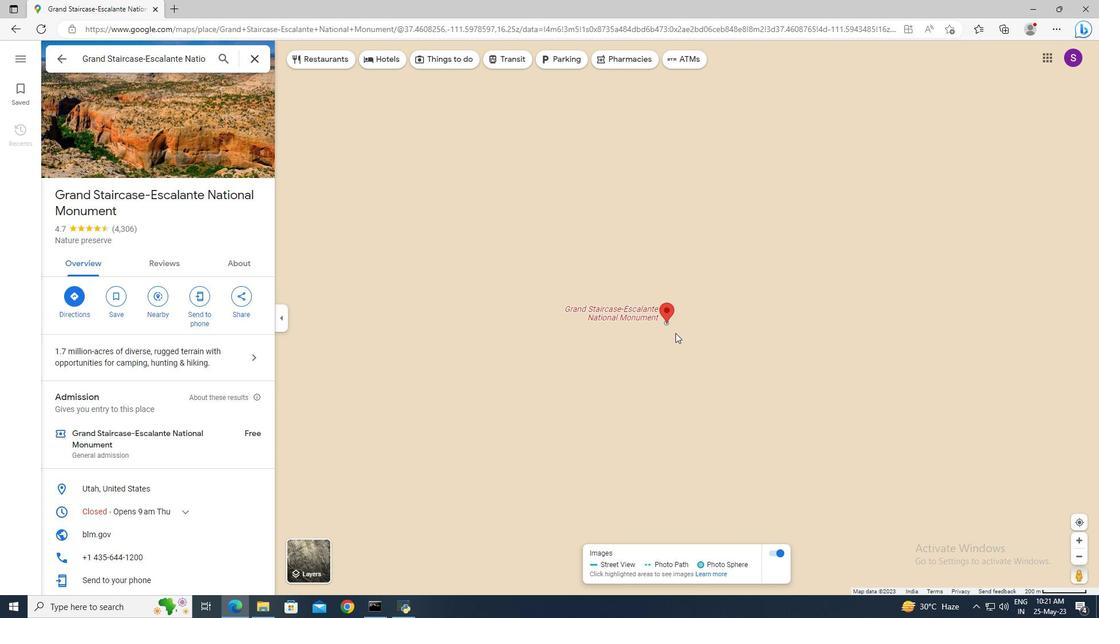 
Action: Mouse scrolled (675, 332) with delta (0, 0)
Screenshot: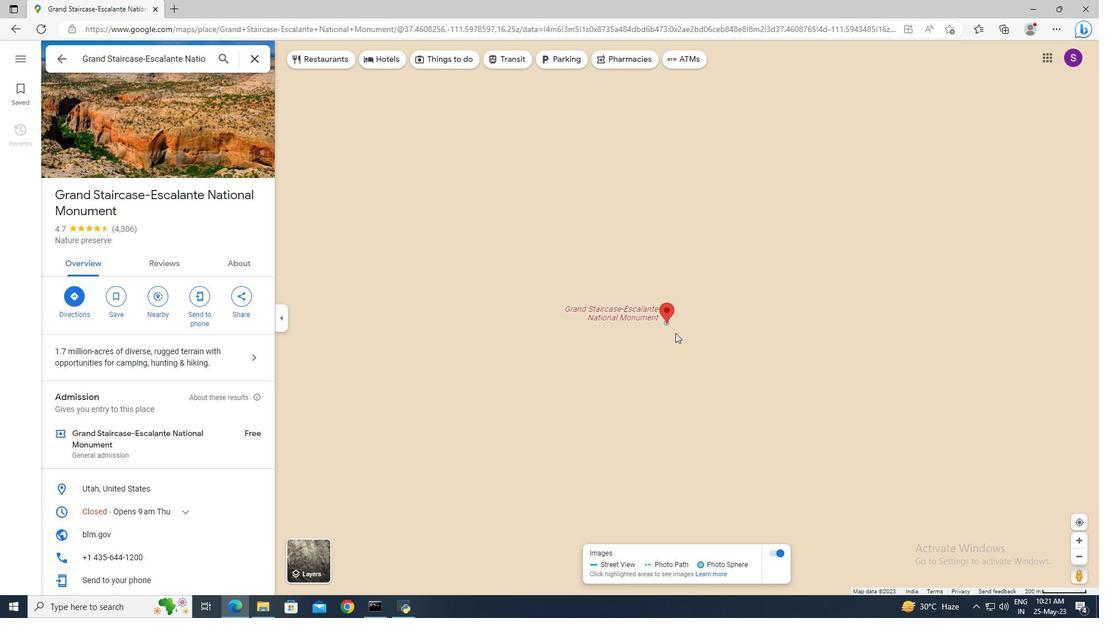 
Action: Mouse scrolled (675, 332) with delta (0, 0)
Screenshot: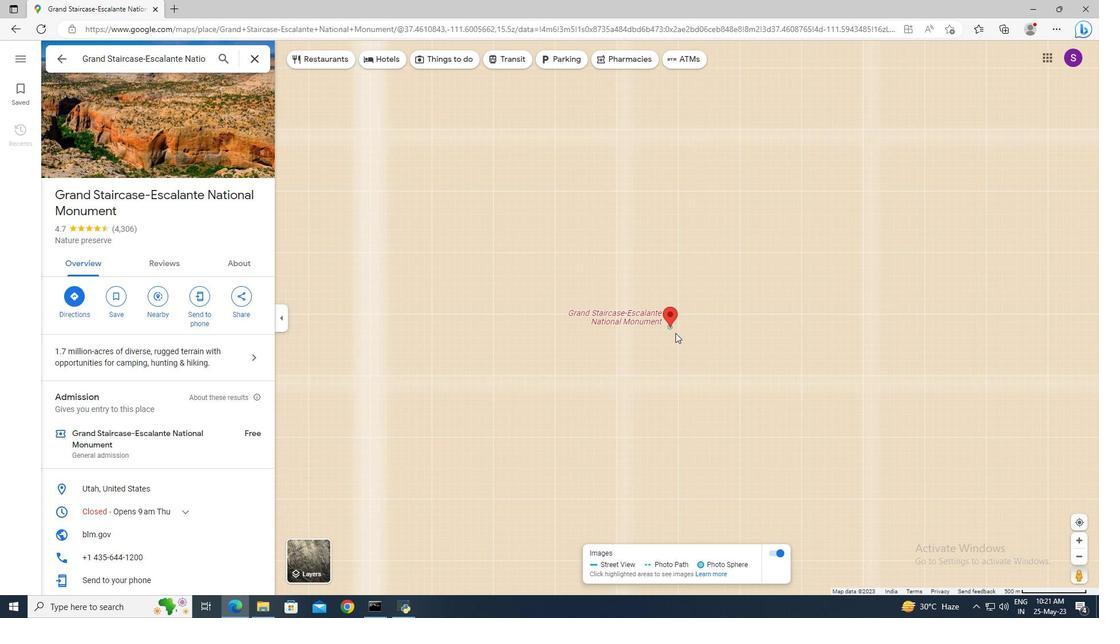 
Action: Mouse scrolled (675, 332) with delta (0, 0)
Screenshot: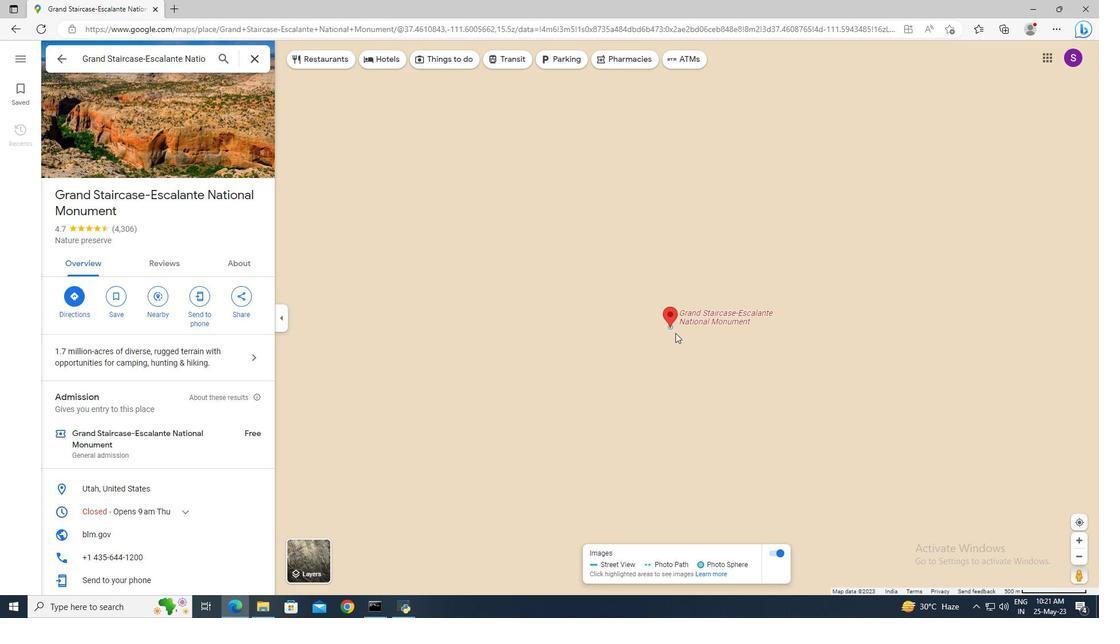 
Action: Mouse scrolled (675, 332) with delta (0, 0)
Screenshot: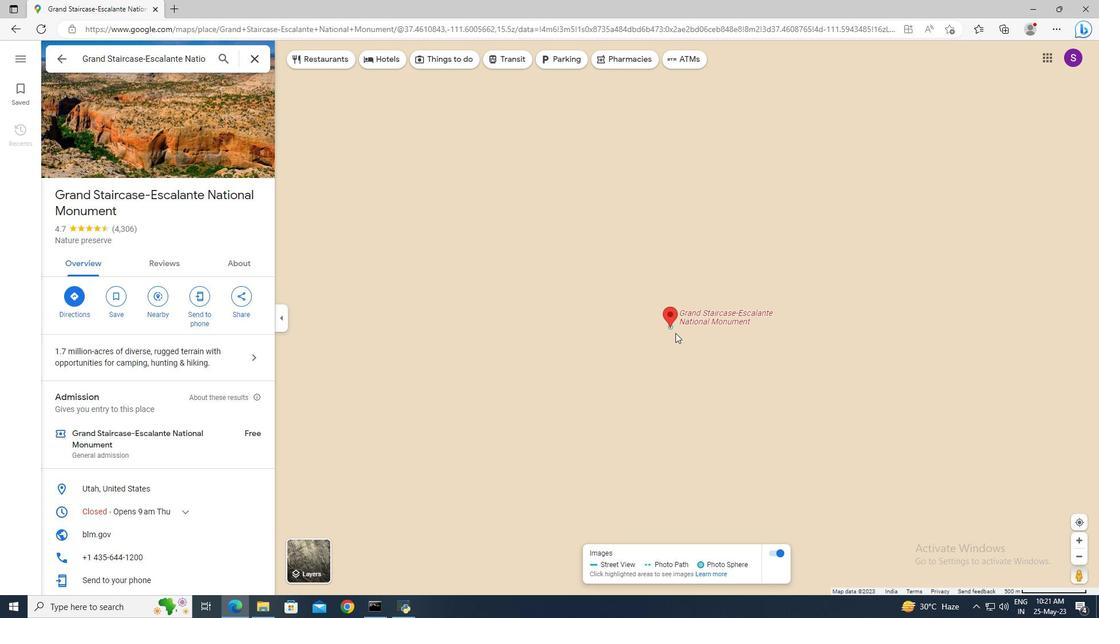 
Action: Mouse scrolled (675, 332) with delta (0, 0)
Screenshot: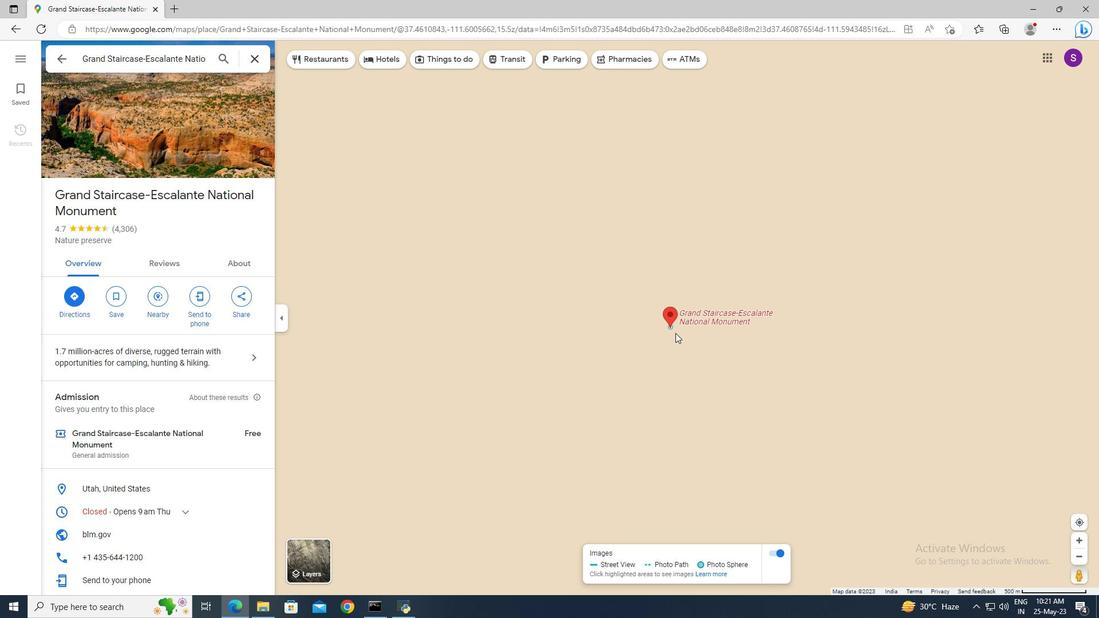 
Action: Mouse scrolled (675, 332) with delta (0, 0)
Screenshot: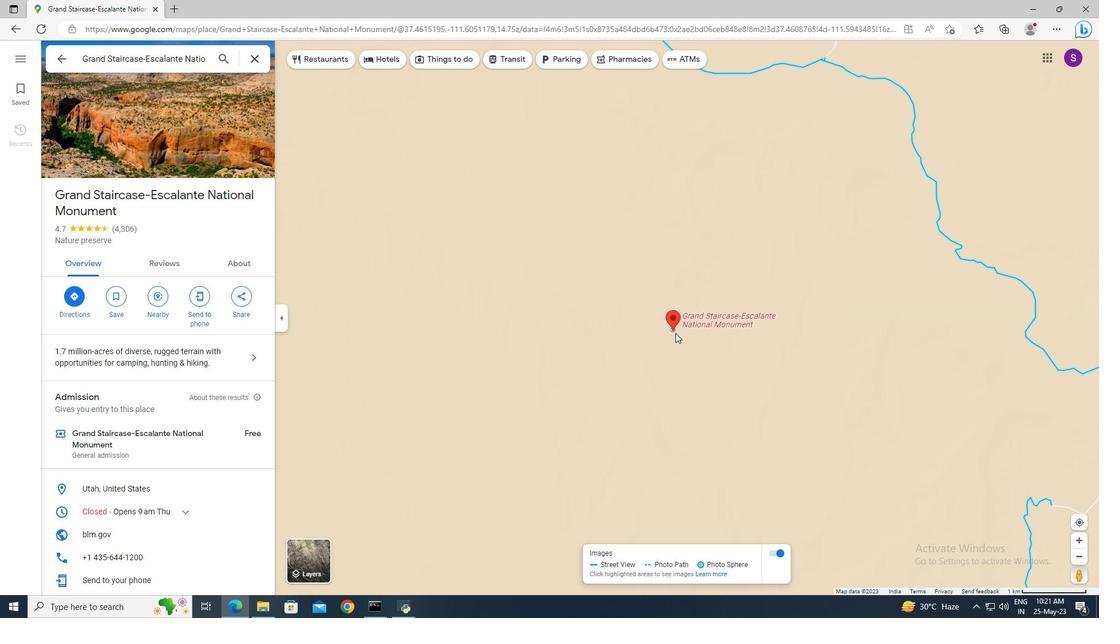 
Action: Mouse scrolled (675, 332) with delta (0, 0)
Screenshot: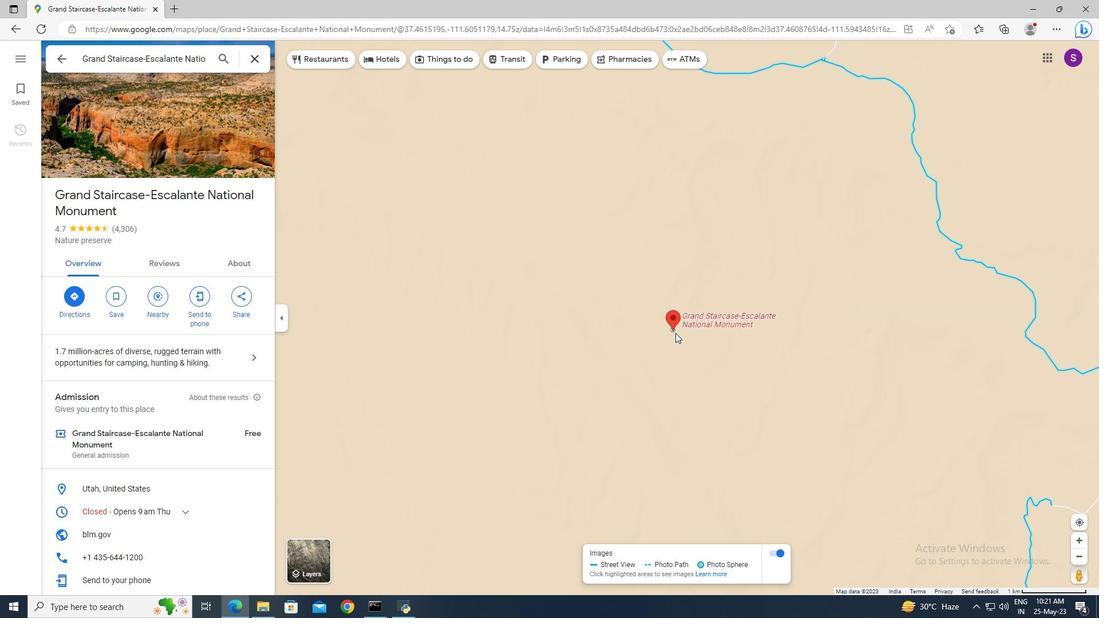 
Action: Mouse scrolled (675, 332) with delta (0, 0)
Screenshot: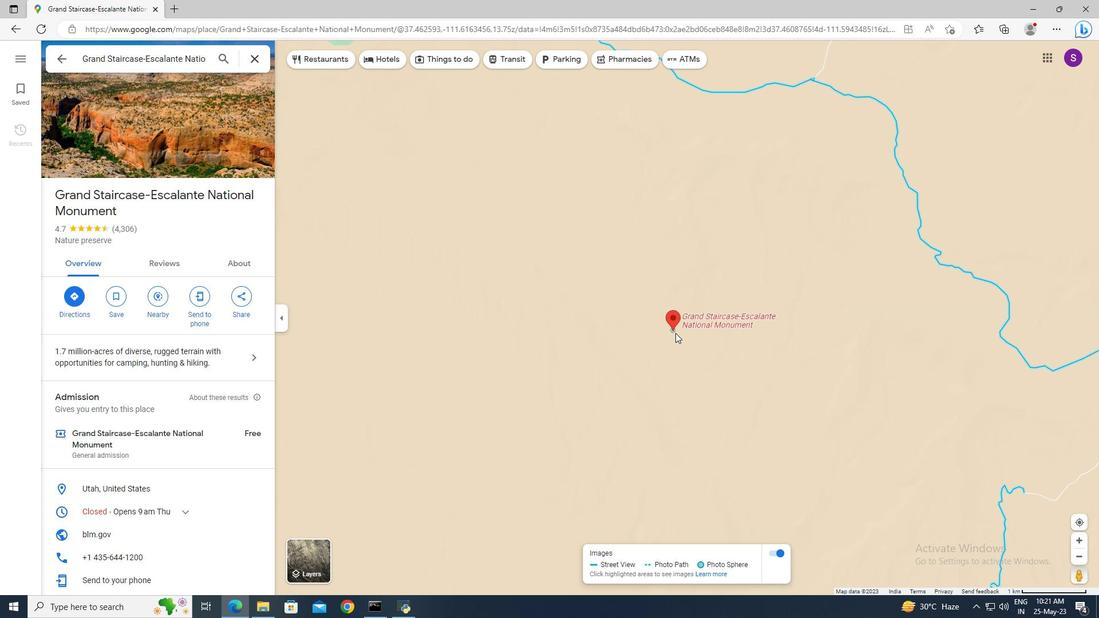 
Action: Mouse scrolled (675, 332) with delta (0, 0)
Screenshot: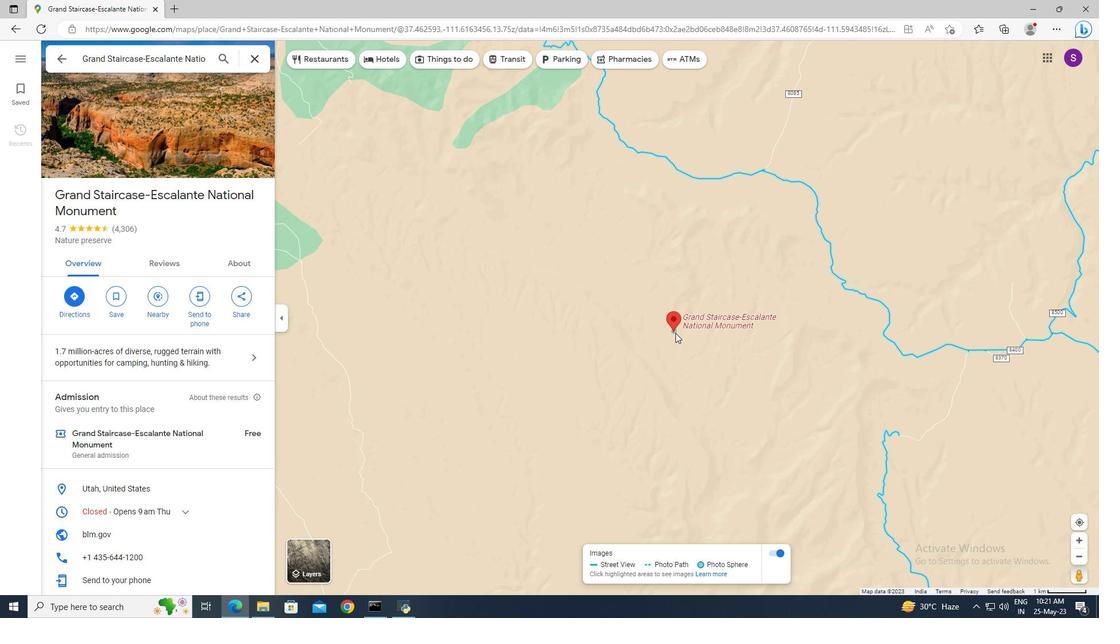 
Action: Mouse scrolled (675, 332) with delta (0, 0)
Screenshot: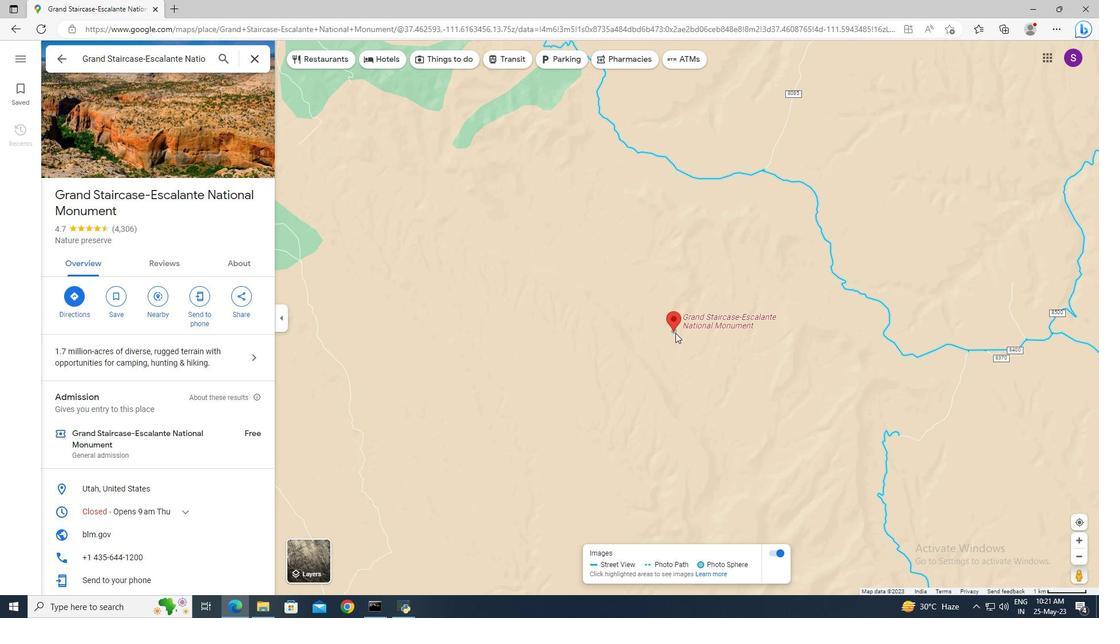 
Action: Mouse scrolled (675, 332) with delta (0, 0)
Screenshot: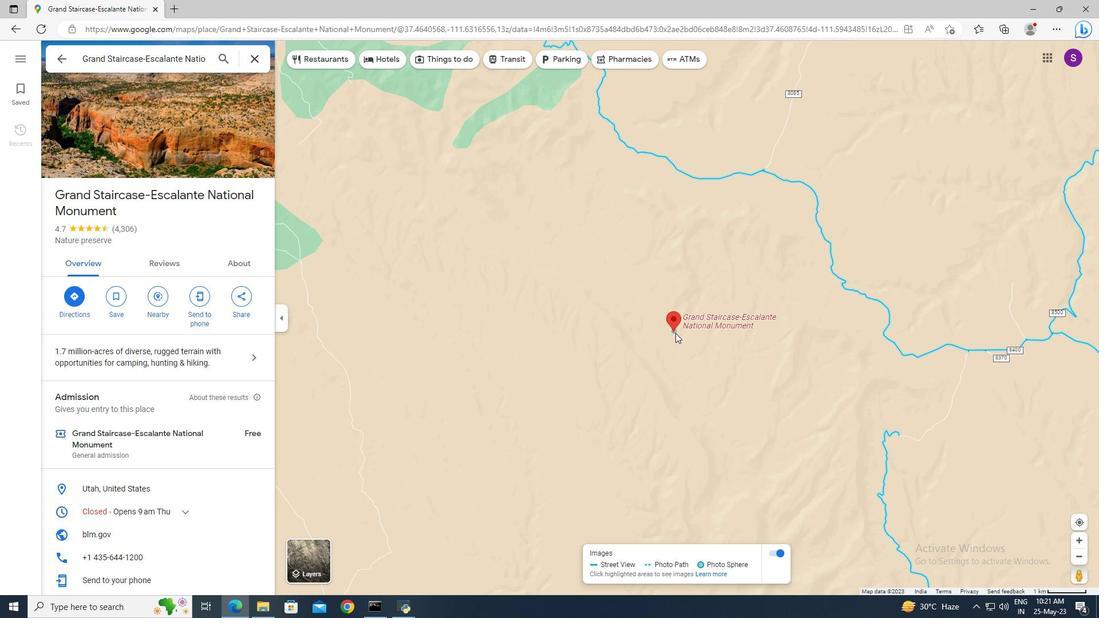 
Action: Mouse scrolled (675, 332) with delta (0, 0)
Screenshot: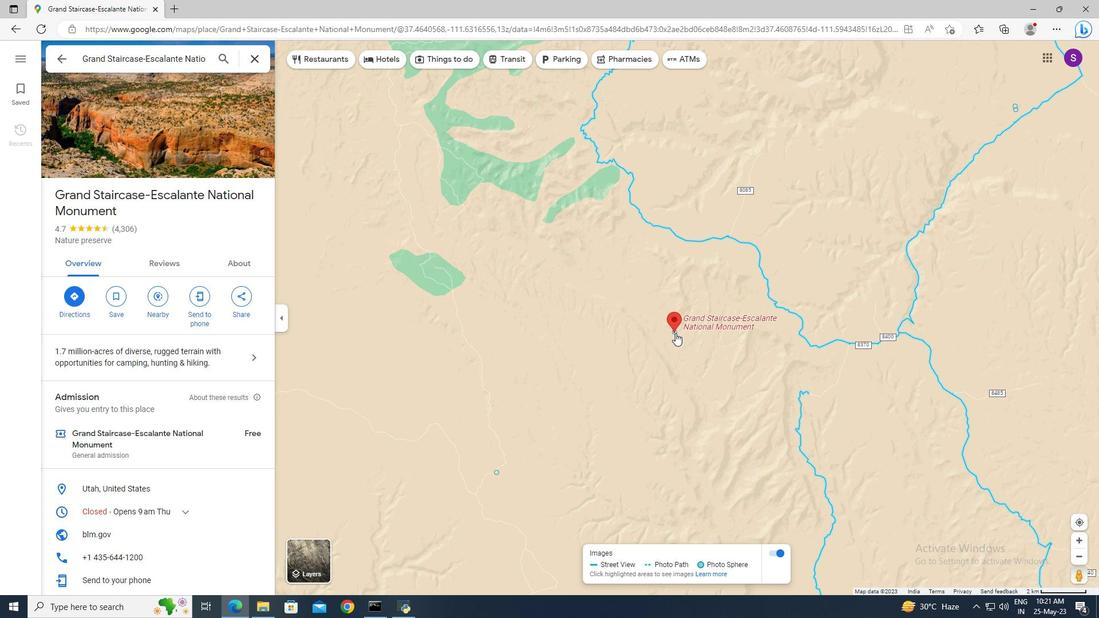 
Action: Mouse scrolled (675, 332) with delta (0, 0)
Screenshot: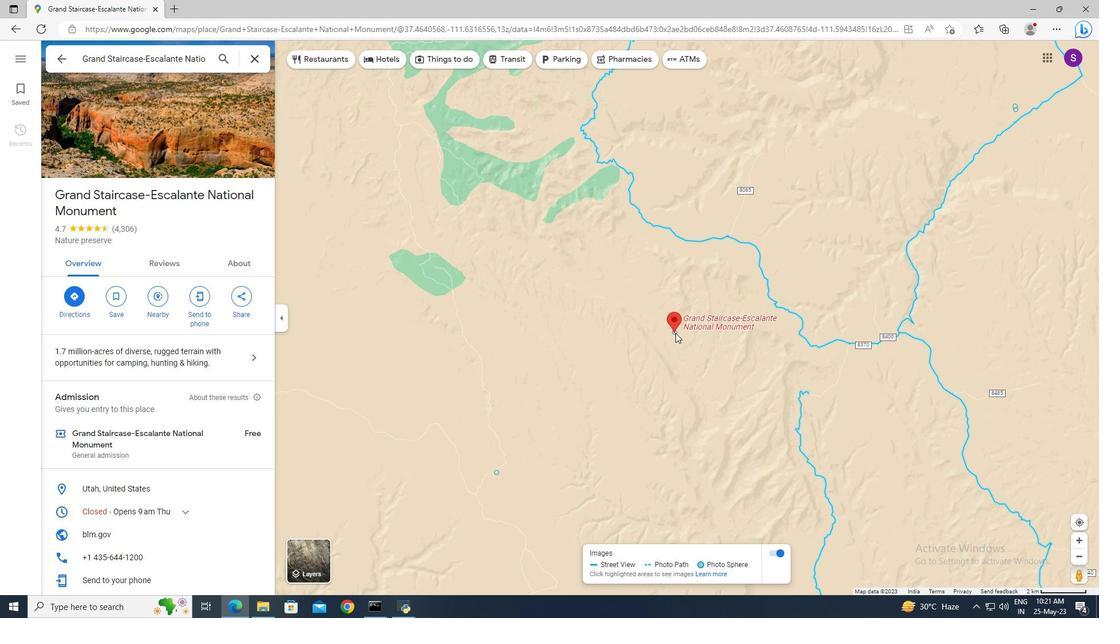 
Action: Mouse scrolled (675, 332) with delta (0, 0)
Screenshot: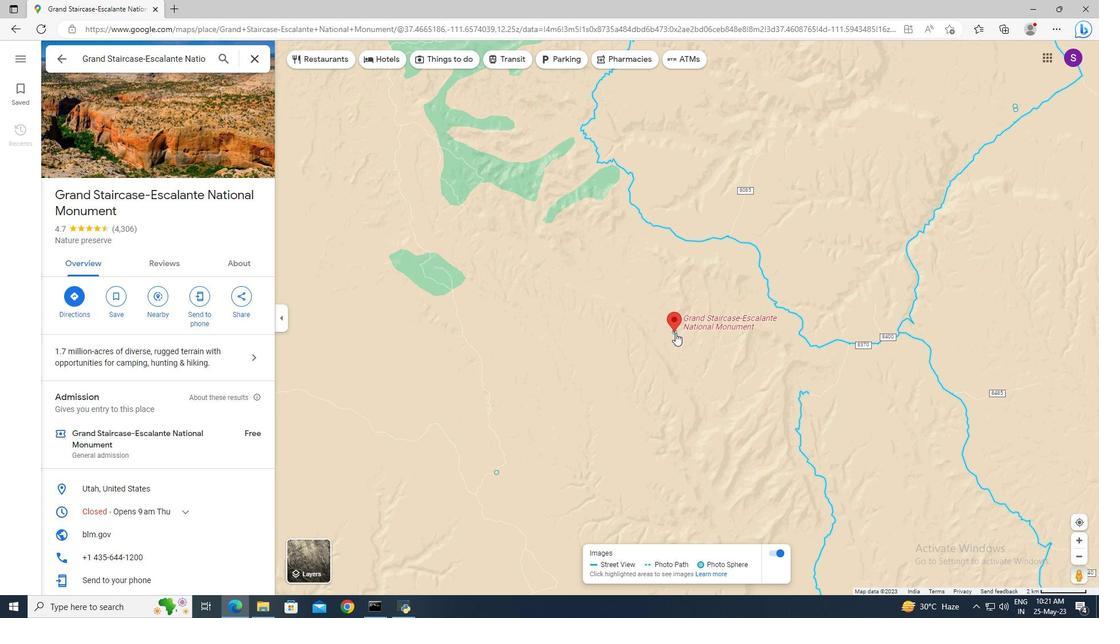 
Action: Mouse scrolled (675, 332) with delta (0, 0)
Screenshot: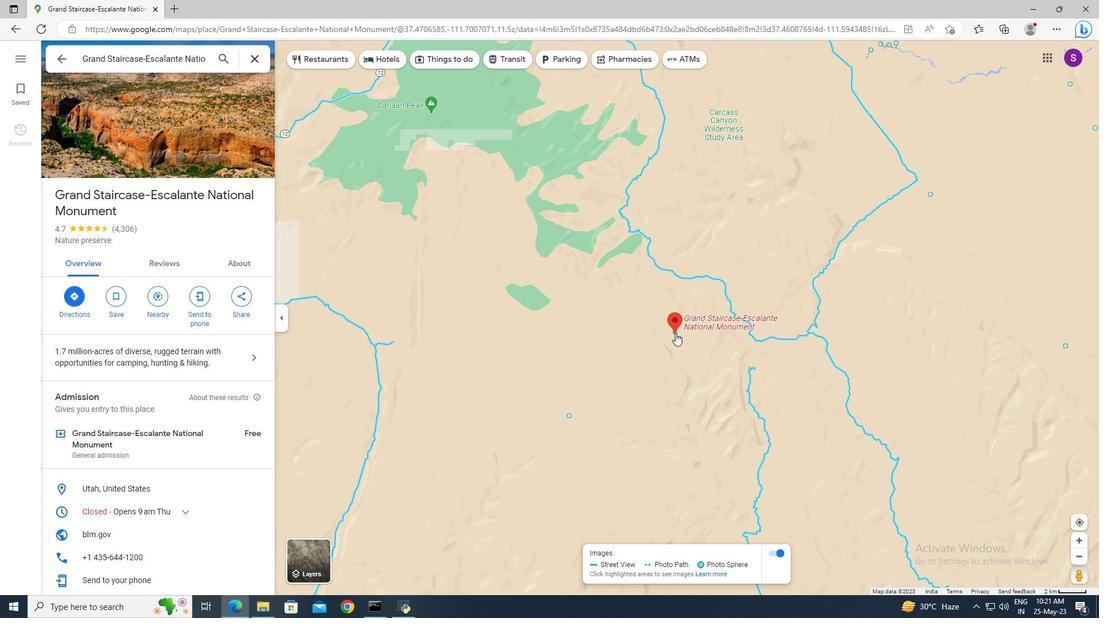 
Action: Mouse scrolled (675, 332) with delta (0, 0)
Screenshot: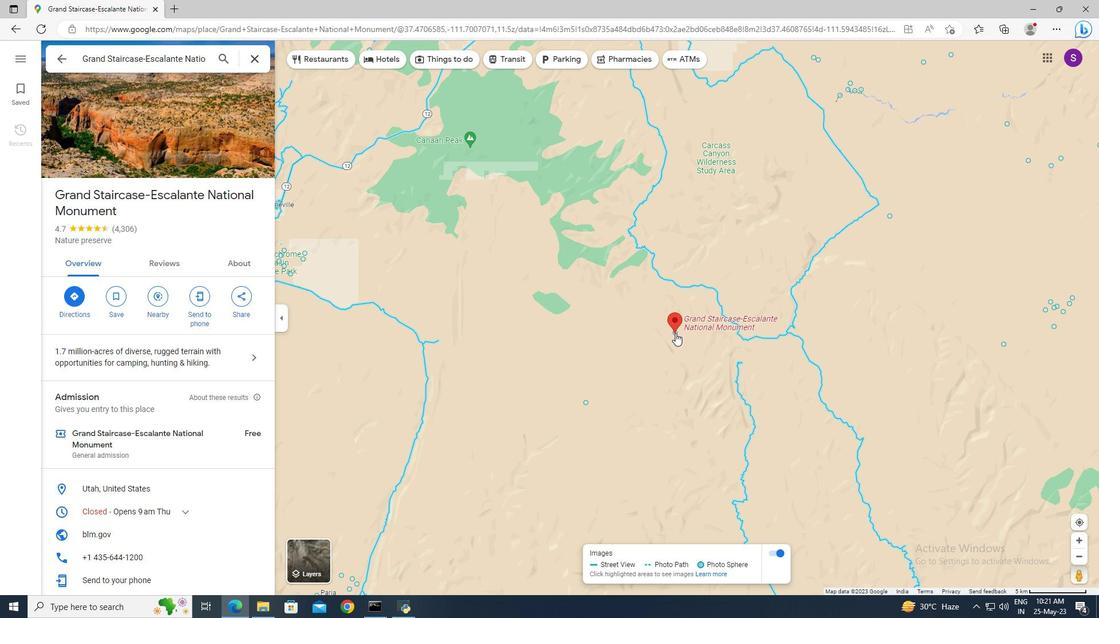 
Action: Mouse scrolled (675, 332) with delta (0, 0)
Screenshot: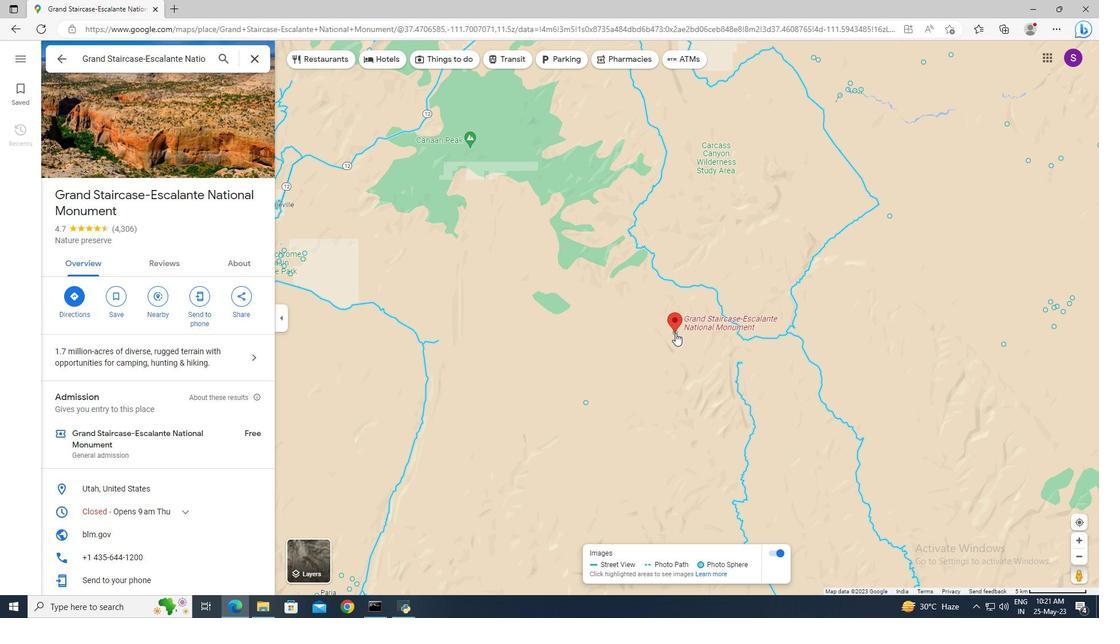
Action: Mouse scrolled (675, 332) with delta (0, 0)
Screenshot: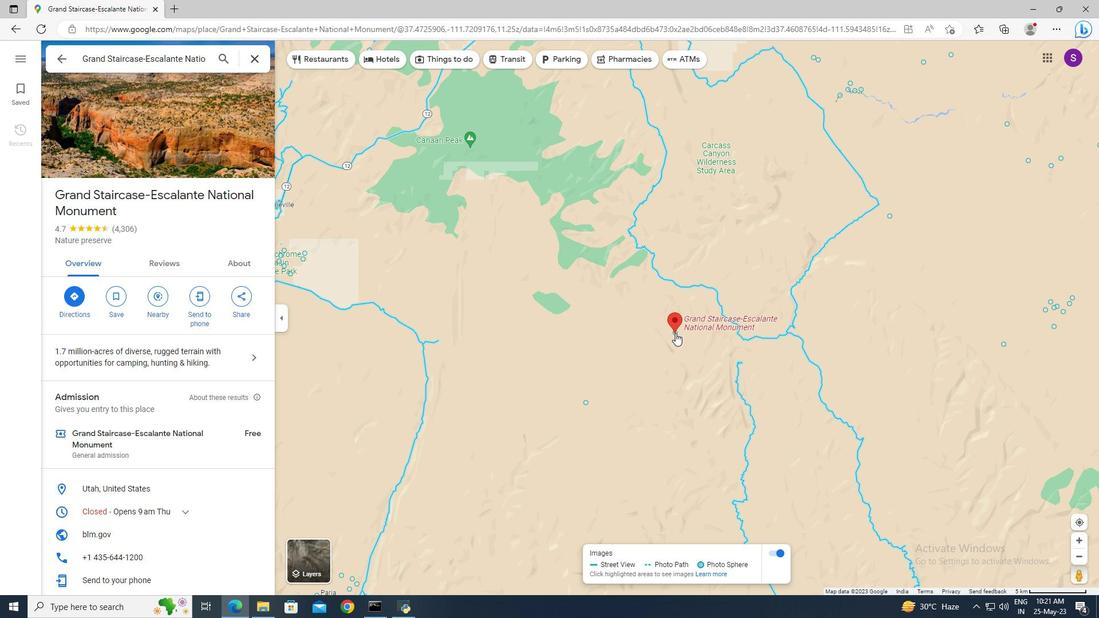 
Action: Mouse scrolled (675, 332) with delta (0, 0)
Screenshot: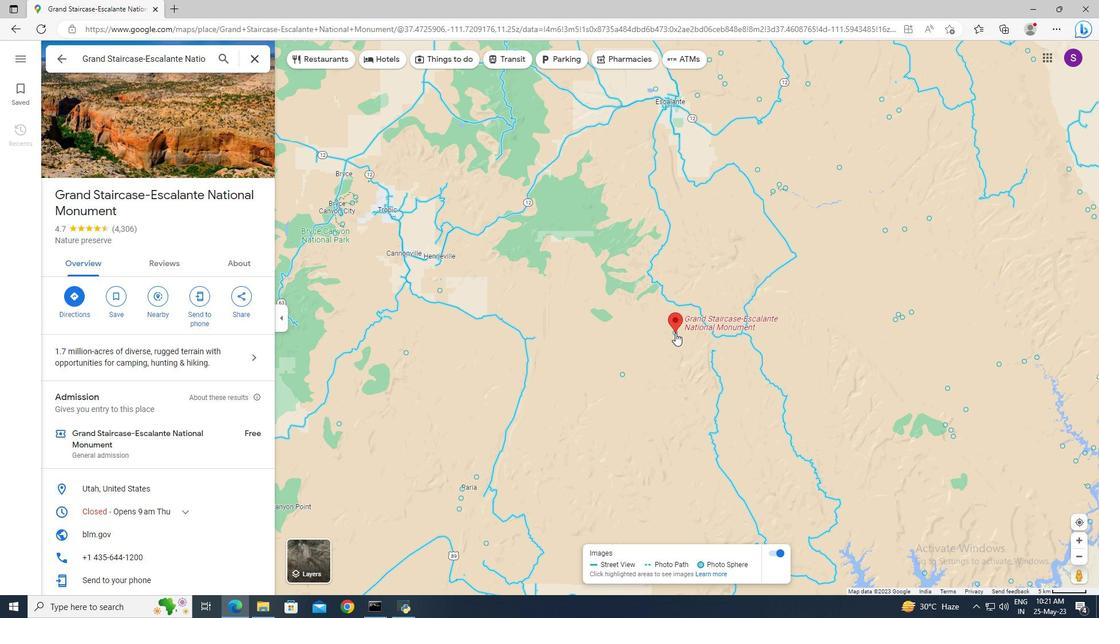 
Action: Mouse scrolled (675, 332) with delta (0, 0)
Screenshot: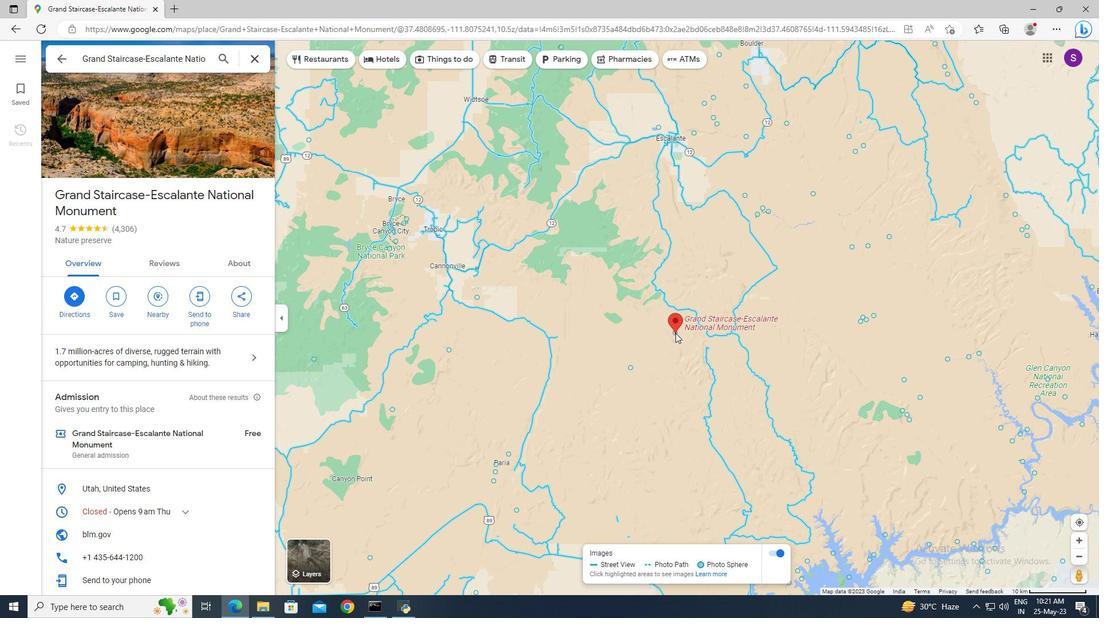 
Action: Mouse scrolled (675, 332) with delta (0, 0)
Screenshot: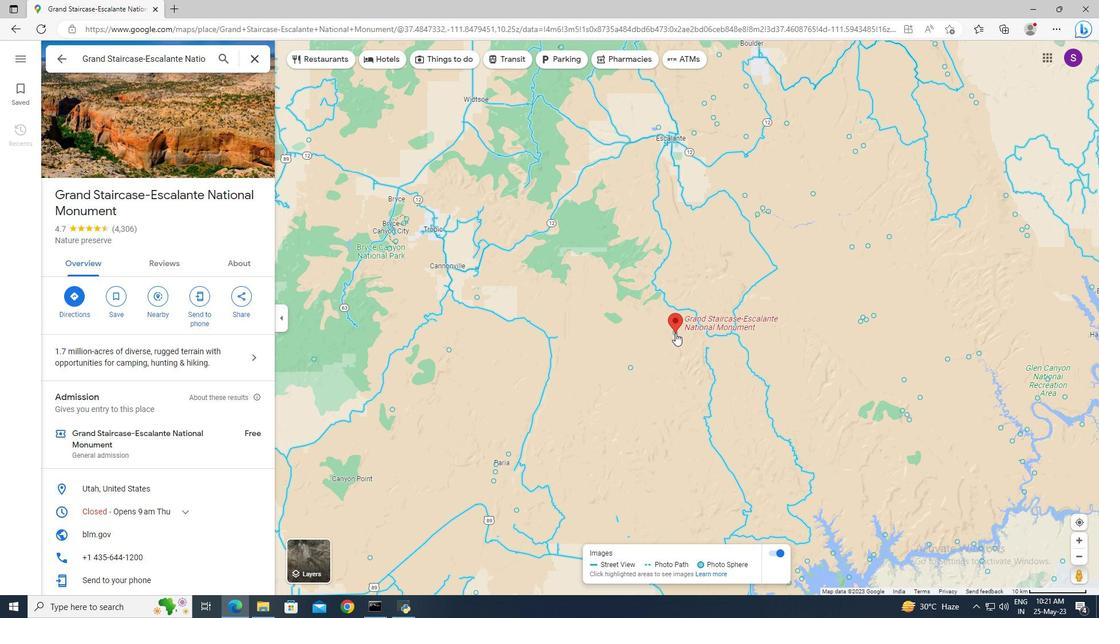 
Action: Mouse moved to (665, 391)
Screenshot: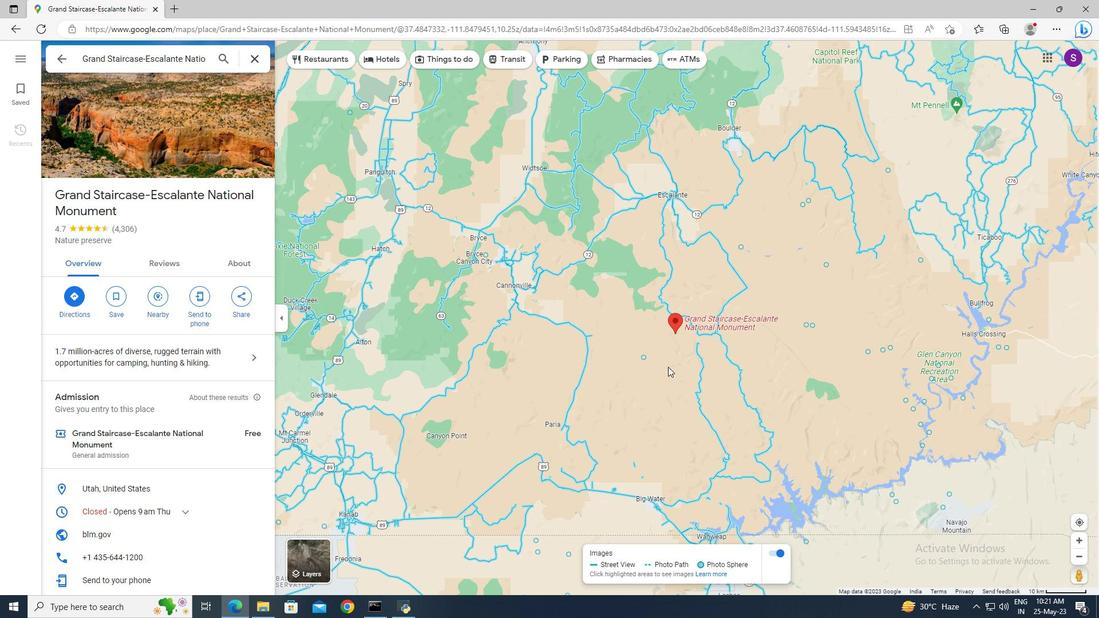 
Action: Mouse pressed left at (665, 391)
Screenshot: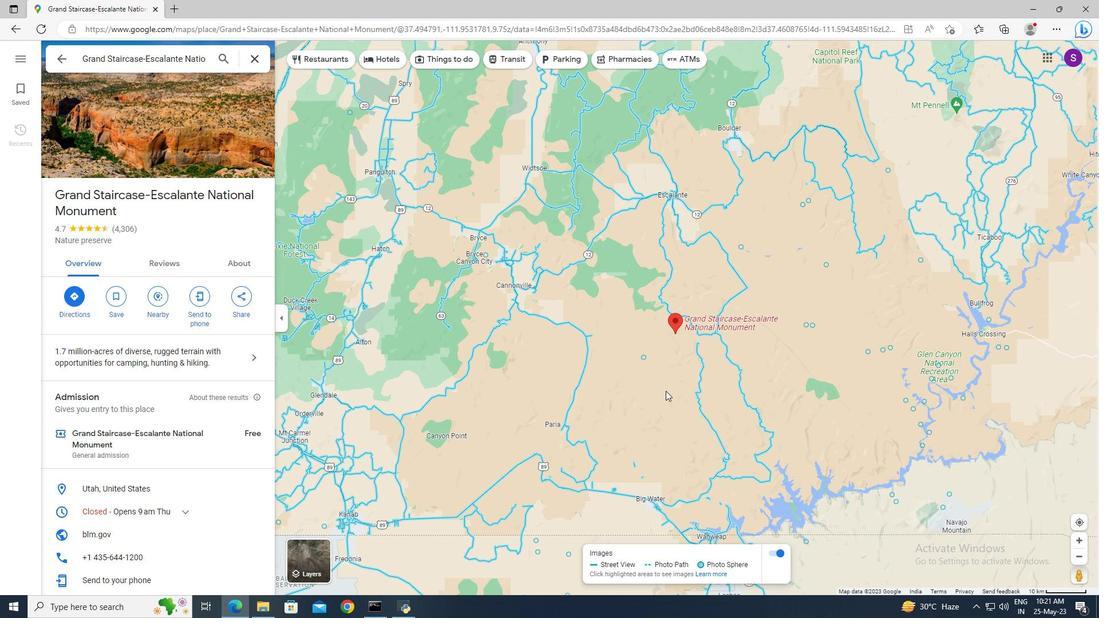 
Action: Mouse moved to (775, 257)
Screenshot: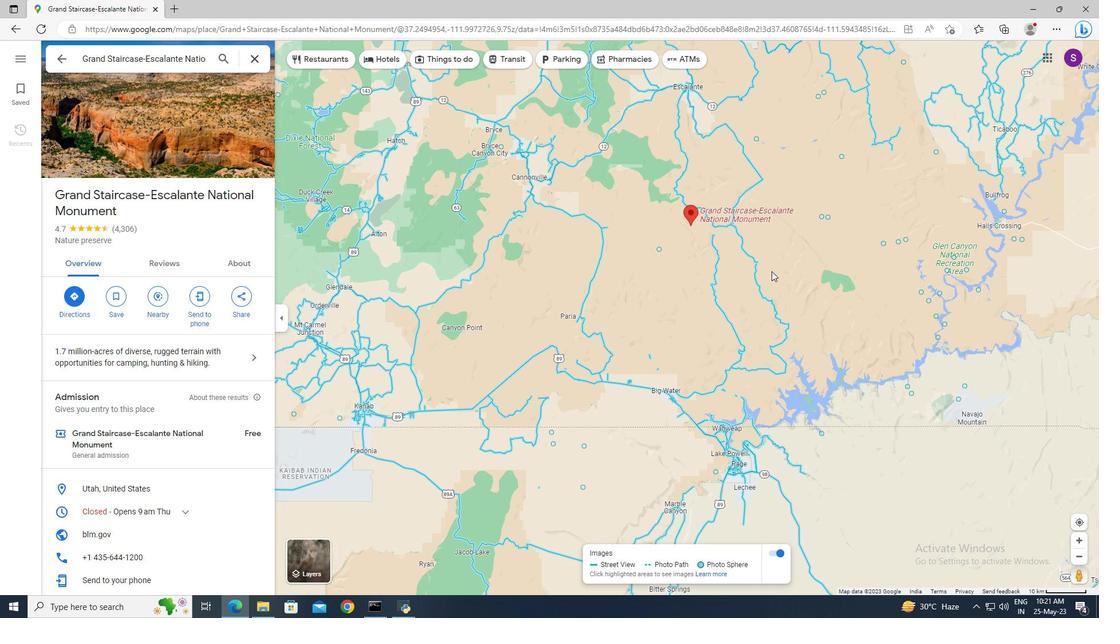 
Action: Mouse pressed left at (775, 257)
Screenshot: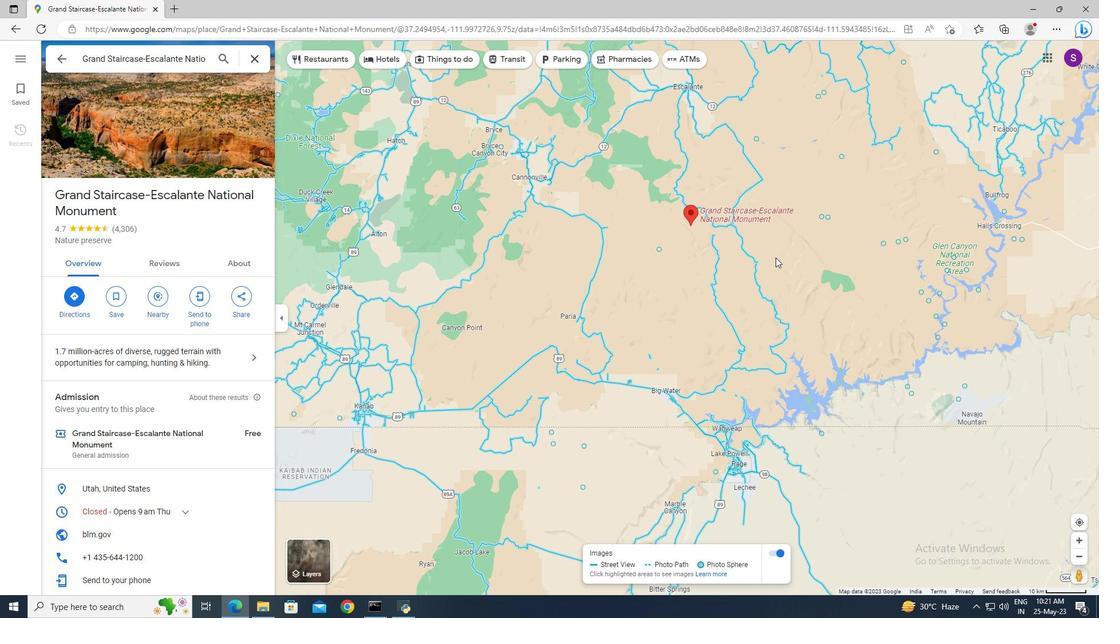 
Action: Mouse moved to (758, 243)
Screenshot: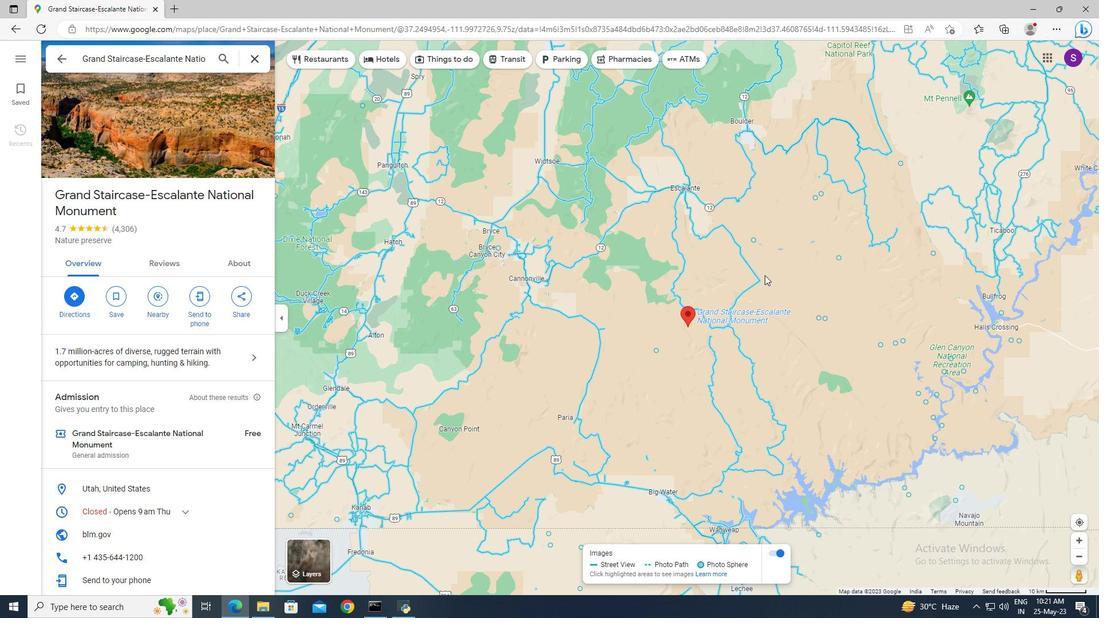 
Action: Mouse pressed left at (758, 243)
Screenshot: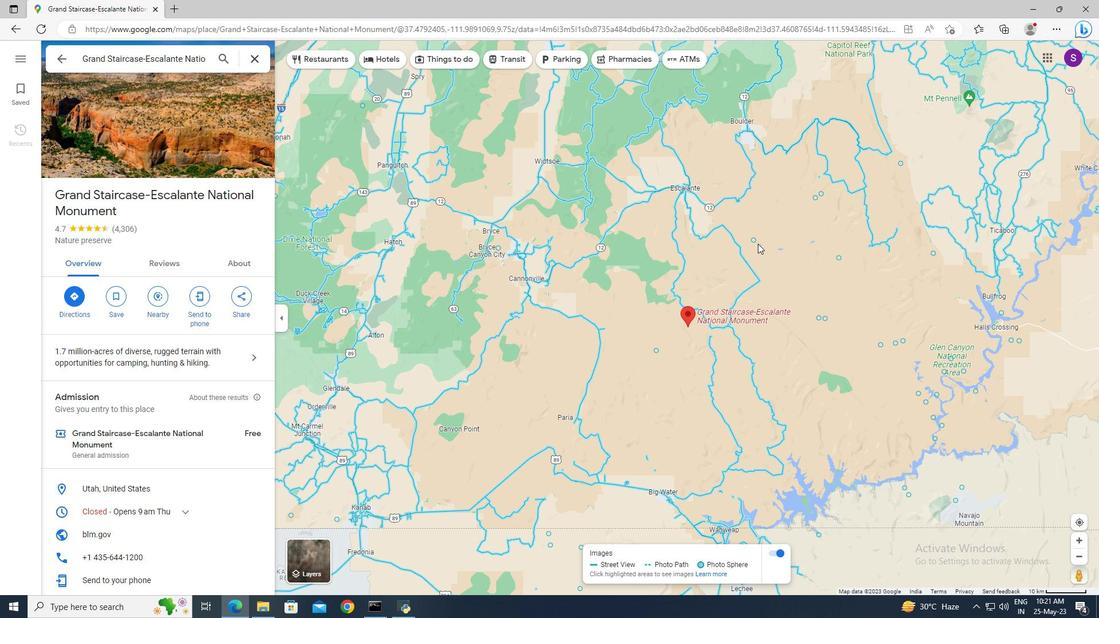 
Action: Mouse moved to (944, 160)
Screenshot: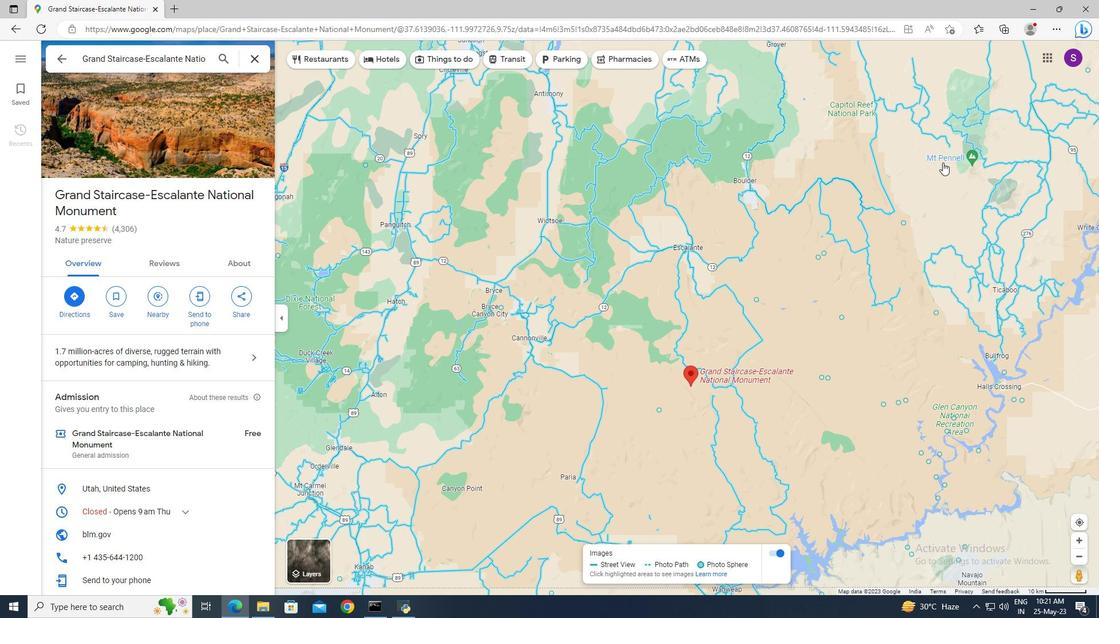 
Action: Mouse pressed left at (944, 160)
Screenshot: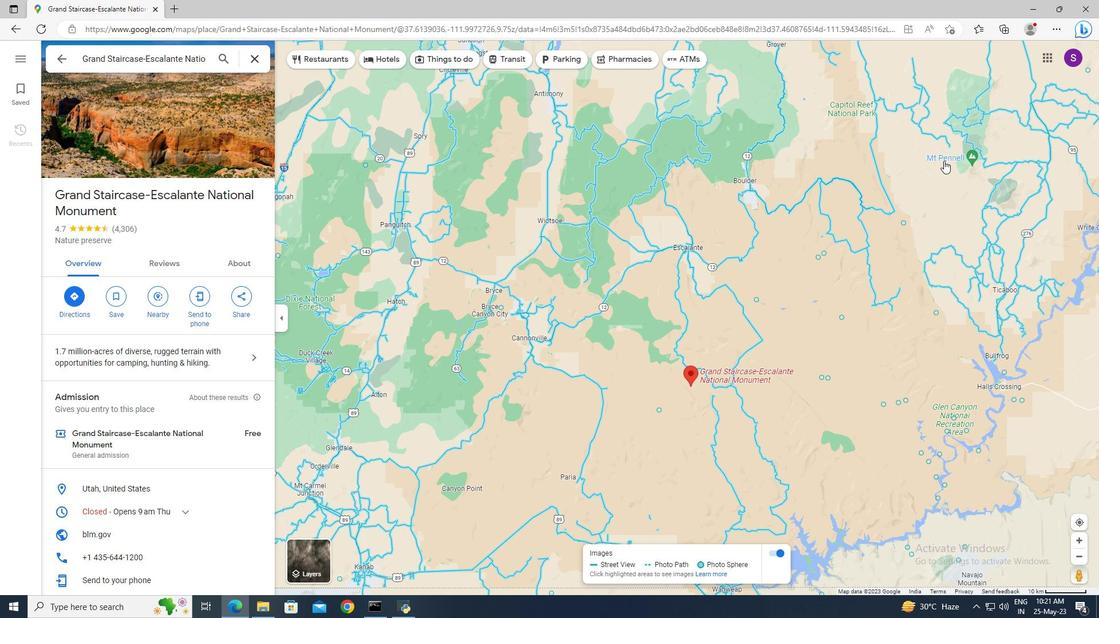 
Action: Mouse moved to (184, 150)
Screenshot: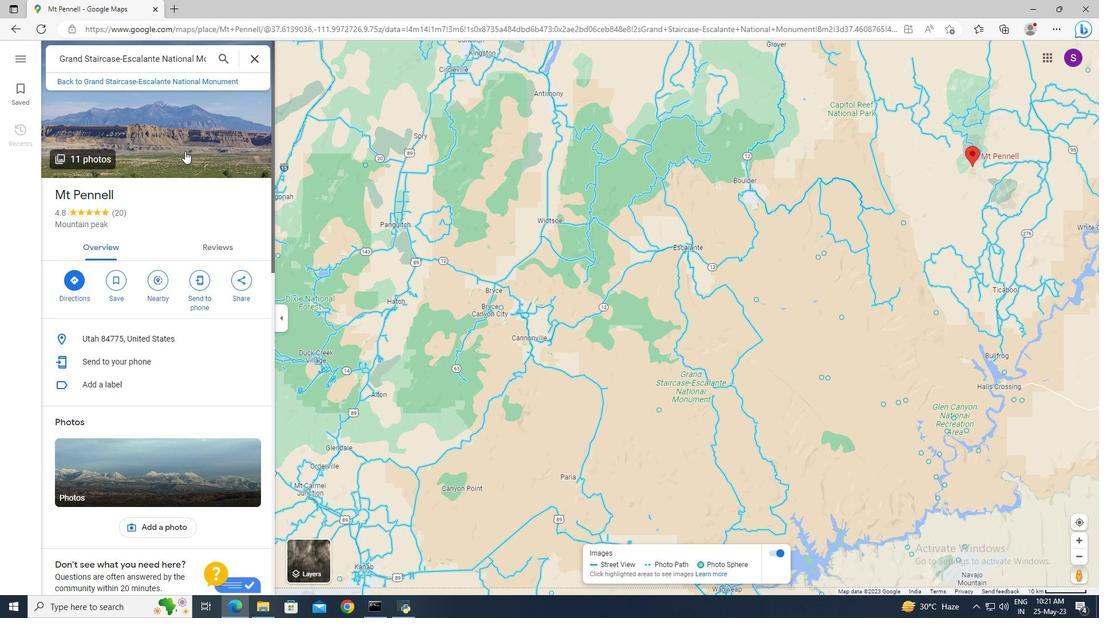 
Action: Mouse pressed left at (184, 150)
Screenshot: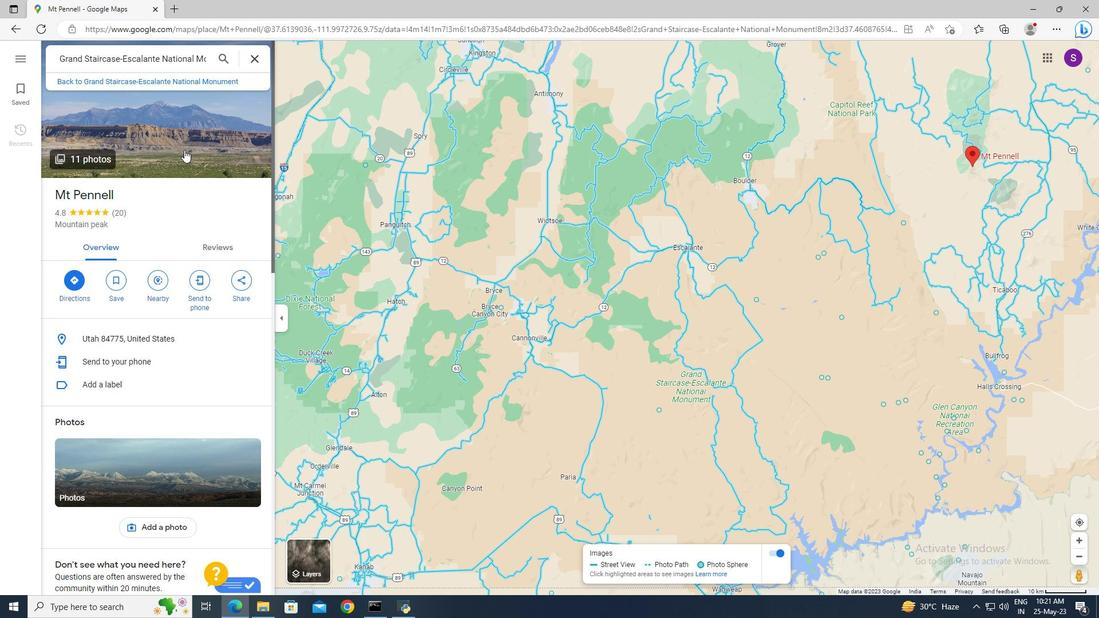 
Action: Mouse moved to (711, 509)
Screenshot: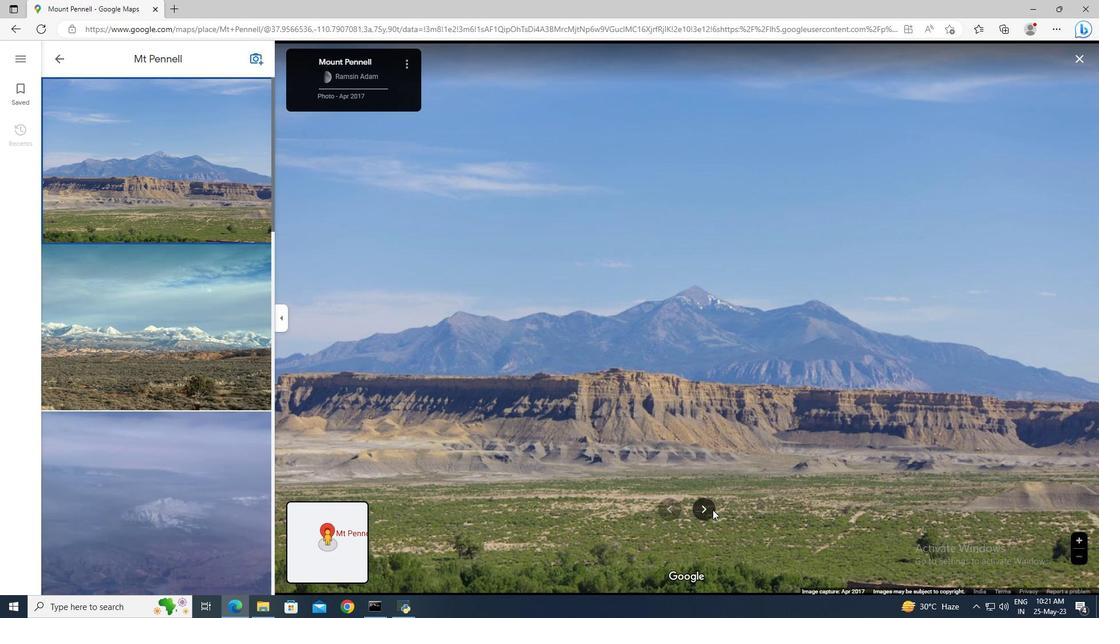
Action: Mouse pressed left at (711, 509)
Screenshot: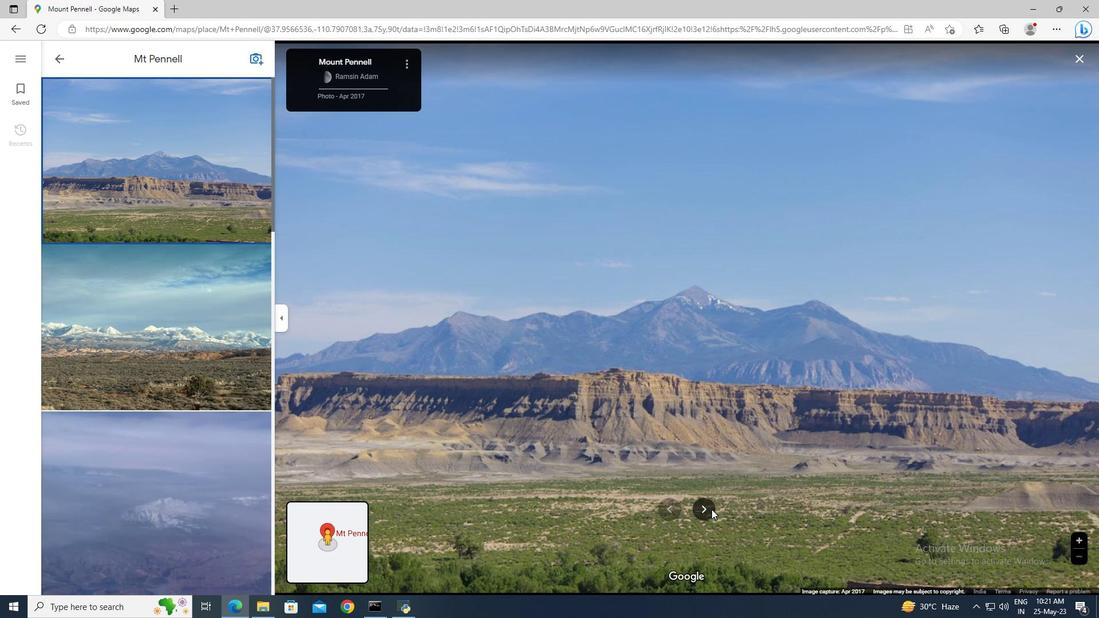 
Action: Mouse moved to (230, 301)
Screenshot: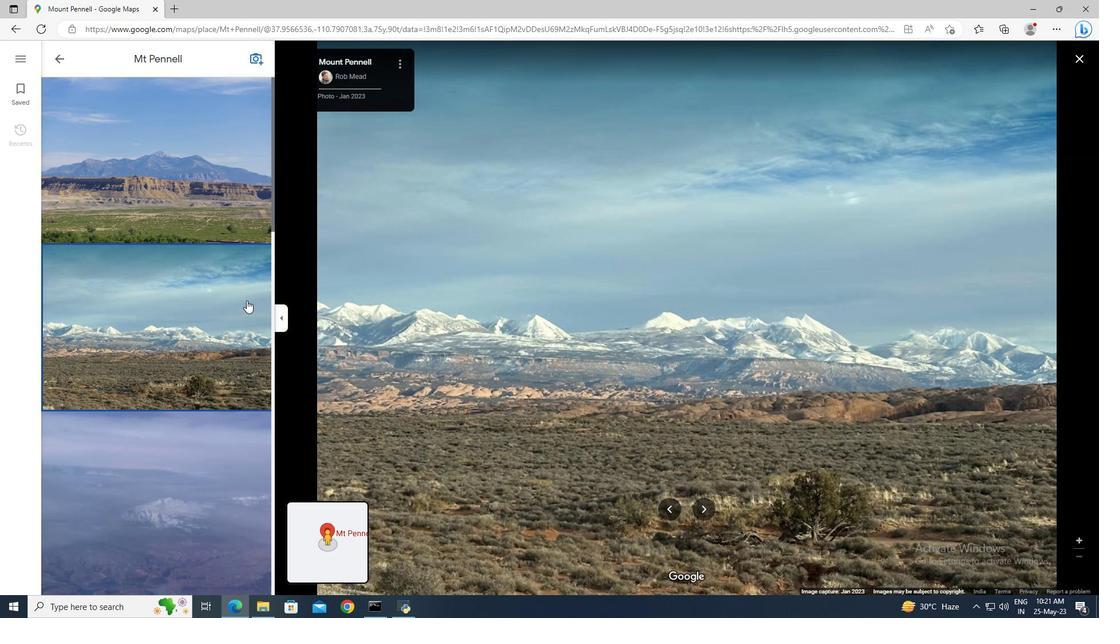 
Action: Mouse scrolled (230, 301) with delta (0, 0)
Screenshot: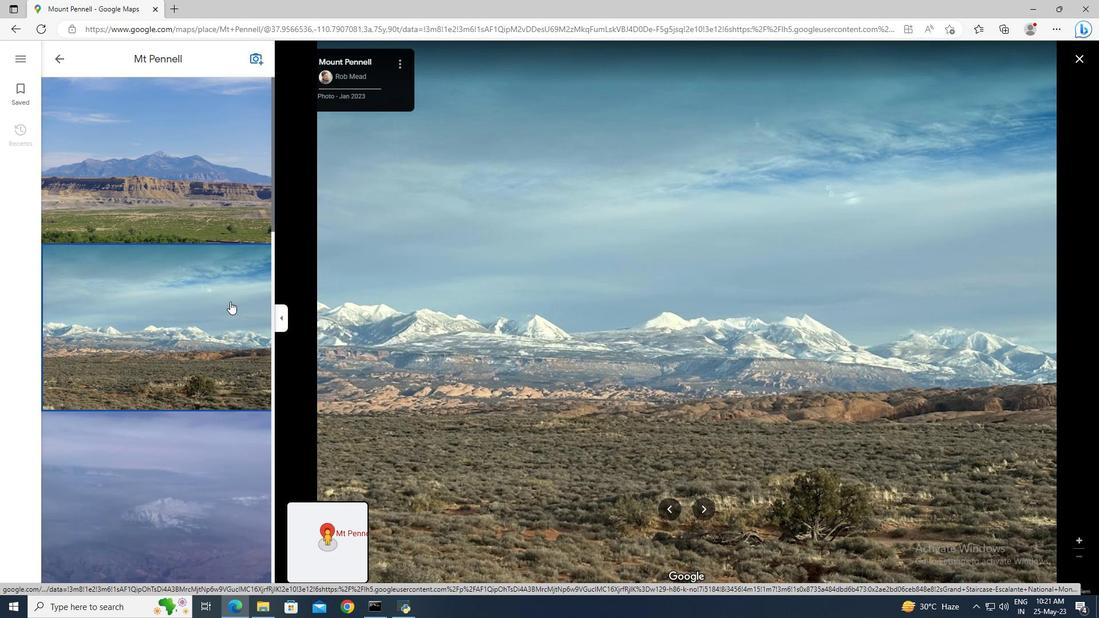 
Action: Mouse moved to (699, 510)
Screenshot: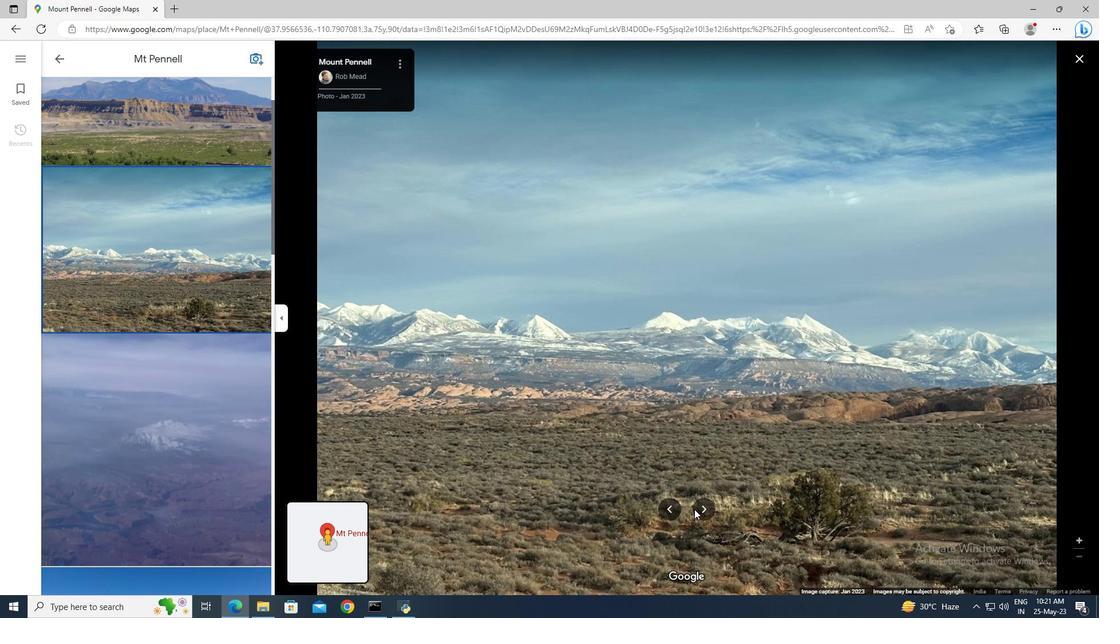 
Action: Mouse pressed left at (699, 510)
Screenshot: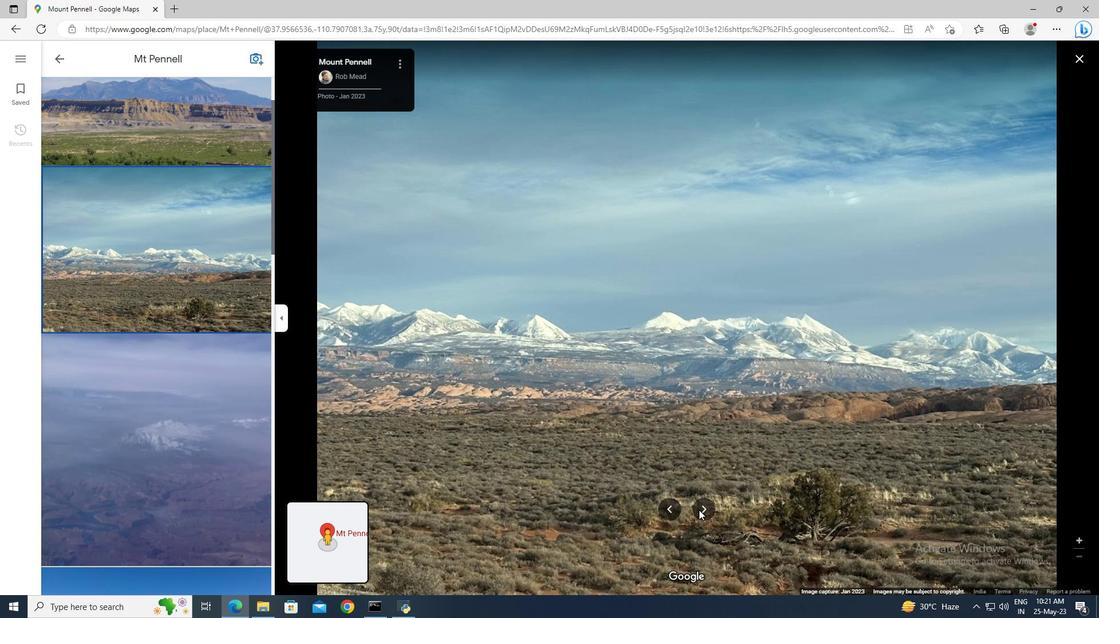
Action: Mouse moved to (708, 512)
Screenshot: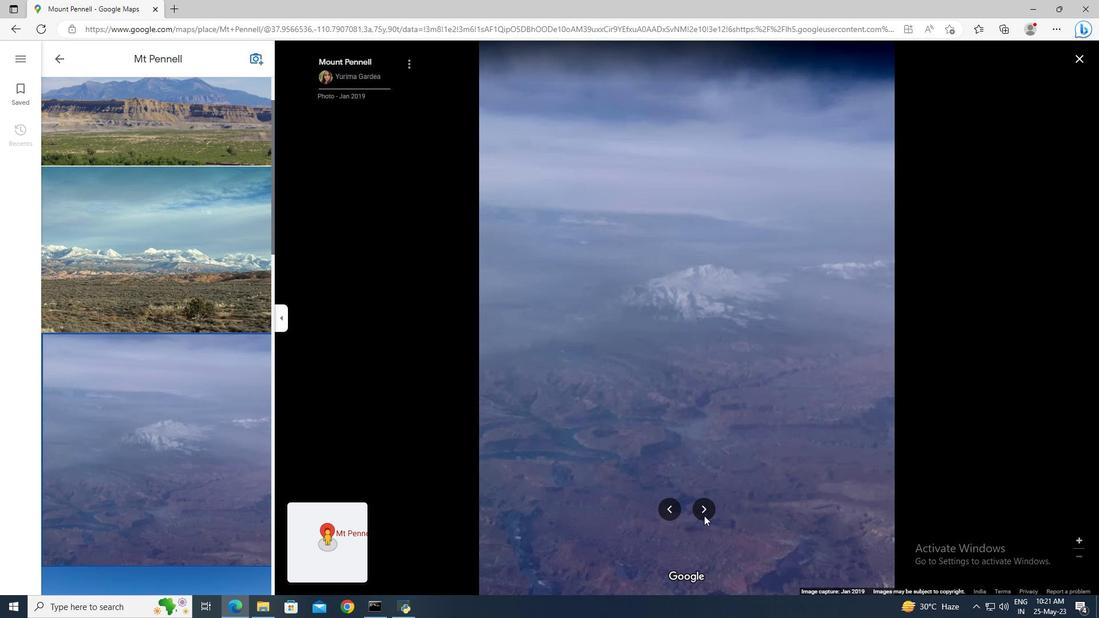 
Action: Mouse pressed left at (708, 512)
Screenshot: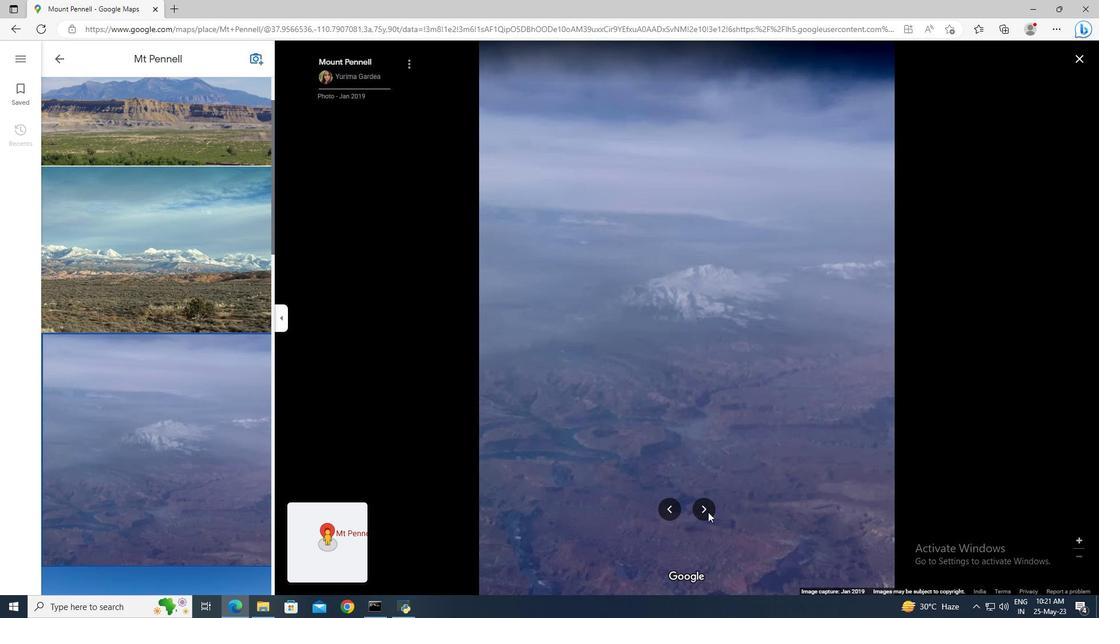 
Action: Mouse moved to (704, 510)
